 Task: Look for space in Coventry, United States from 24th August, 2023 to 10th September, 2023 for 8 adults in price range Rs.12000 to Rs.15000. Place can be entire place or shared room with 4 bedrooms having 8 beds and 4 bathrooms. Property type can be house, flat, guest house. Amenities needed are: wifi, TV, free parkinig on premises, gym, breakfast. Booking option can be shelf check-in. Required host language is English.
Action: Mouse moved to (554, 110)
Screenshot: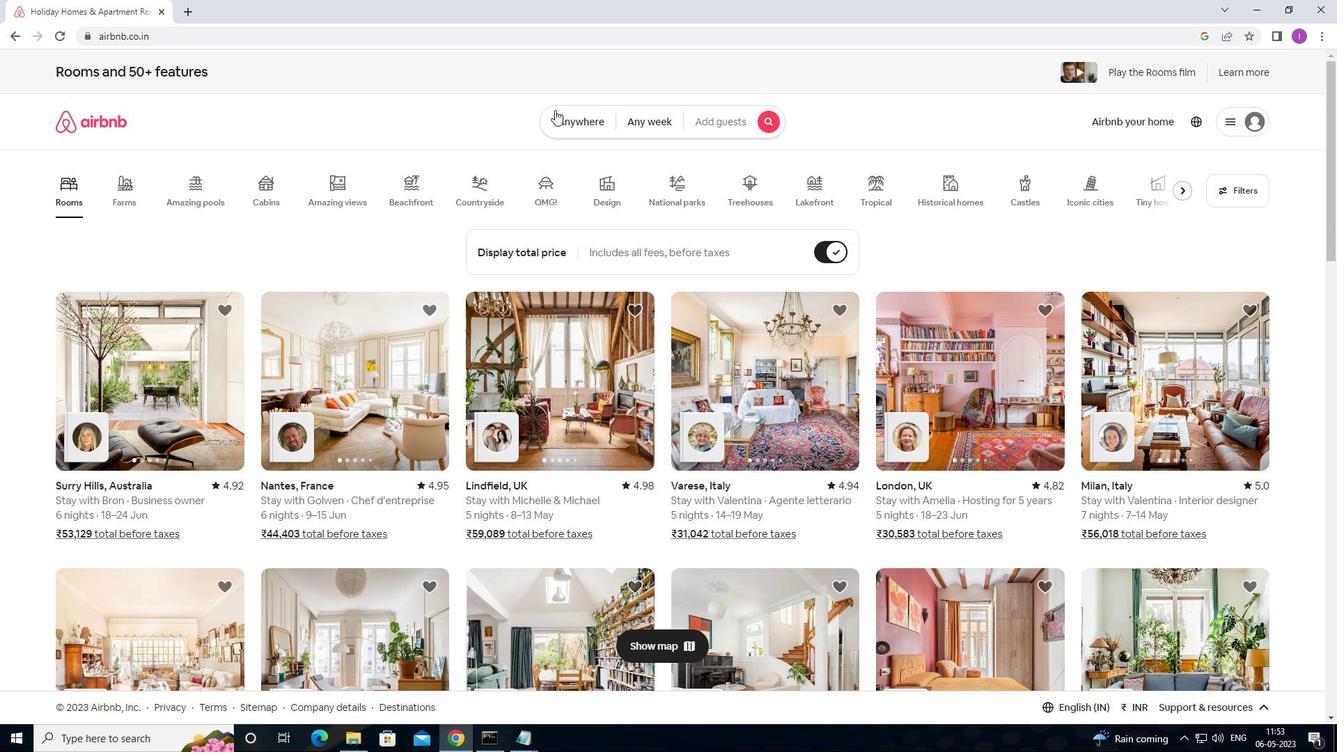 
Action: Mouse pressed left at (554, 110)
Screenshot: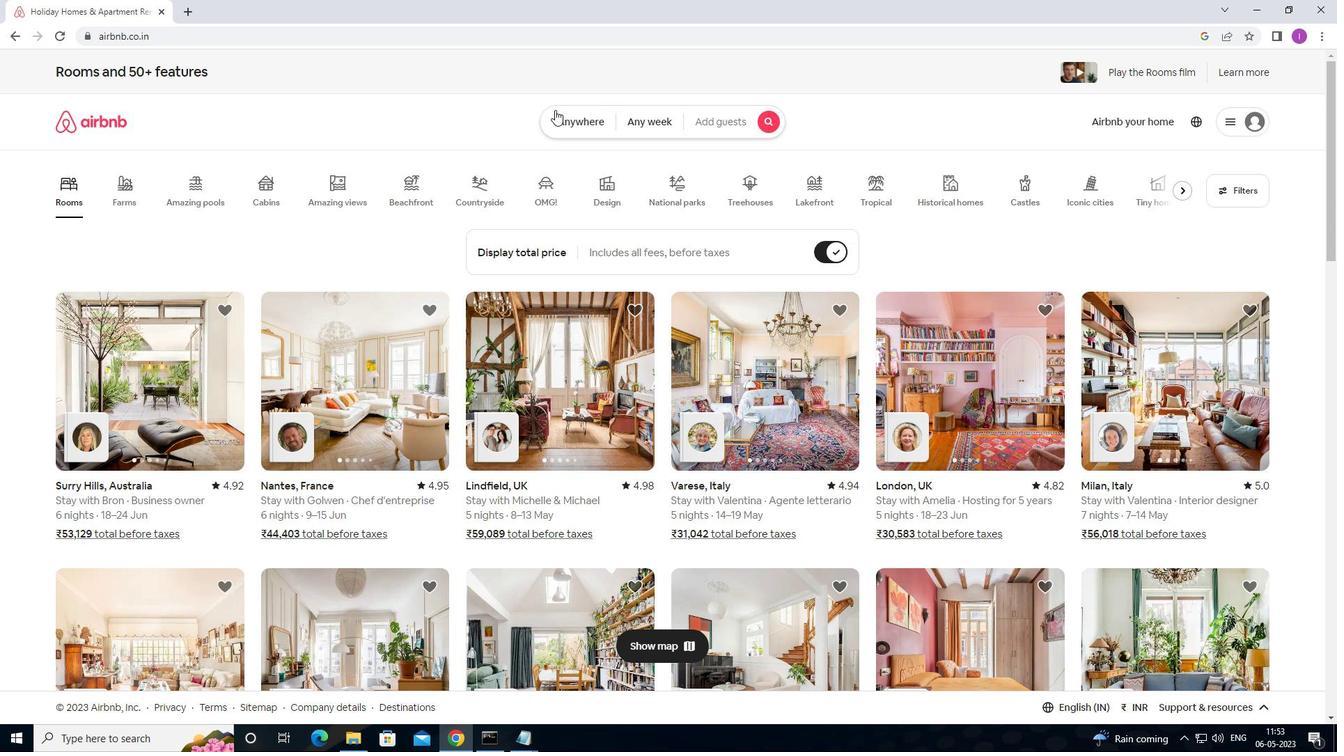 
Action: Mouse moved to (477, 165)
Screenshot: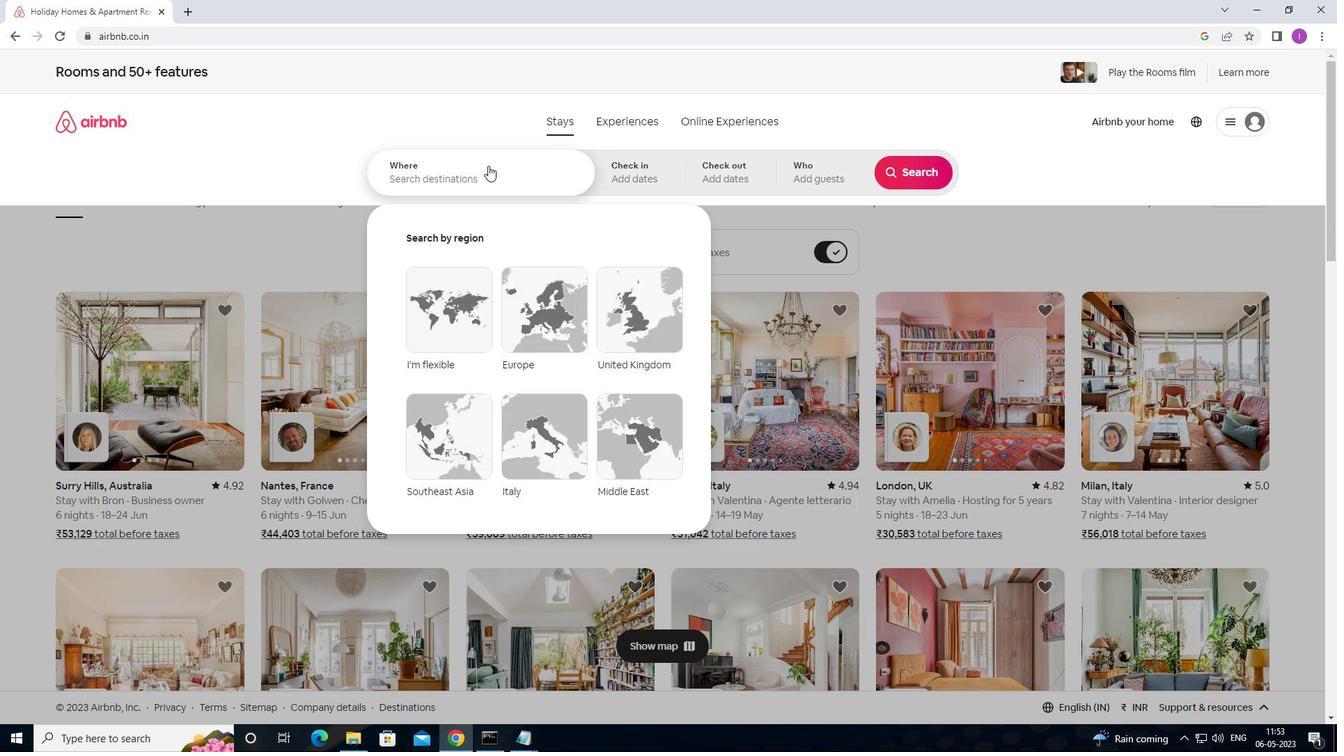 
Action: Mouse pressed left at (477, 165)
Screenshot: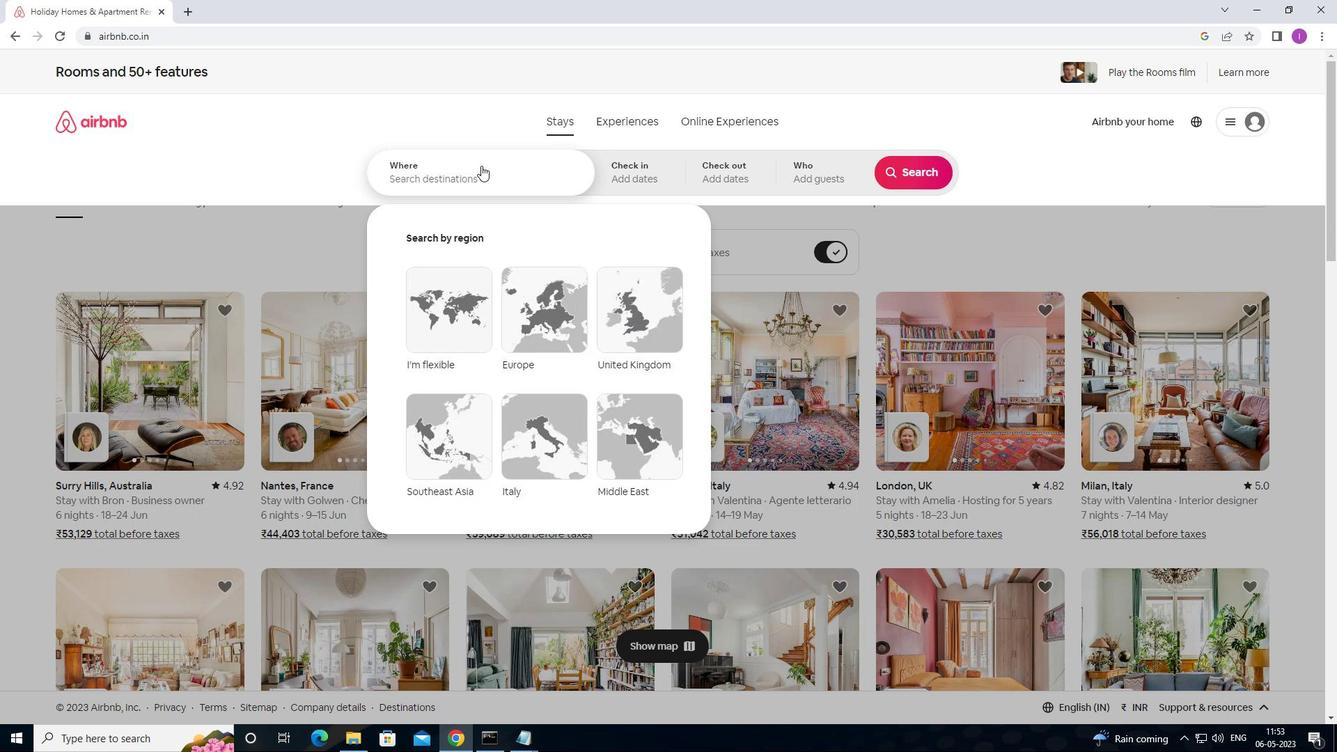 
Action: Key pressed <Key.shift>COVENTRY,<Key.shift><Key.shift><Key.shift><Key.shift>UB<Key.backspace>NITED<Key.space>STATES
Screenshot: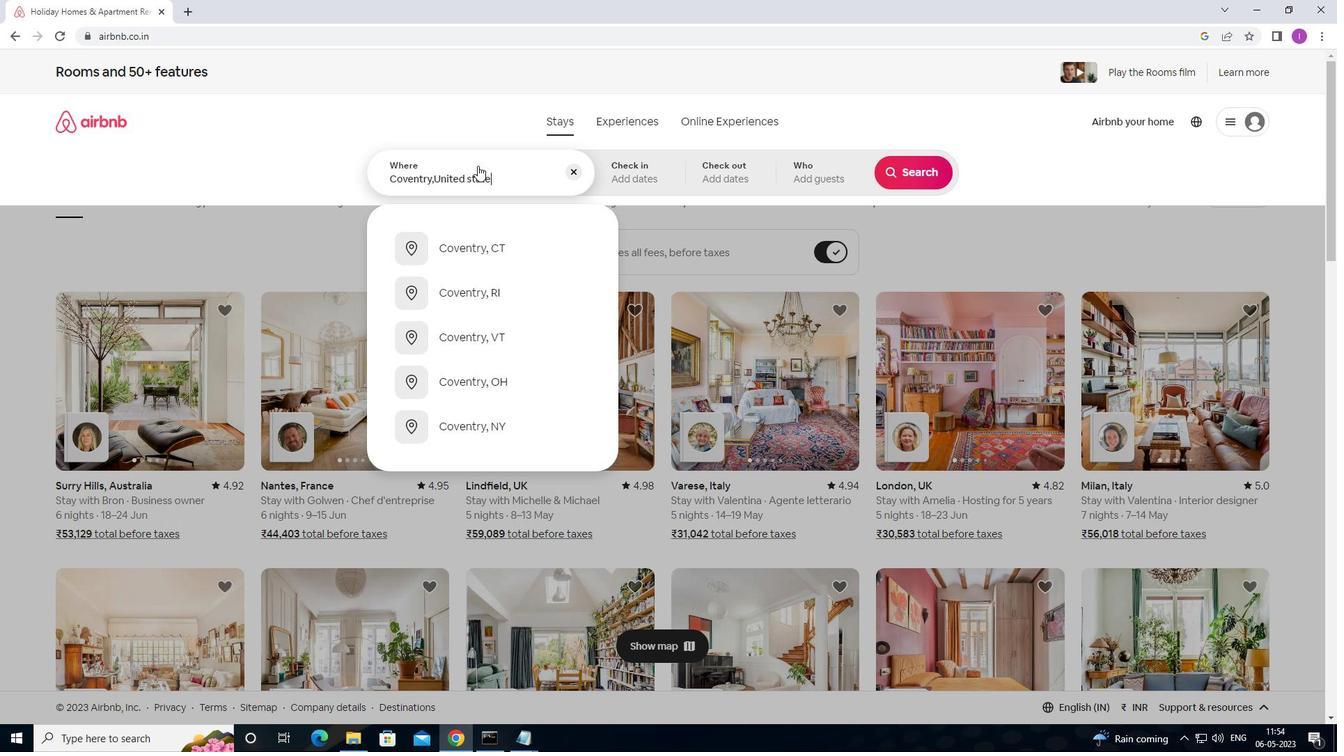 
Action: Mouse moved to (629, 179)
Screenshot: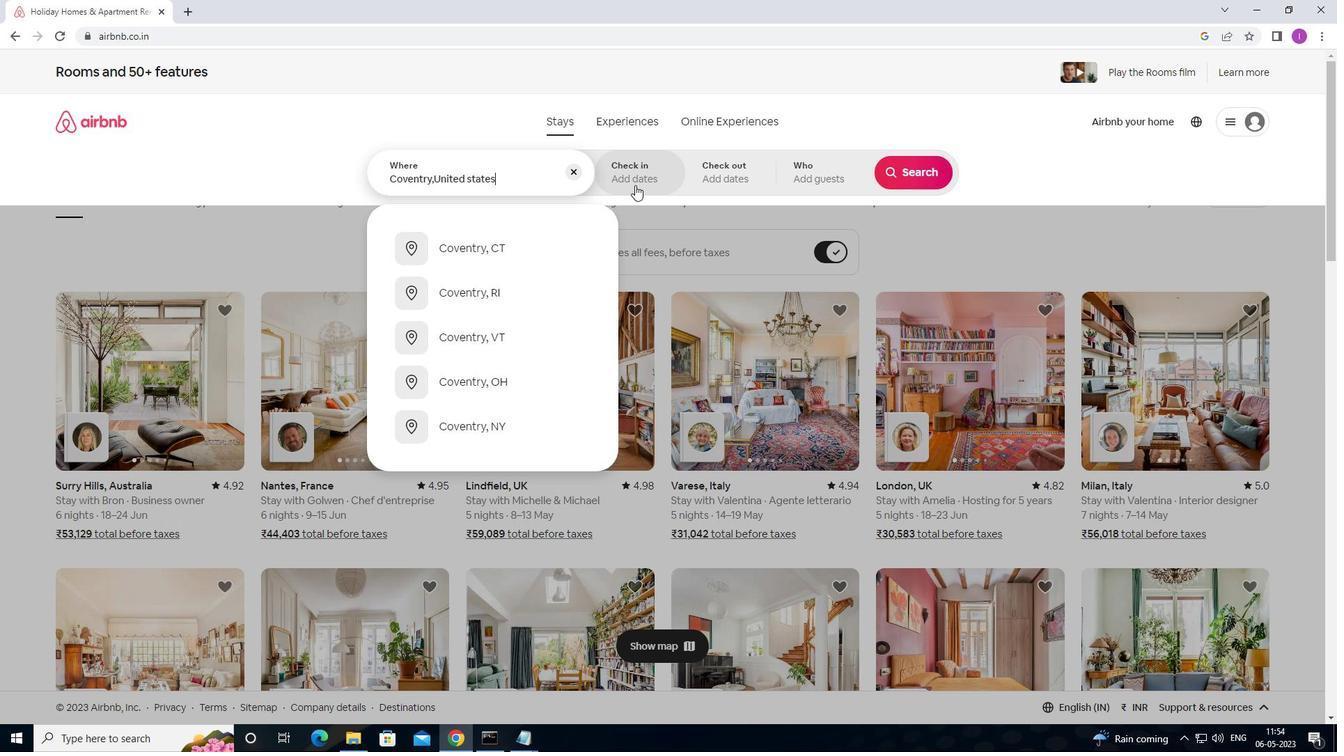 
Action: Mouse pressed left at (629, 179)
Screenshot: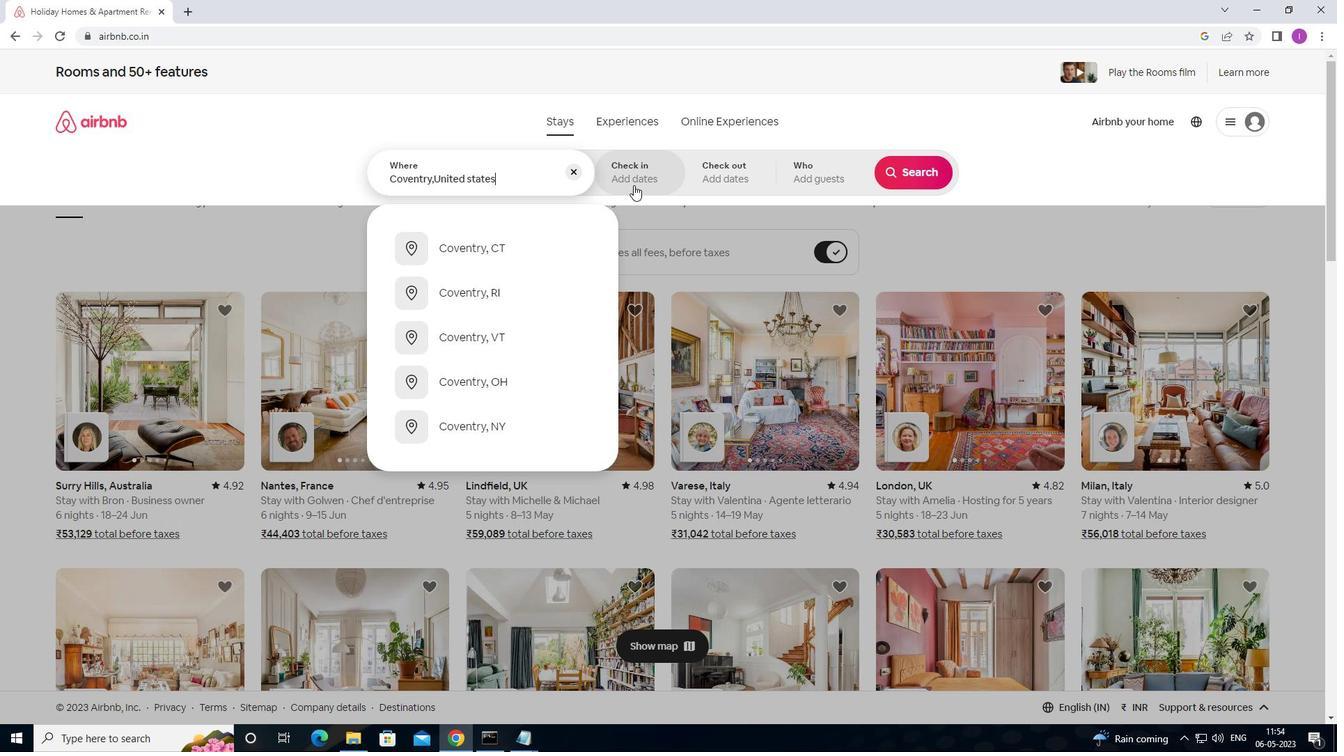 
Action: Mouse moved to (936, 275)
Screenshot: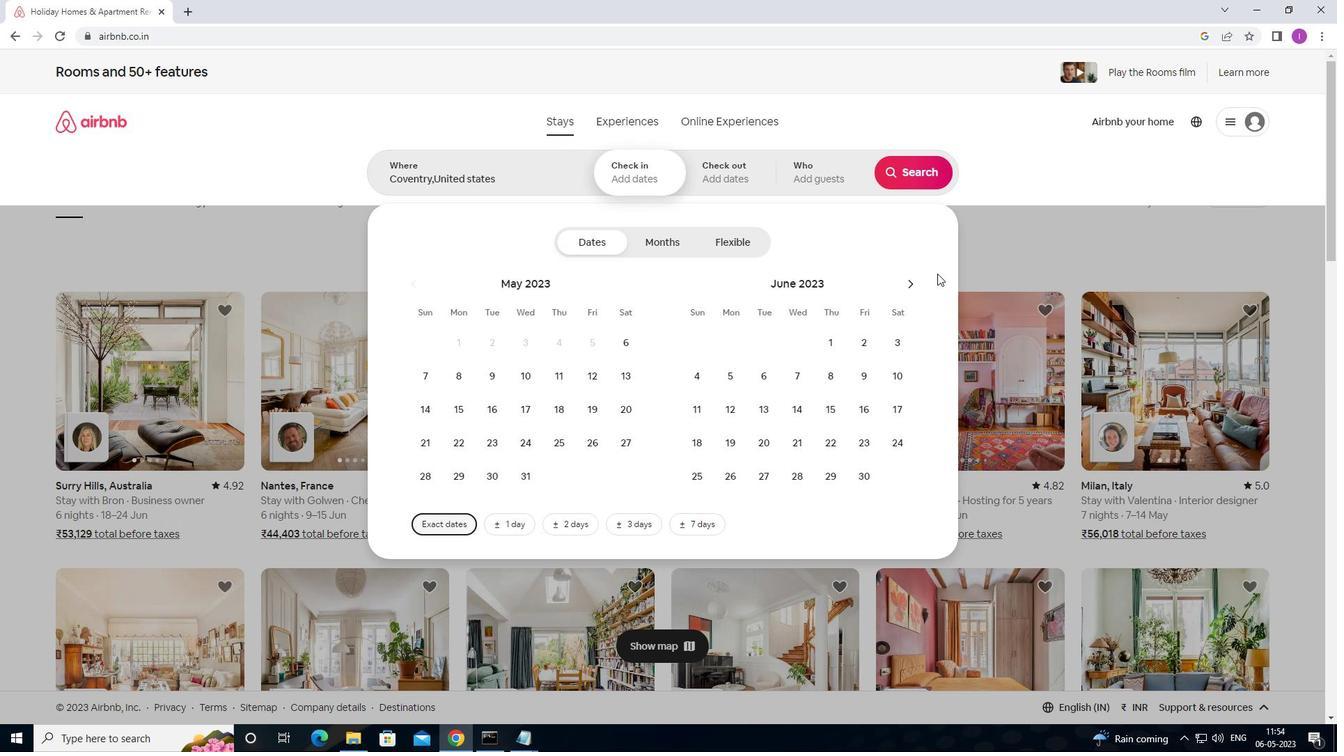 
Action: Mouse pressed left at (936, 275)
Screenshot: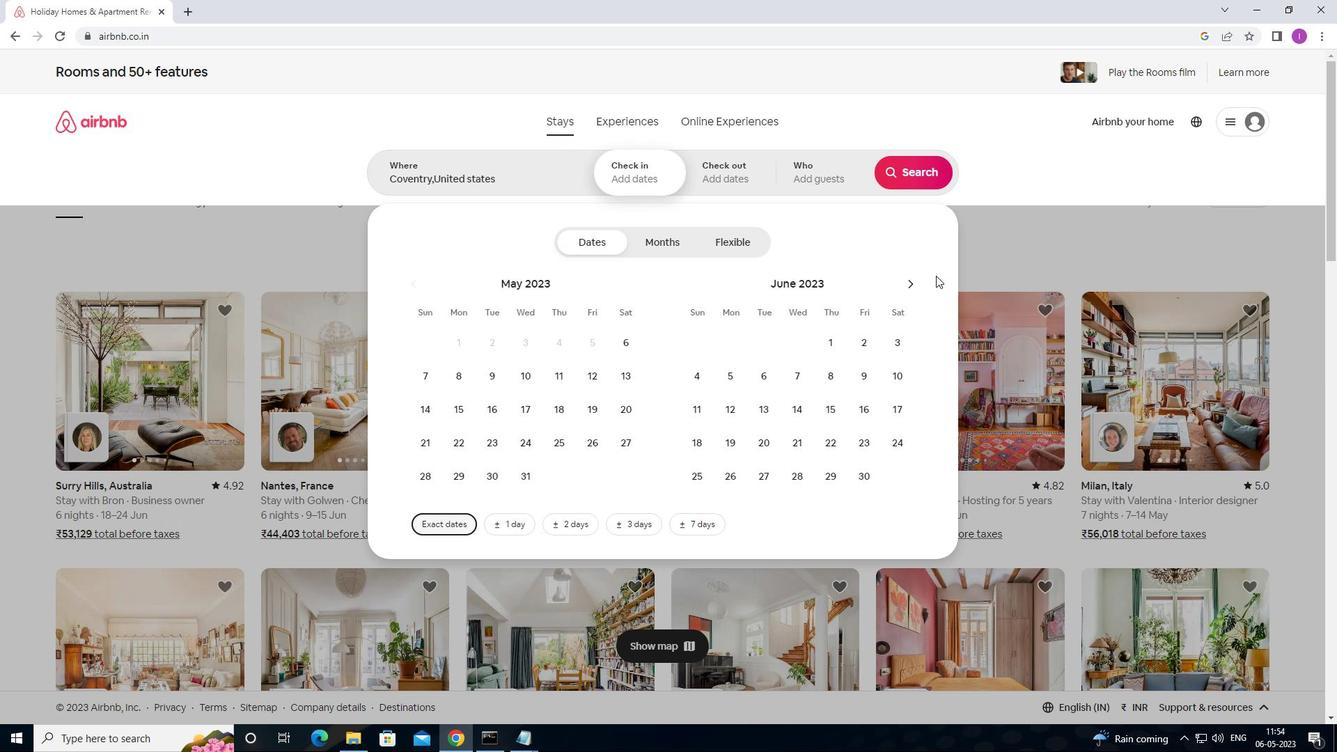 
Action: Mouse pressed left at (936, 275)
Screenshot: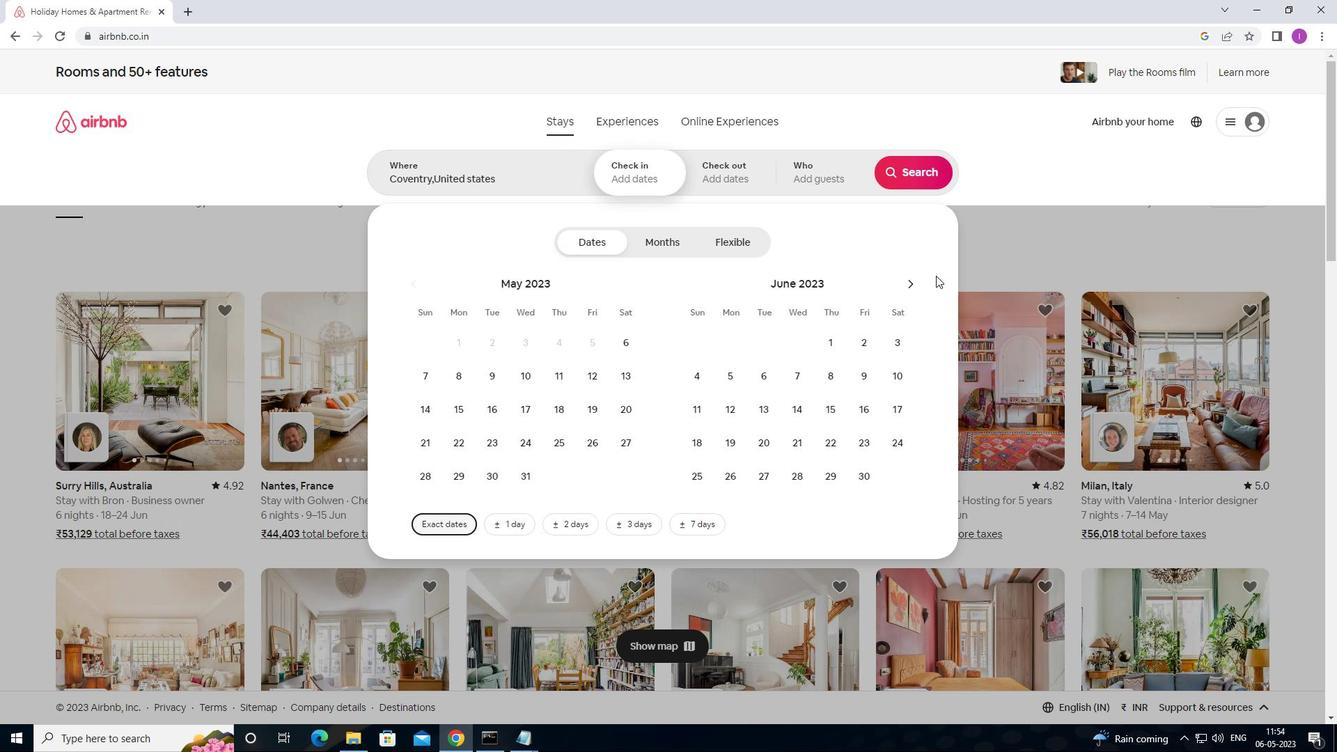 
Action: Mouse moved to (921, 293)
Screenshot: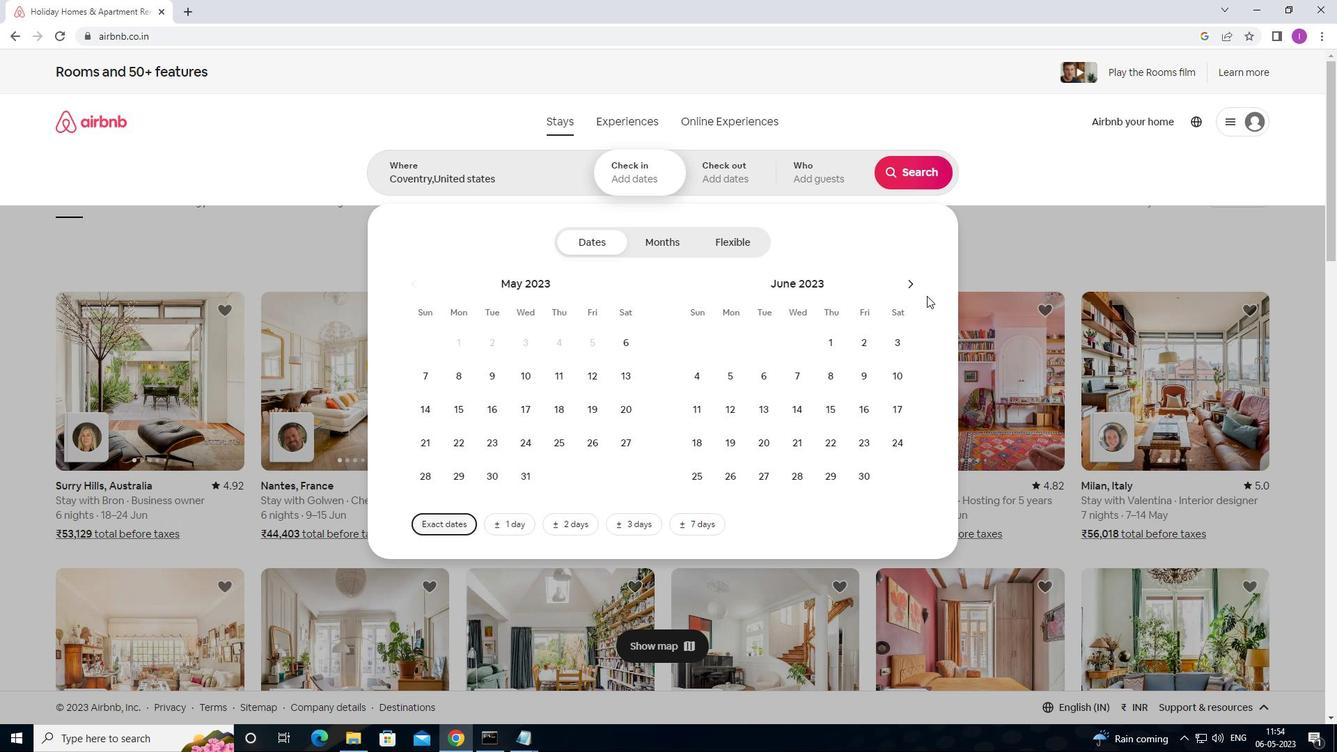 
Action: Mouse pressed left at (921, 293)
Screenshot: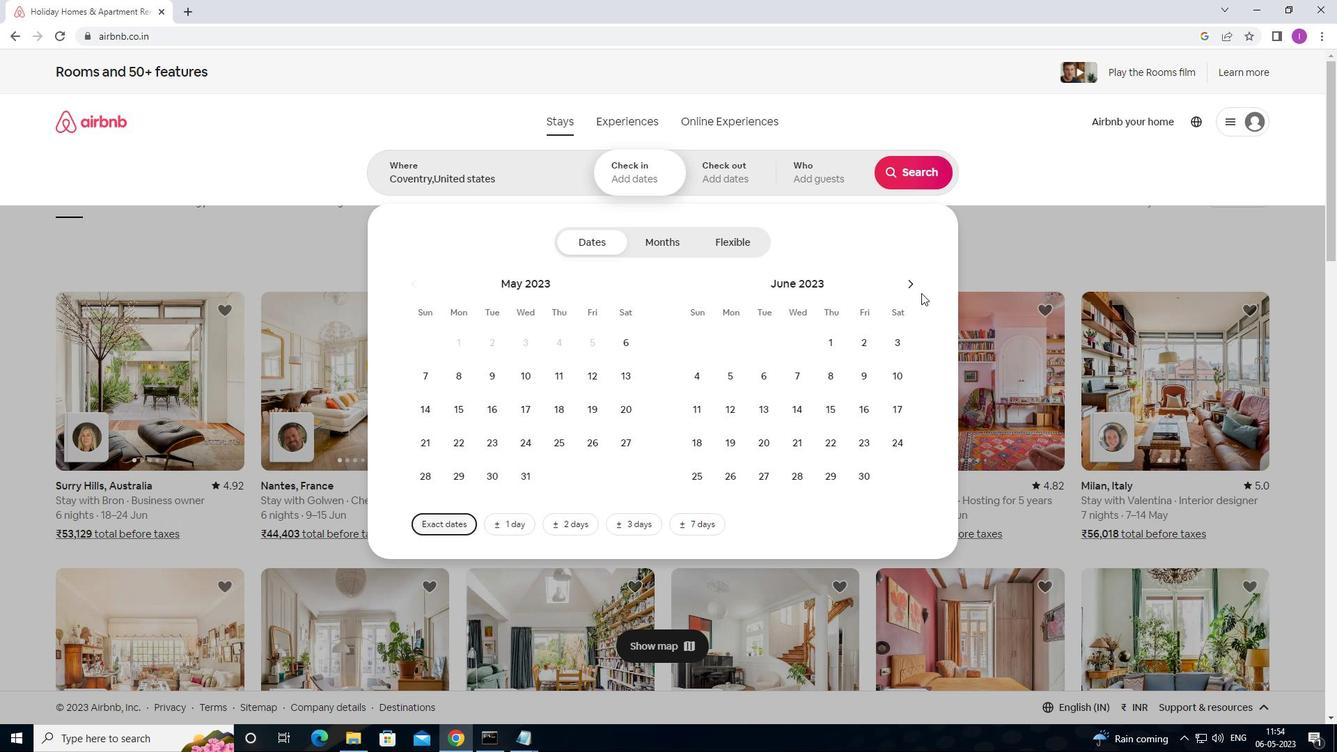 
Action: Mouse pressed left at (921, 293)
Screenshot: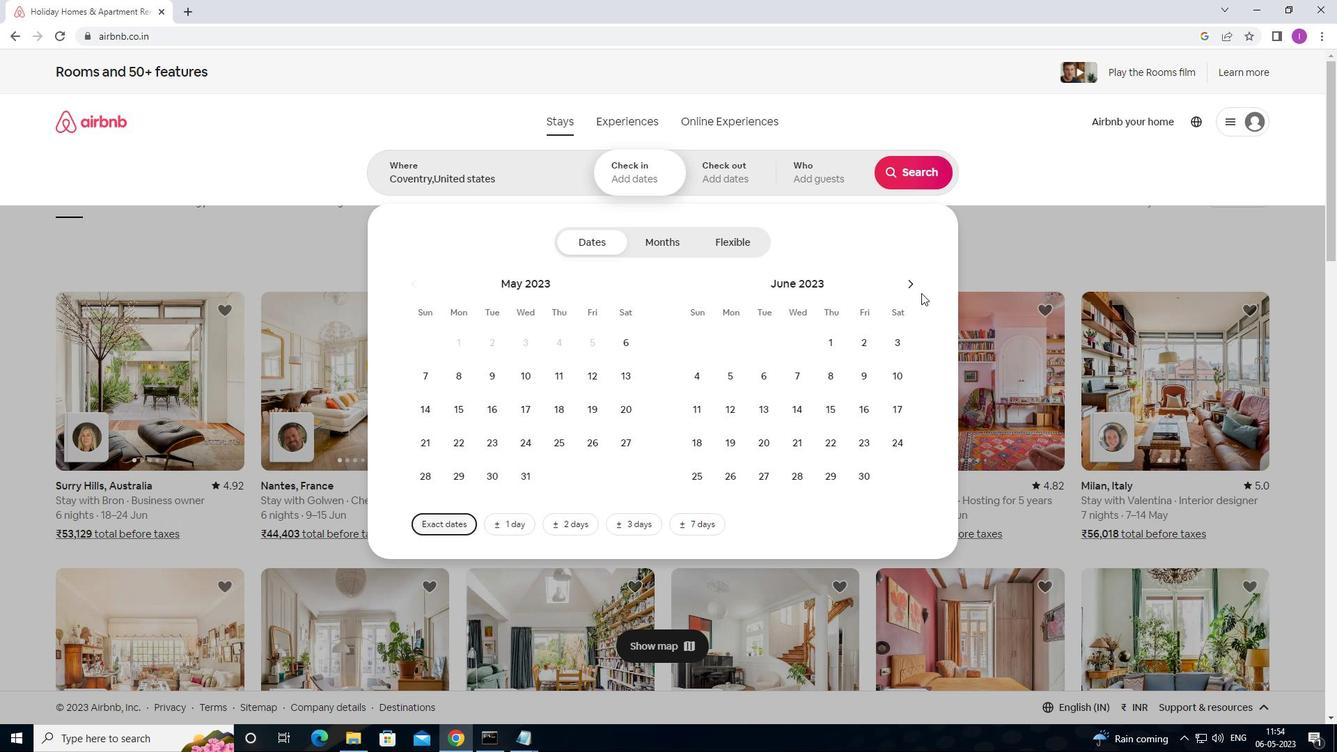 
Action: Mouse moved to (900, 280)
Screenshot: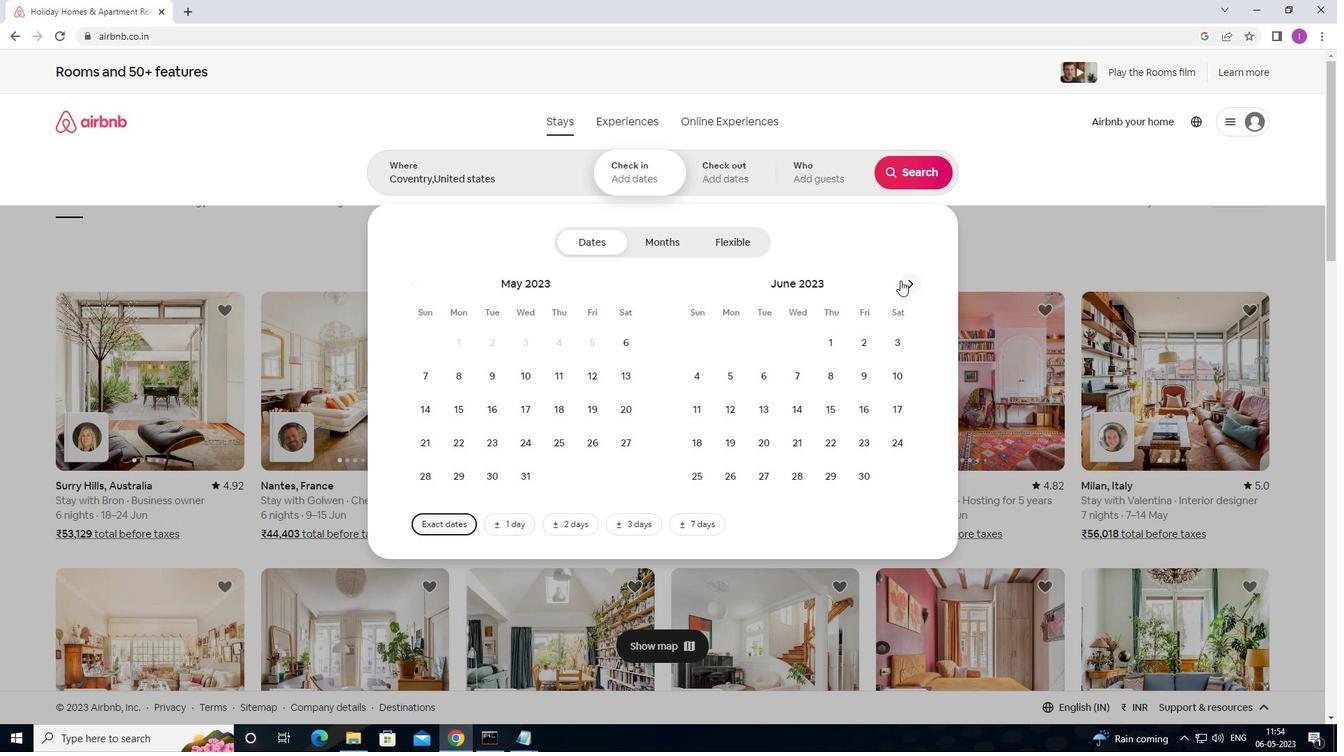
Action: Mouse pressed left at (900, 280)
Screenshot: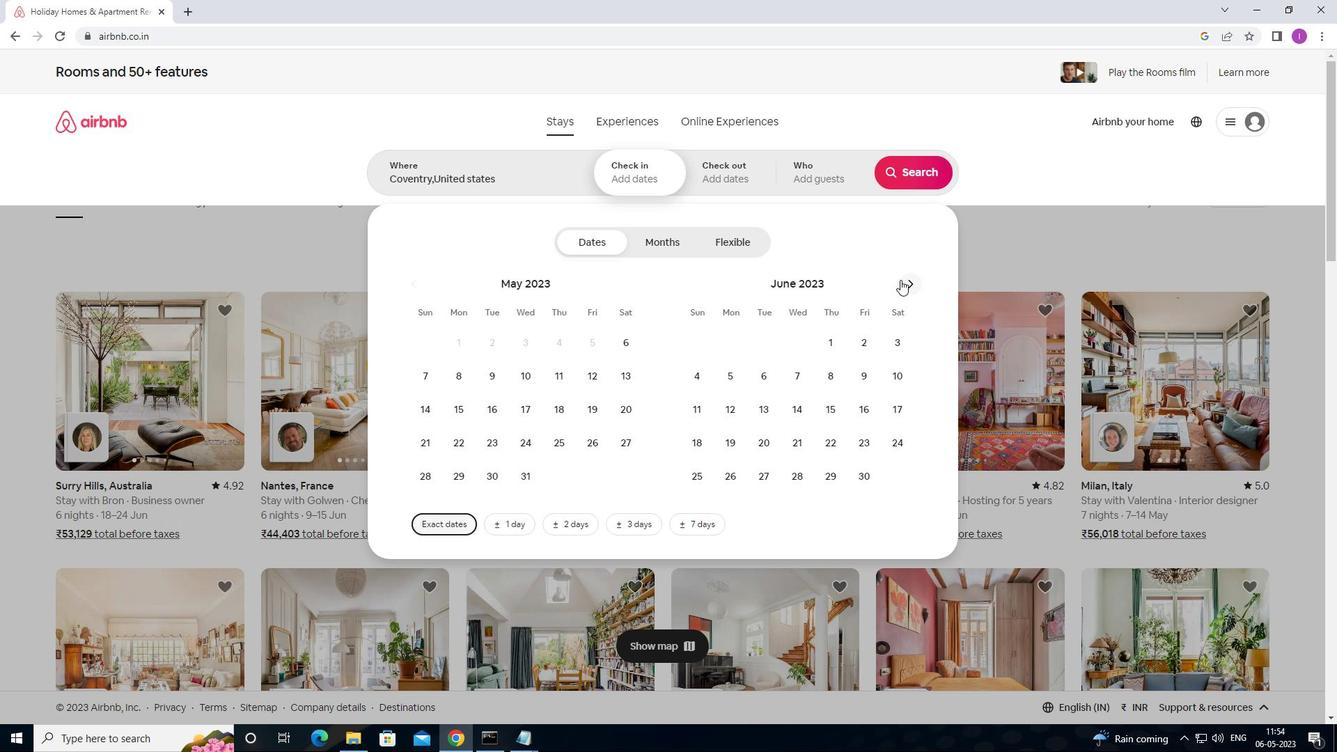 
Action: Mouse pressed left at (900, 280)
Screenshot: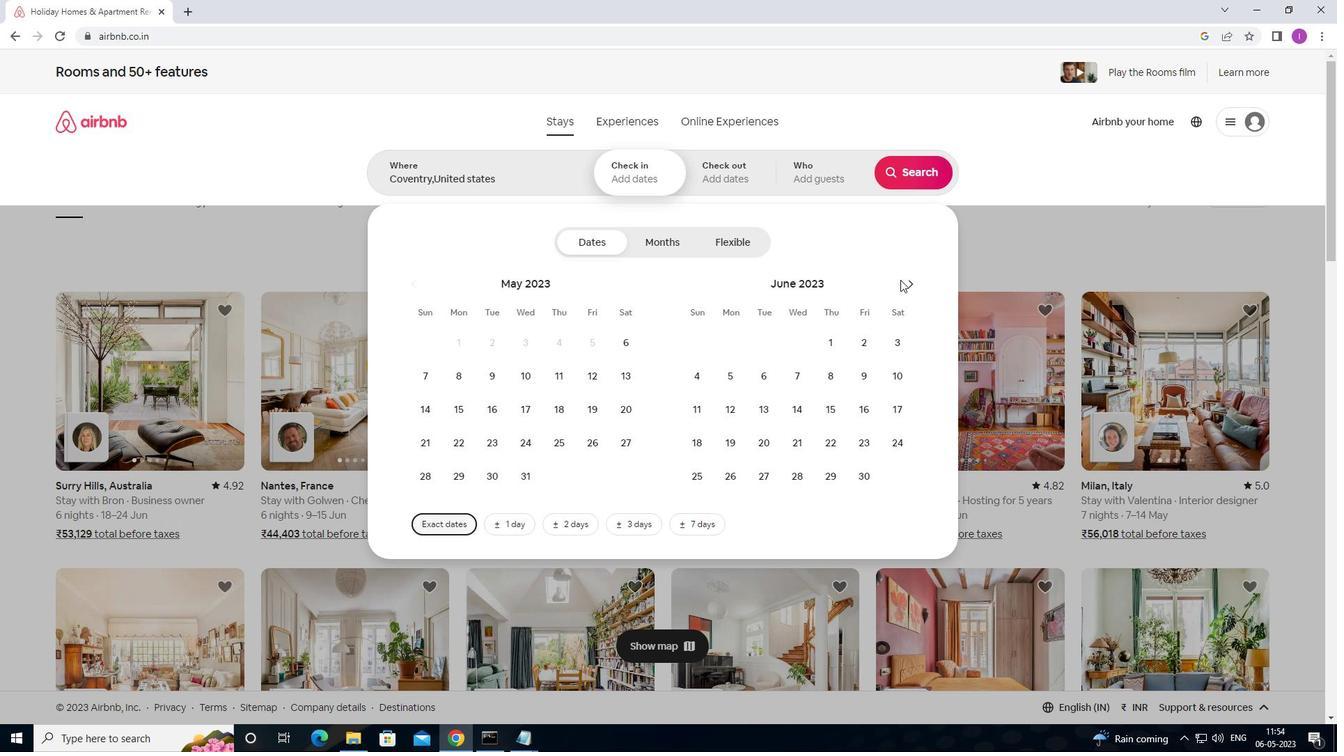 
Action: Mouse moved to (908, 287)
Screenshot: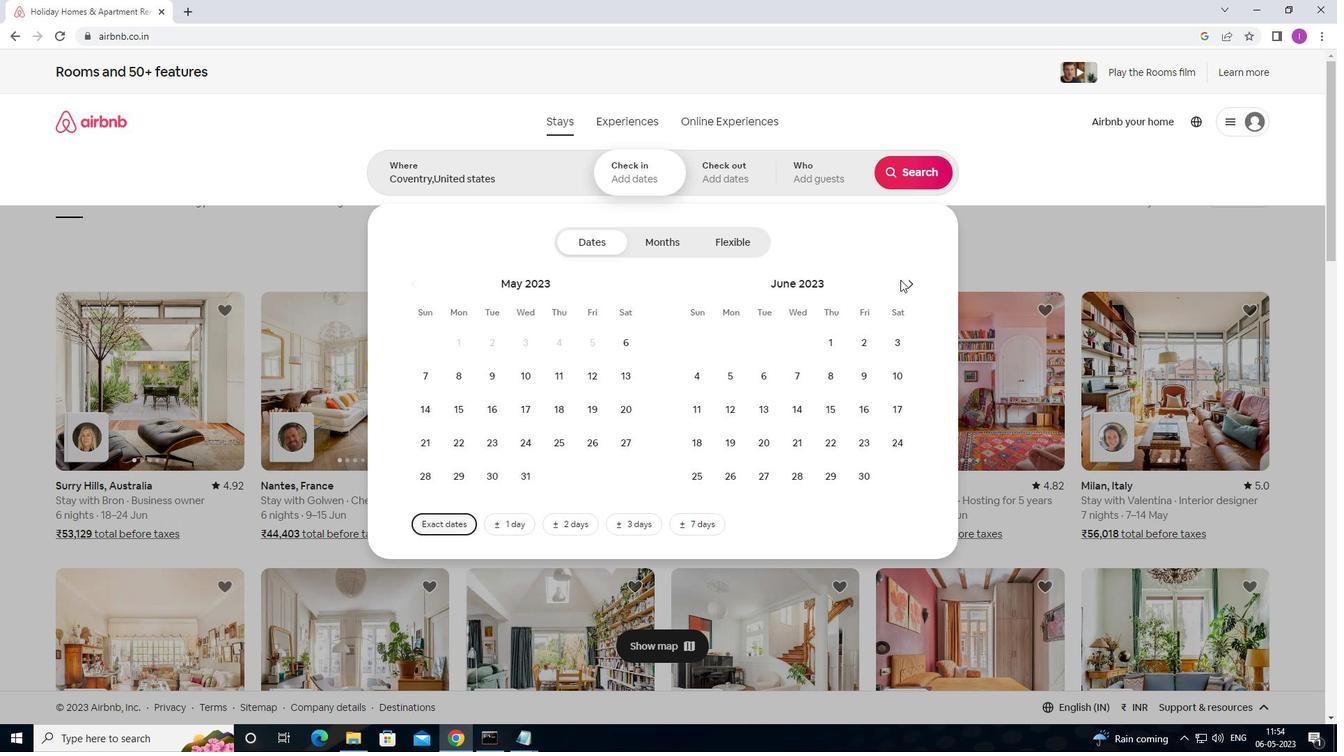 
Action: Mouse pressed left at (908, 287)
Screenshot: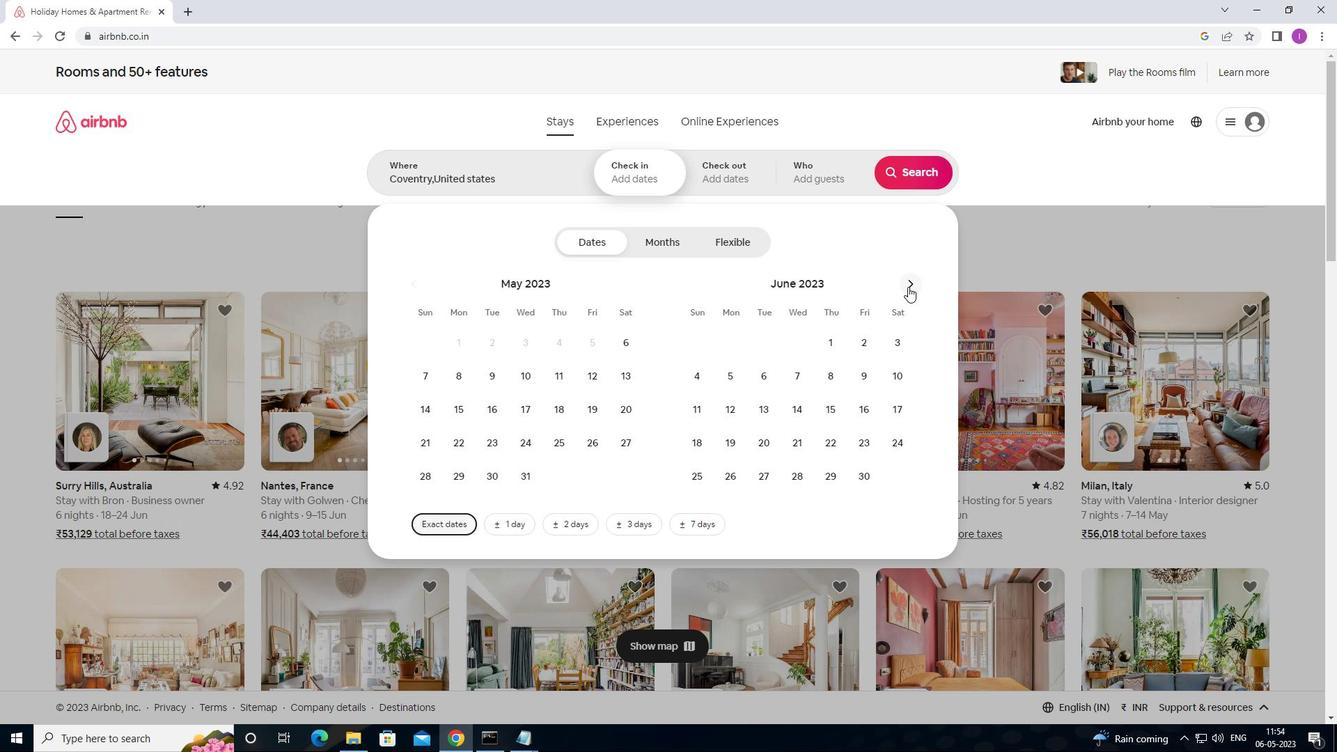 
Action: Mouse moved to (908, 287)
Screenshot: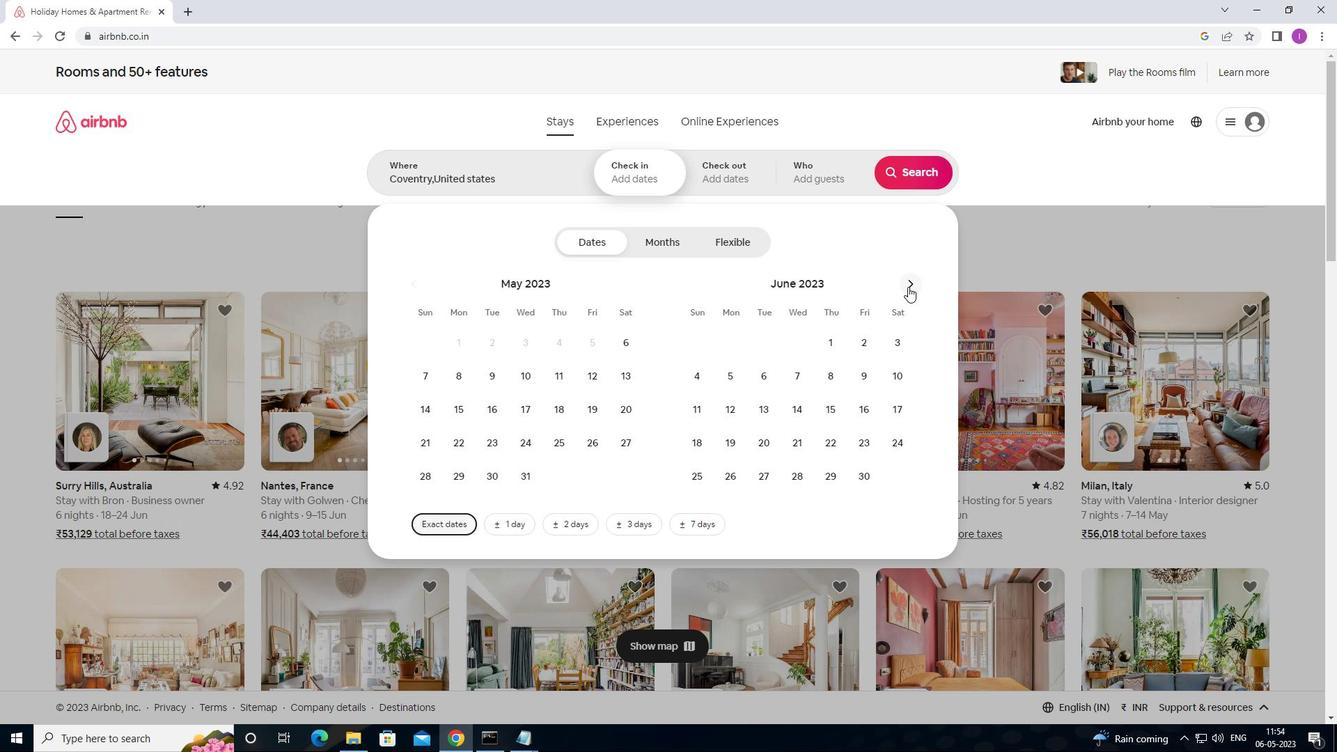 
Action: Mouse pressed left at (908, 287)
Screenshot: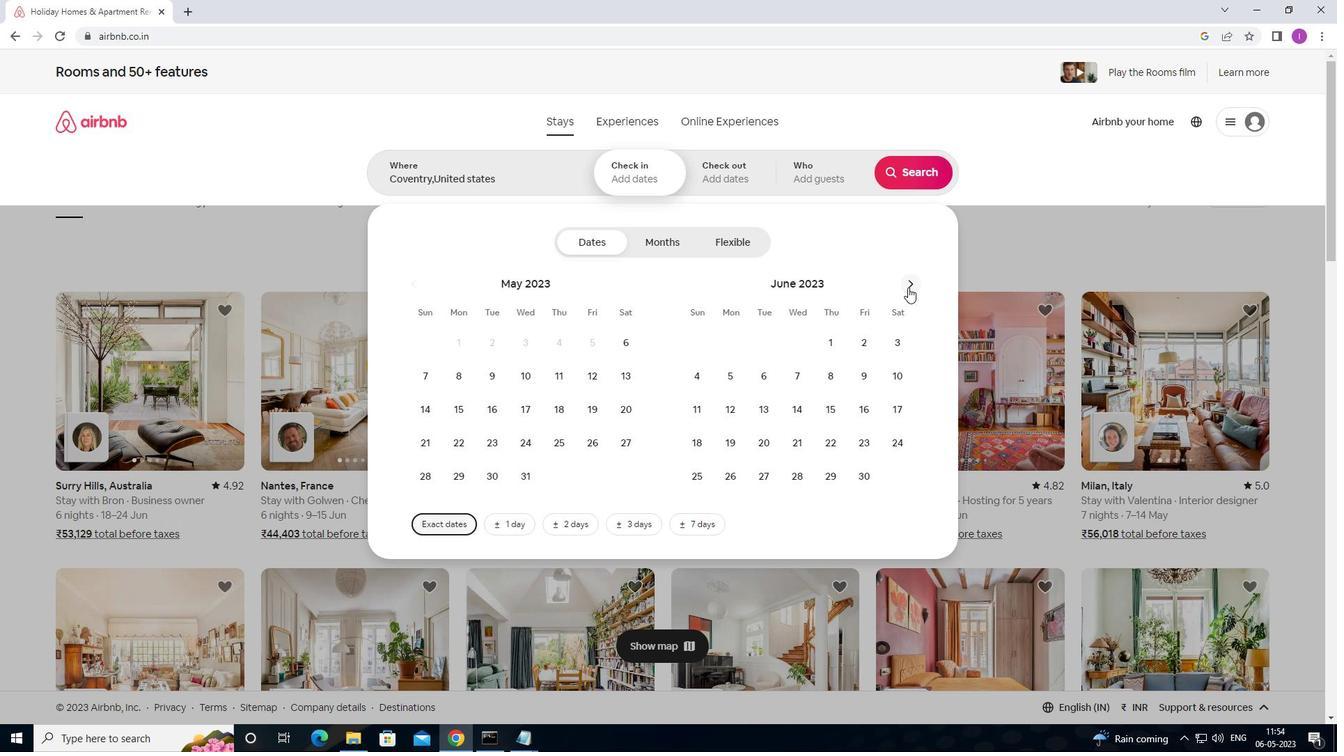 
Action: Mouse pressed left at (908, 287)
Screenshot: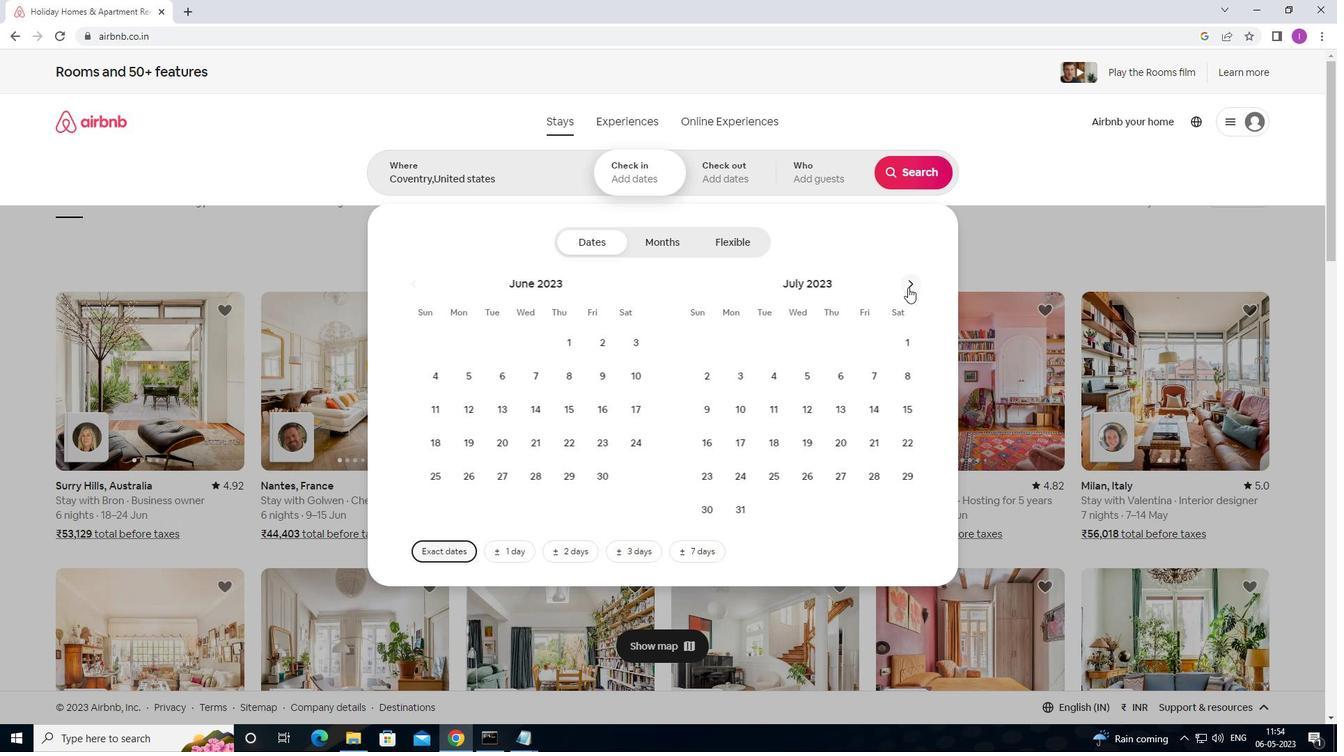 
Action: Mouse pressed left at (908, 287)
Screenshot: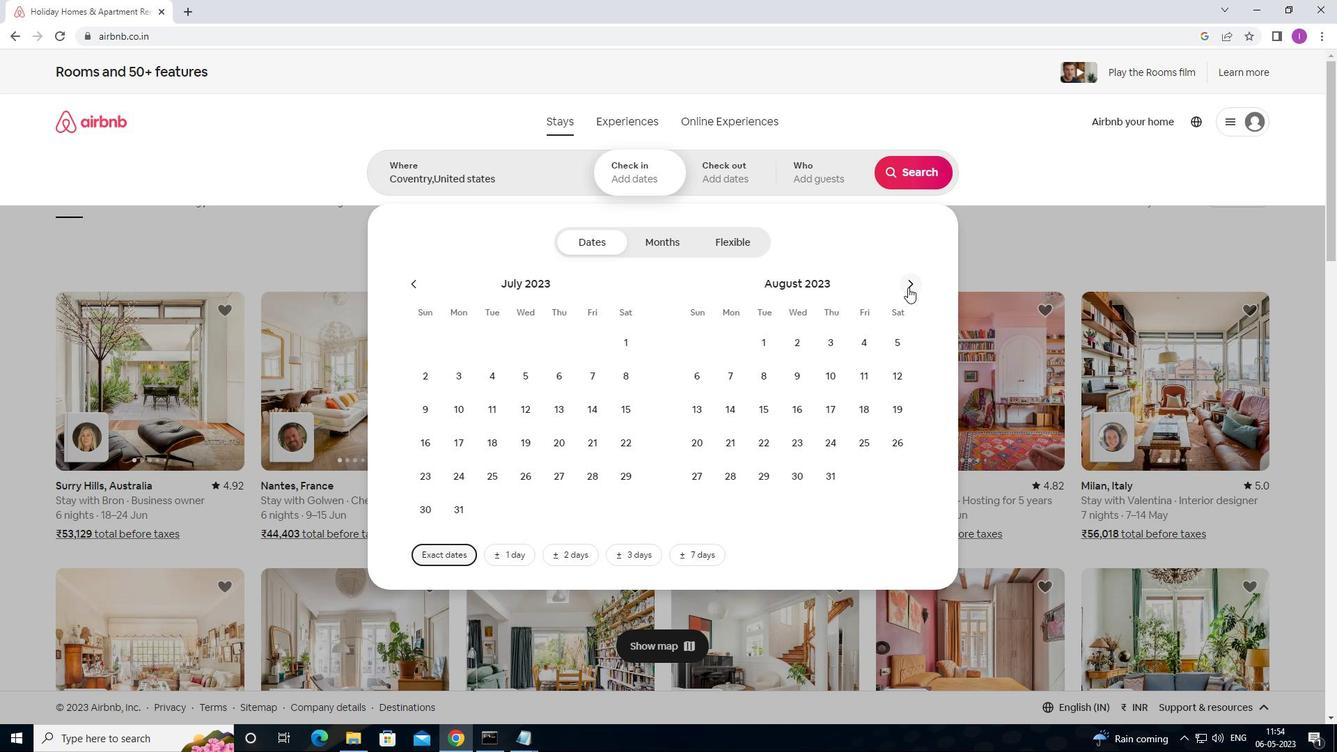 
Action: Mouse moved to (565, 436)
Screenshot: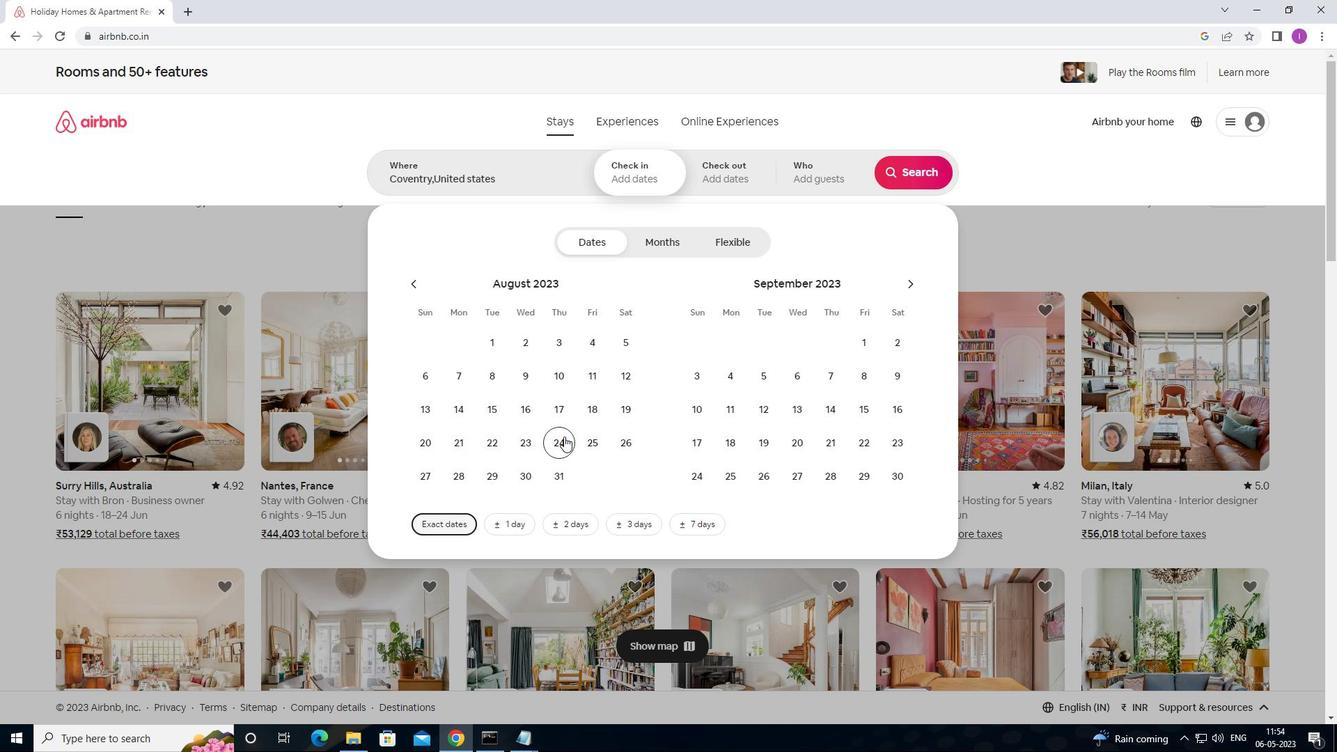 
Action: Mouse pressed left at (565, 436)
Screenshot: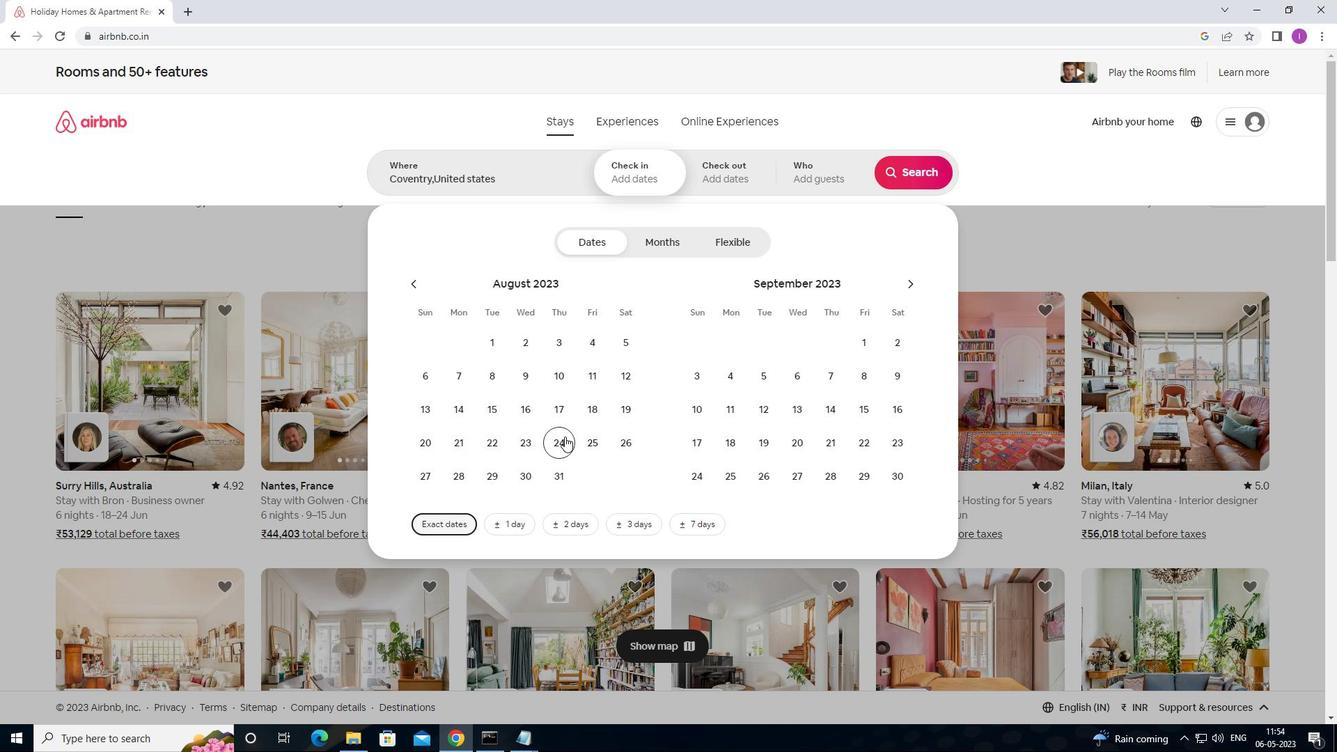 
Action: Mouse moved to (702, 410)
Screenshot: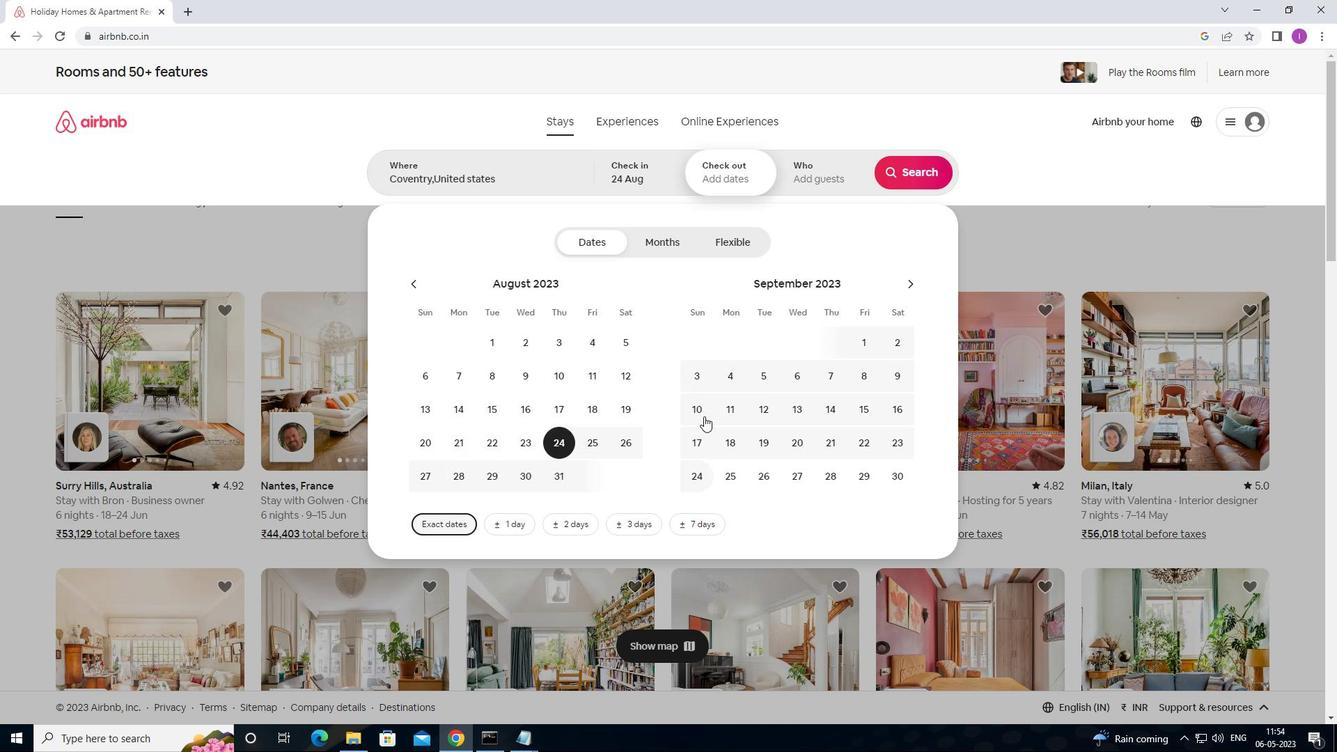 
Action: Mouse pressed left at (702, 410)
Screenshot: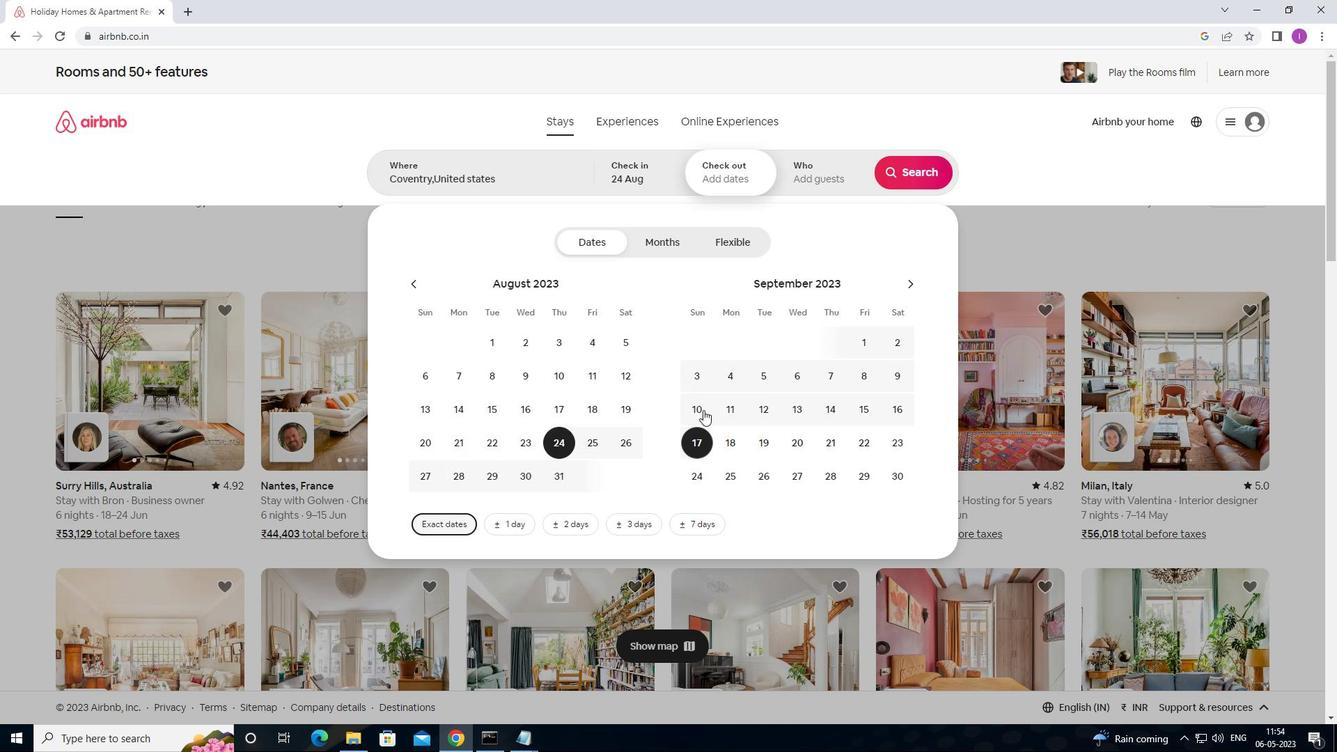 
Action: Mouse moved to (795, 171)
Screenshot: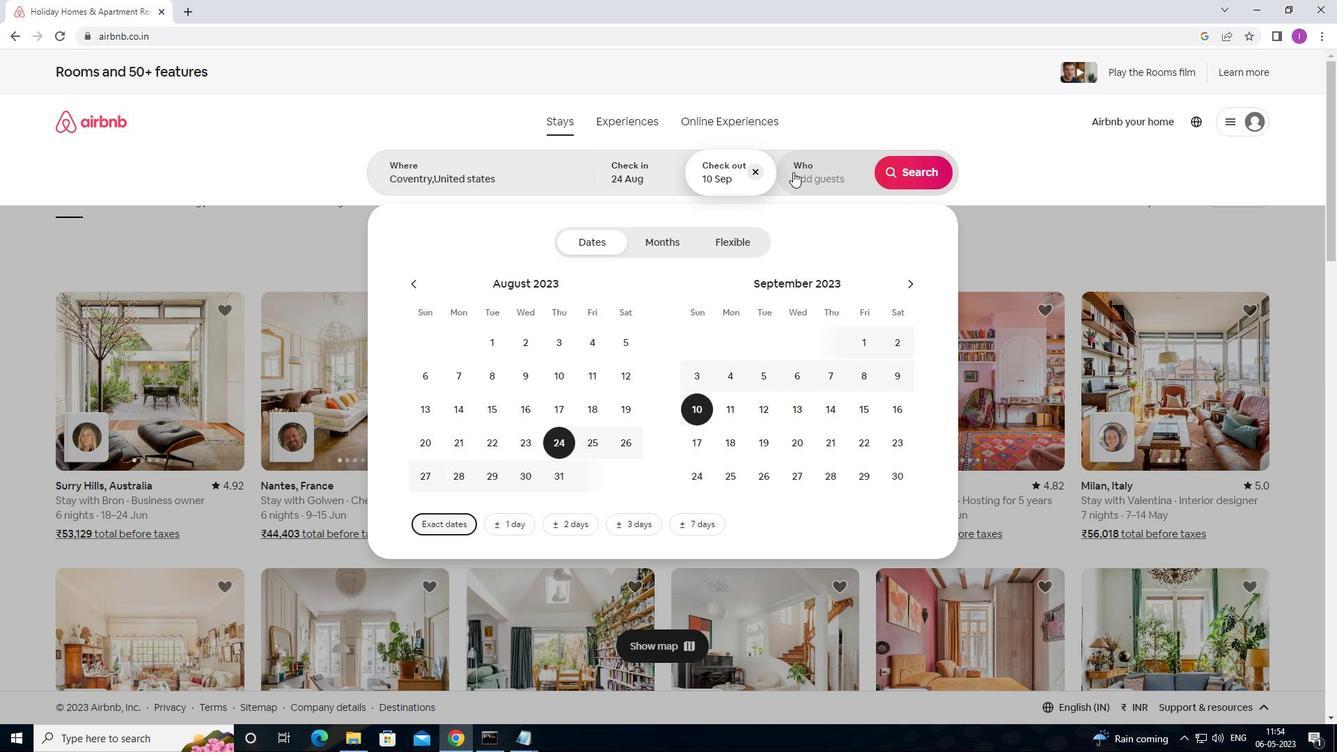 
Action: Mouse pressed left at (795, 171)
Screenshot: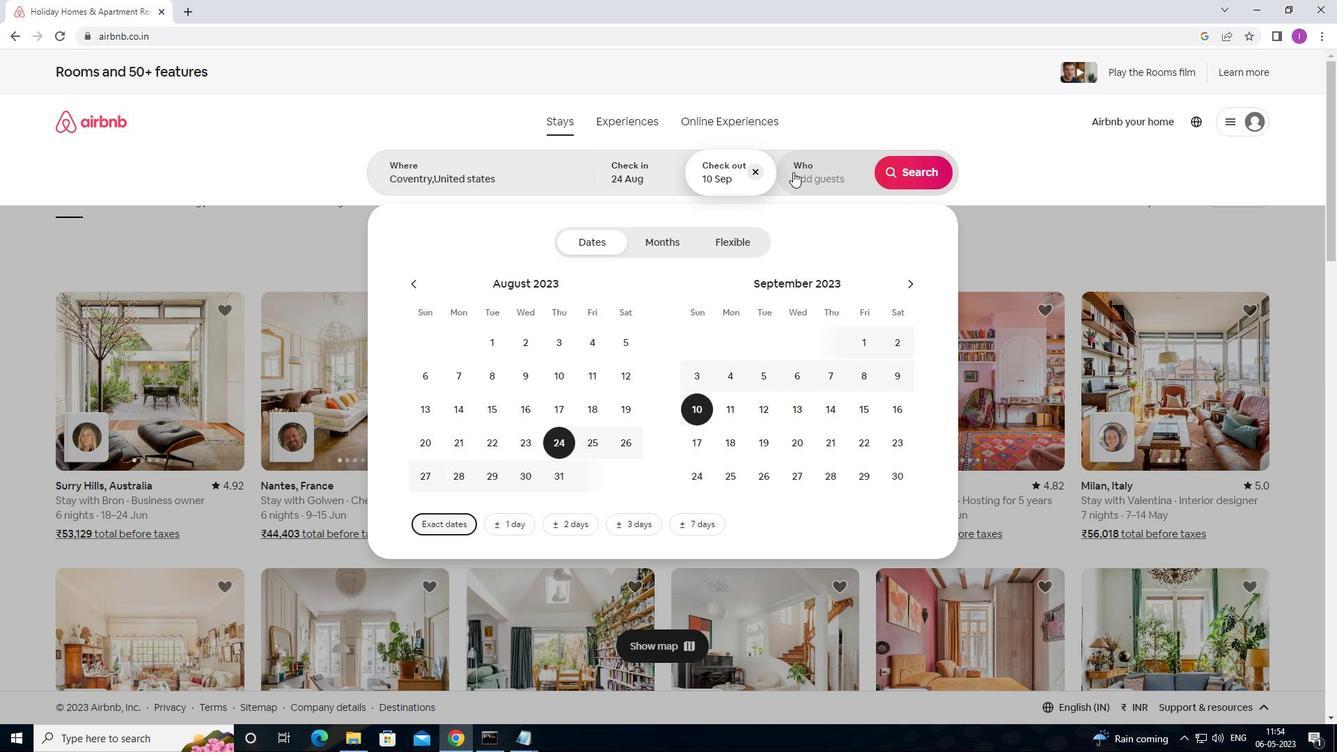 
Action: Mouse moved to (925, 248)
Screenshot: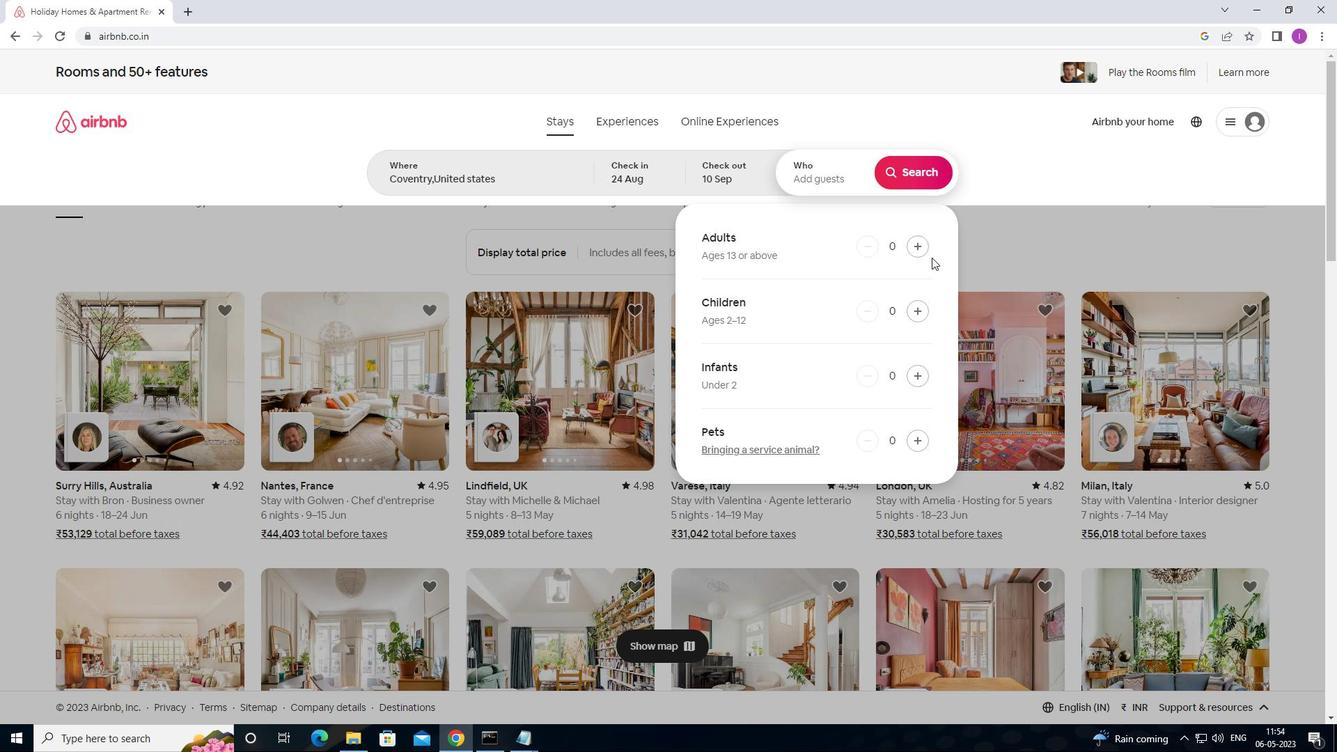 
Action: Mouse pressed left at (925, 248)
Screenshot: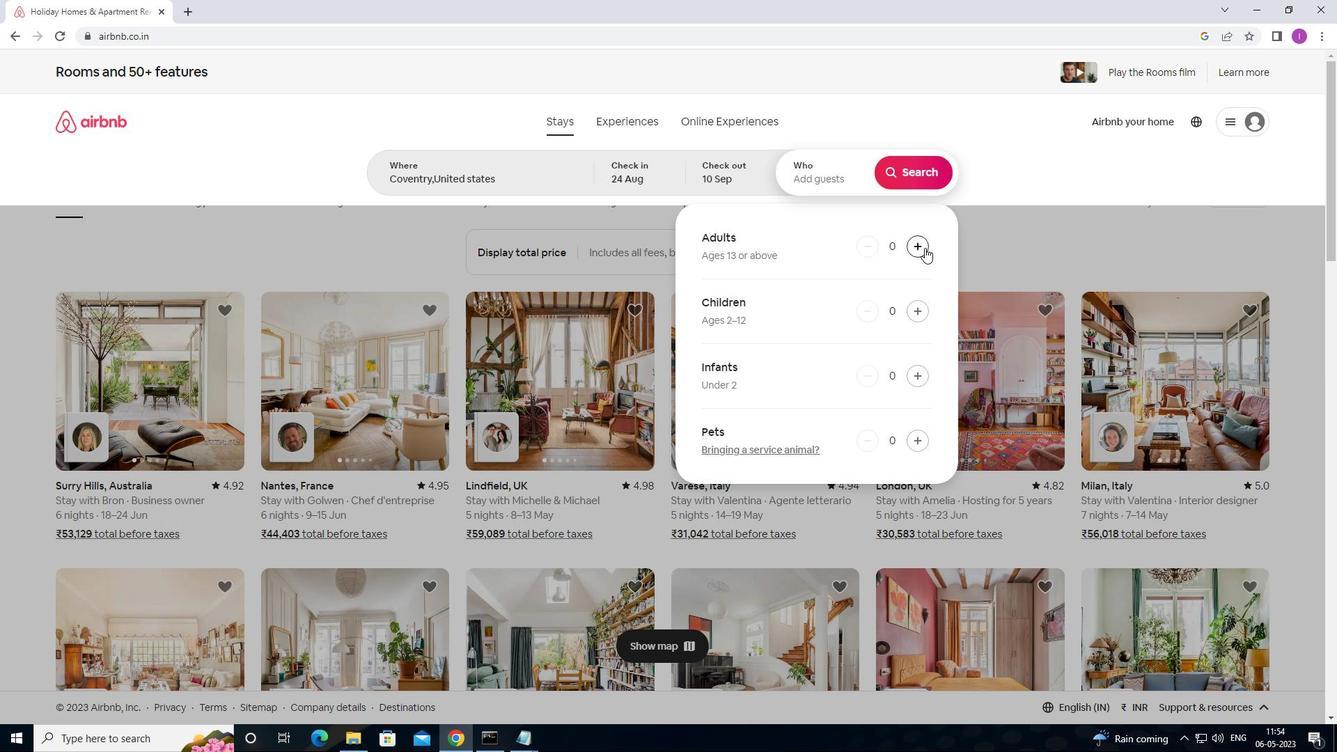 
Action: Mouse pressed left at (925, 248)
Screenshot: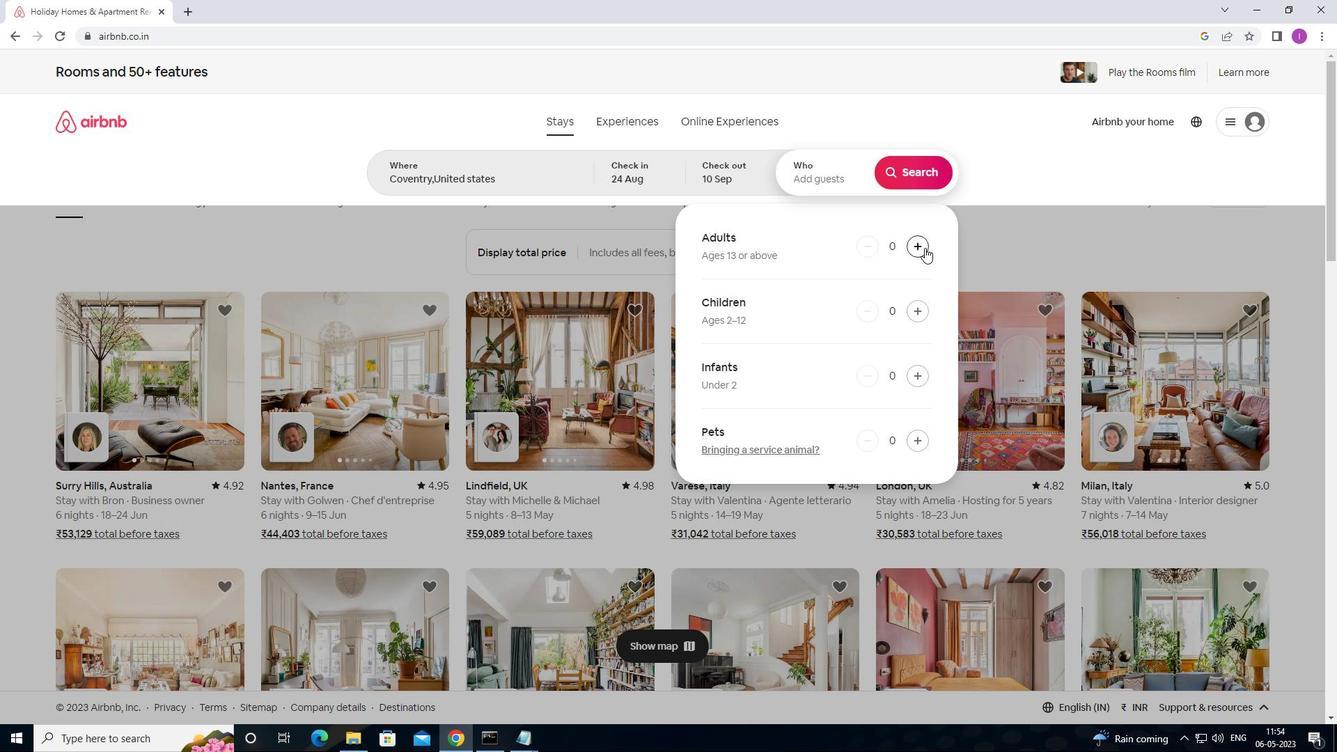 
Action: Mouse pressed left at (925, 248)
Screenshot: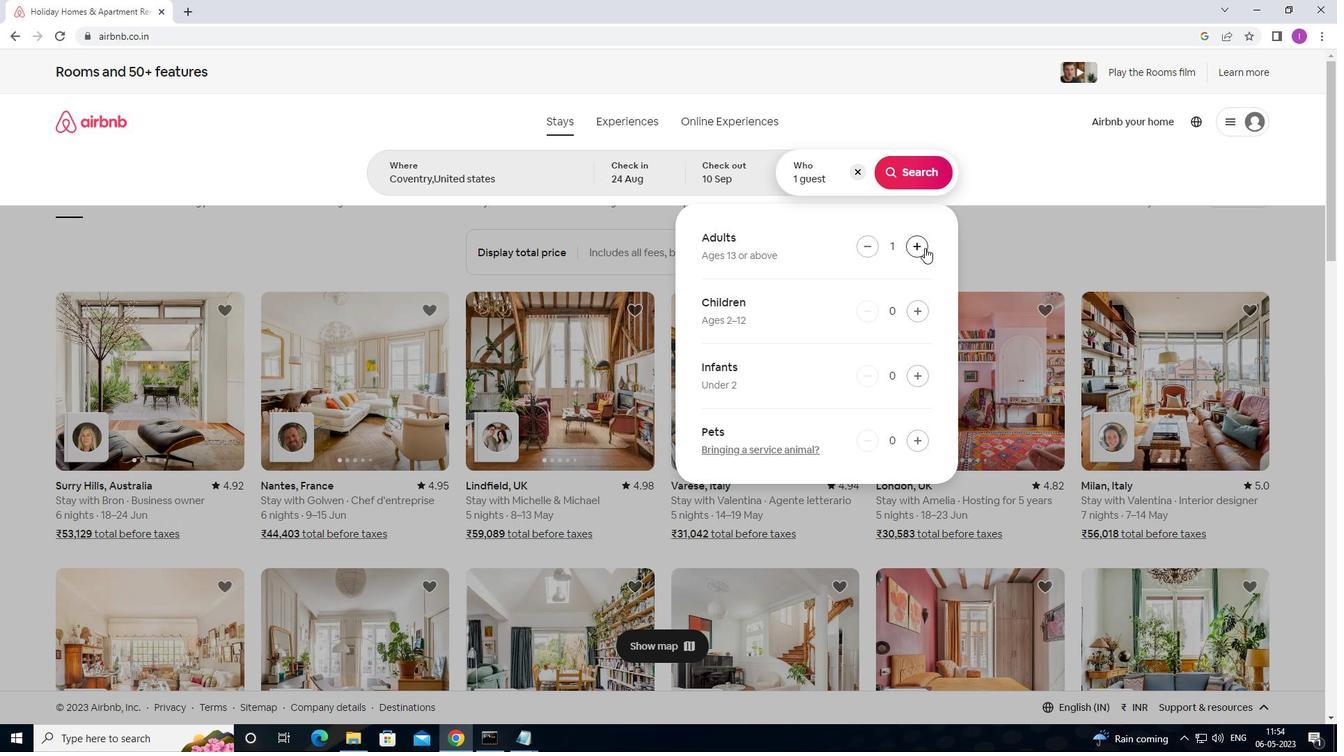 
Action: Mouse pressed left at (925, 248)
Screenshot: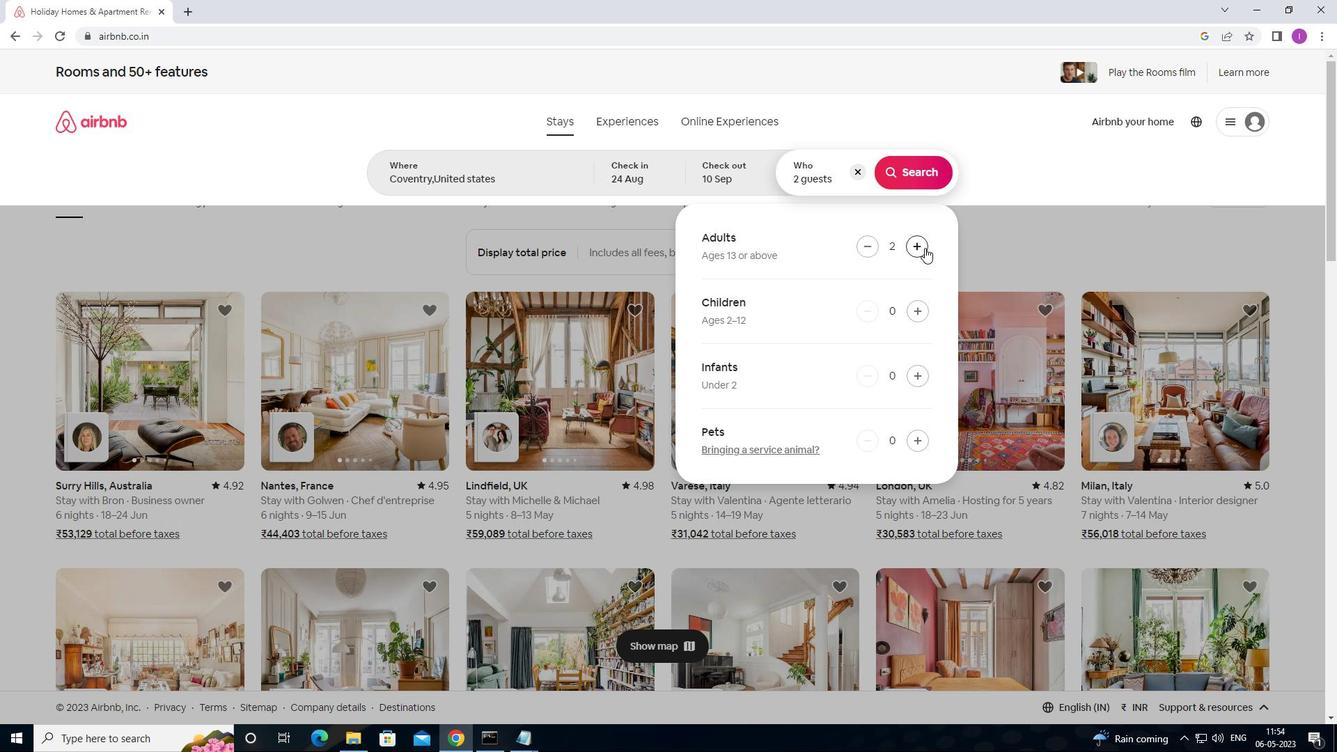 
Action: Mouse pressed left at (925, 248)
Screenshot: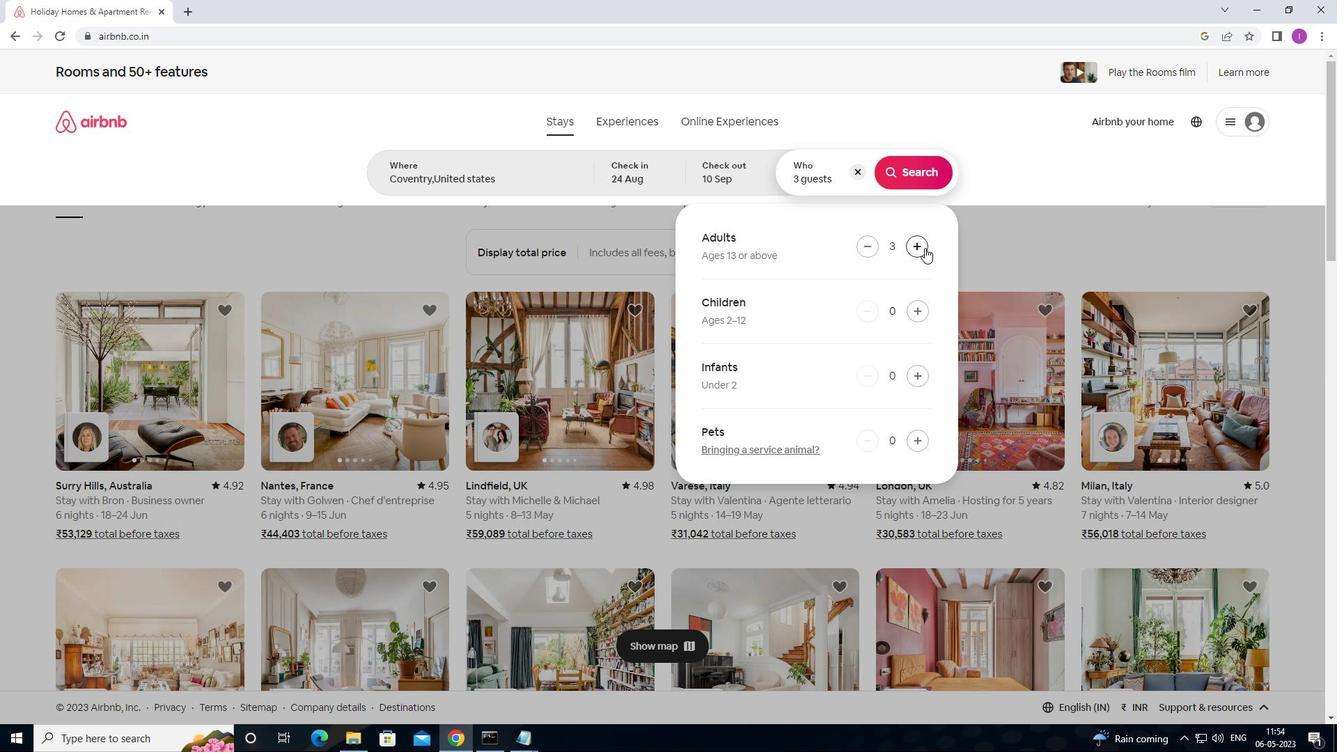 
Action: Mouse pressed left at (925, 248)
Screenshot: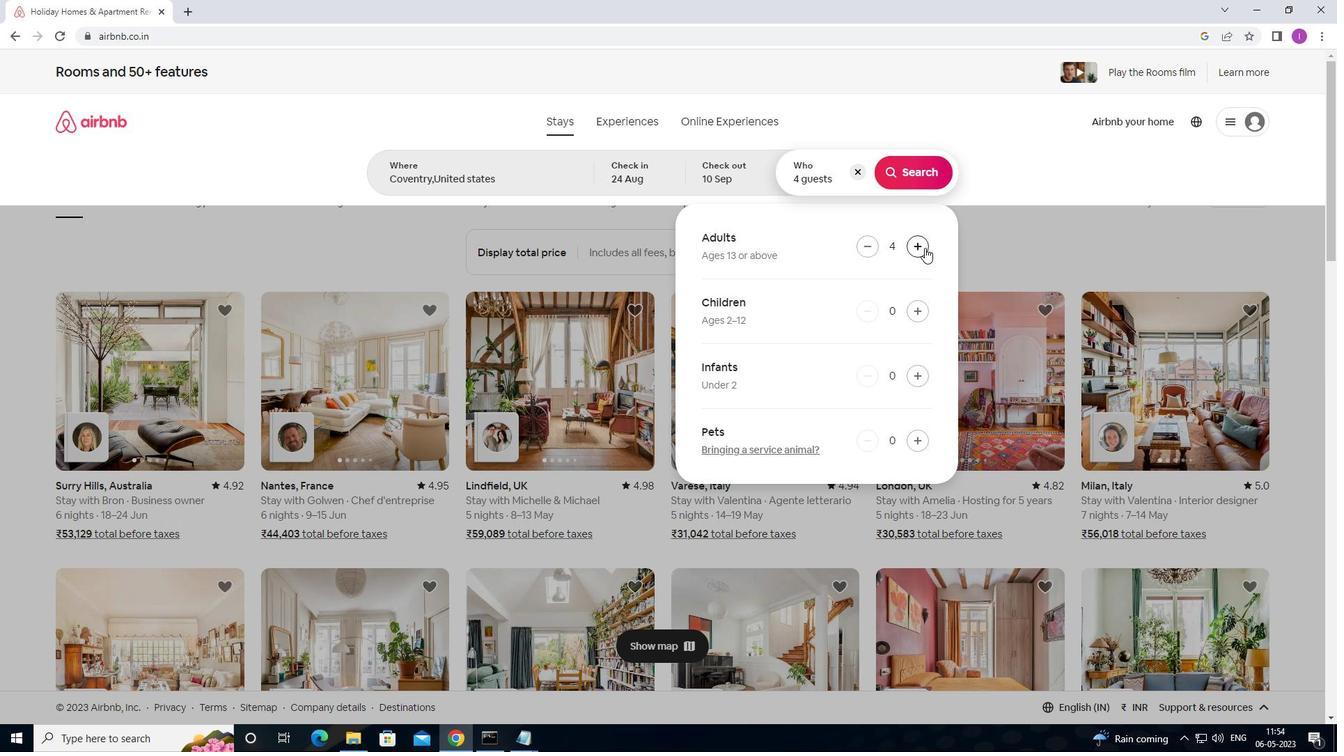 
Action: Mouse pressed left at (925, 248)
Screenshot: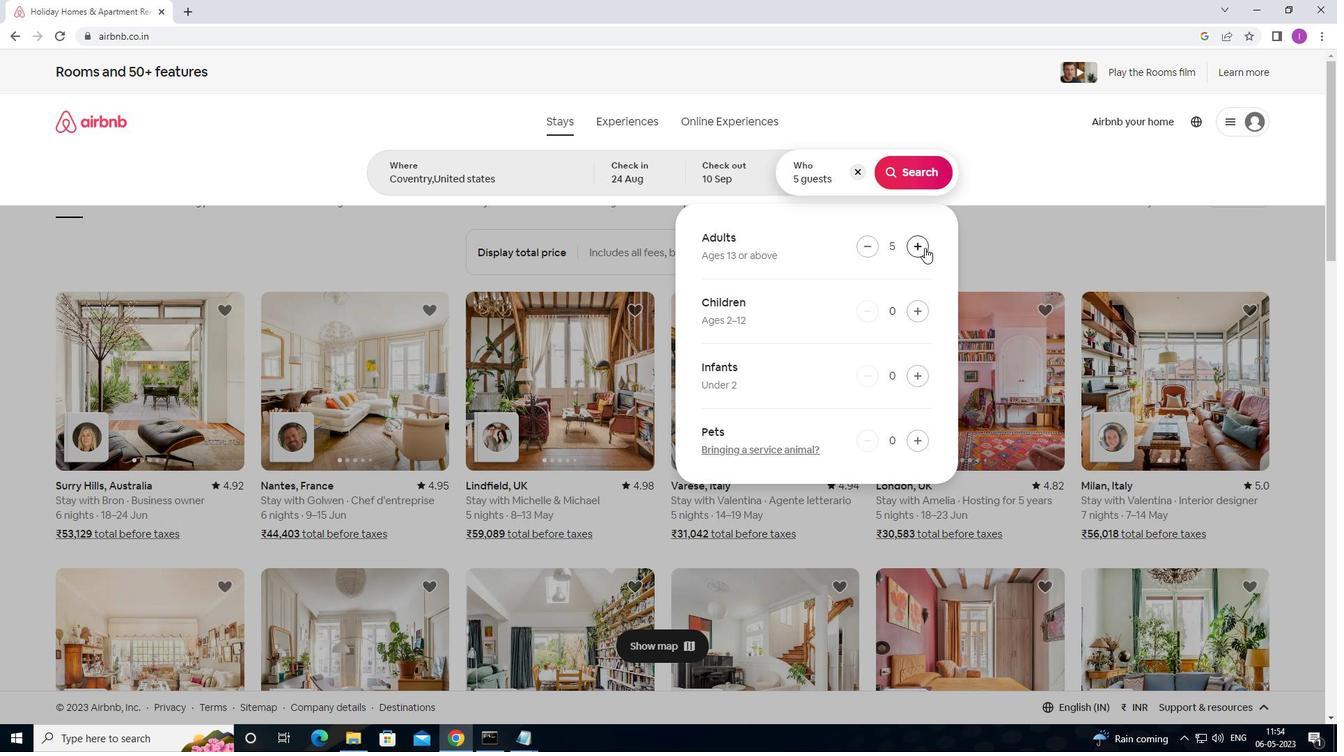 
Action: Mouse pressed left at (925, 248)
Screenshot: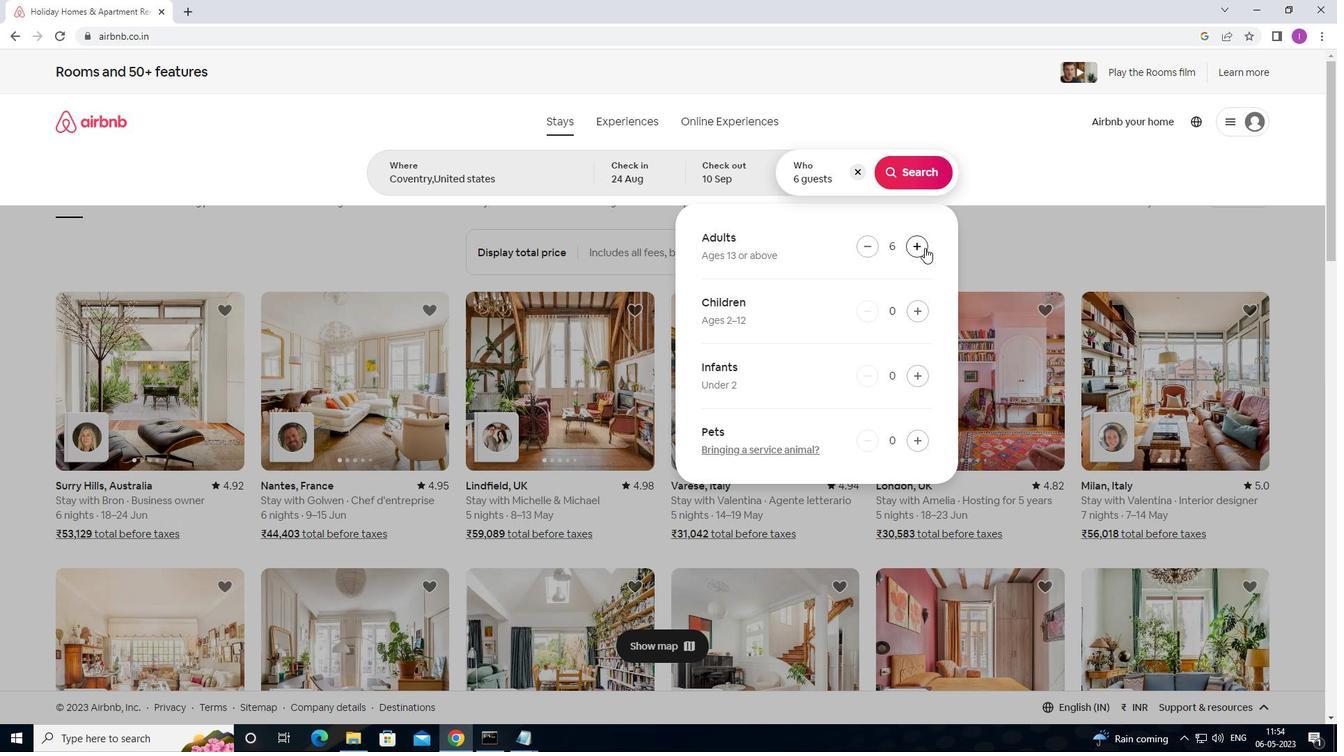 
Action: Mouse moved to (904, 170)
Screenshot: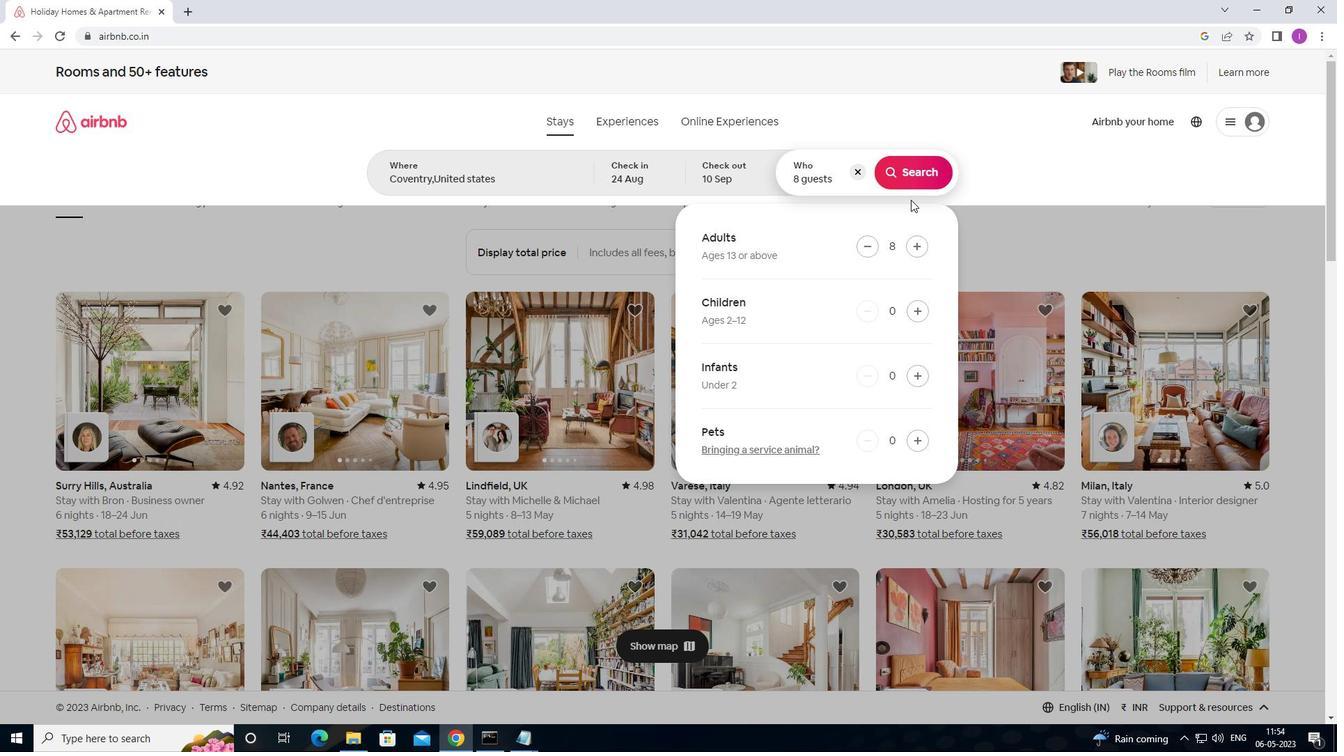 
Action: Mouse pressed left at (904, 170)
Screenshot: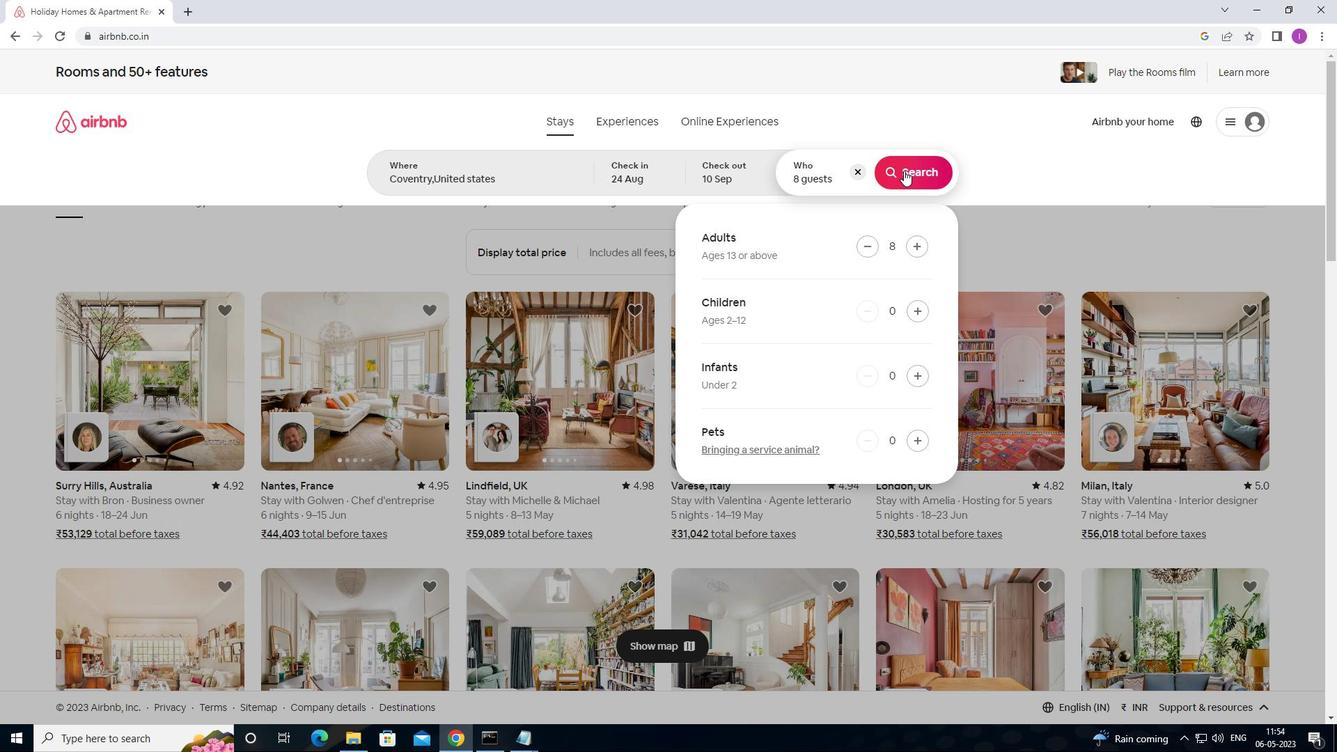 
Action: Mouse moved to (1280, 133)
Screenshot: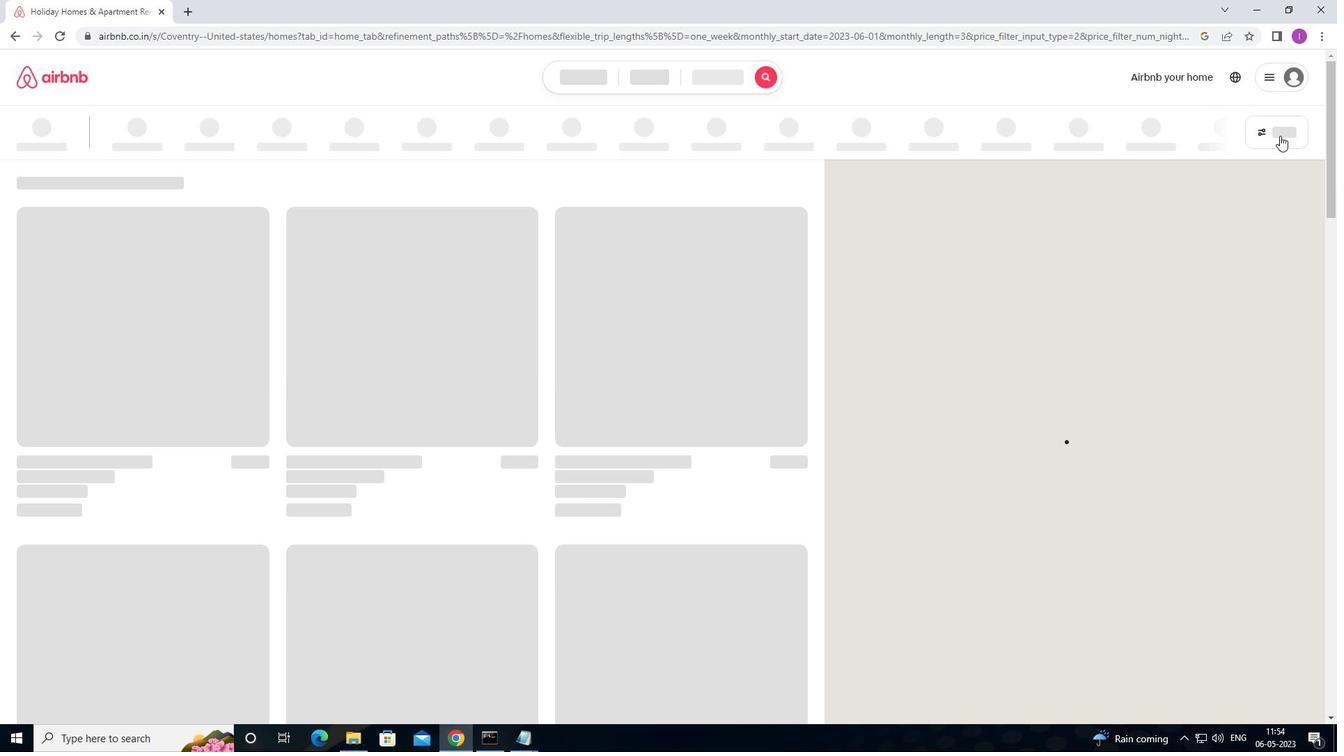 
Action: Mouse pressed left at (1280, 133)
Screenshot: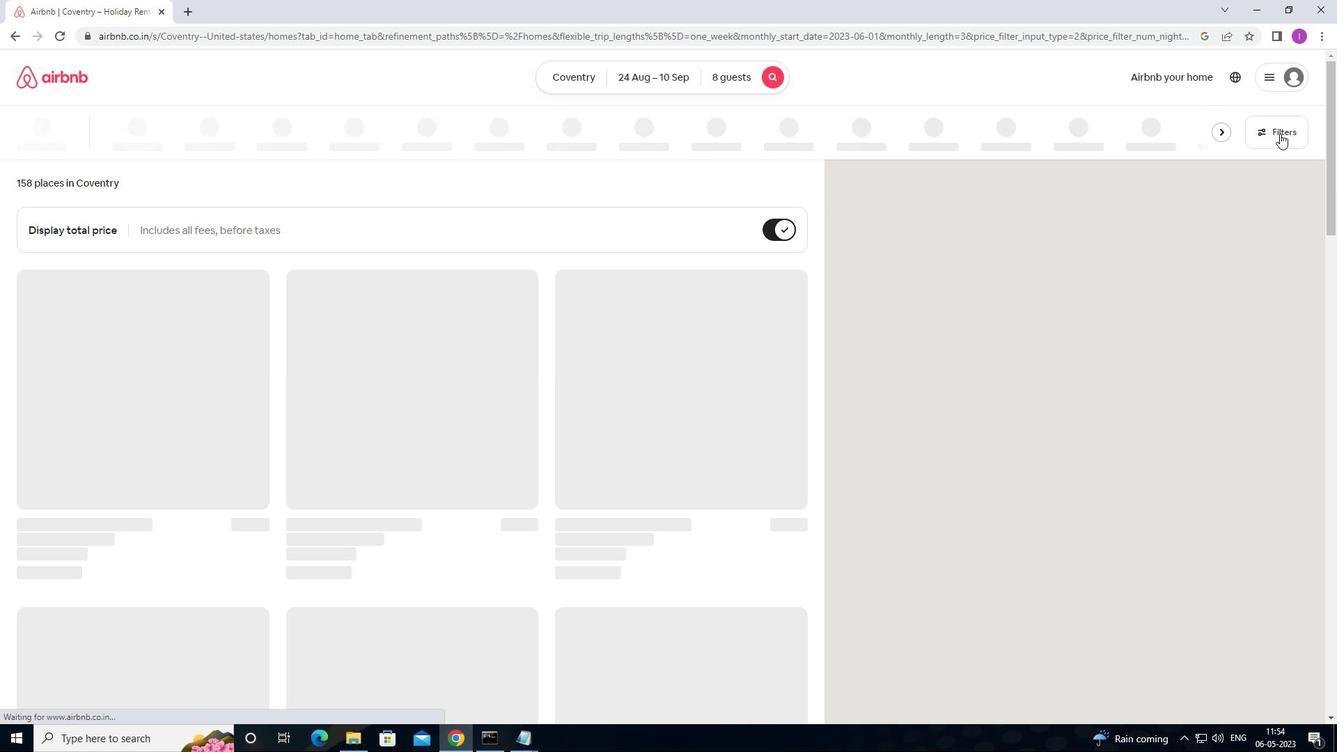 
Action: Mouse moved to (494, 469)
Screenshot: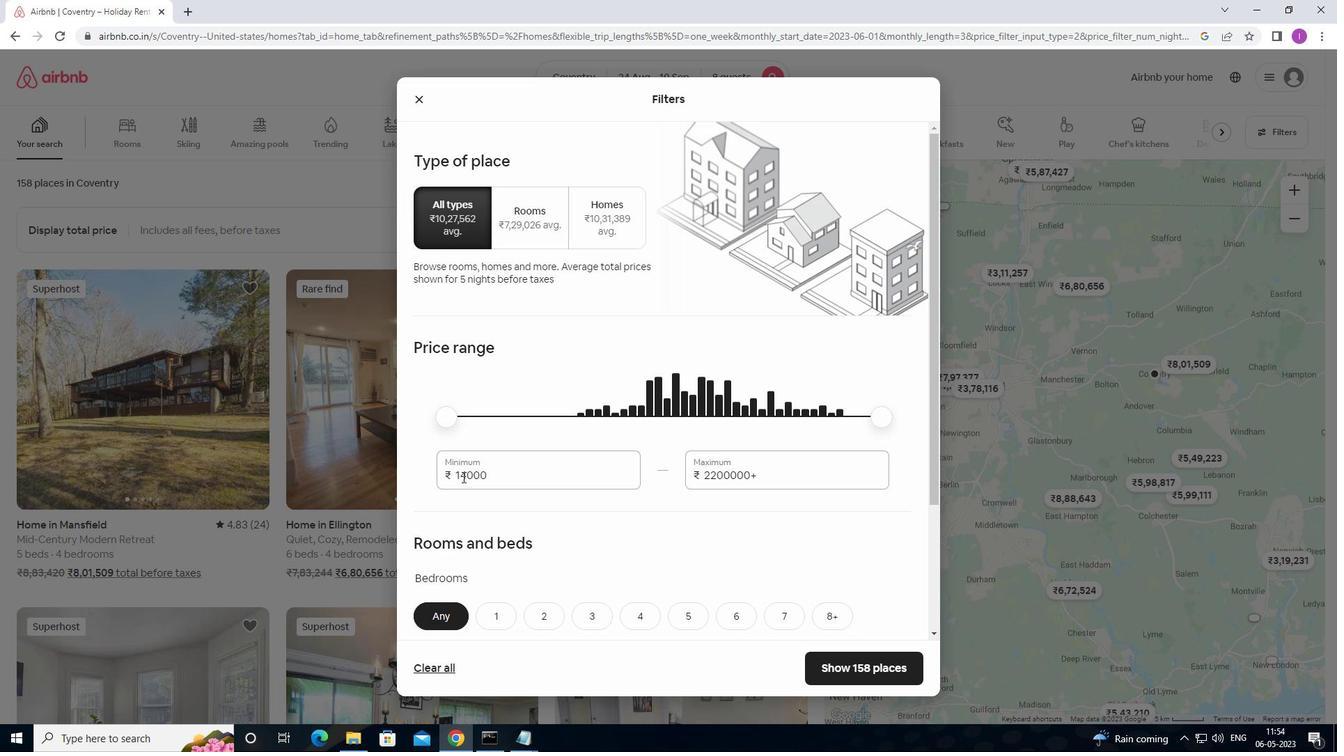 
Action: Mouse pressed left at (494, 469)
Screenshot: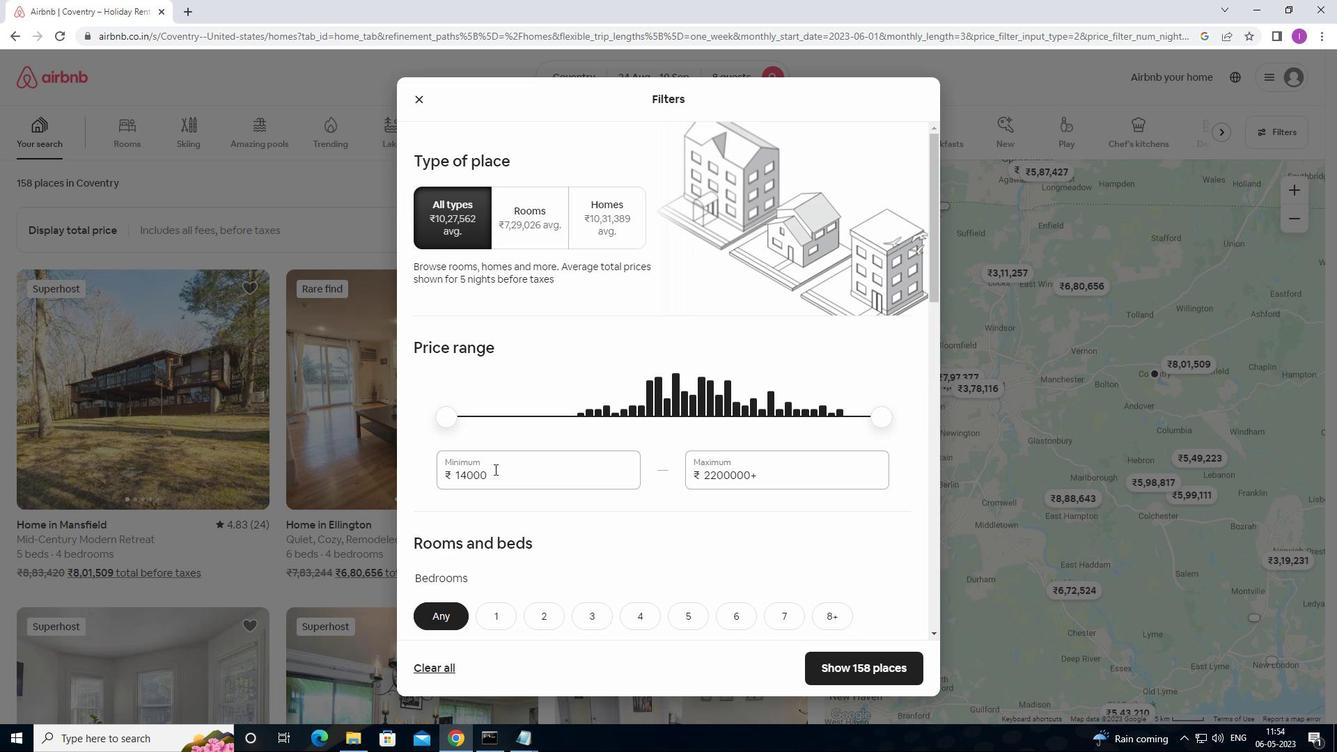 
Action: Mouse moved to (537, 456)
Screenshot: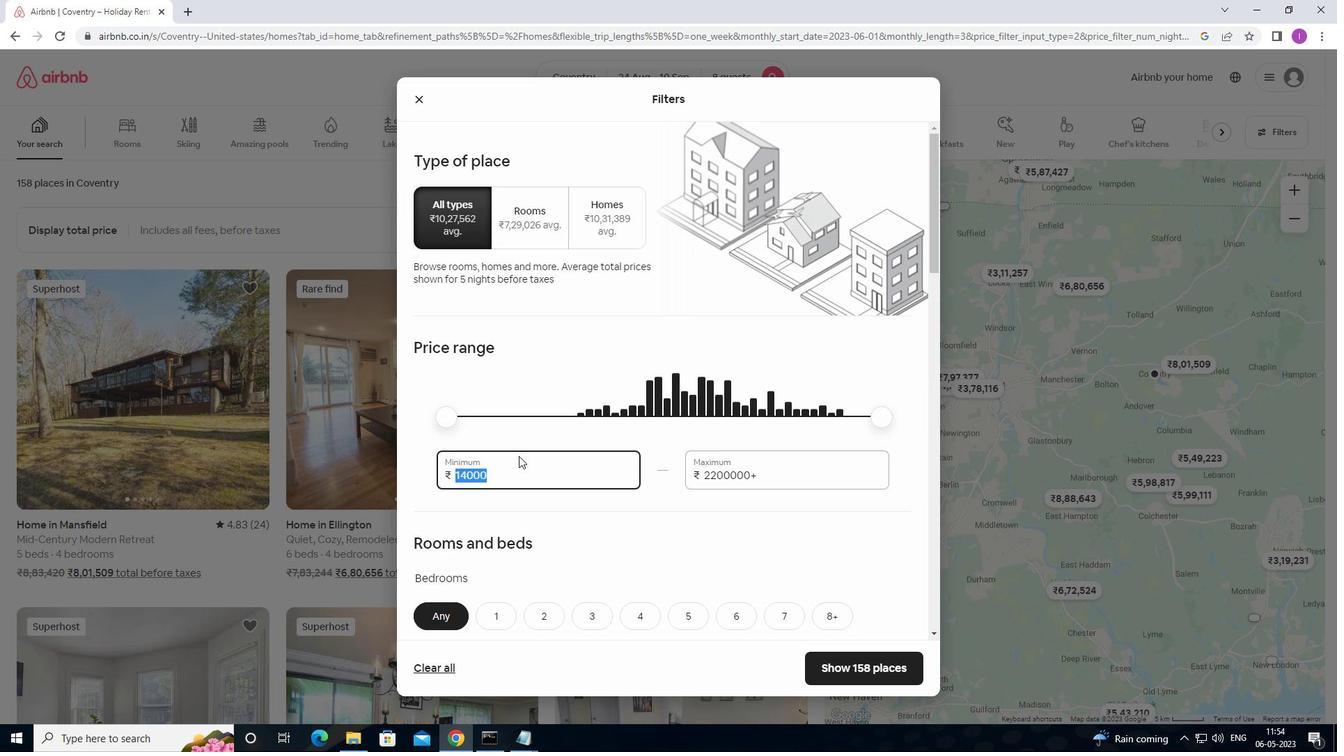
Action: Key pressed 10000
Screenshot: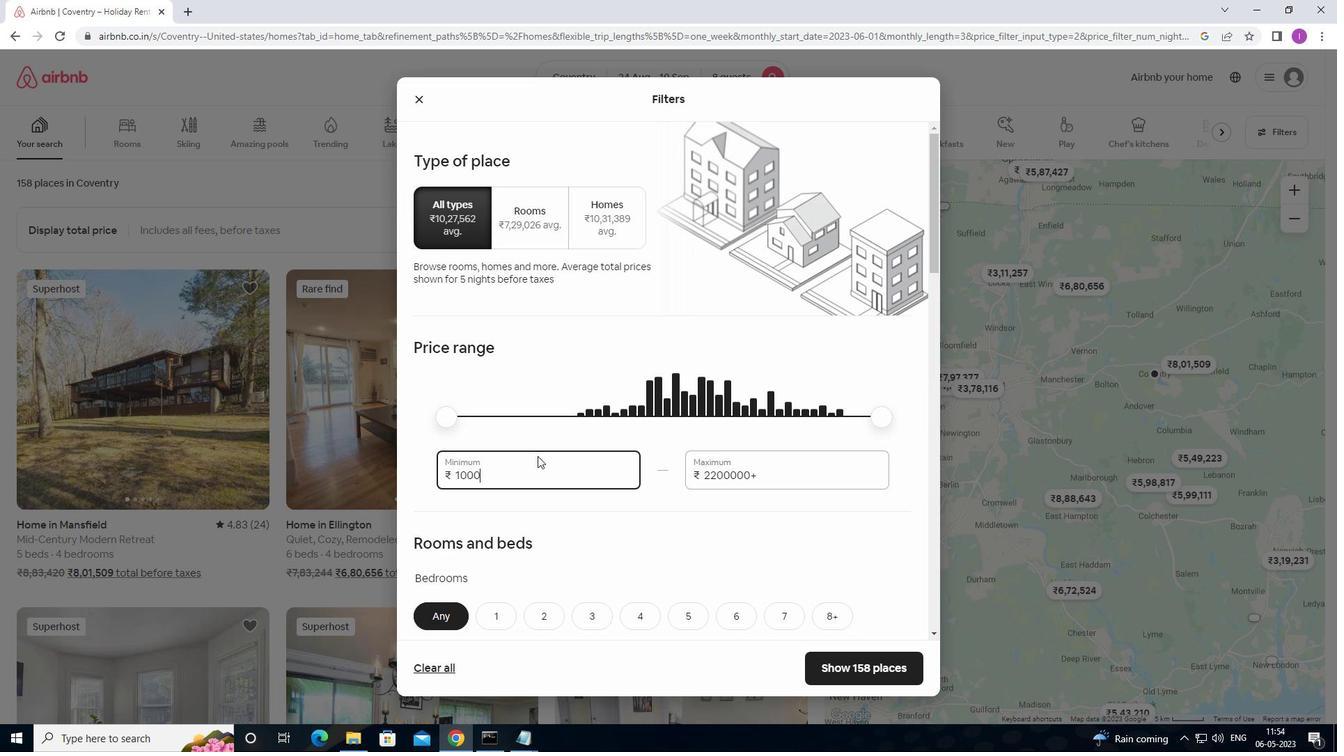 
Action: Mouse moved to (783, 480)
Screenshot: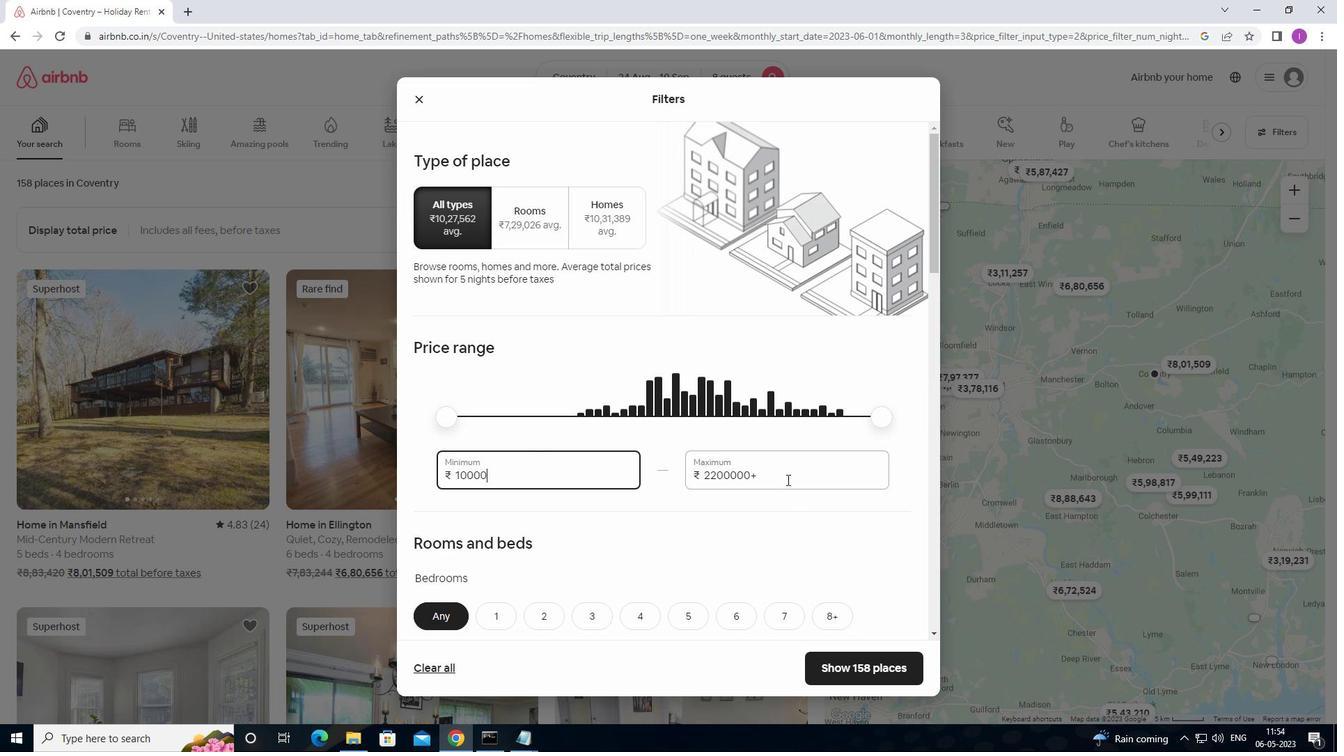 
Action: Mouse pressed left at (783, 480)
Screenshot: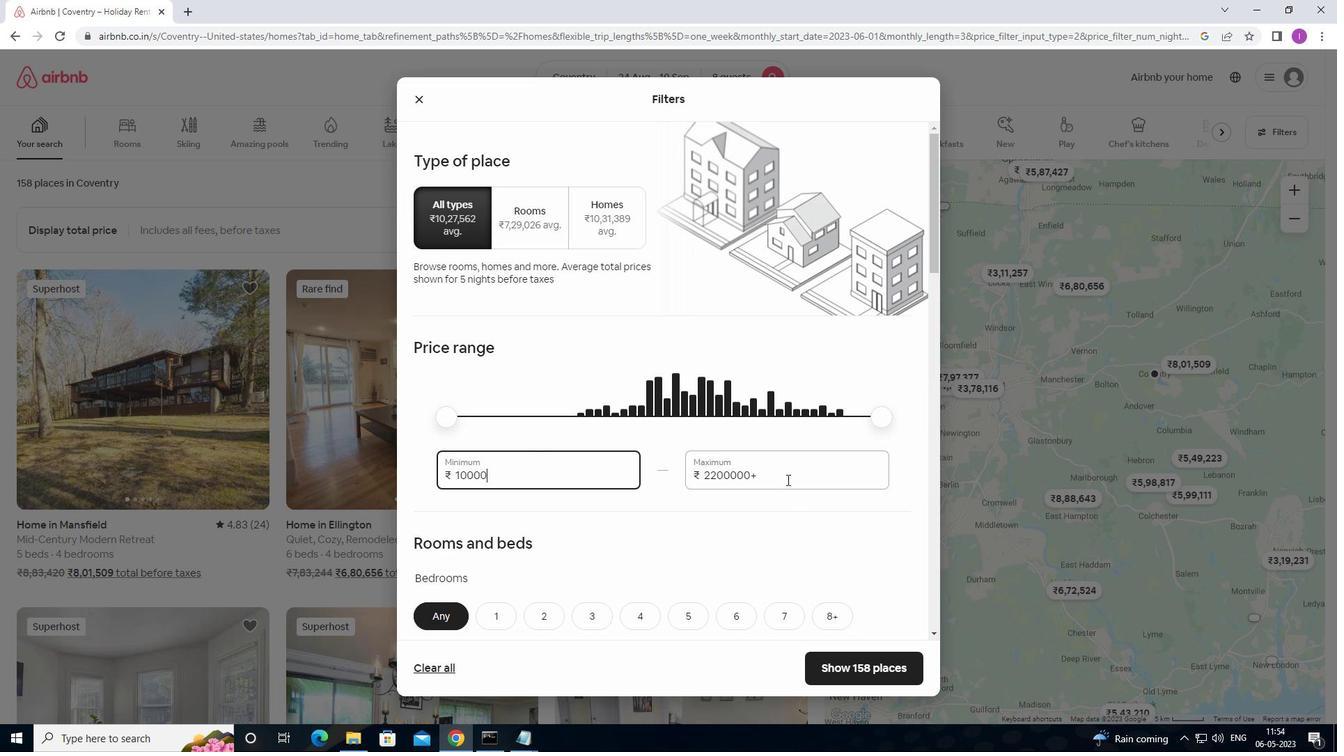 
Action: Mouse moved to (522, 474)
Screenshot: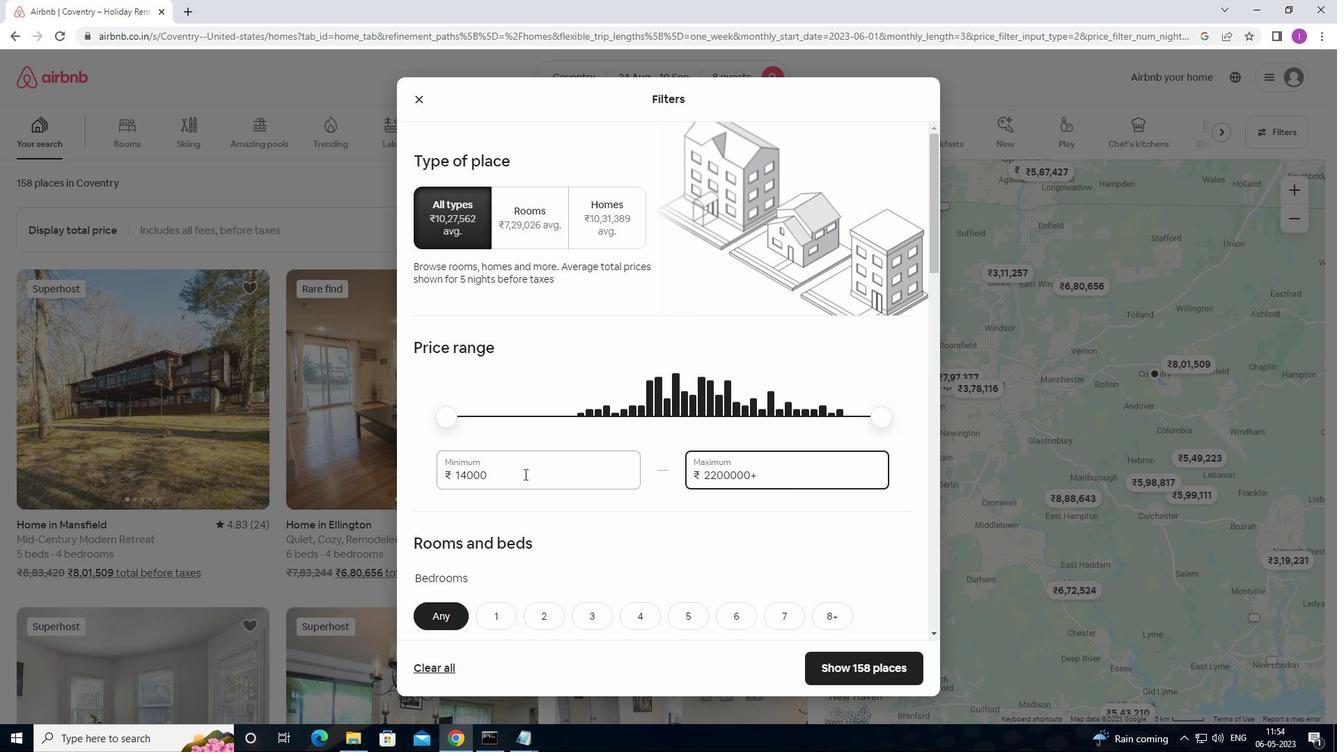 
Action: Mouse pressed left at (522, 474)
Screenshot: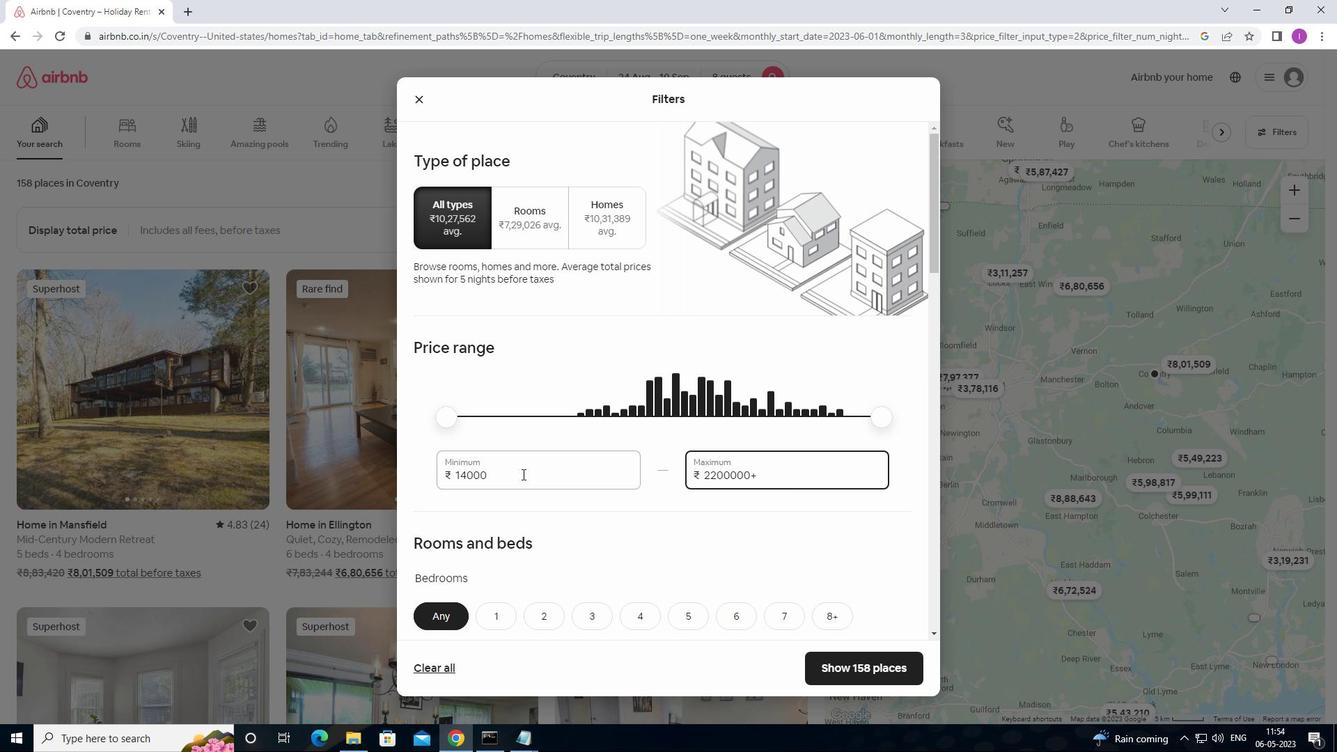 
Action: Mouse moved to (430, 479)
Screenshot: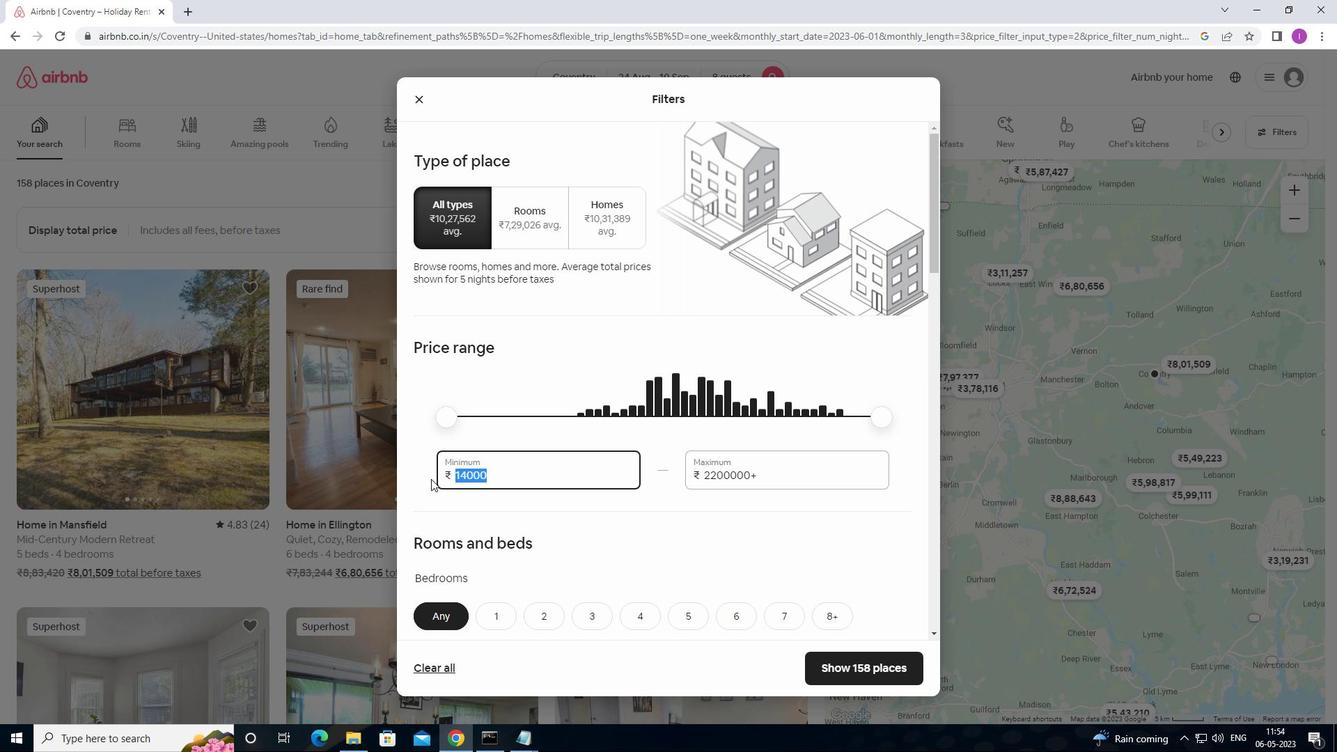 
Action: Key pressed 120
Screenshot: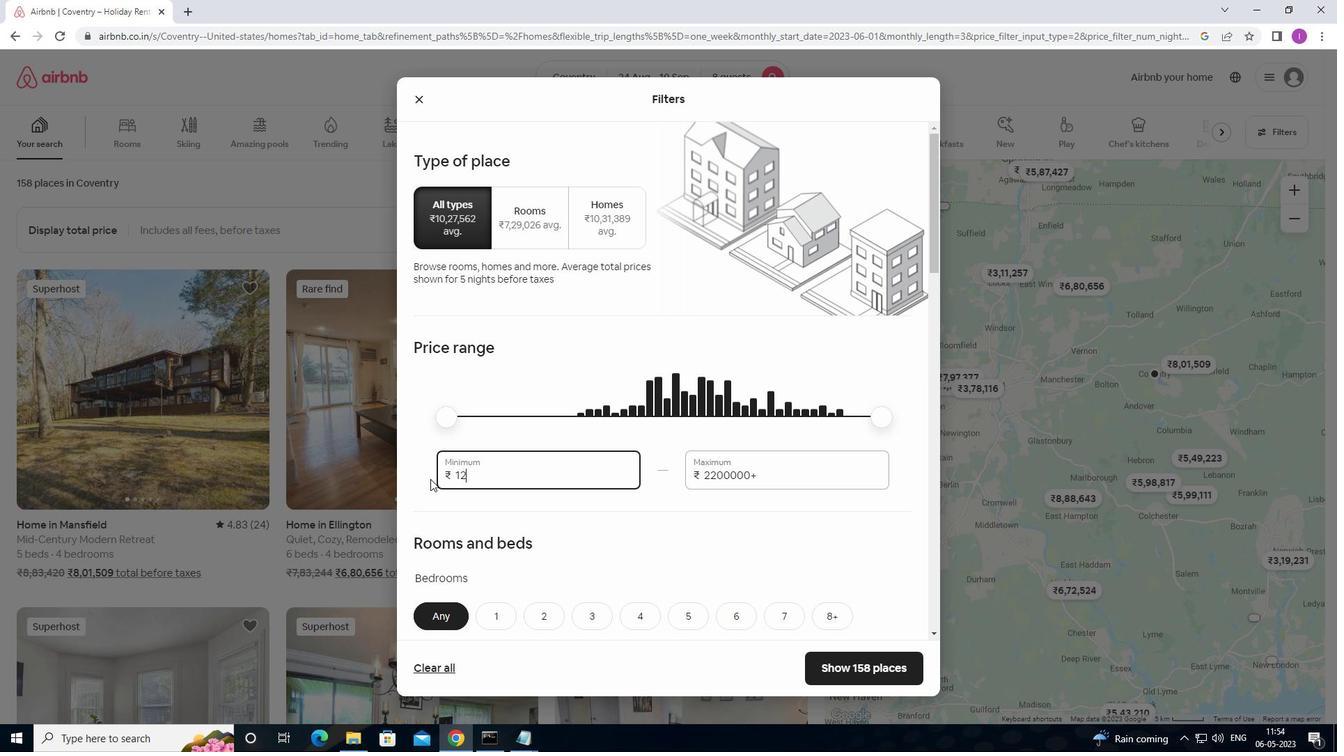 
Action: Mouse moved to (430, 477)
Screenshot: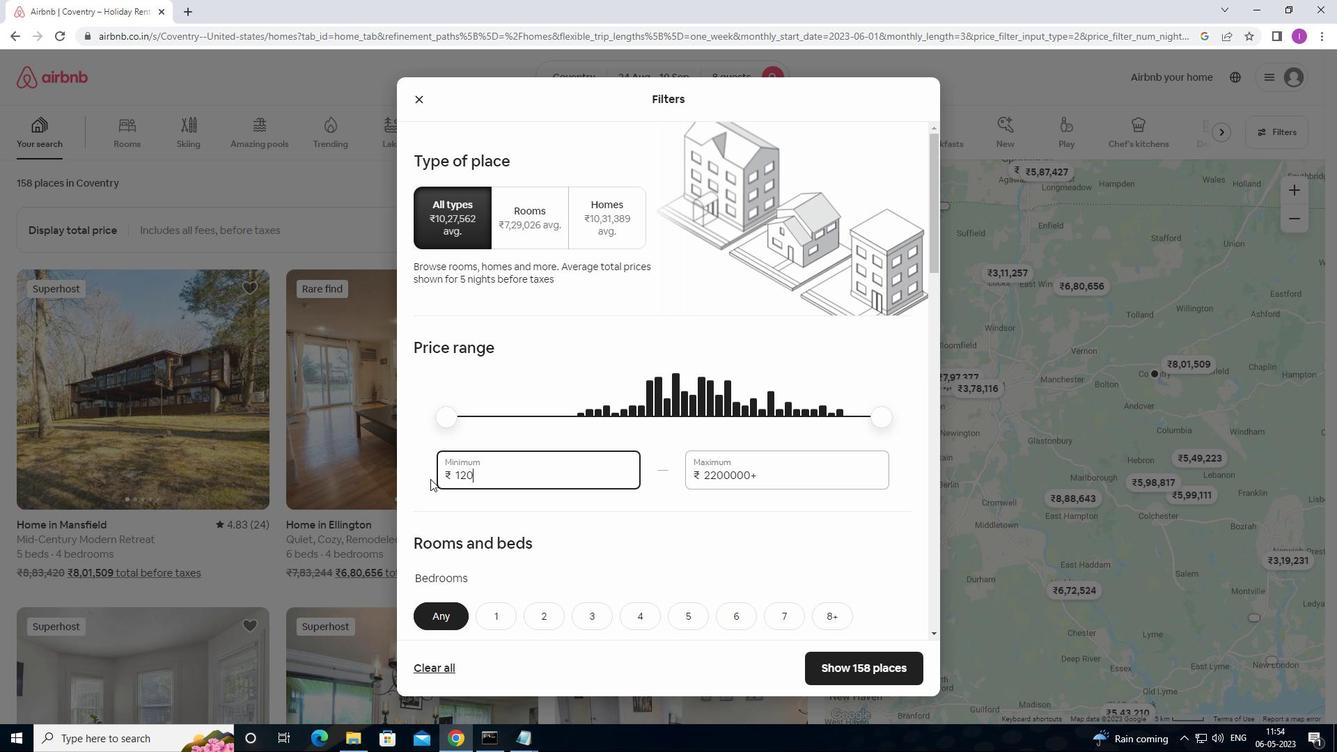 
Action: Key pressed 0
Screenshot: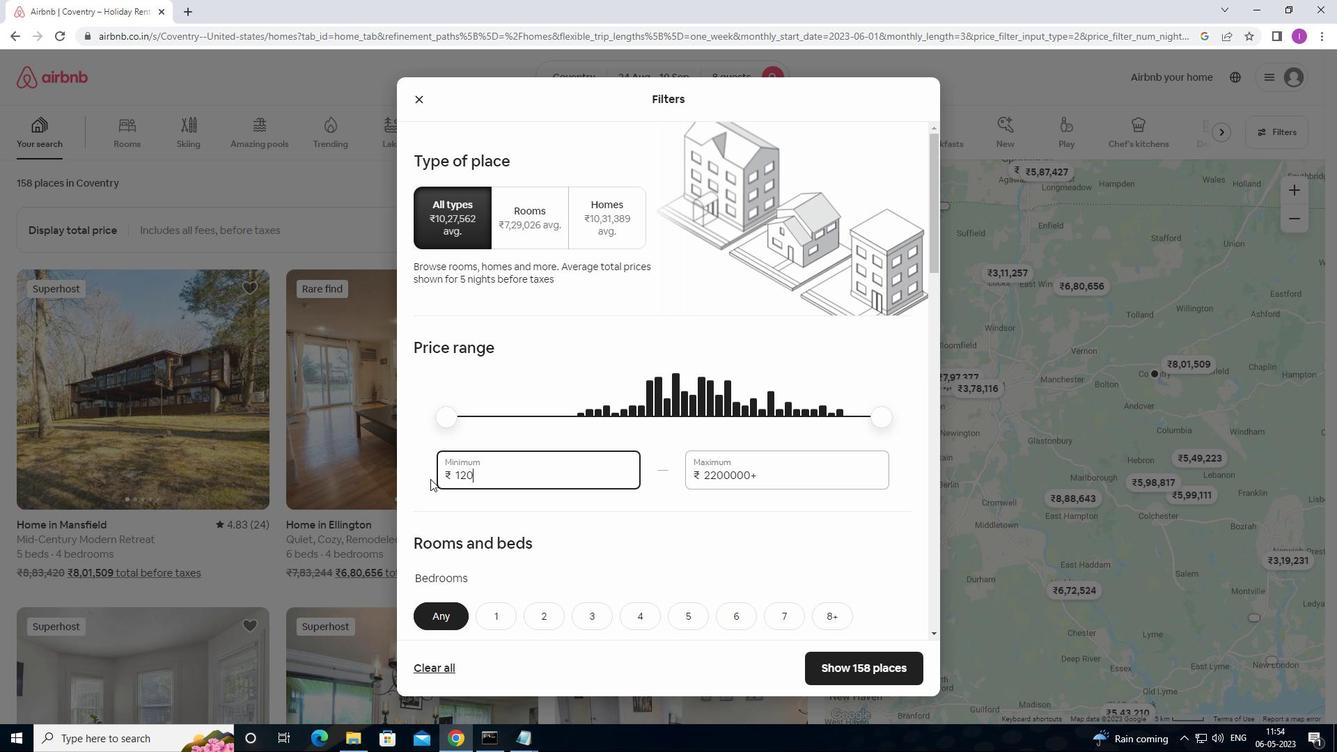 
Action: Mouse moved to (431, 477)
Screenshot: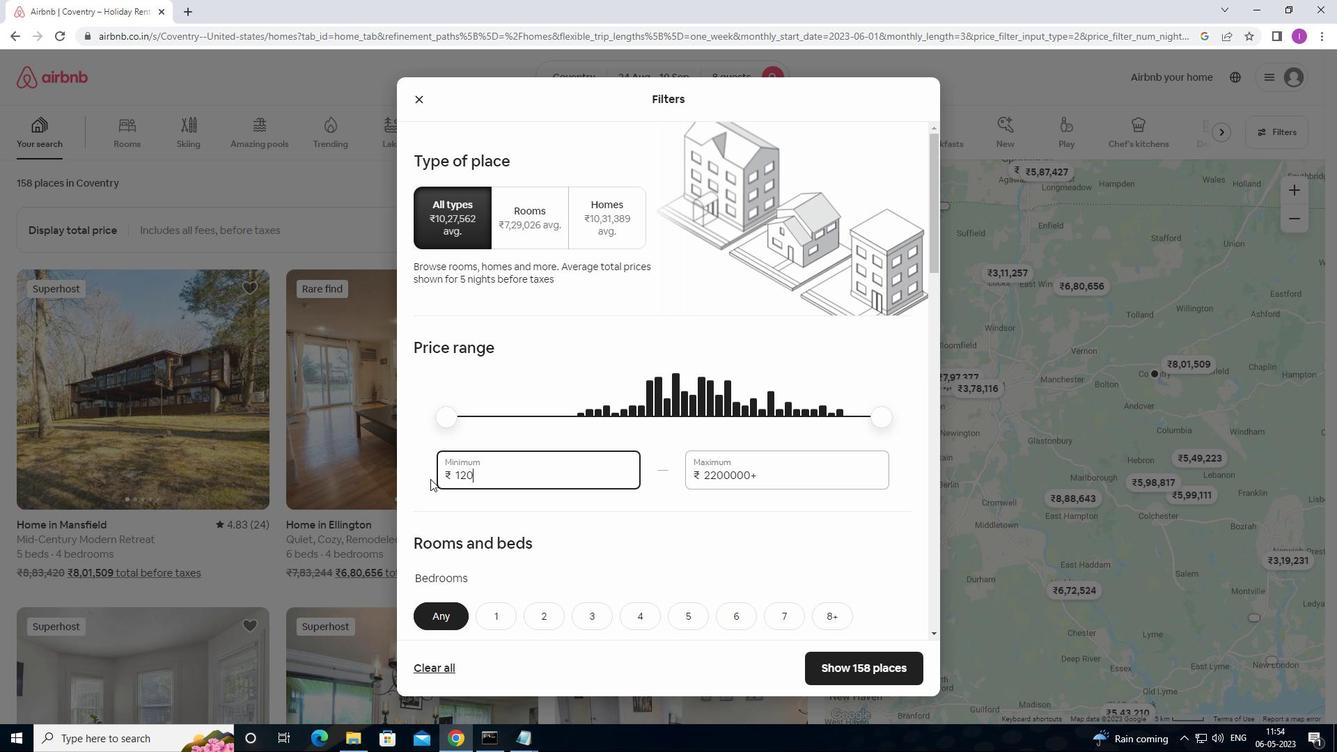 
Action: Key pressed 0
Screenshot: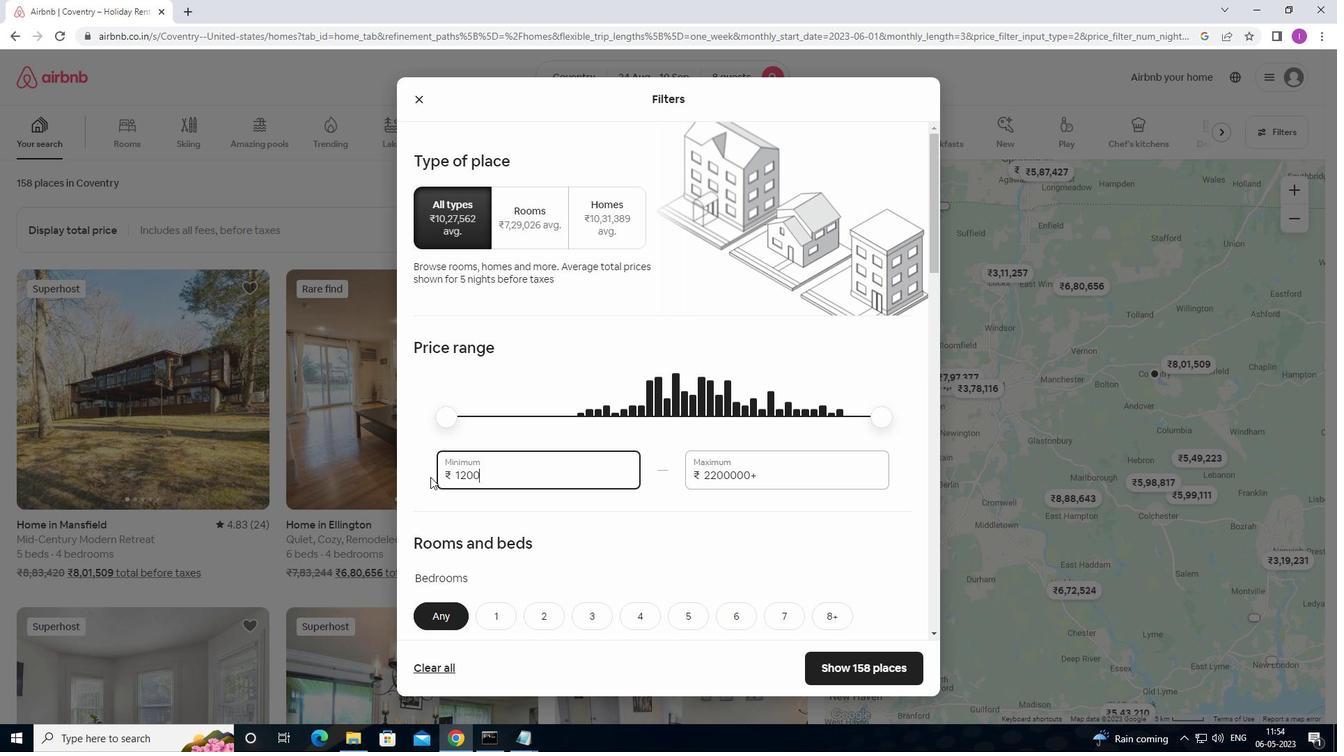 
Action: Mouse moved to (769, 477)
Screenshot: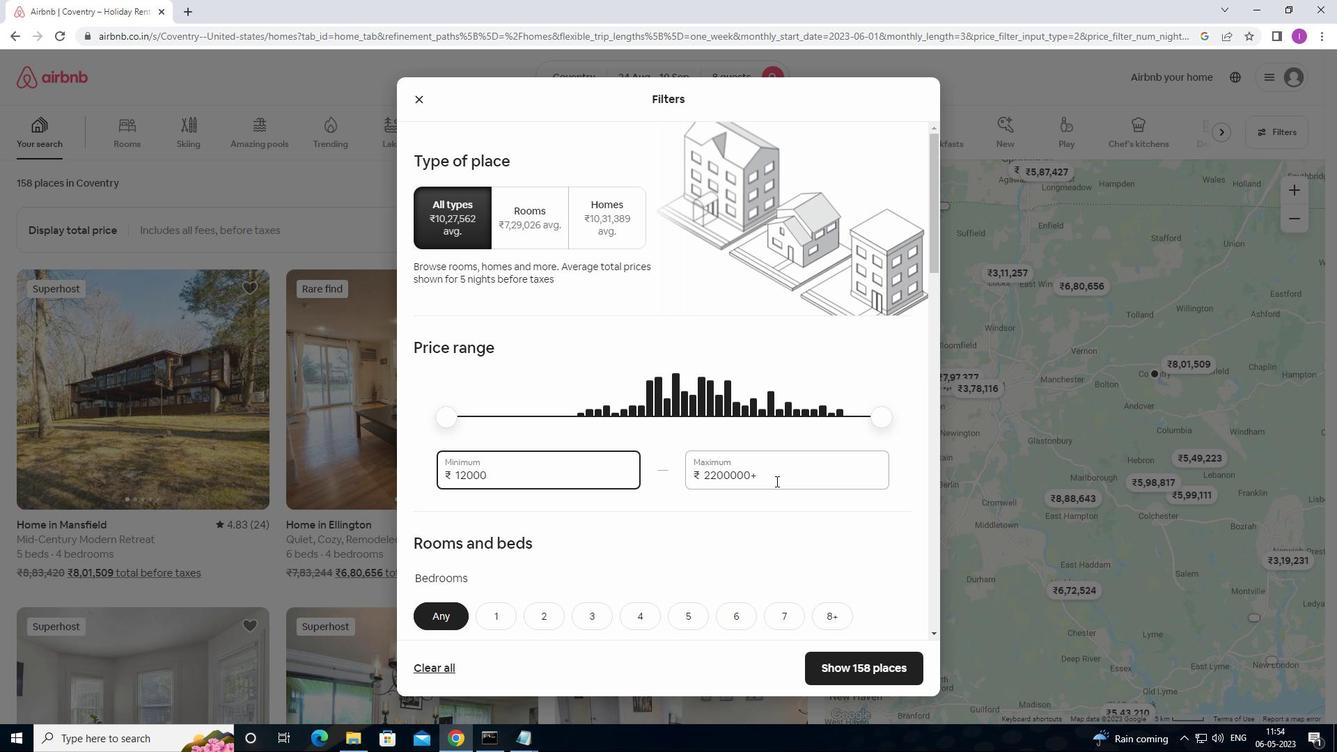 
Action: Mouse pressed left at (769, 477)
Screenshot: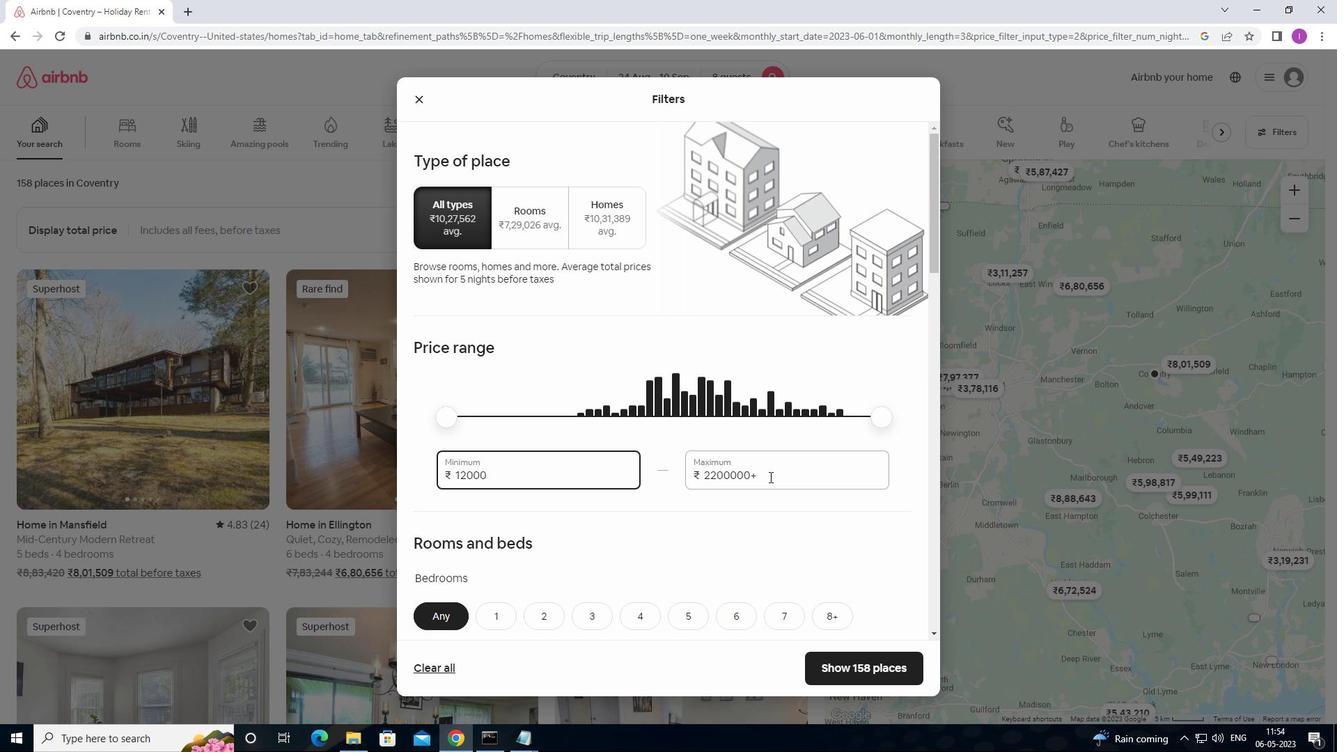 
Action: Mouse moved to (917, 520)
Screenshot: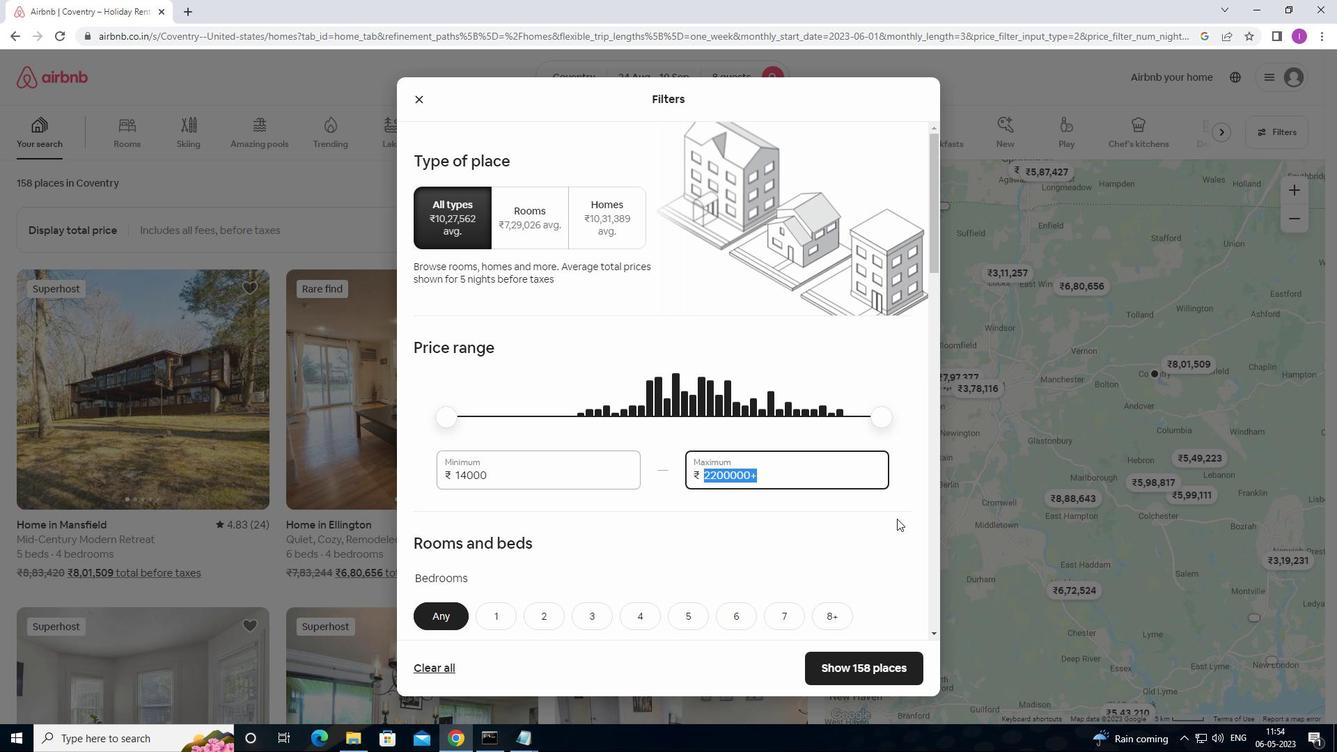 
Action: Key pressed 1
Screenshot: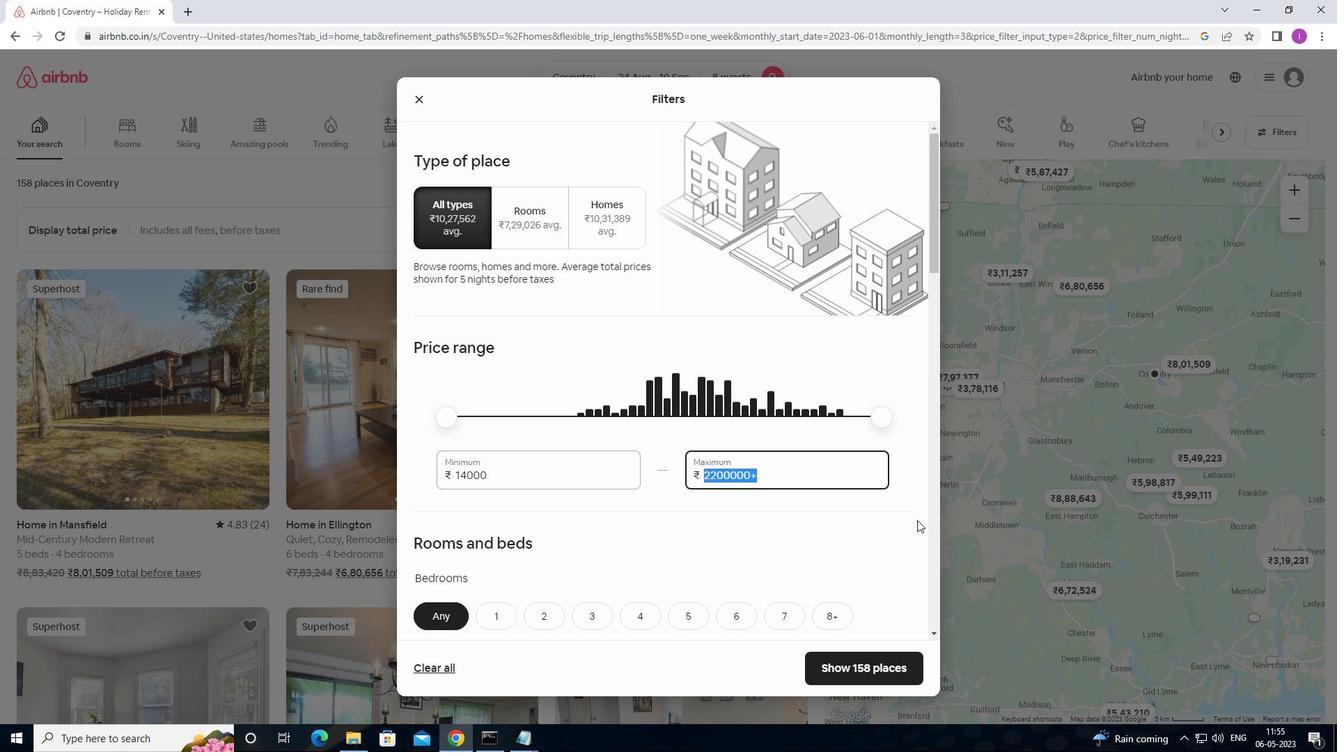 
Action: Mouse moved to (917, 525)
Screenshot: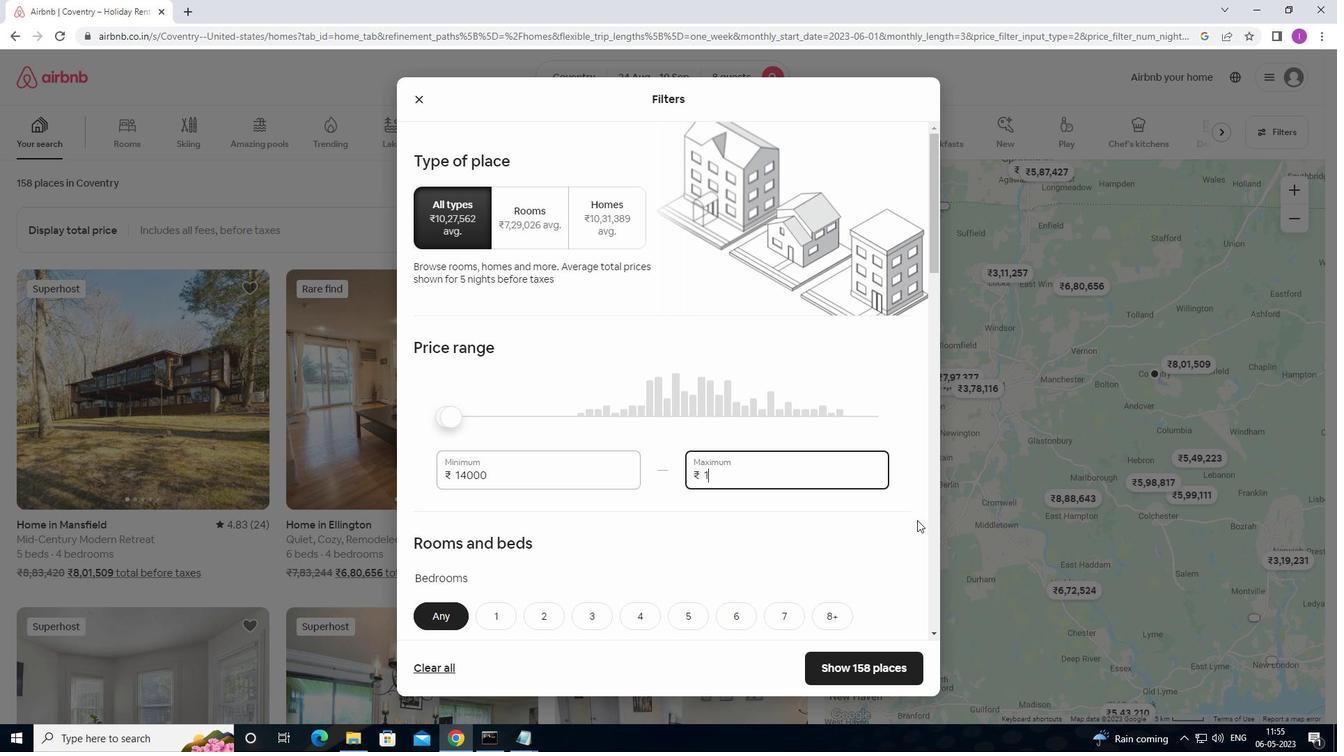 
Action: Key pressed 5
Screenshot: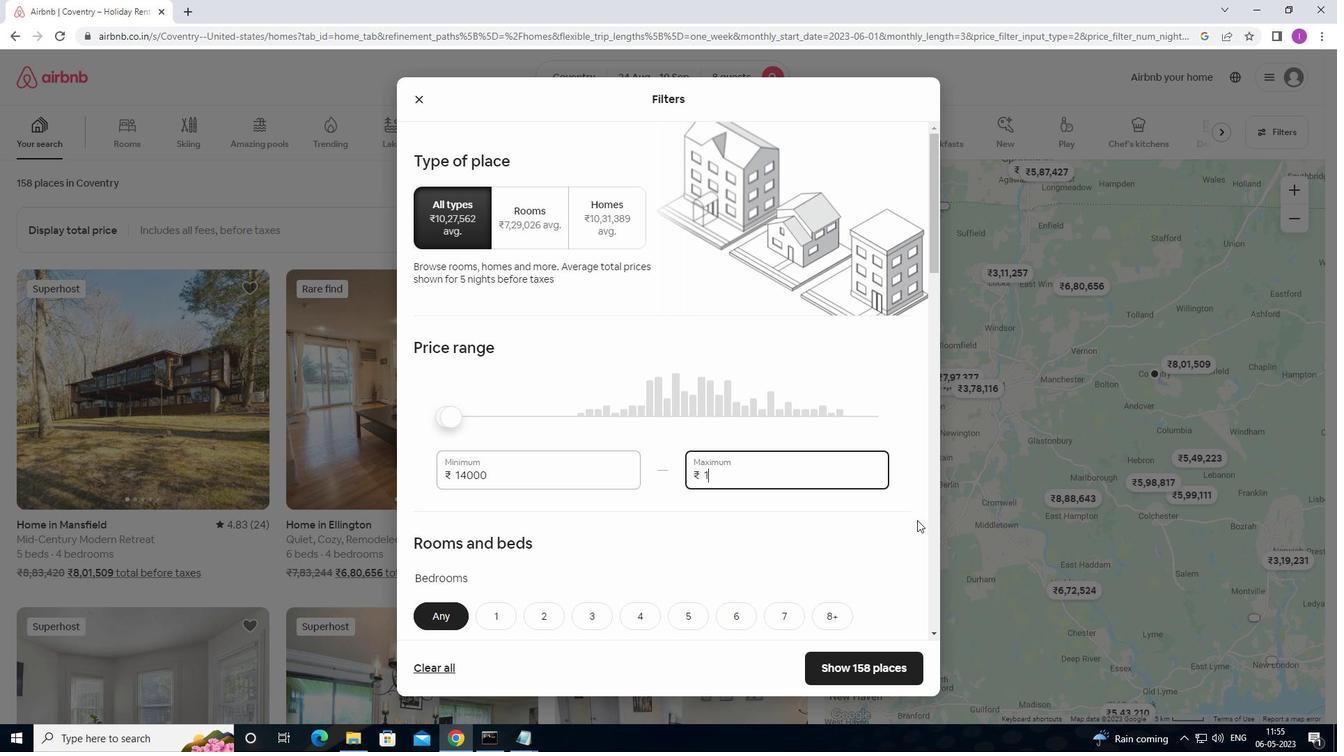 
Action: Mouse moved to (917, 526)
Screenshot: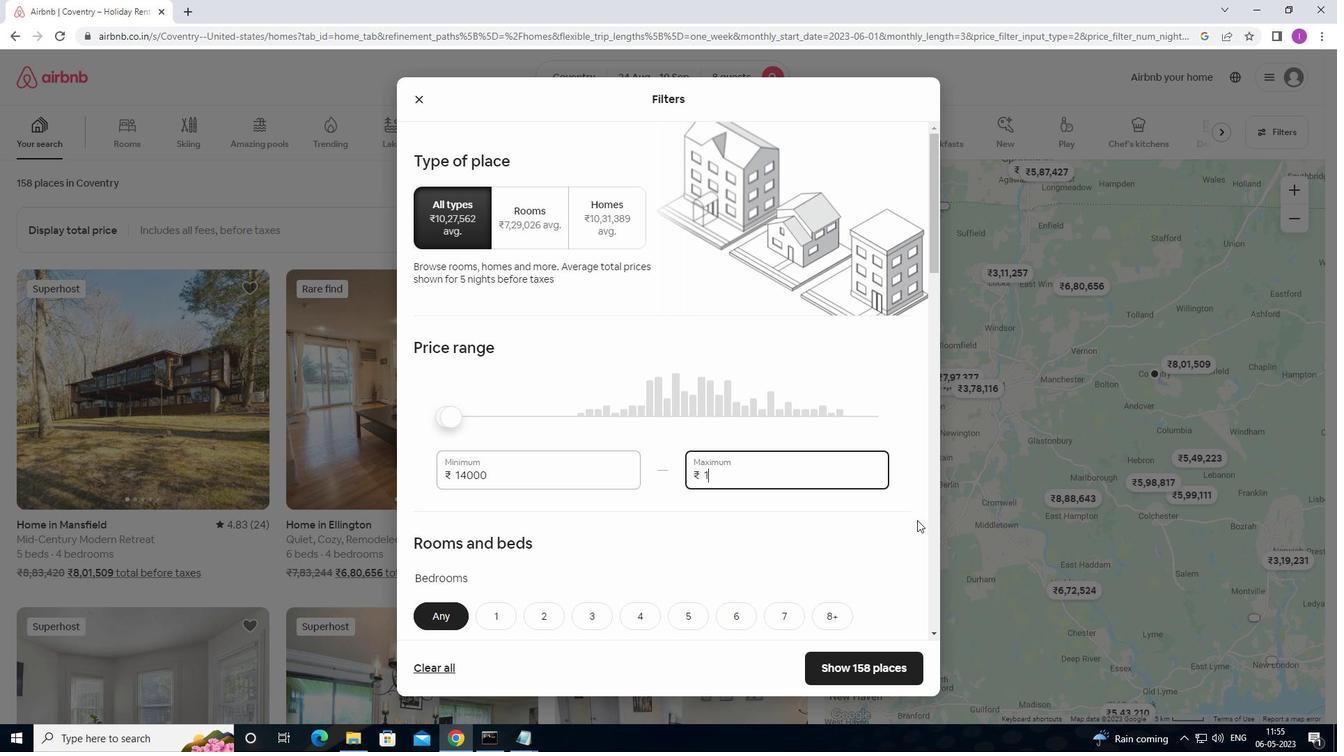 
Action: Key pressed 0
Screenshot: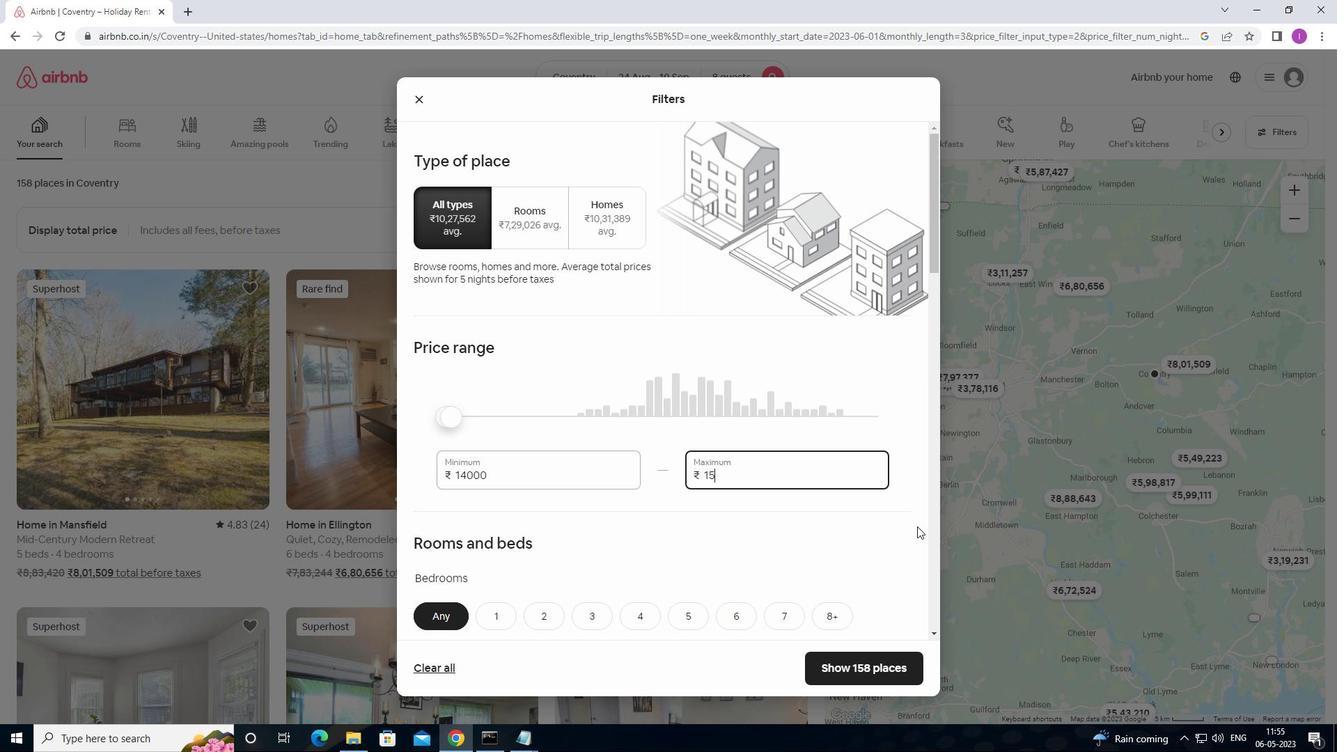 
Action: Mouse moved to (917, 528)
Screenshot: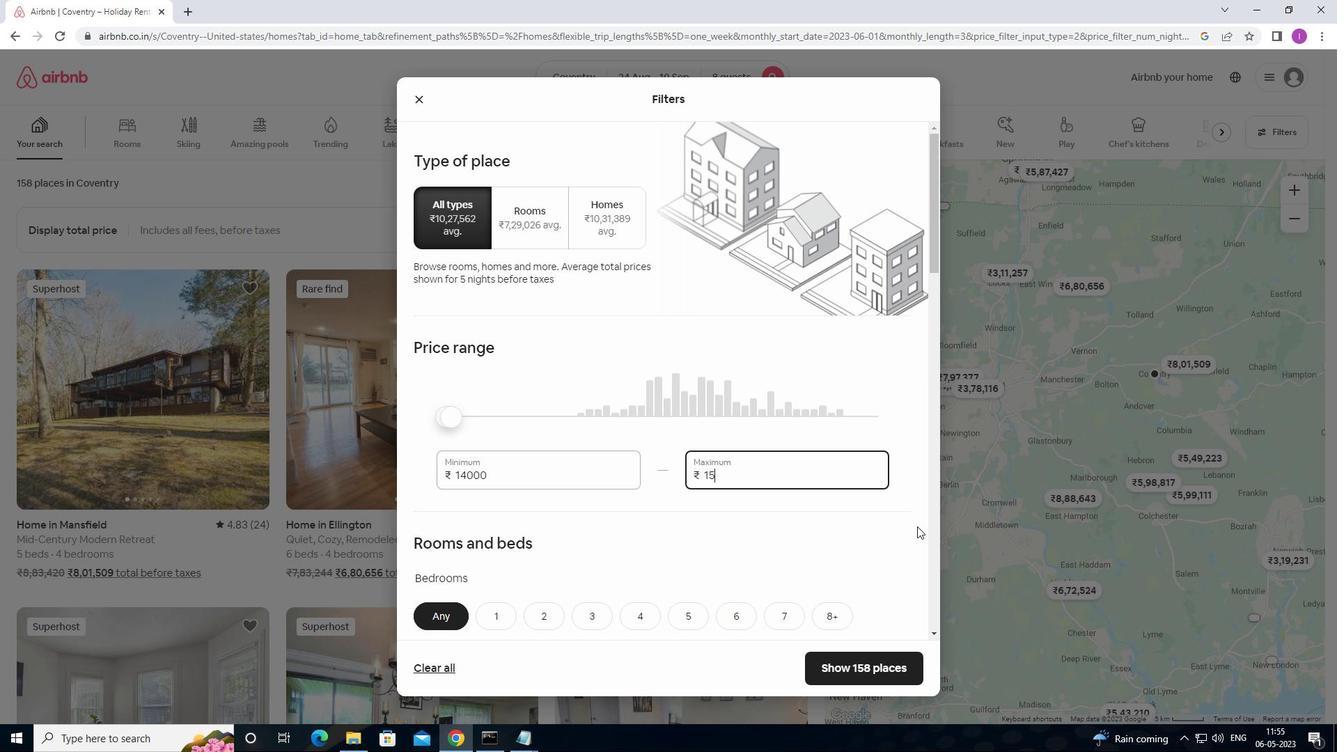 
Action: Key pressed 00
Screenshot: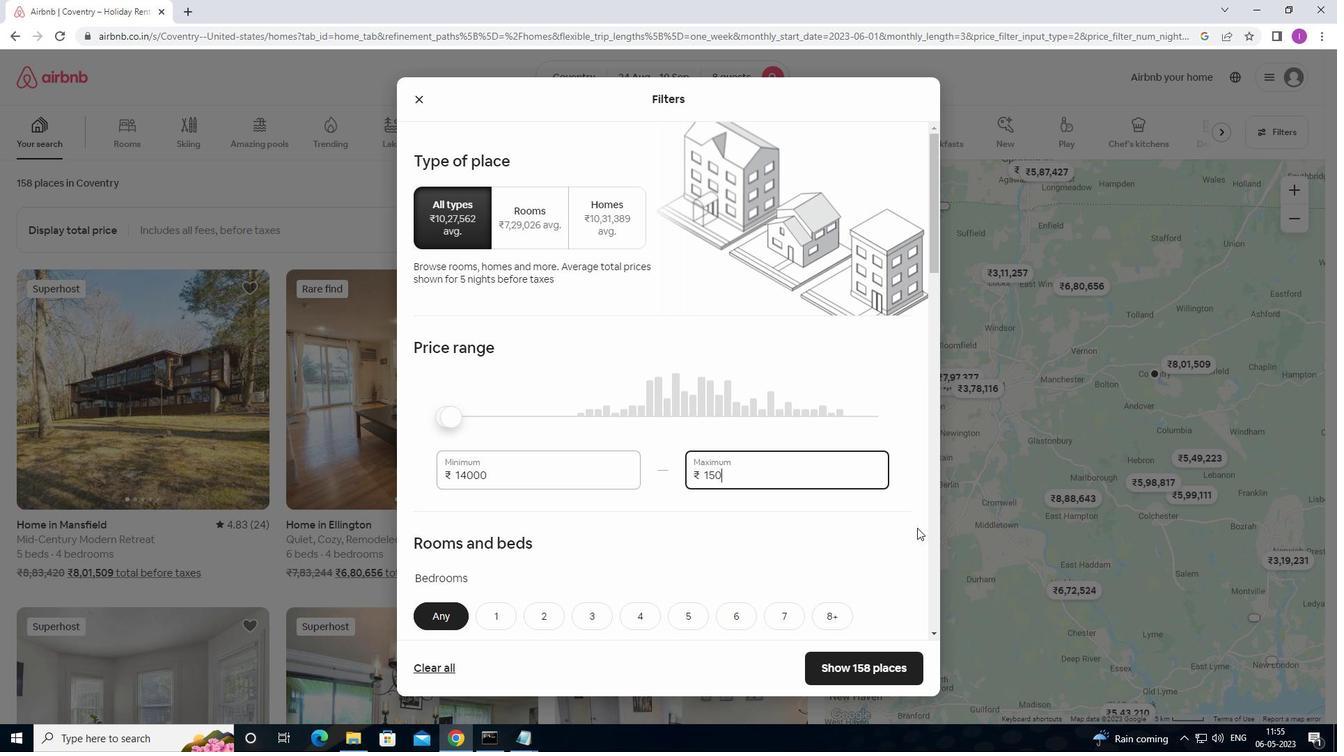 
Action: Mouse moved to (779, 566)
Screenshot: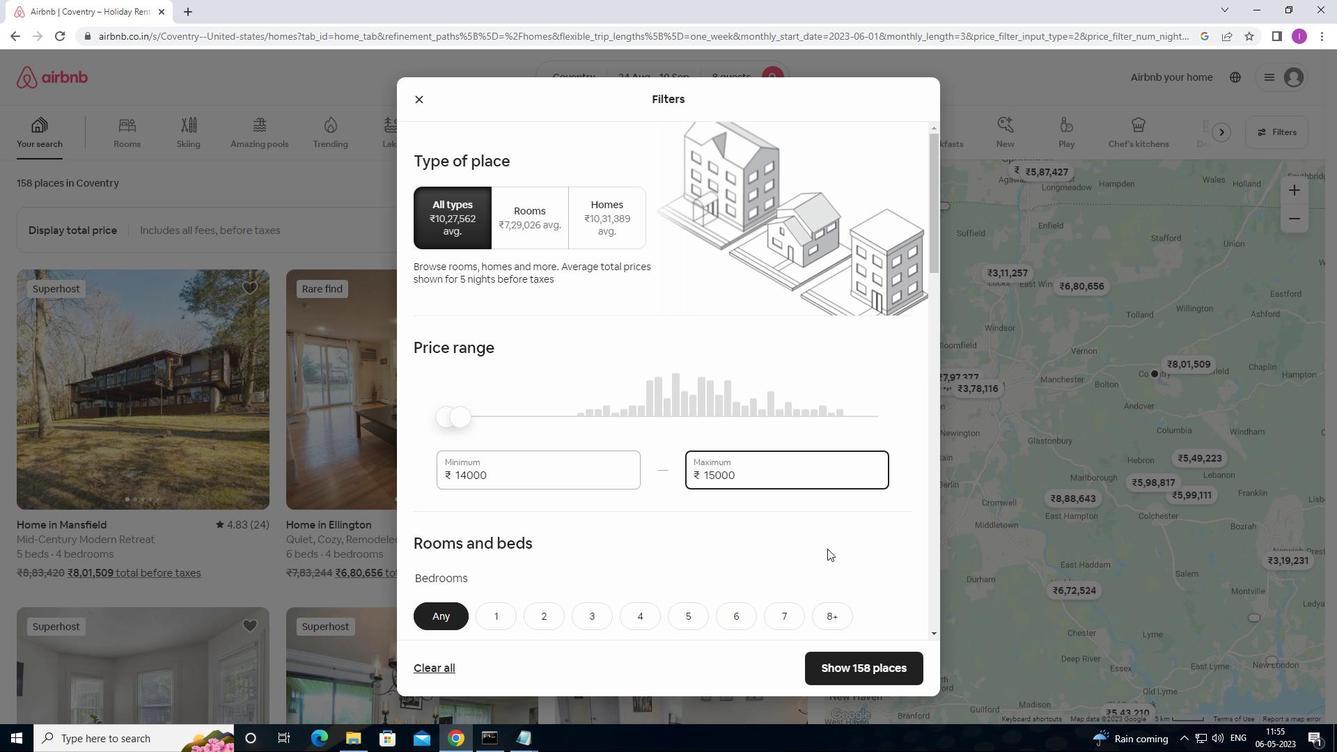 
Action: Mouse scrolled (779, 565) with delta (0, 0)
Screenshot: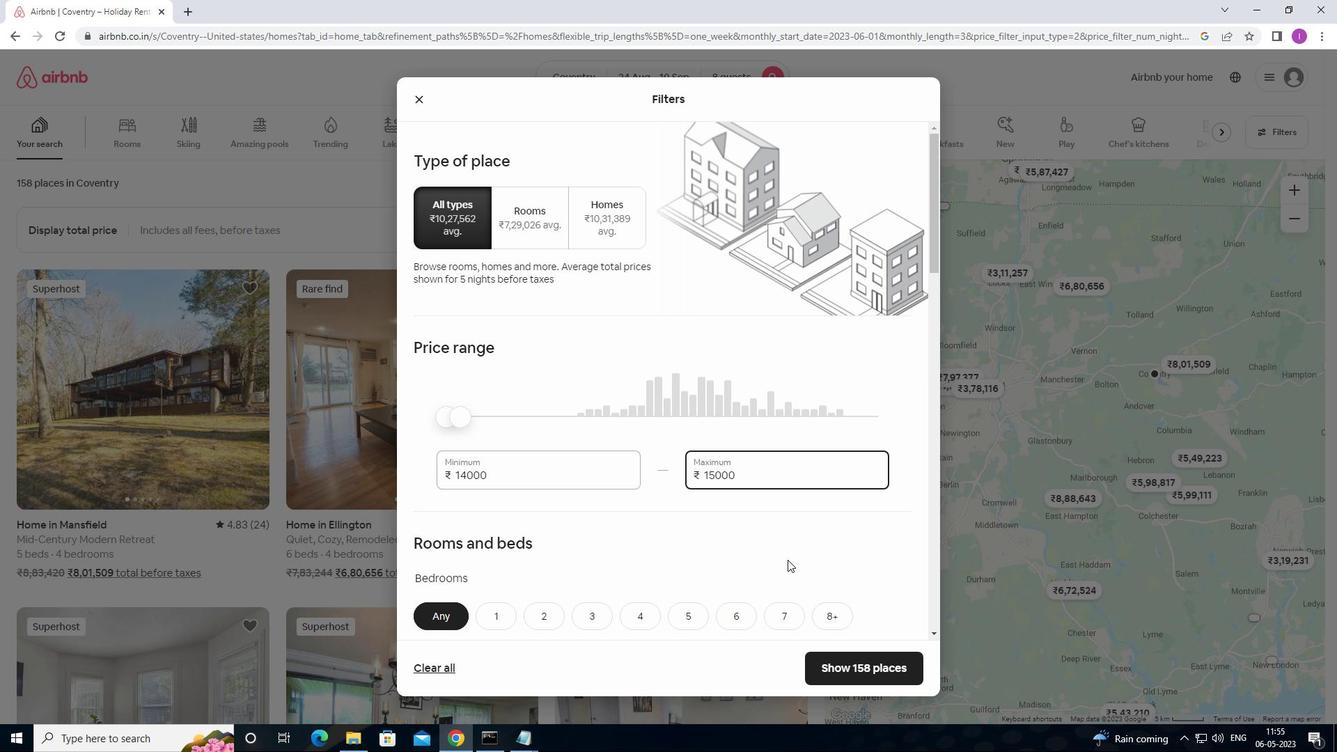 
Action: Mouse scrolled (779, 565) with delta (0, 0)
Screenshot: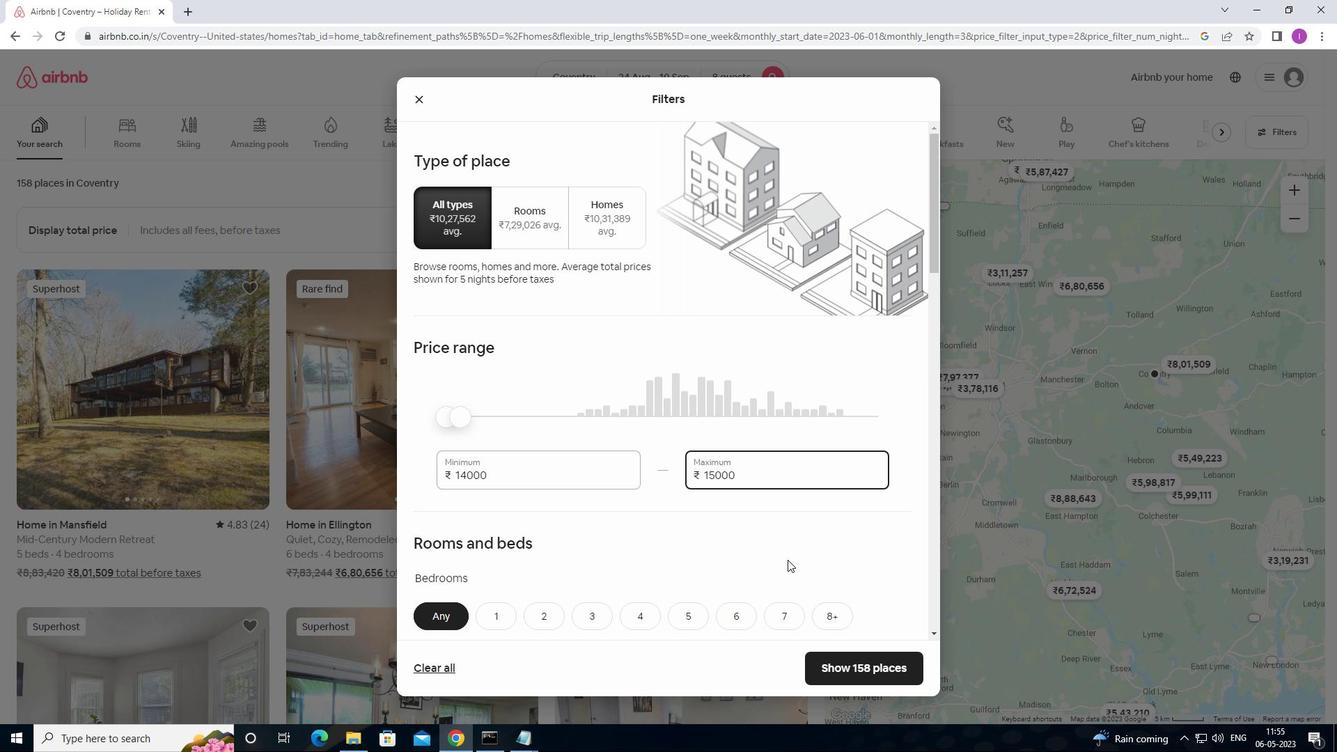 
Action: Mouse moved to (778, 567)
Screenshot: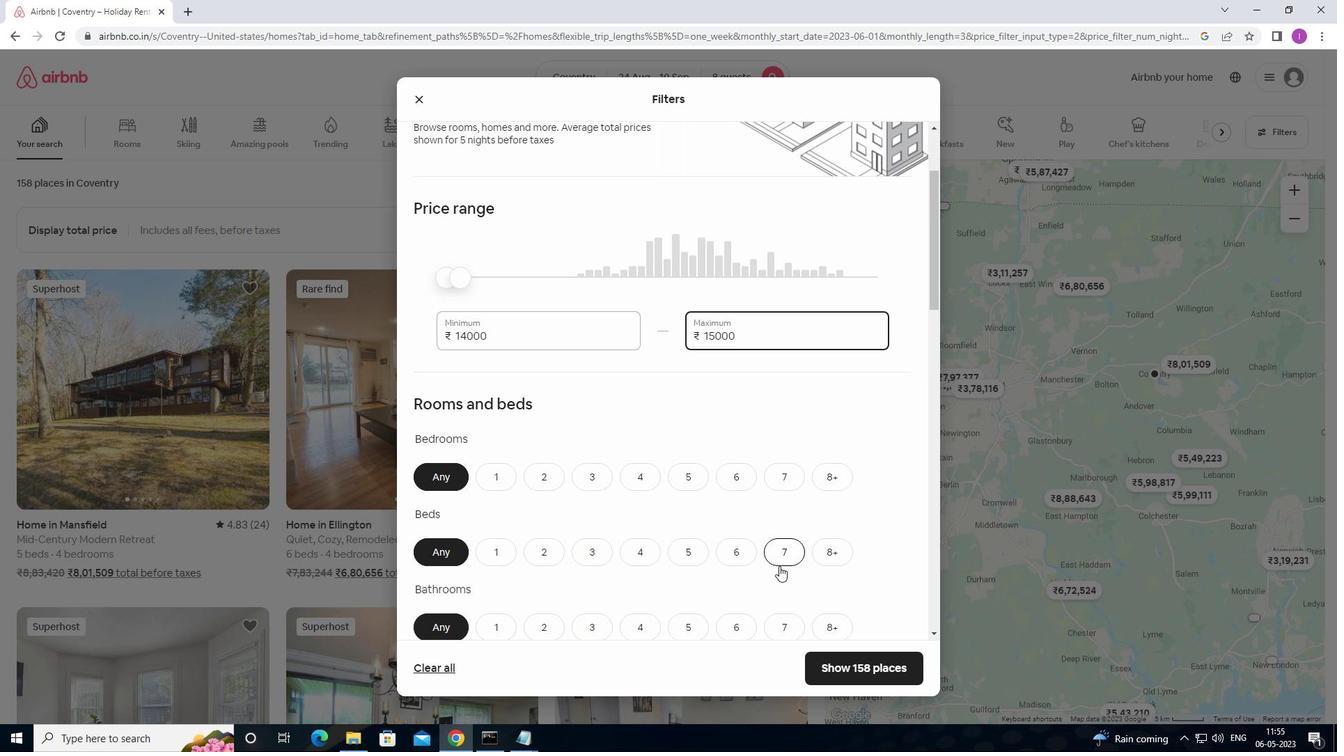 
Action: Mouse scrolled (778, 566) with delta (0, 0)
Screenshot: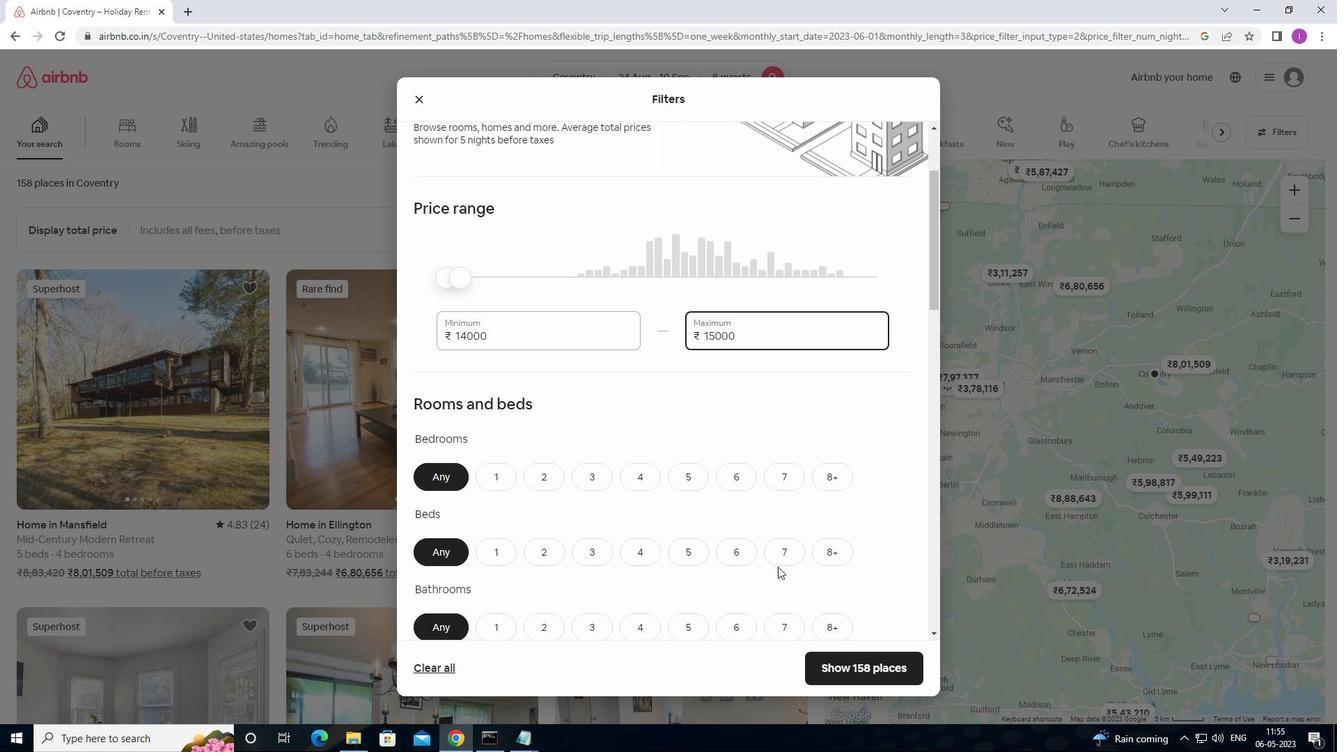 
Action: Mouse moved to (649, 413)
Screenshot: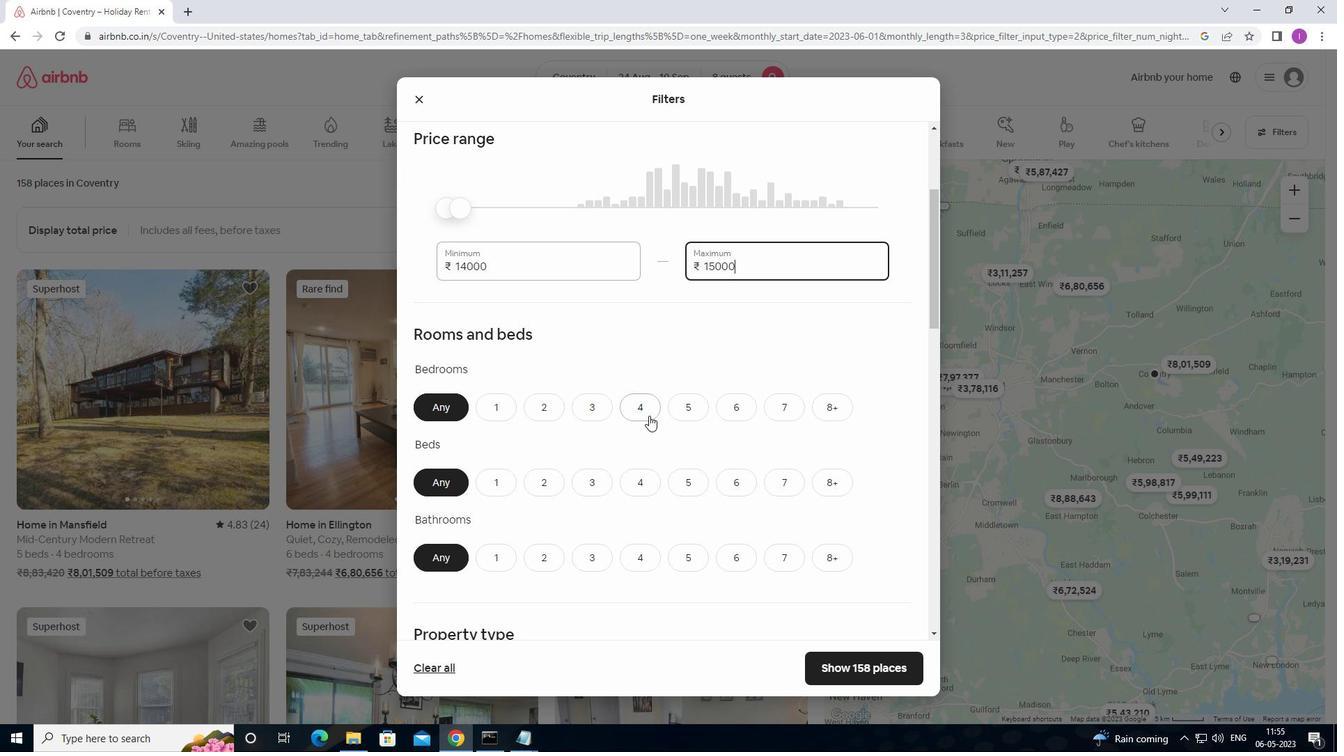 
Action: Mouse pressed left at (649, 413)
Screenshot: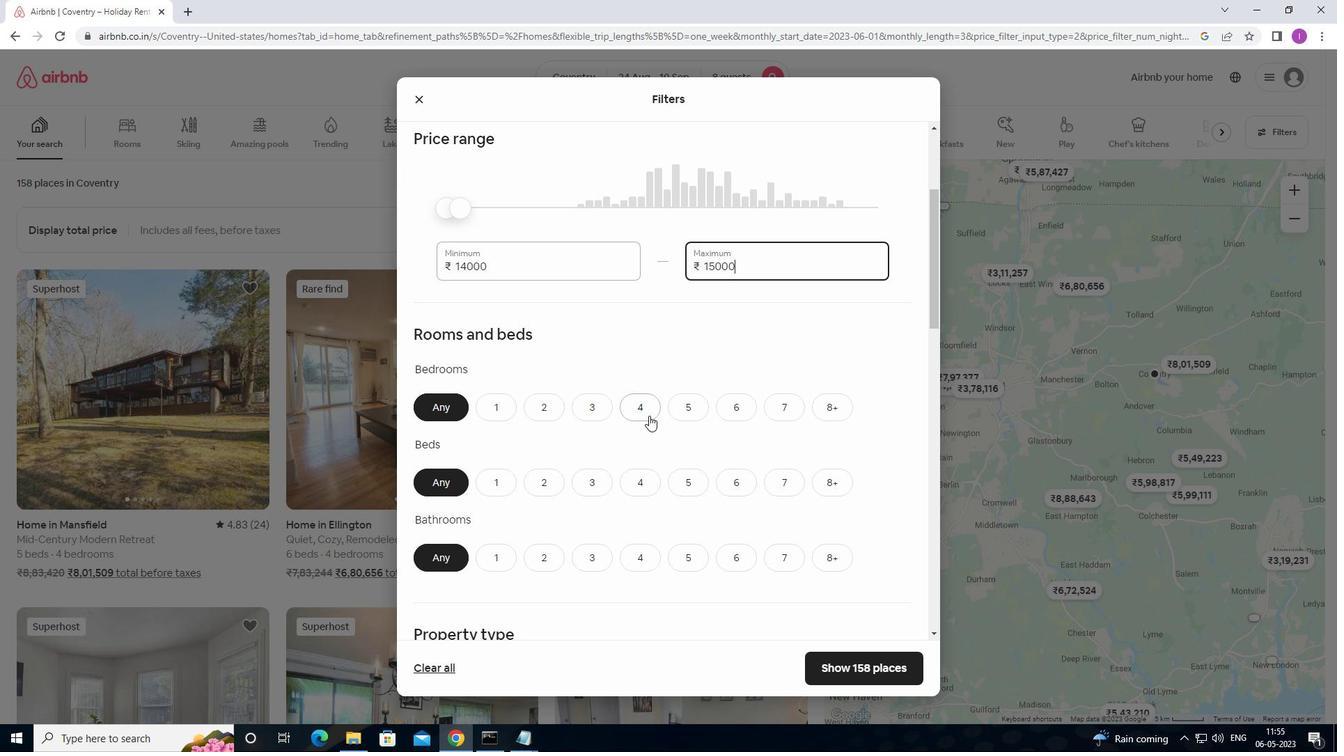
Action: Mouse moved to (827, 485)
Screenshot: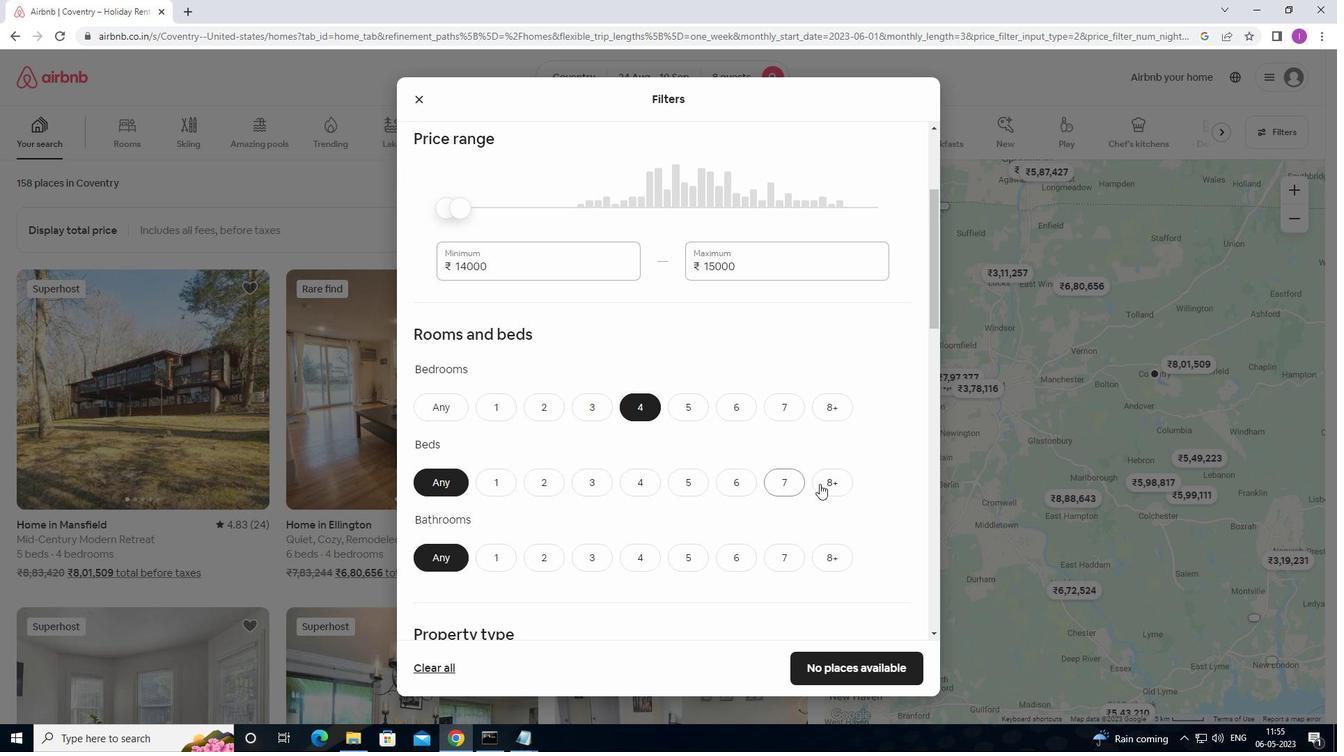 
Action: Mouse pressed left at (827, 485)
Screenshot: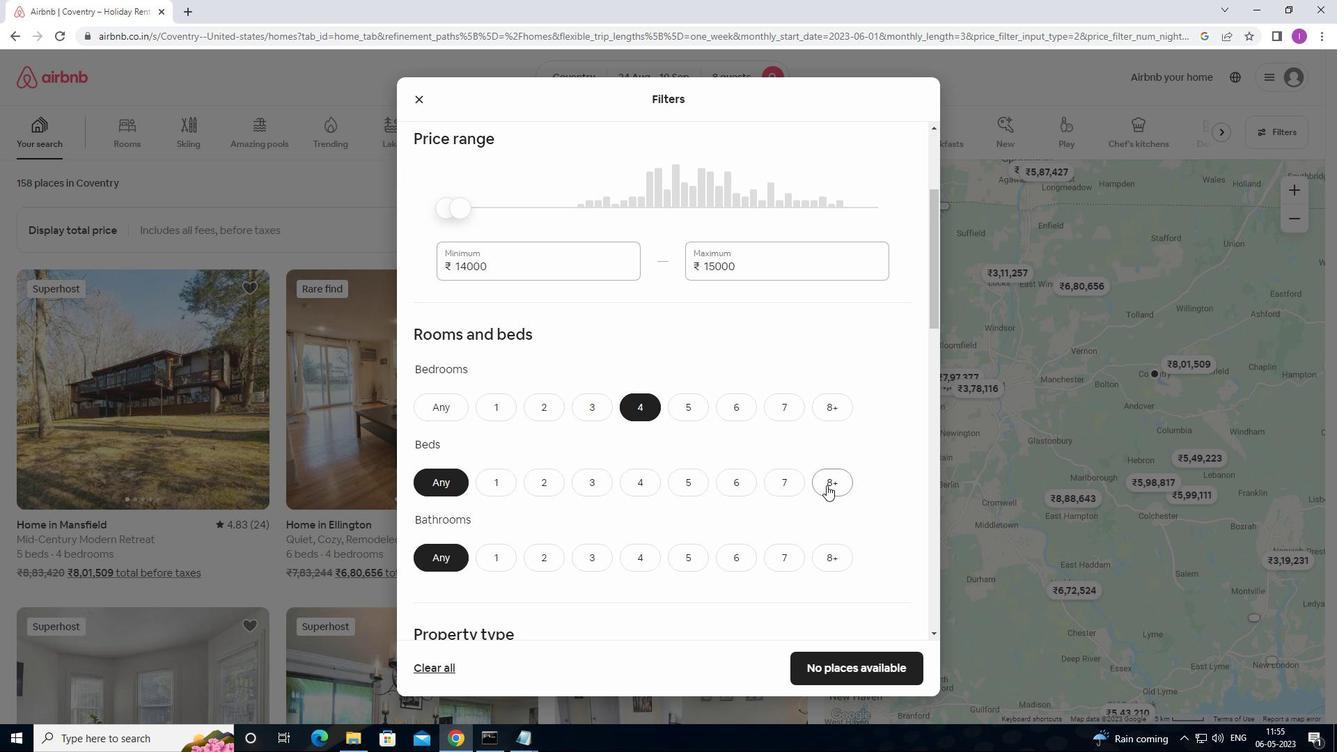 
Action: Mouse moved to (638, 564)
Screenshot: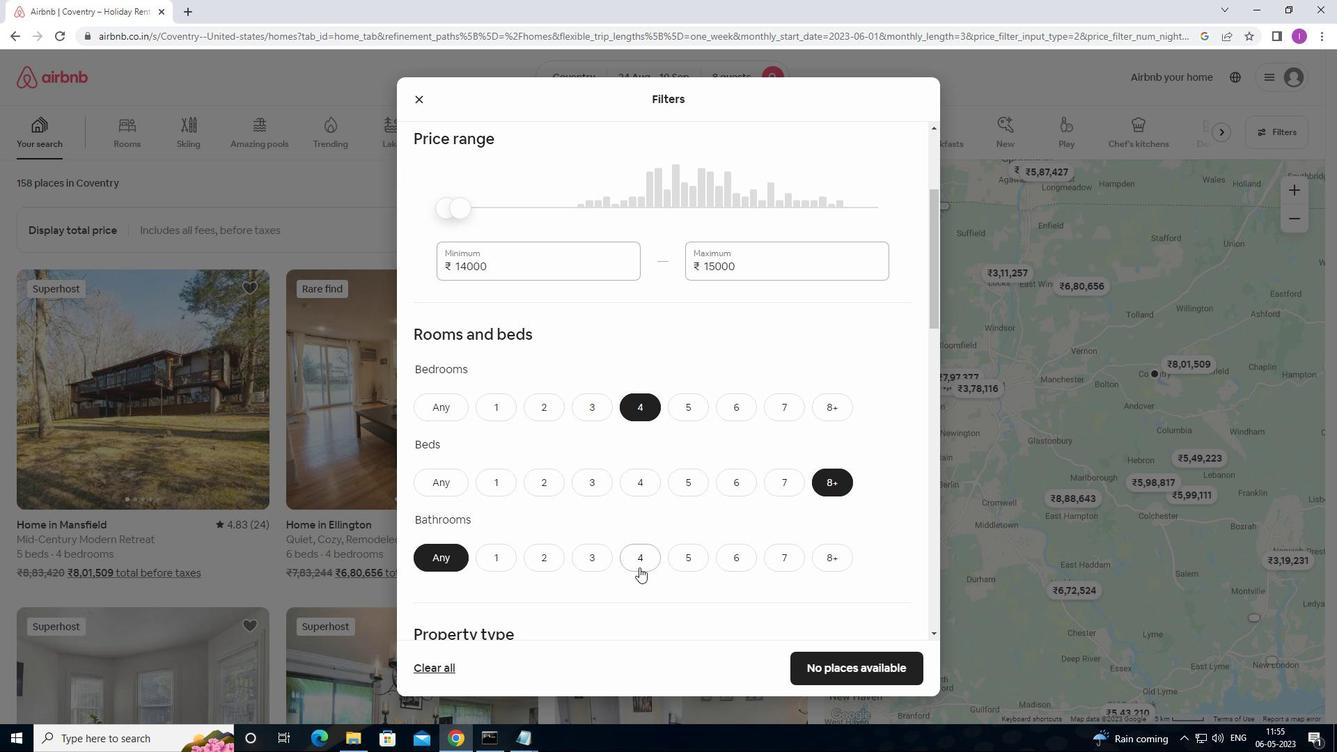 
Action: Mouse pressed left at (638, 564)
Screenshot: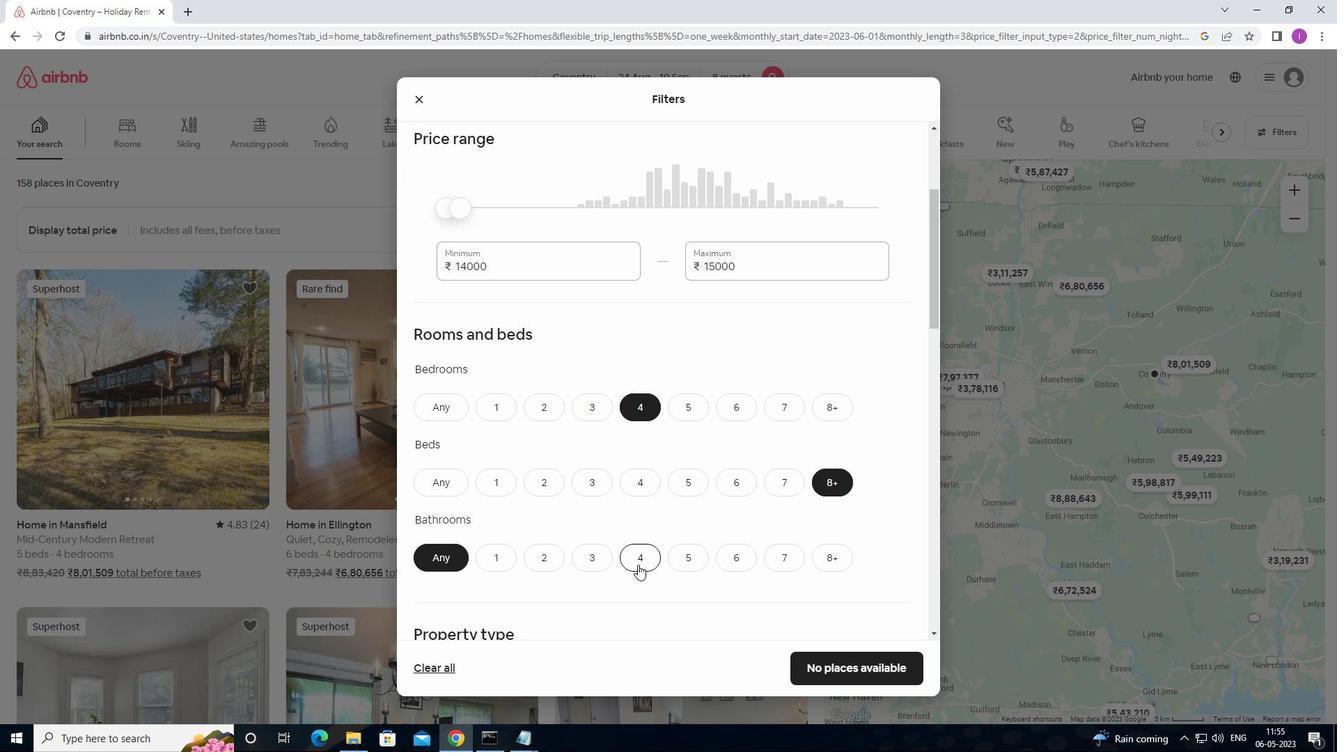 
Action: Mouse moved to (844, 625)
Screenshot: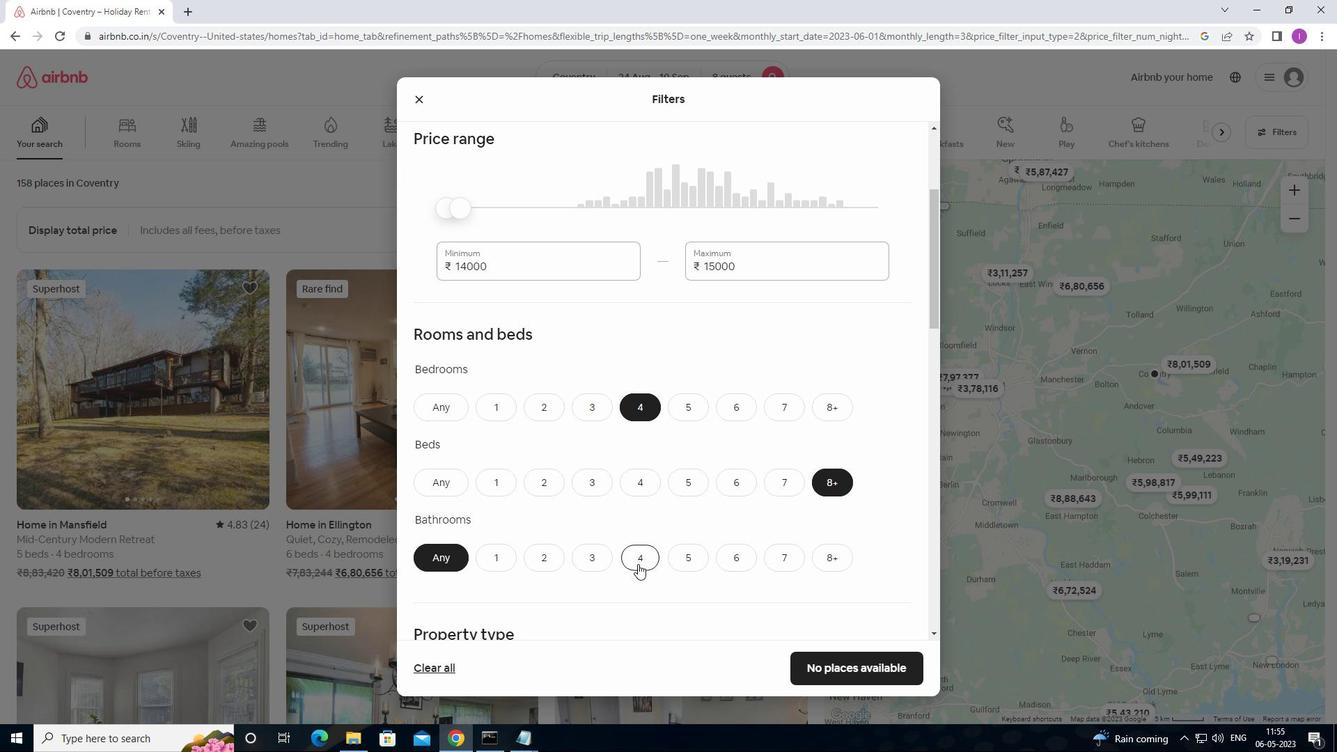 
Action: Mouse scrolled (844, 625) with delta (0, 0)
Screenshot: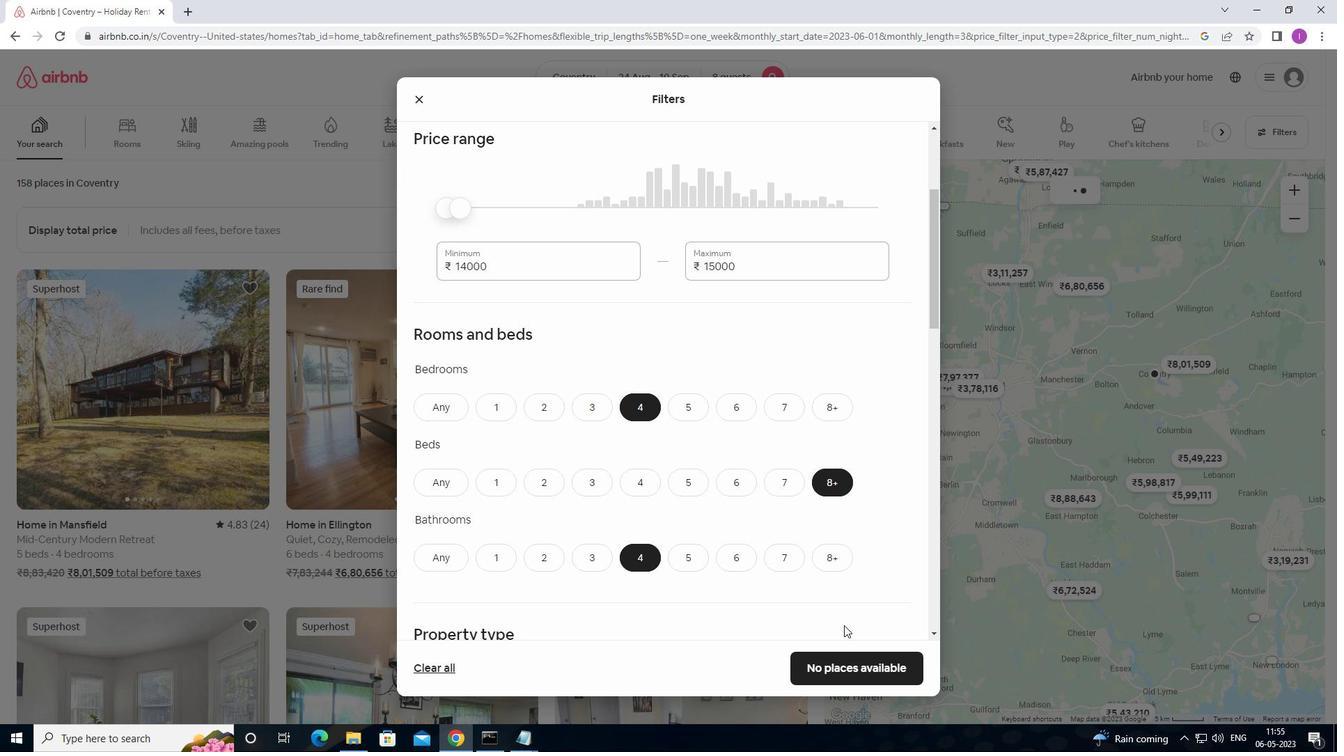 
Action: Mouse scrolled (844, 625) with delta (0, 0)
Screenshot: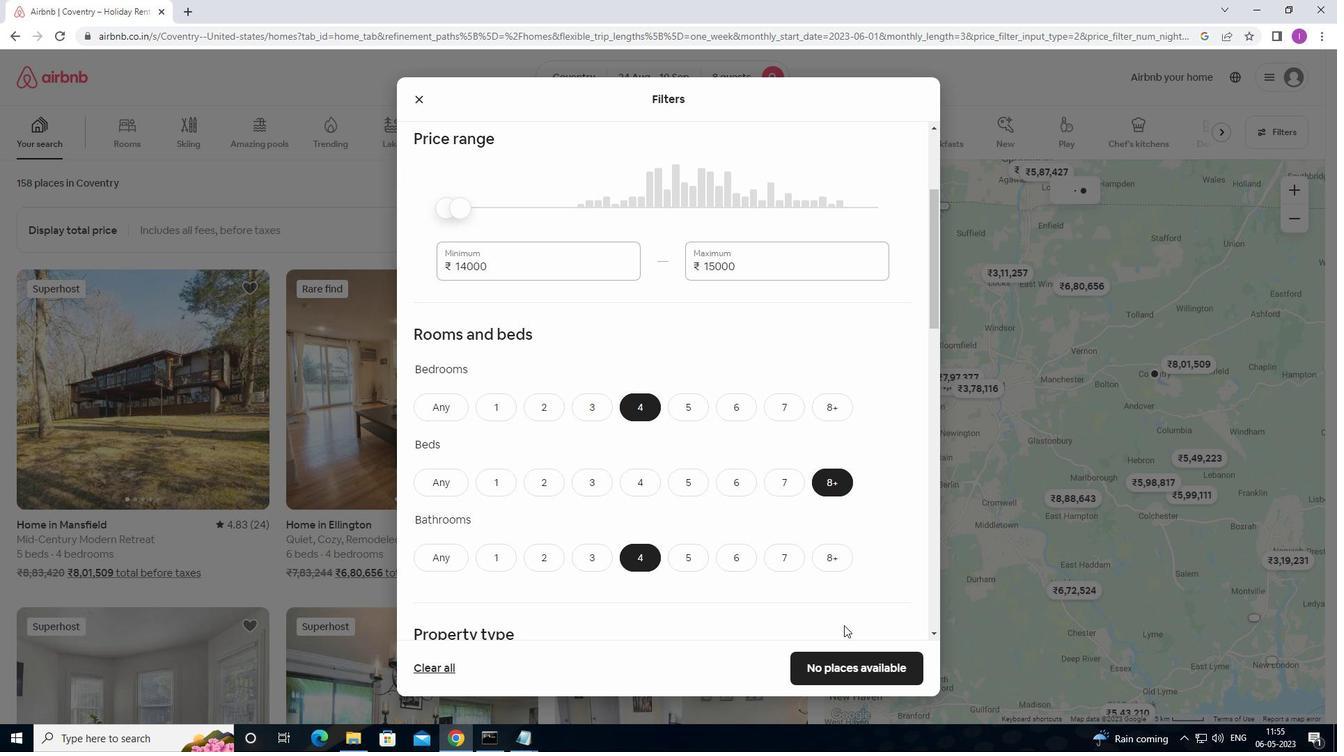 
Action: Mouse moved to (812, 607)
Screenshot: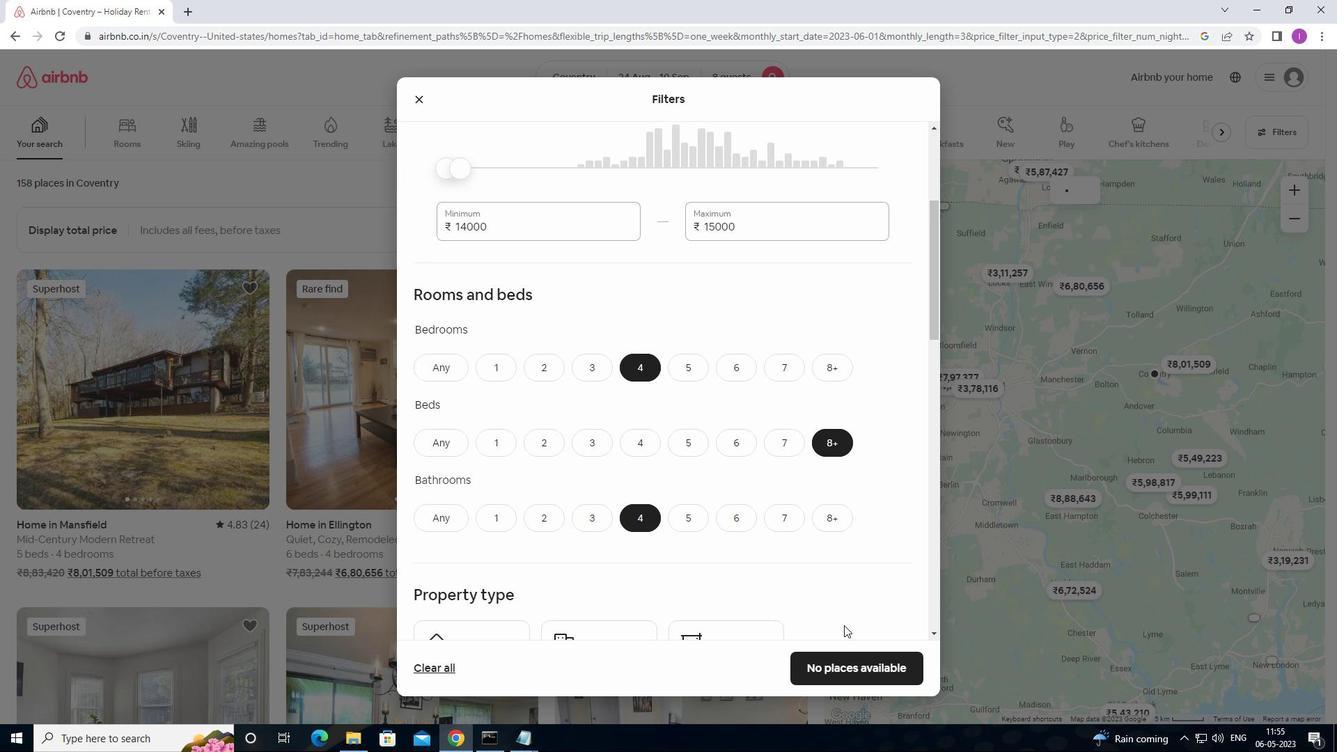 
Action: Mouse scrolled (812, 606) with delta (0, 0)
Screenshot: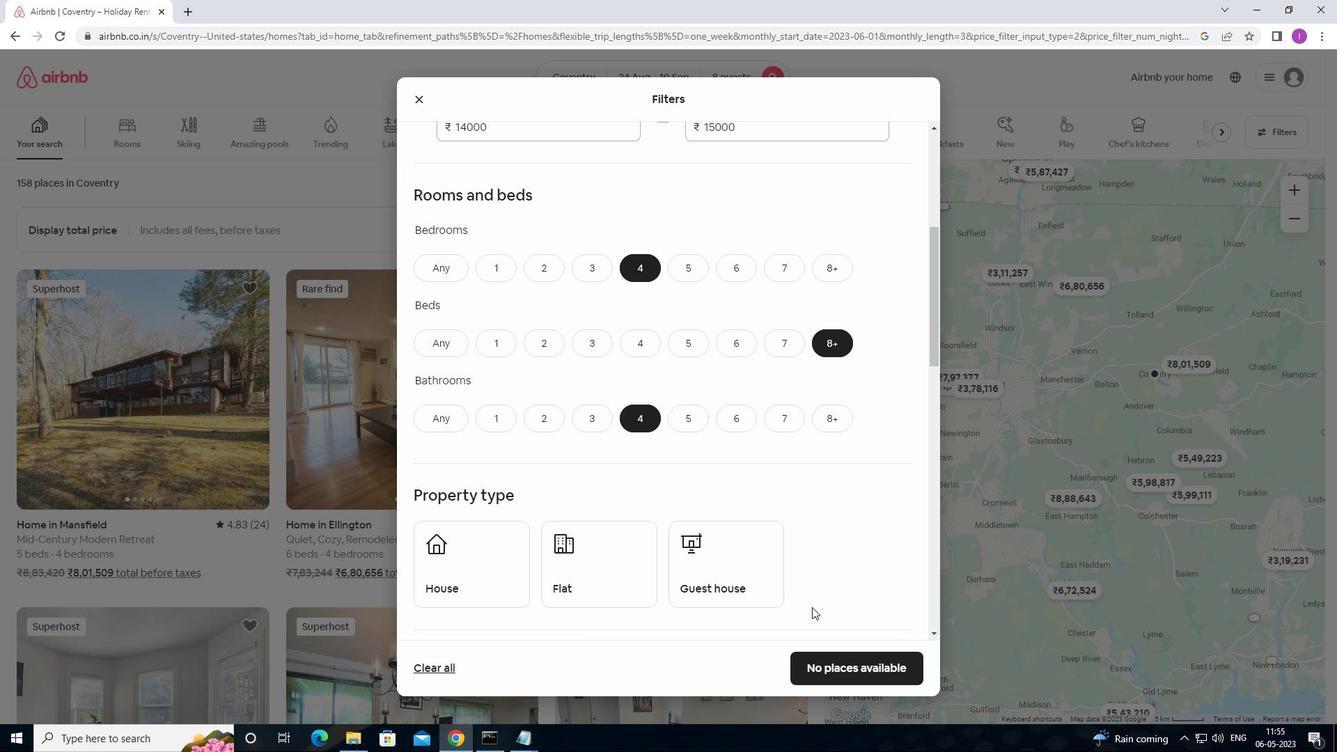 
Action: Mouse scrolled (812, 606) with delta (0, 0)
Screenshot: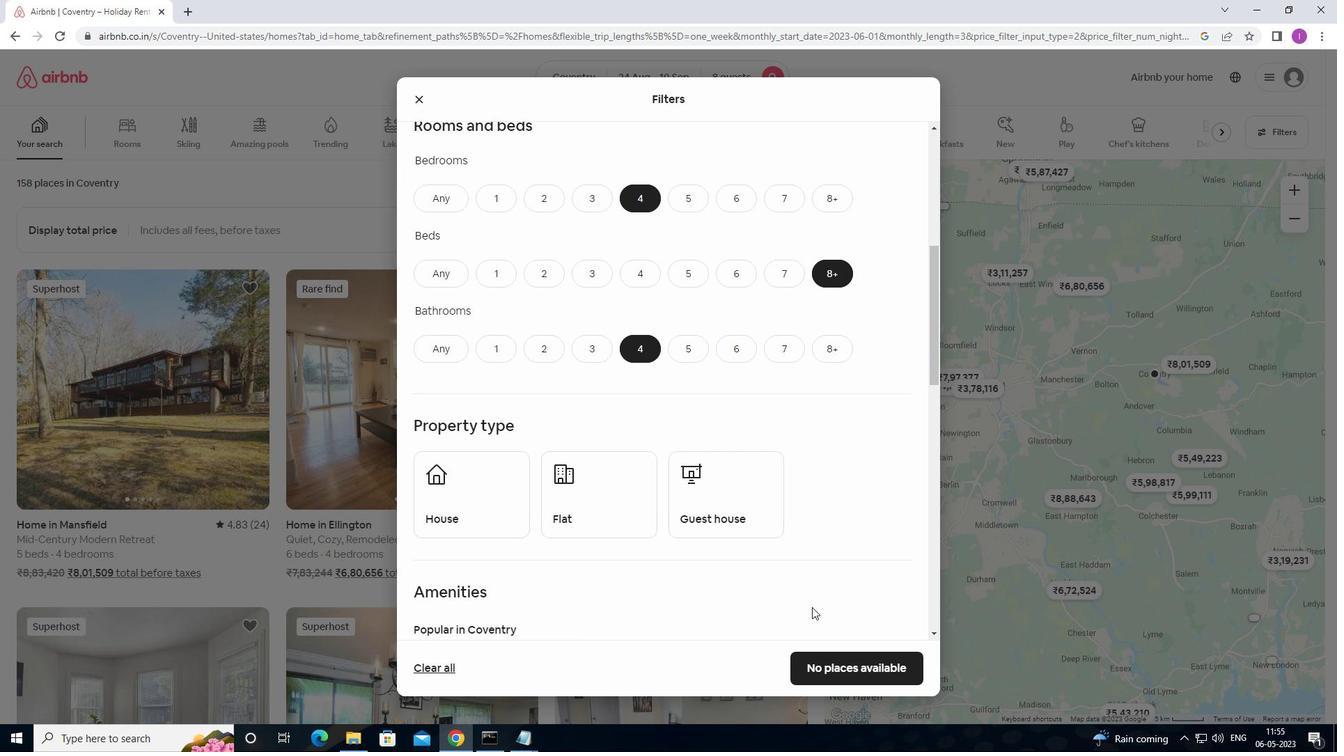 
Action: Mouse scrolled (812, 606) with delta (0, 0)
Screenshot: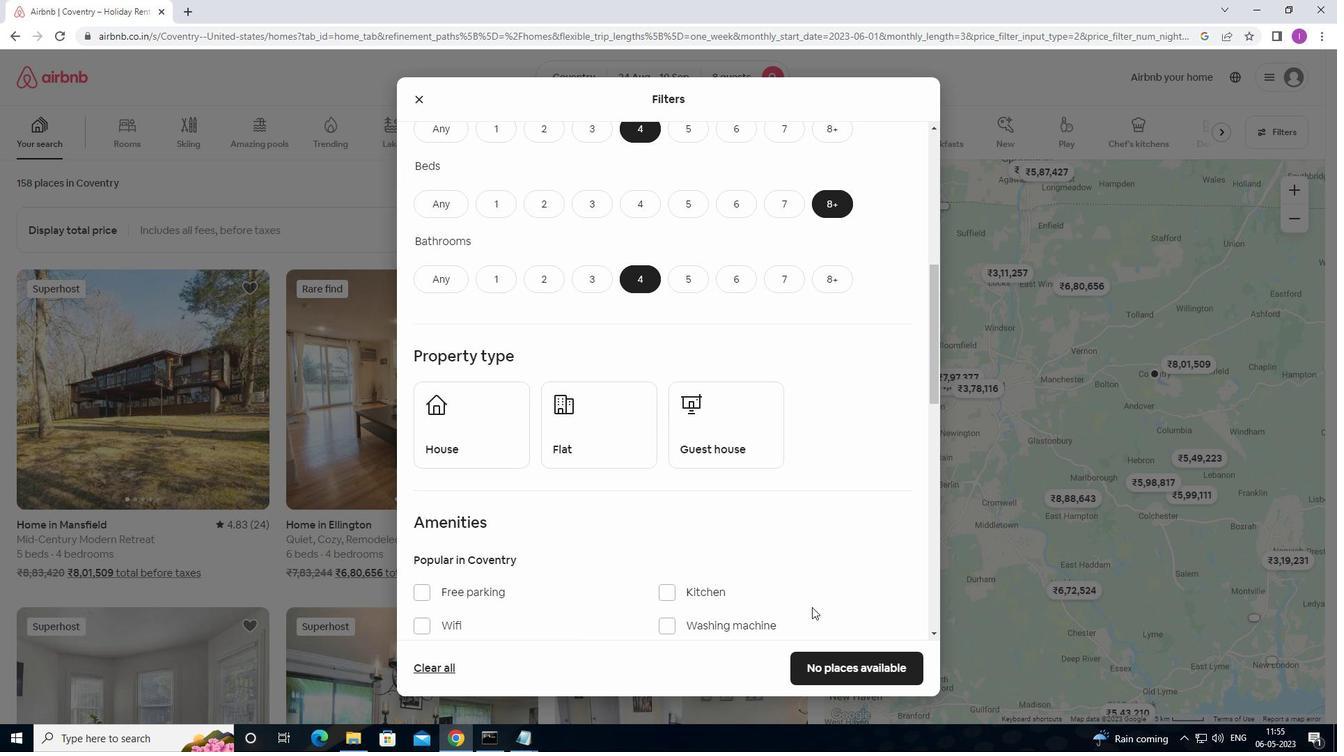 
Action: Mouse moved to (468, 341)
Screenshot: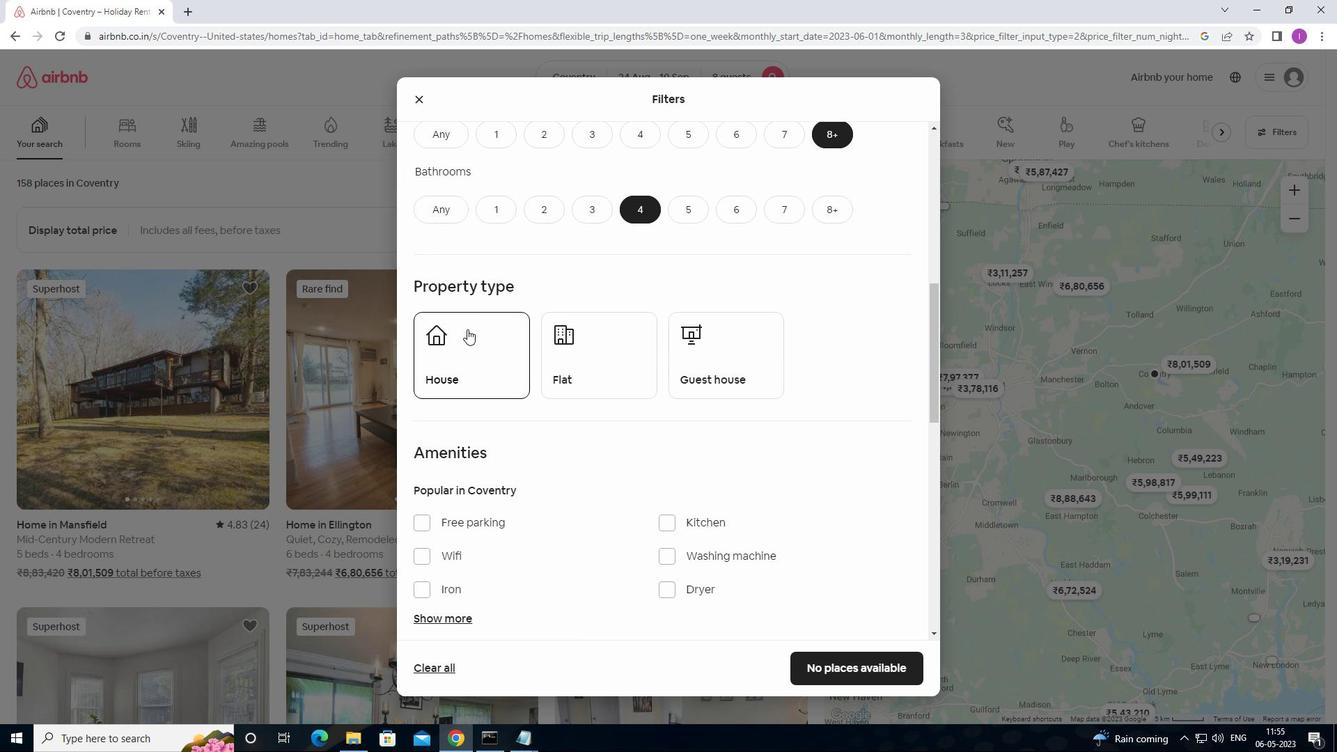
Action: Mouse pressed left at (468, 341)
Screenshot: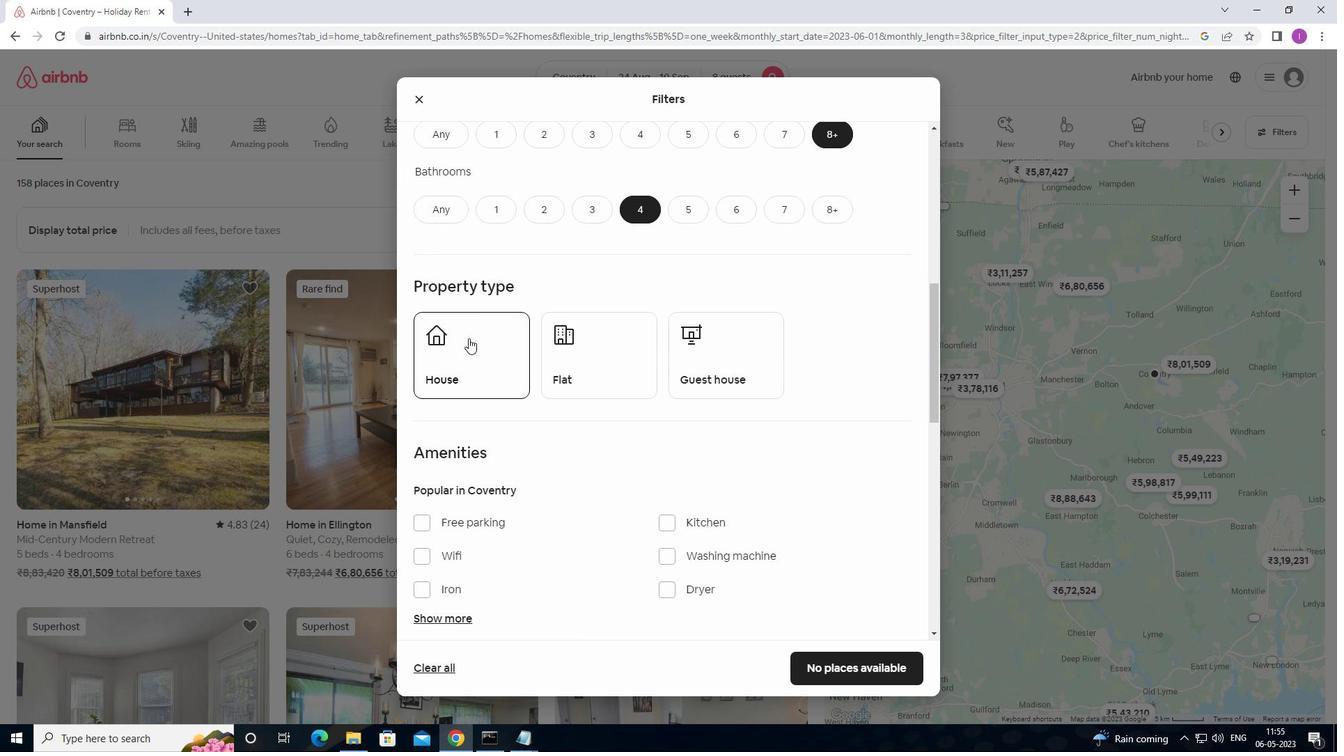 
Action: Mouse moved to (565, 343)
Screenshot: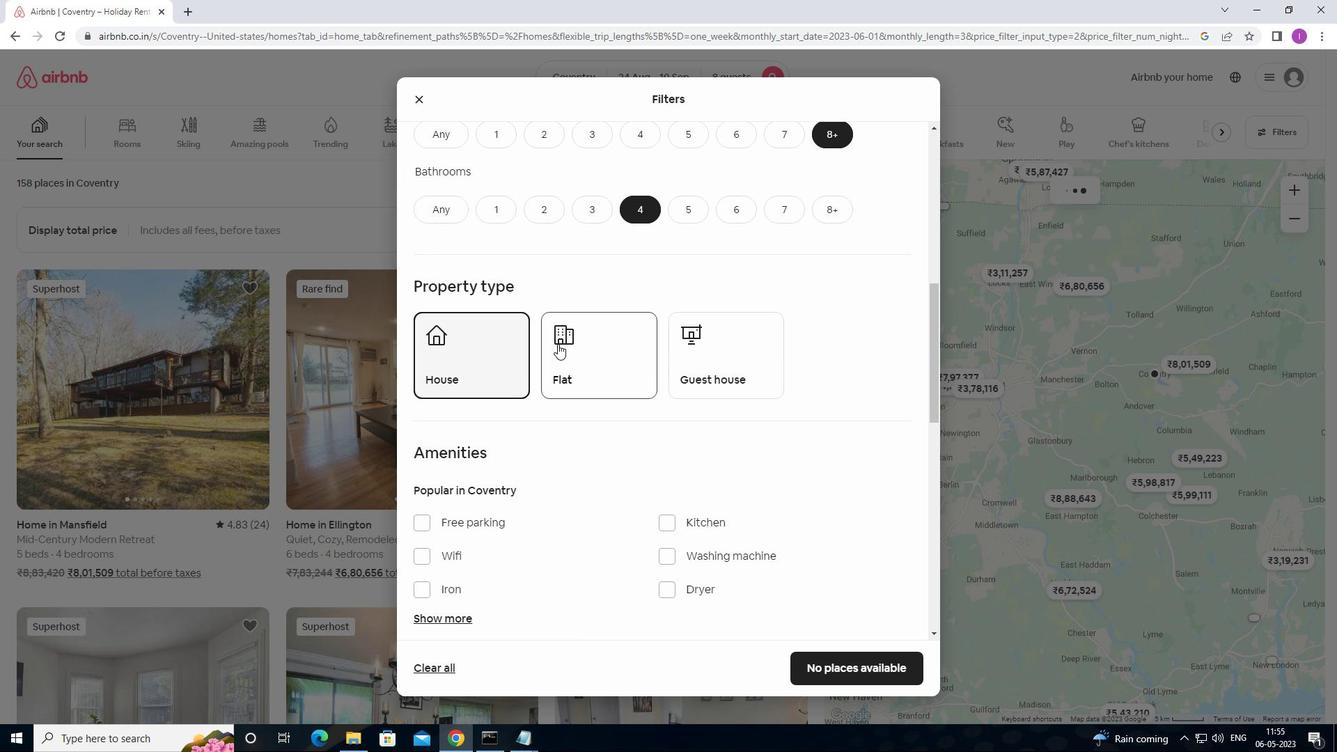 
Action: Mouse pressed left at (565, 343)
Screenshot: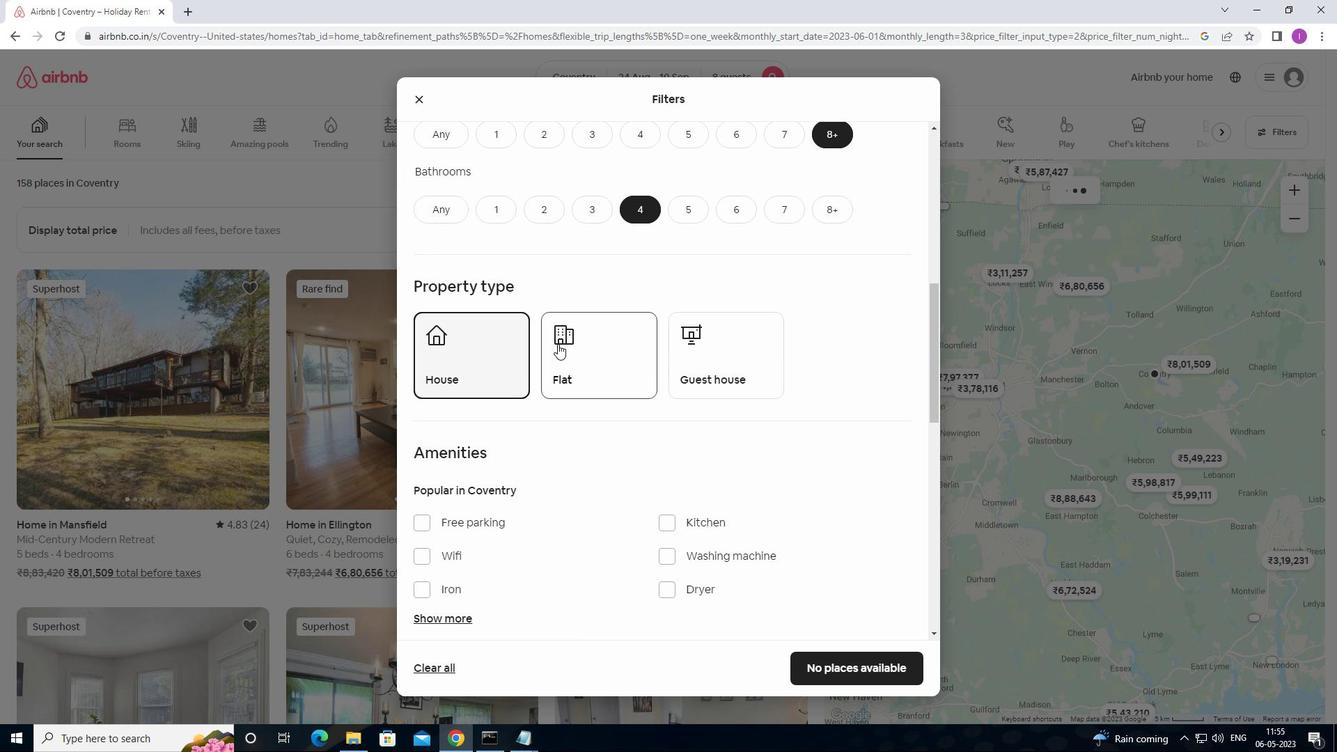 
Action: Mouse moved to (746, 378)
Screenshot: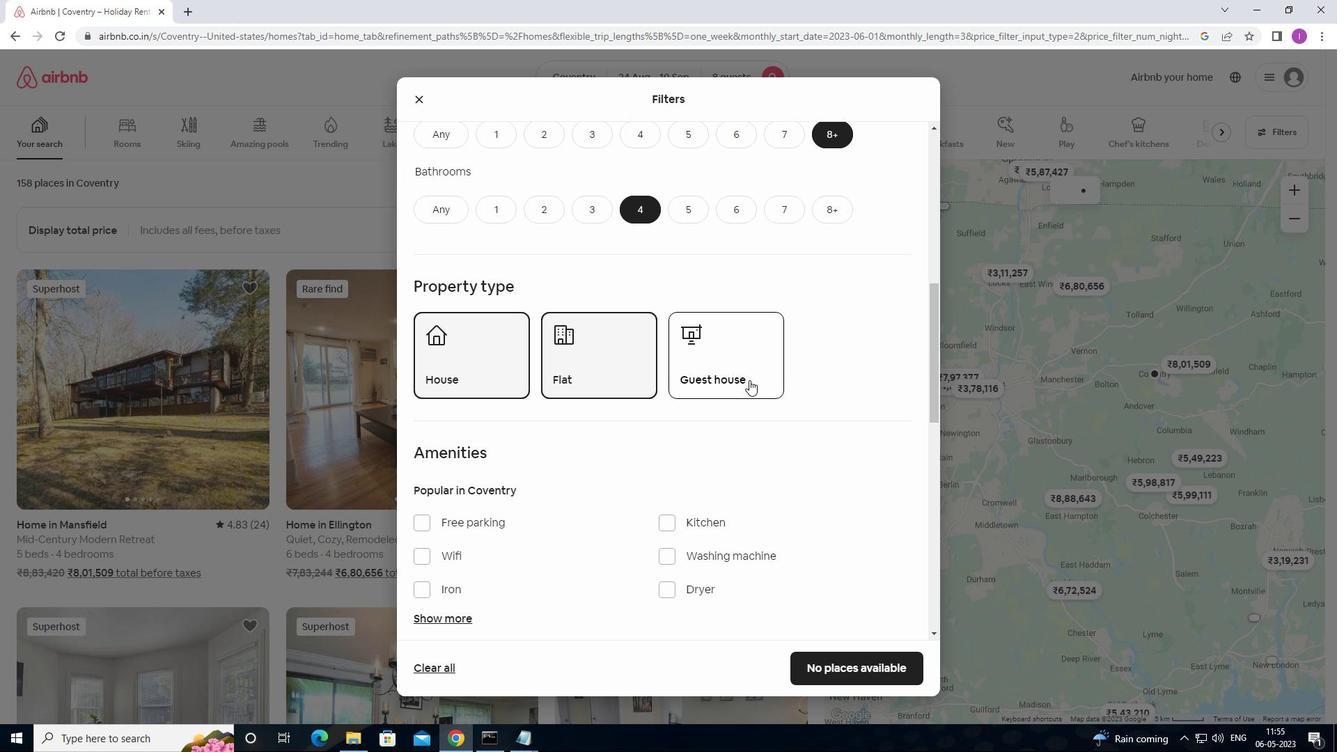 
Action: Mouse pressed left at (746, 378)
Screenshot: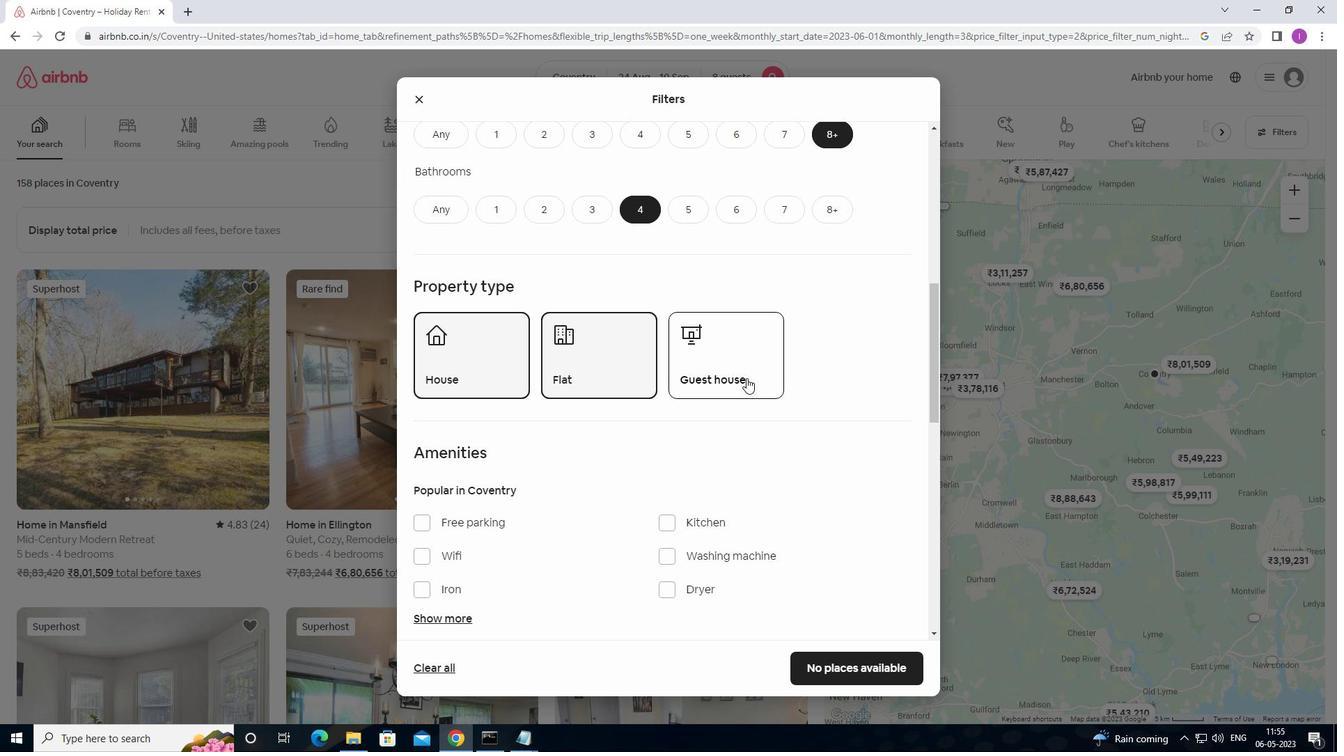 
Action: Mouse scrolled (746, 377) with delta (0, 0)
Screenshot: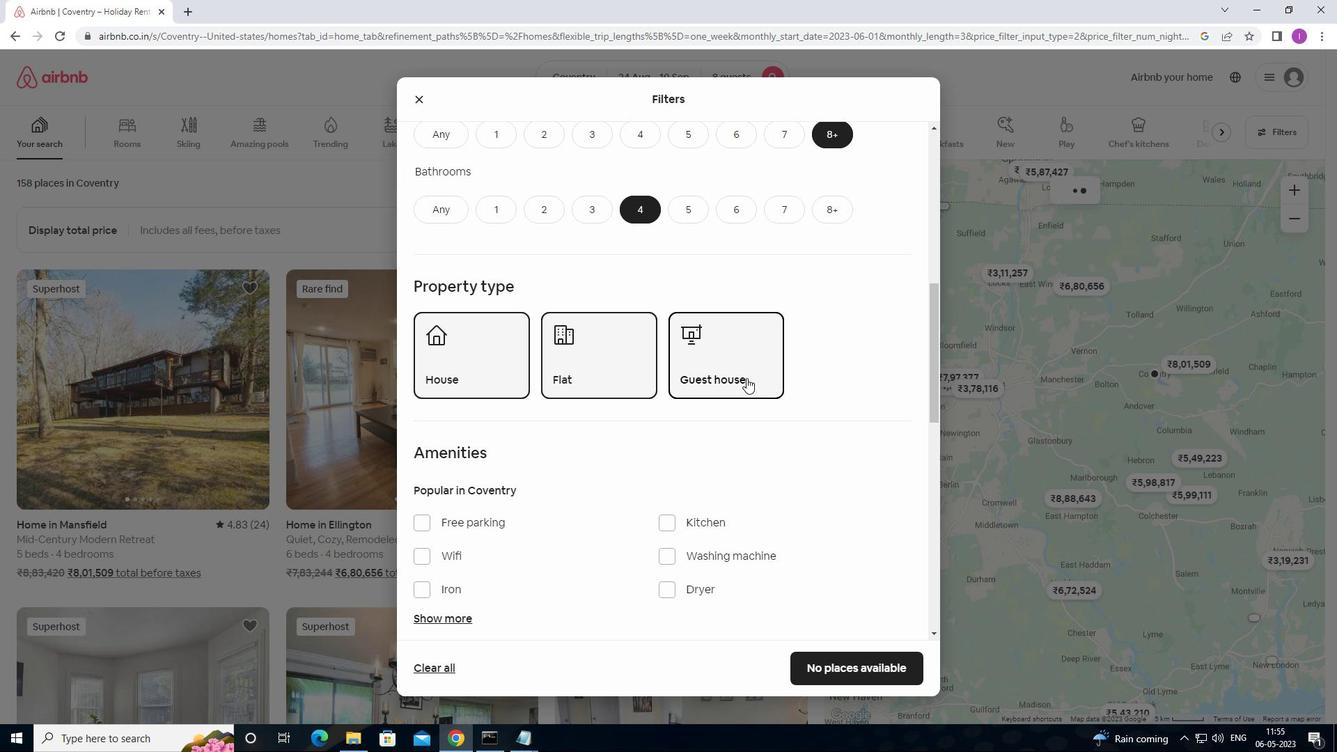 
Action: Mouse scrolled (746, 377) with delta (0, 0)
Screenshot: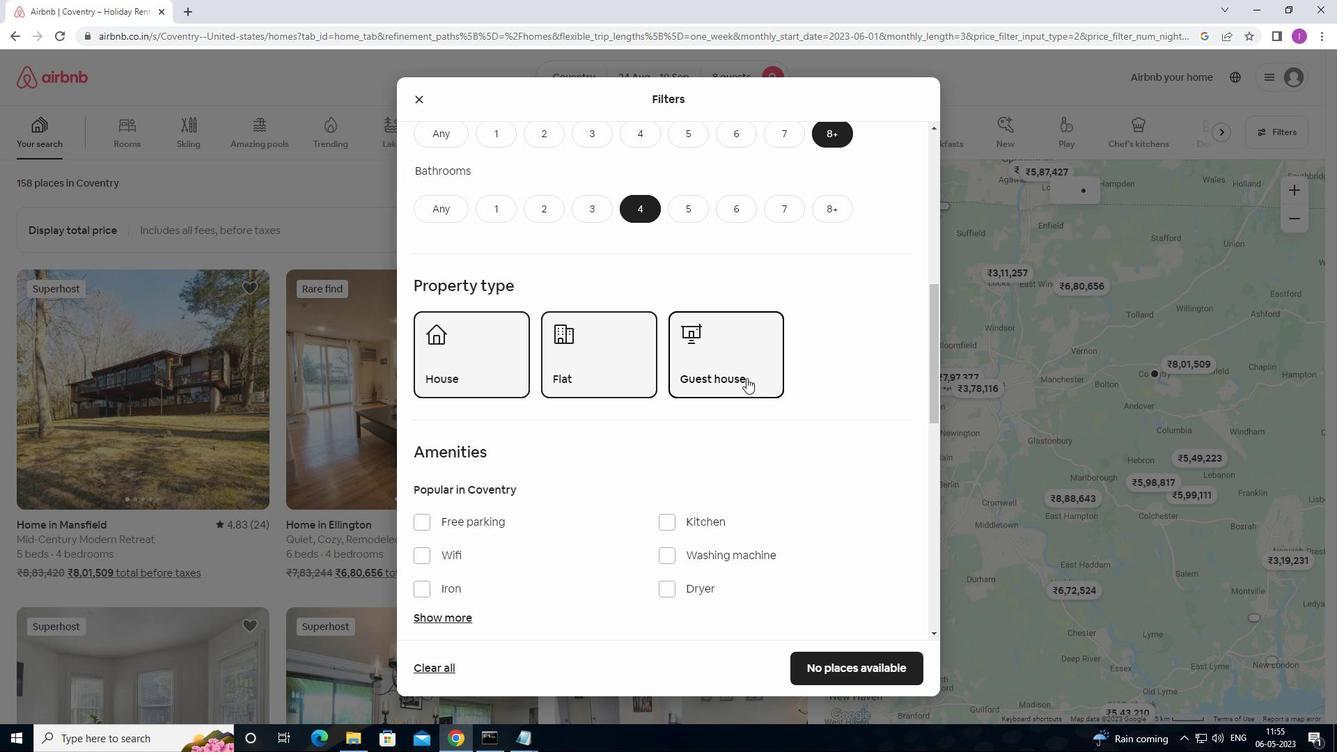 
Action: Mouse scrolled (746, 377) with delta (0, 0)
Screenshot: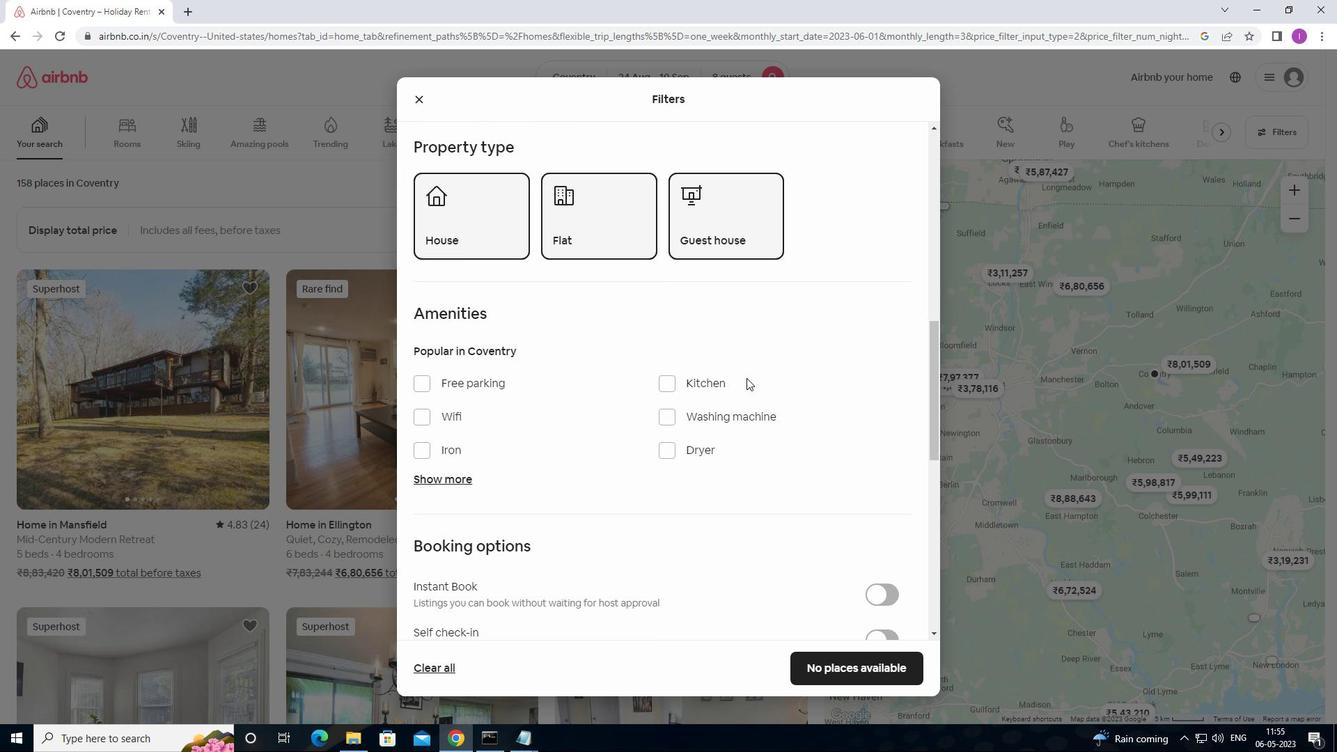
Action: Mouse scrolled (746, 377) with delta (0, 0)
Screenshot: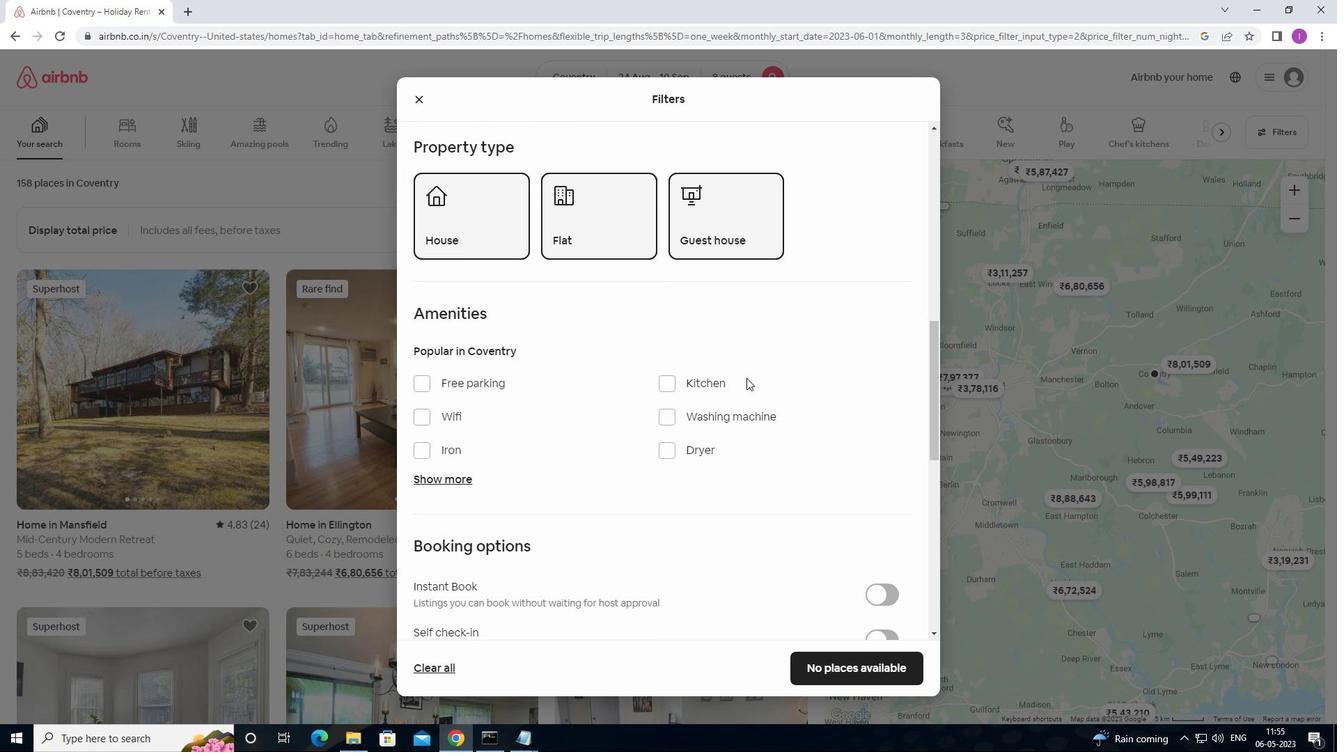 
Action: Mouse moved to (428, 246)
Screenshot: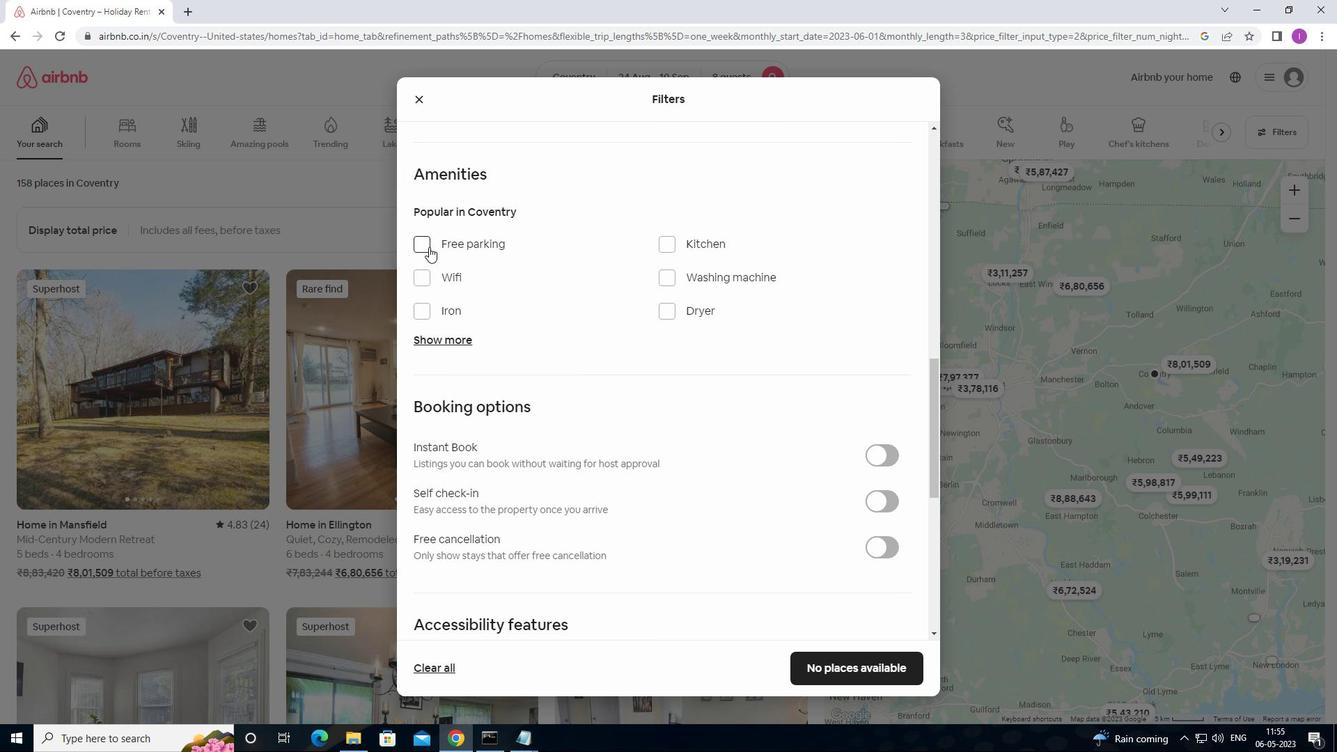 
Action: Mouse pressed left at (428, 246)
Screenshot: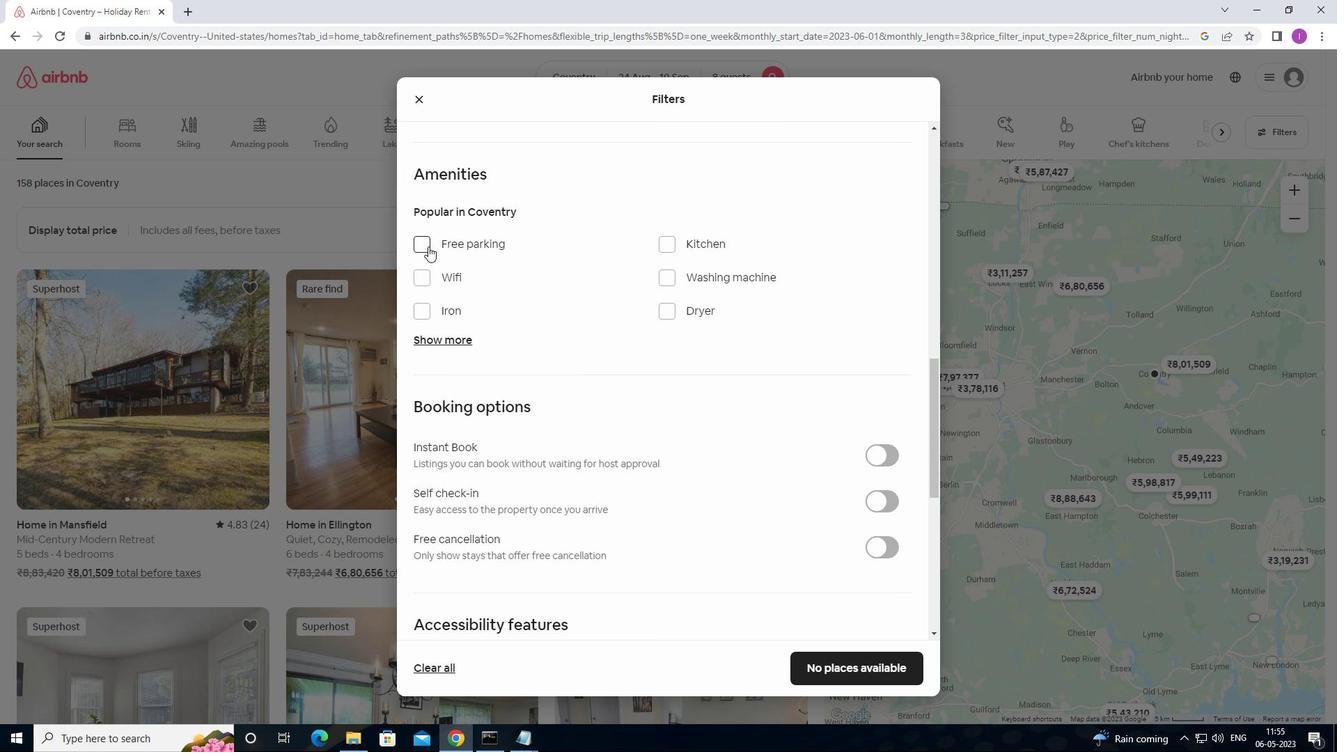 
Action: Mouse moved to (638, 291)
Screenshot: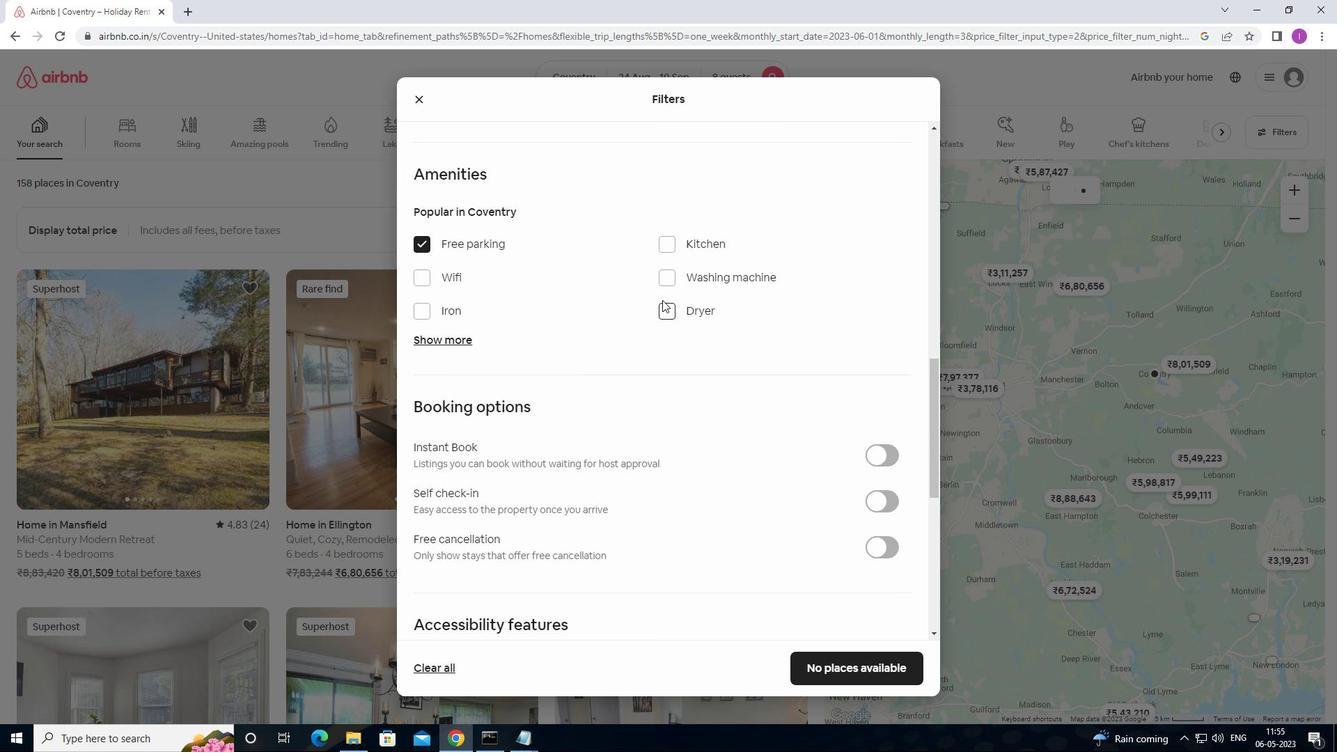 
Action: Mouse scrolled (638, 291) with delta (0, 0)
Screenshot: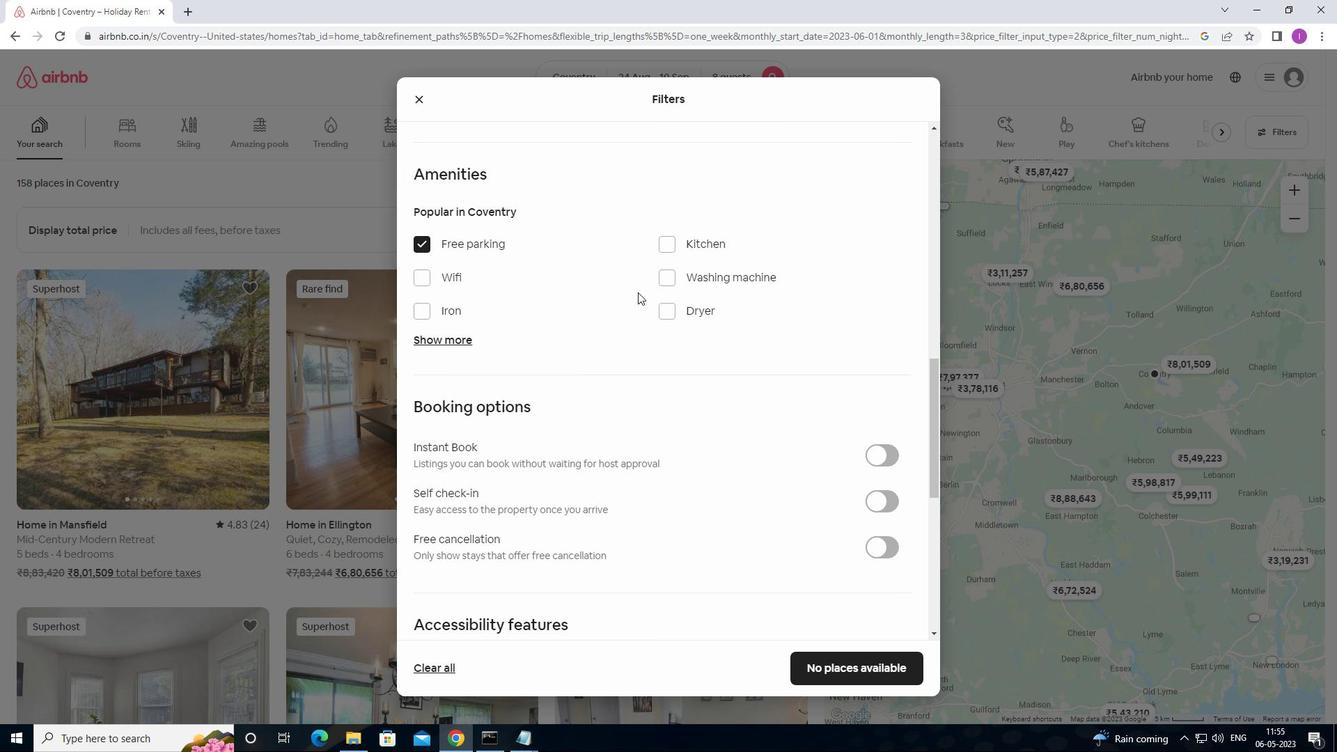 
Action: Mouse moved to (440, 273)
Screenshot: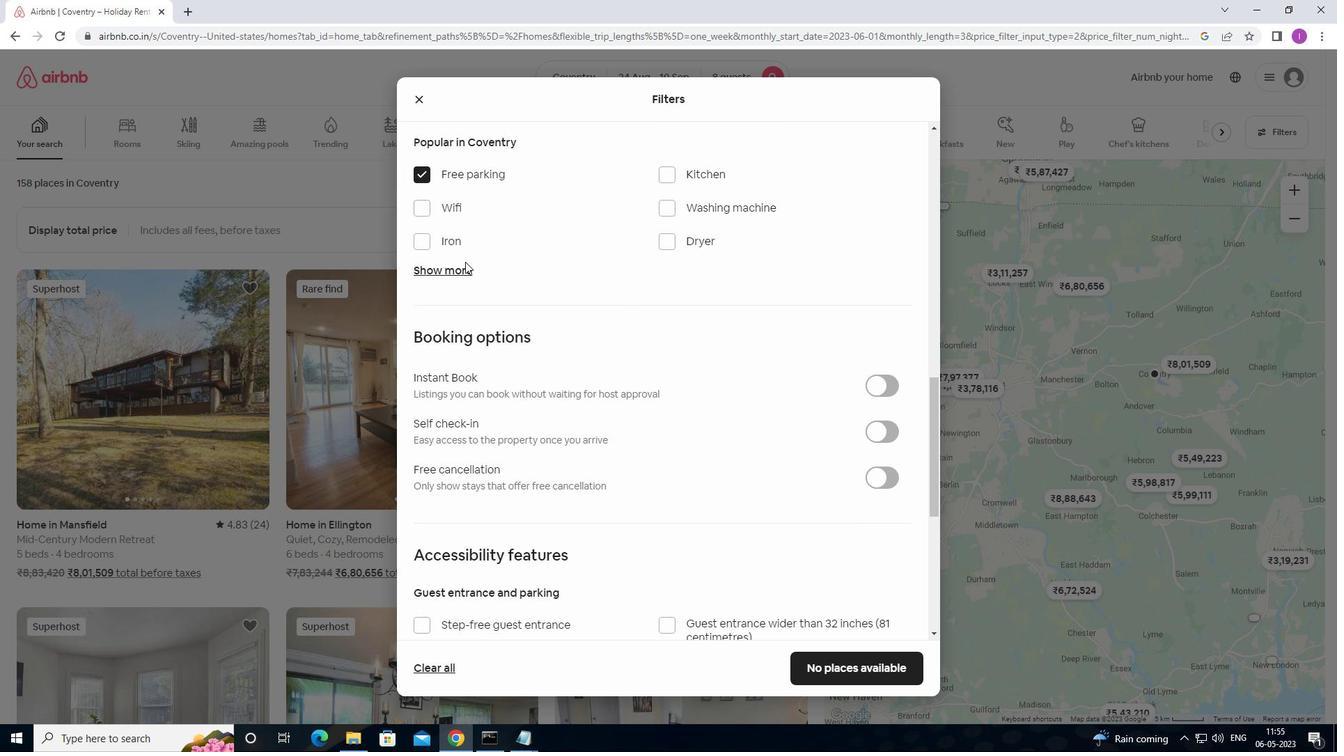 
Action: Mouse pressed left at (440, 273)
Screenshot: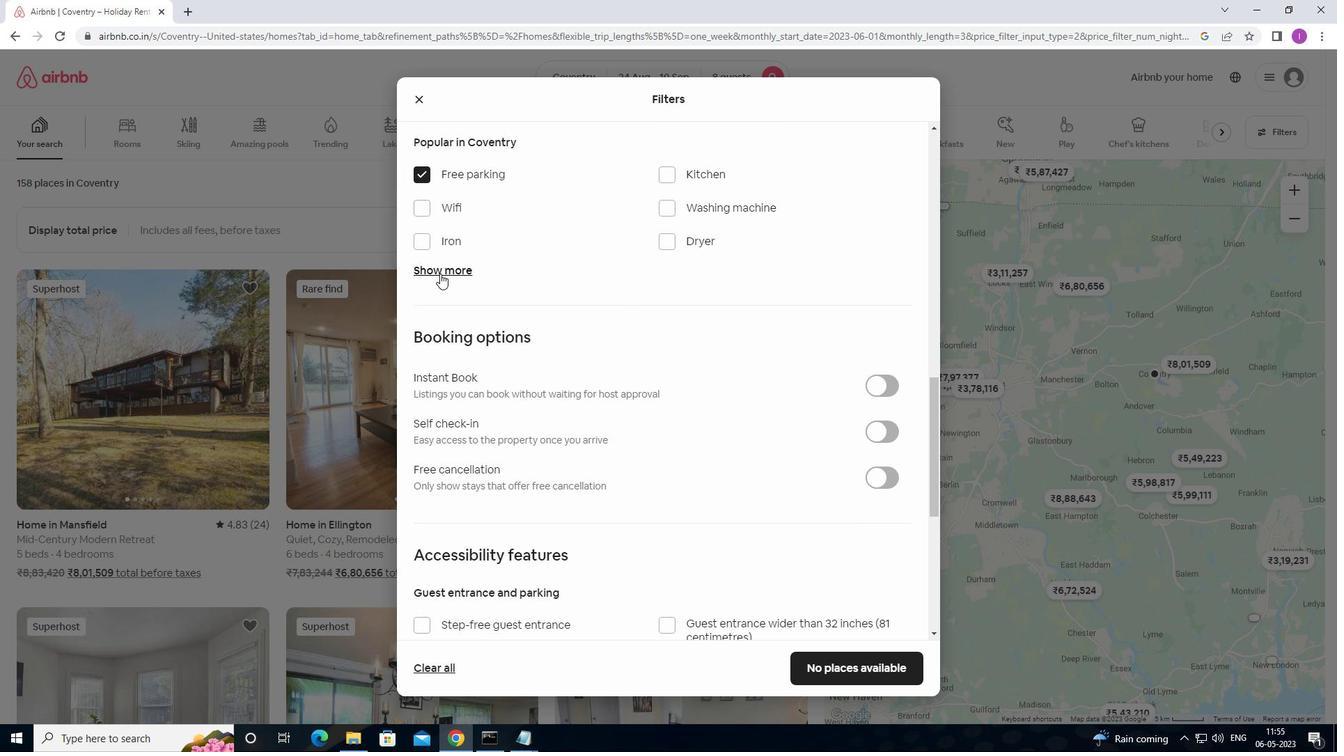 
Action: Mouse moved to (572, 307)
Screenshot: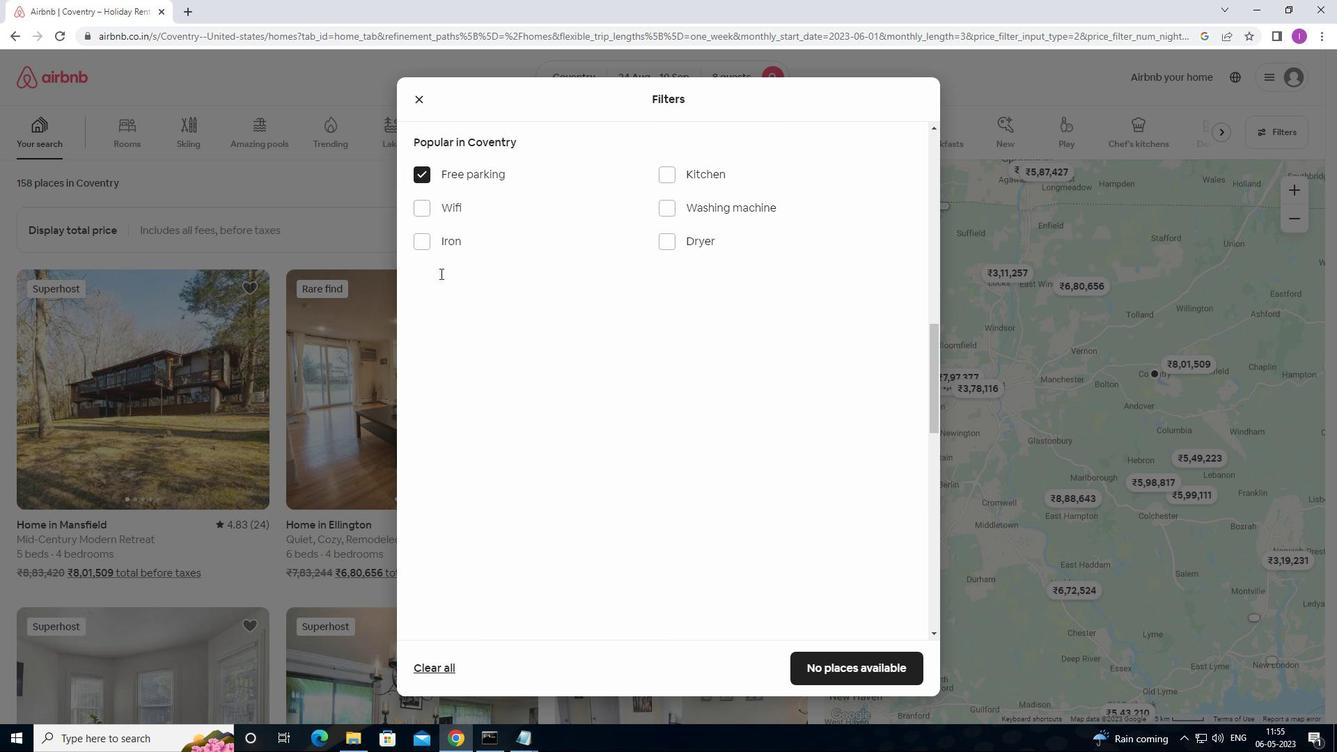 
Action: Mouse scrolled (572, 306) with delta (0, 0)
Screenshot: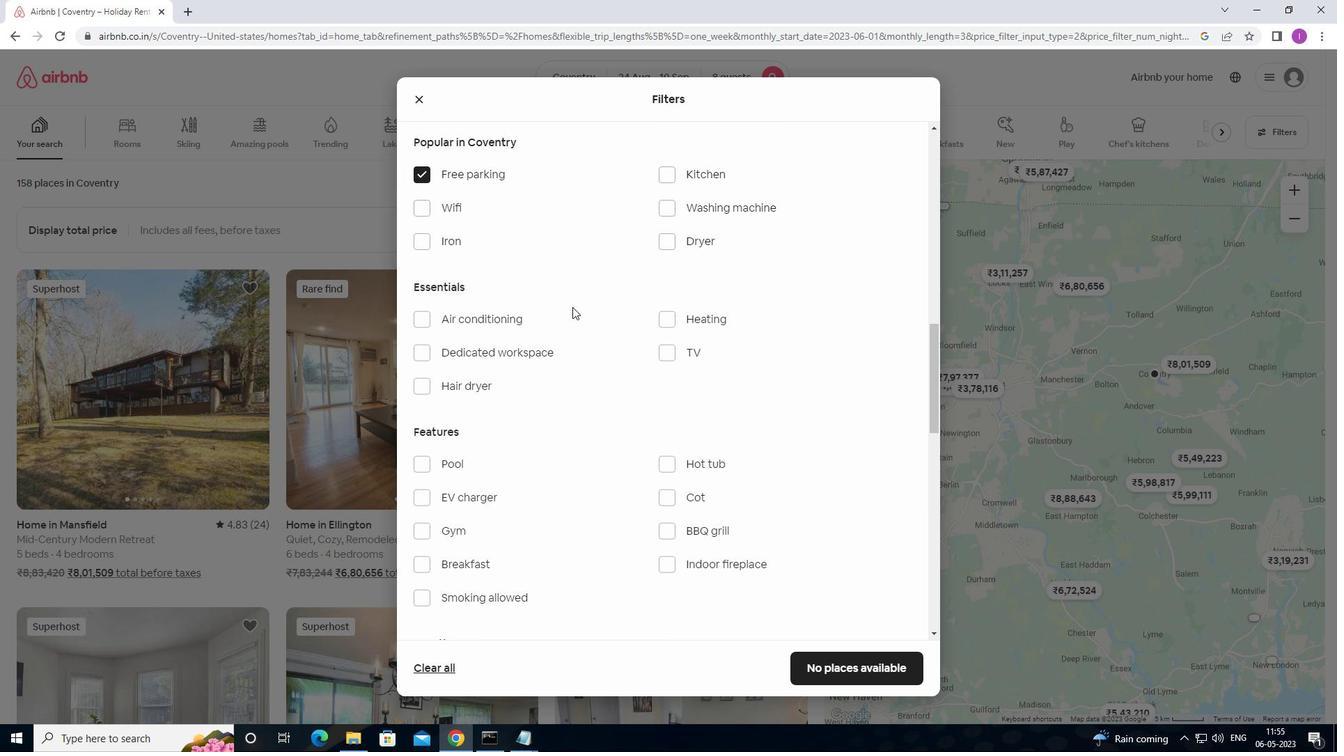 
Action: Mouse moved to (663, 282)
Screenshot: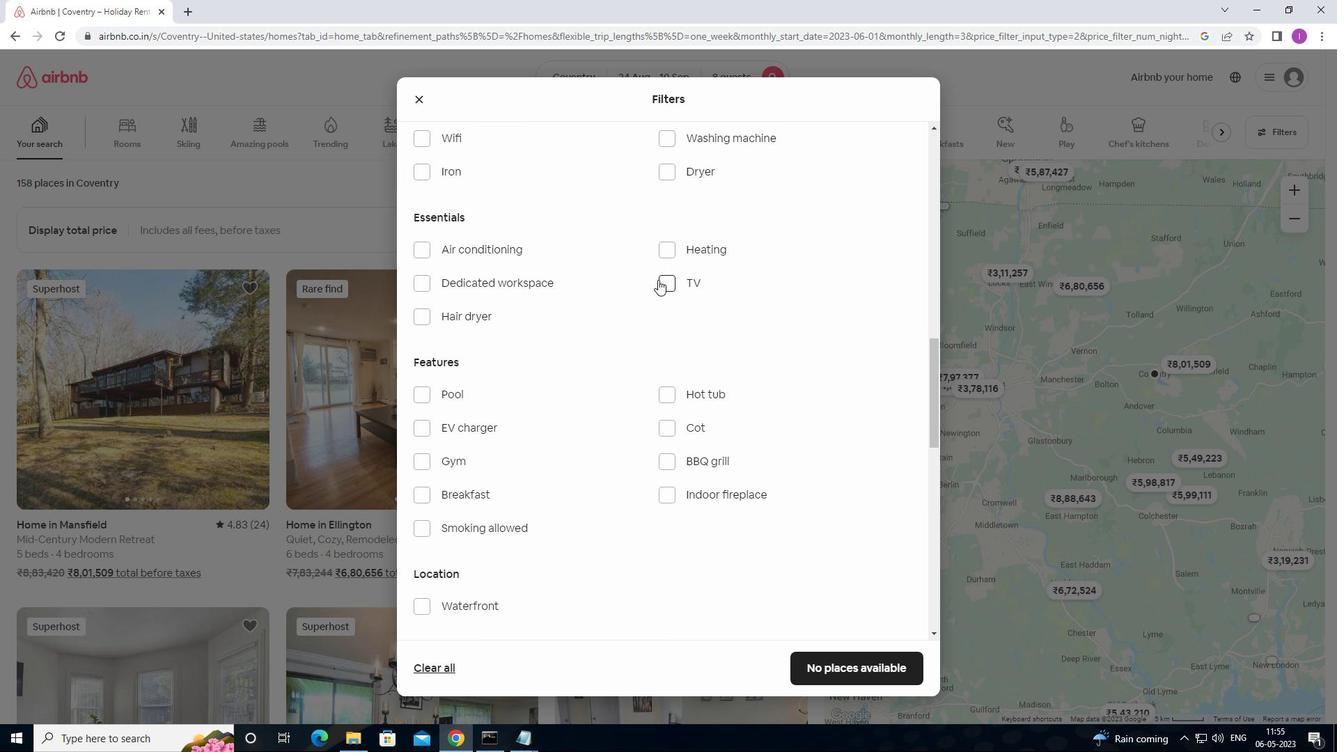 
Action: Mouse pressed left at (663, 282)
Screenshot: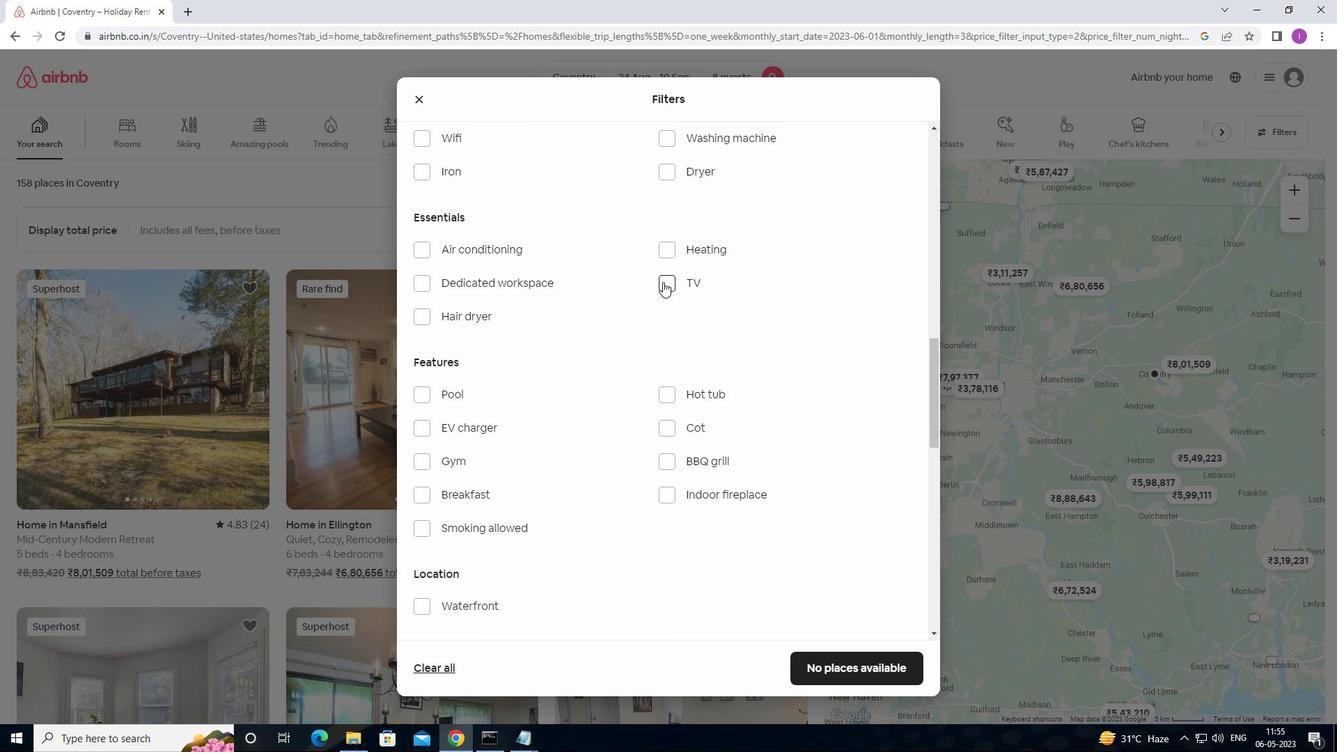 
Action: Mouse moved to (615, 290)
Screenshot: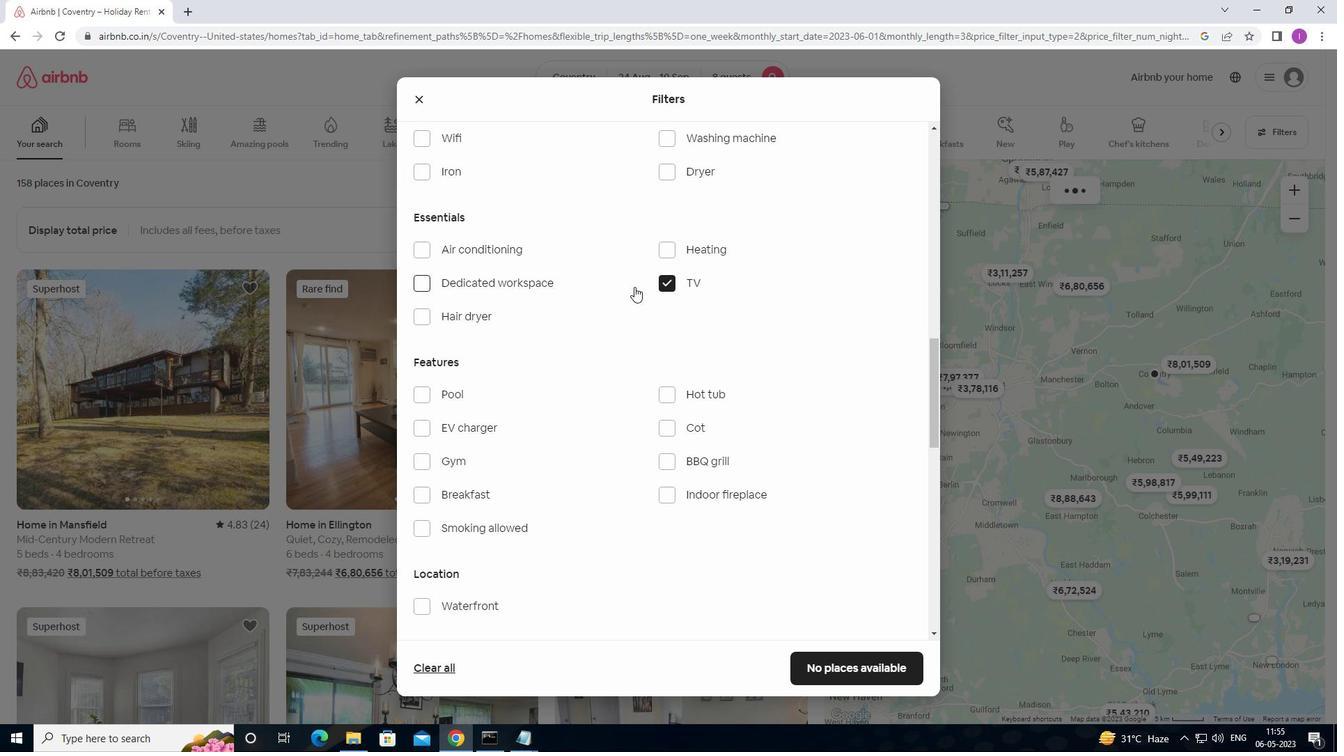 
Action: Mouse scrolled (615, 291) with delta (0, 0)
Screenshot: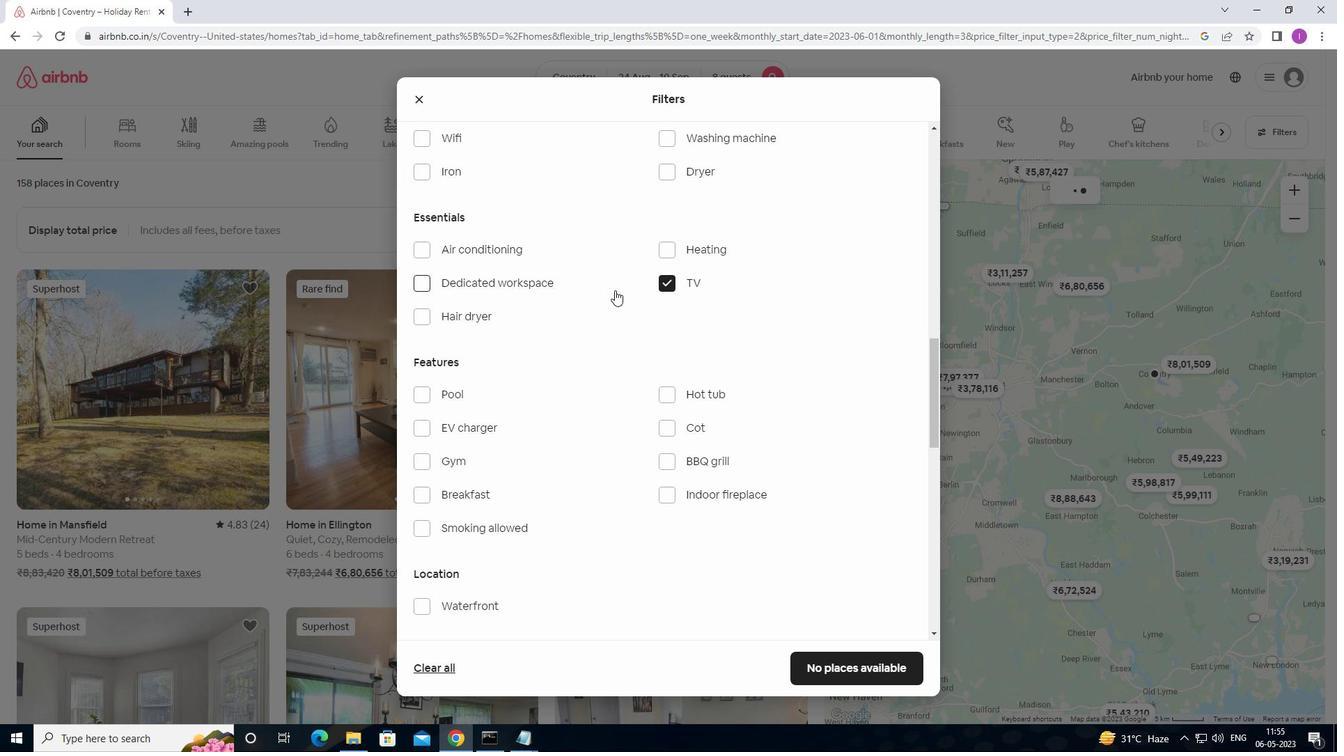 
Action: Mouse moved to (425, 206)
Screenshot: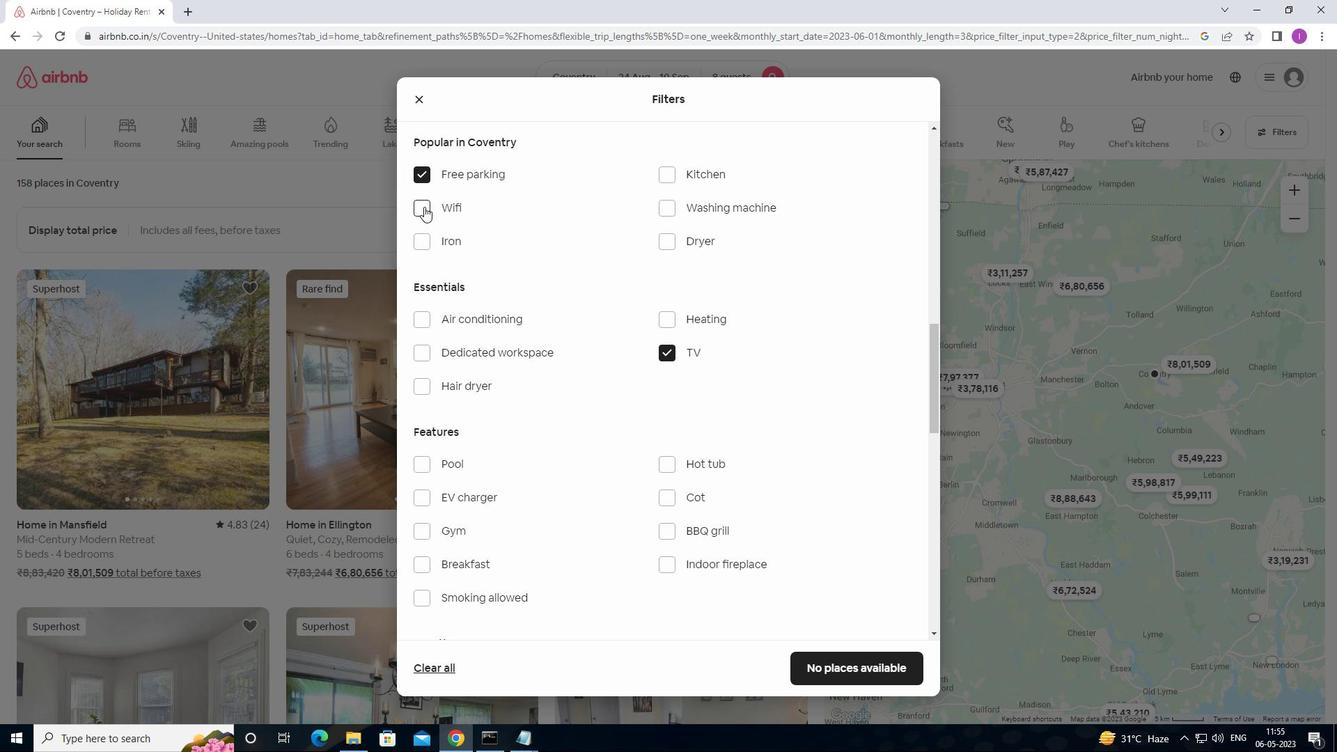 
Action: Mouse pressed left at (425, 206)
Screenshot: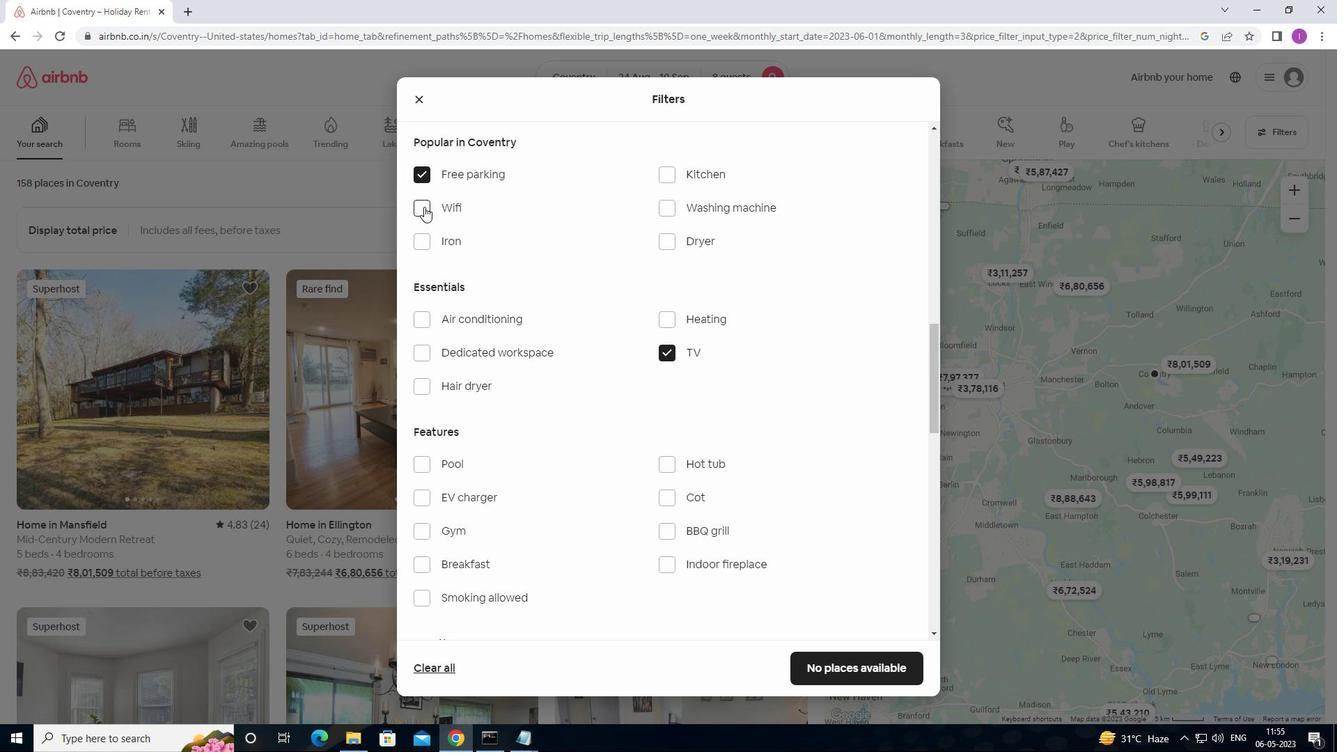 
Action: Mouse moved to (492, 381)
Screenshot: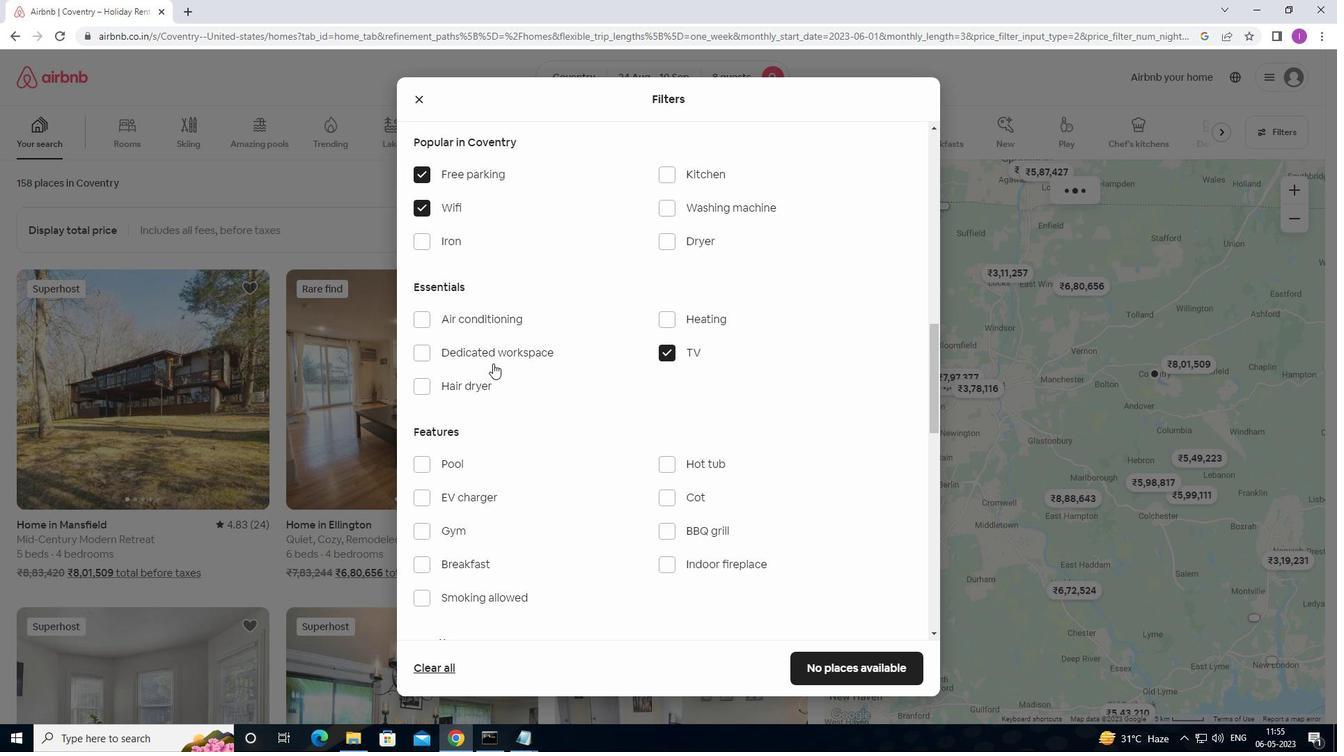 
Action: Mouse scrolled (492, 381) with delta (0, 0)
Screenshot: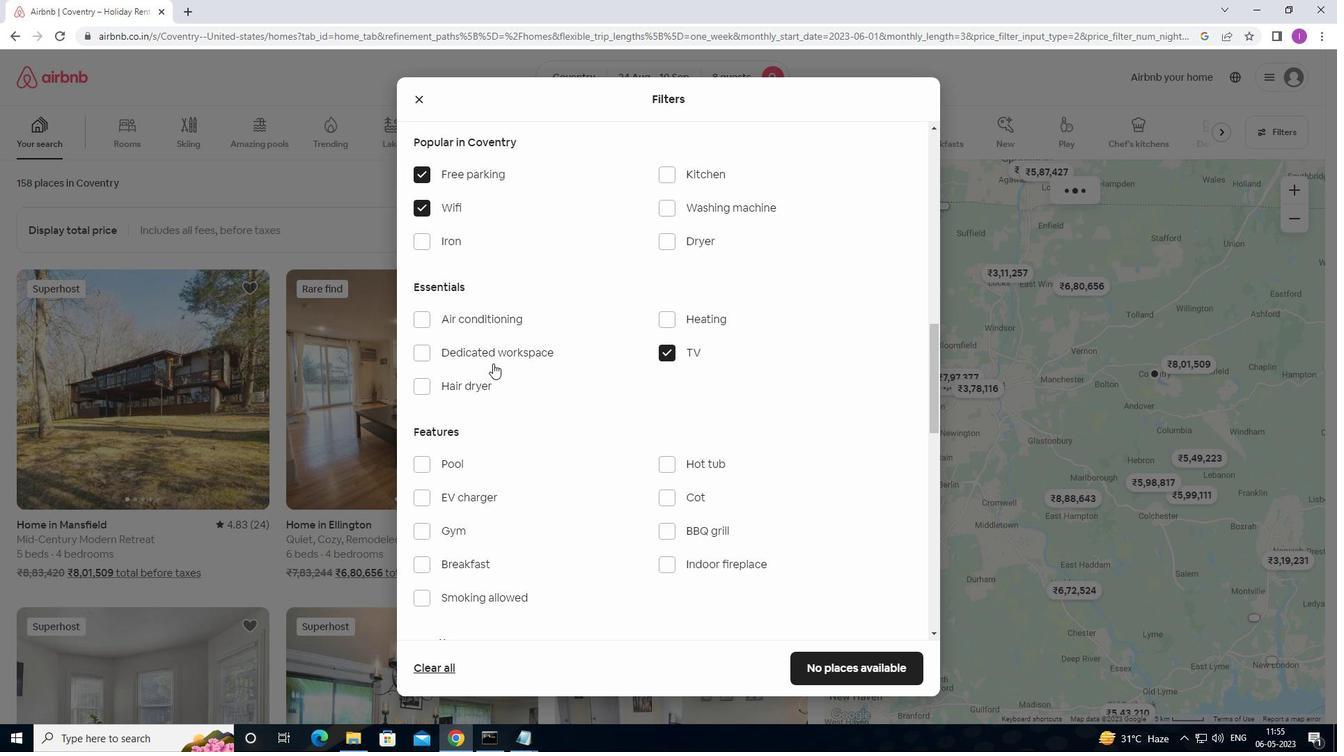 
Action: Mouse moved to (491, 384)
Screenshot: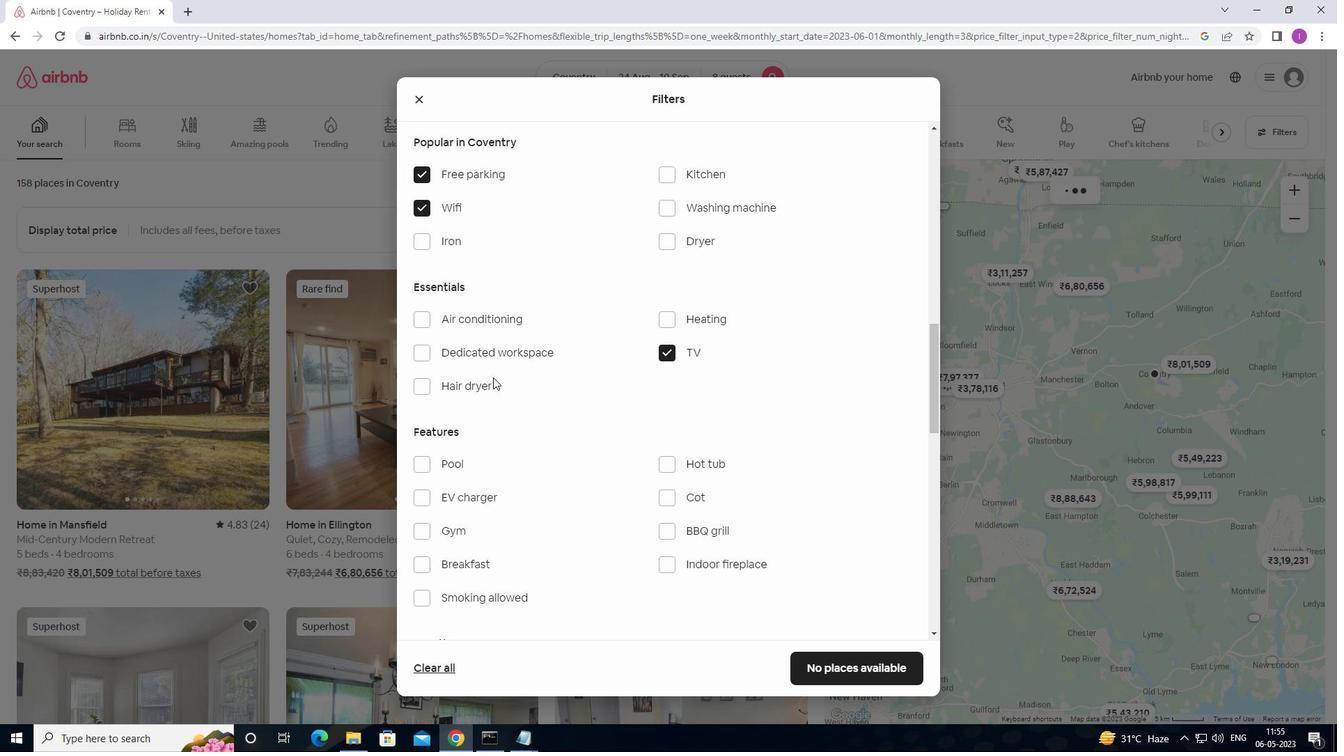 
Action: Mouse scrolled (491, 383) with delta (0, 0)
Screenshot: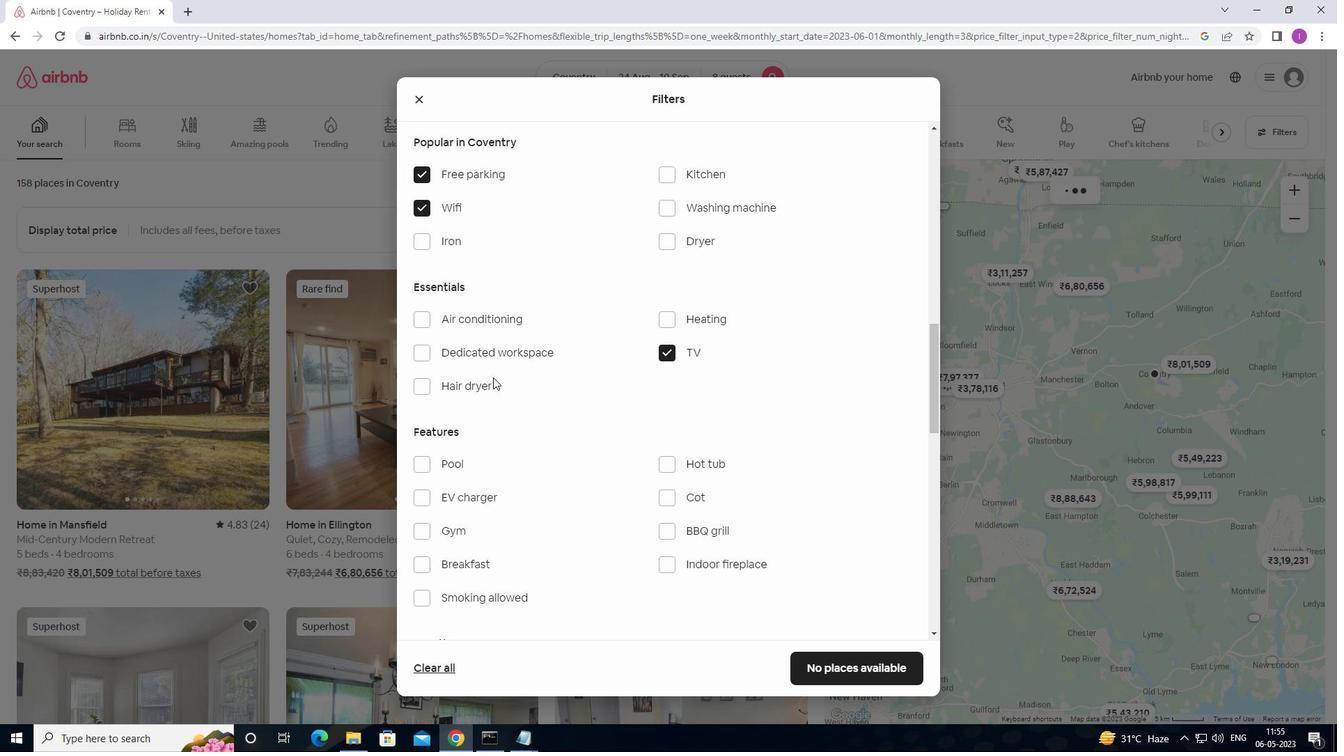 
Action: Mouse moved to (491, 384)
Screenshot: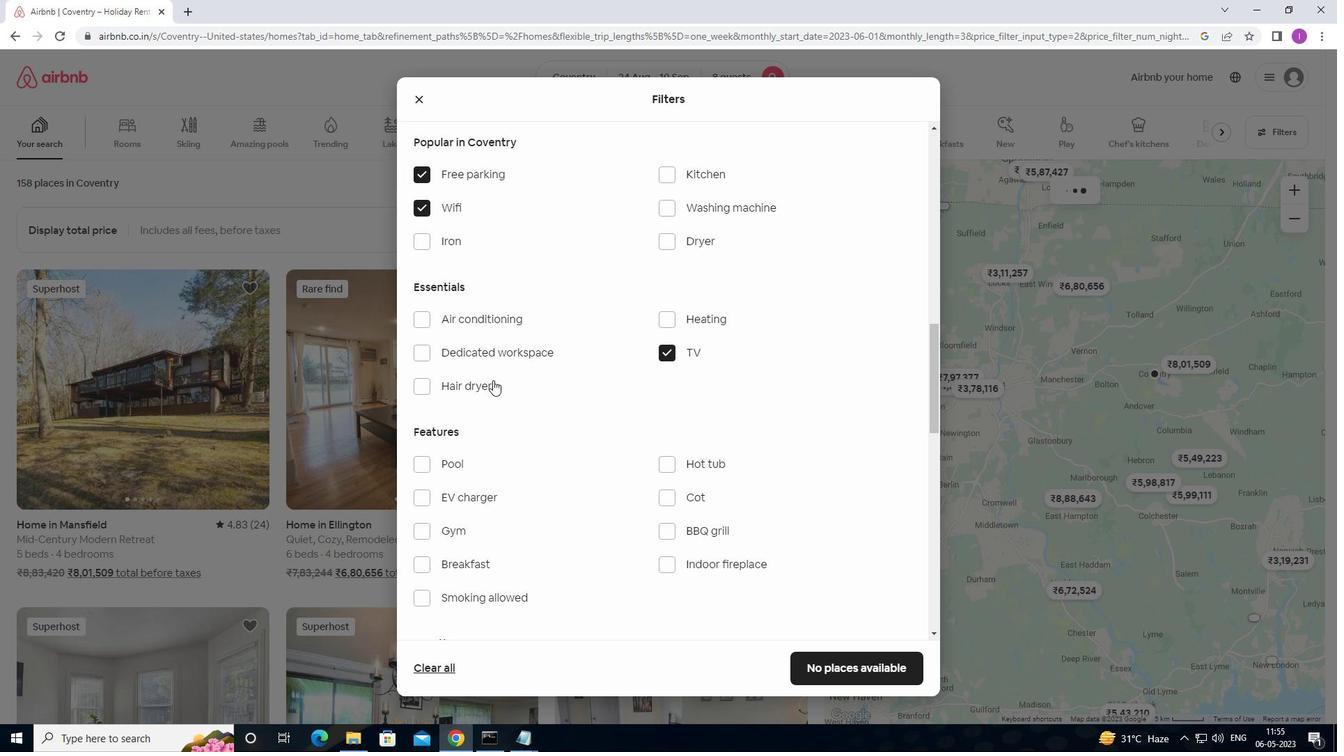 
Action: Mouse scrolled (491, 383) with delta (0, 0)
Screenshot: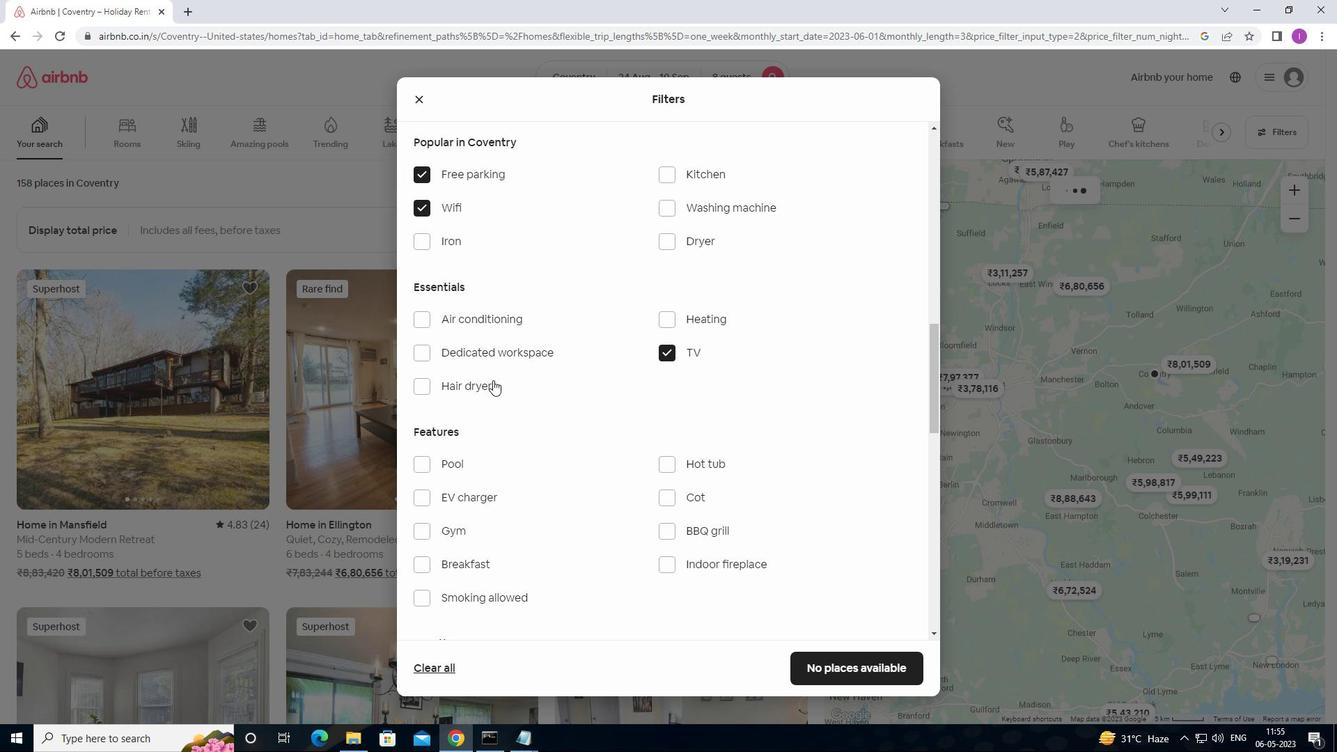 
Action: Mouse moved to (426, 326)
Screenshot: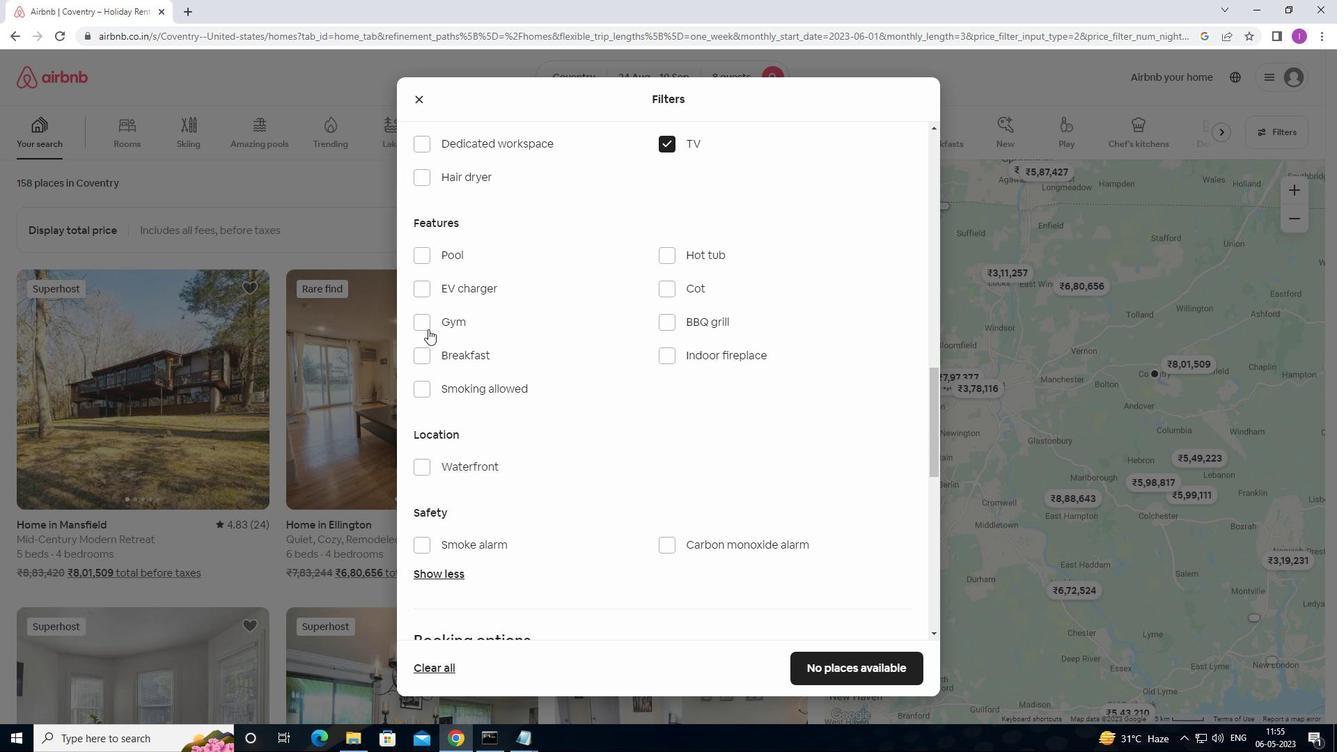 
Action: Mouse pressed left at (426, 326)
Screenshot: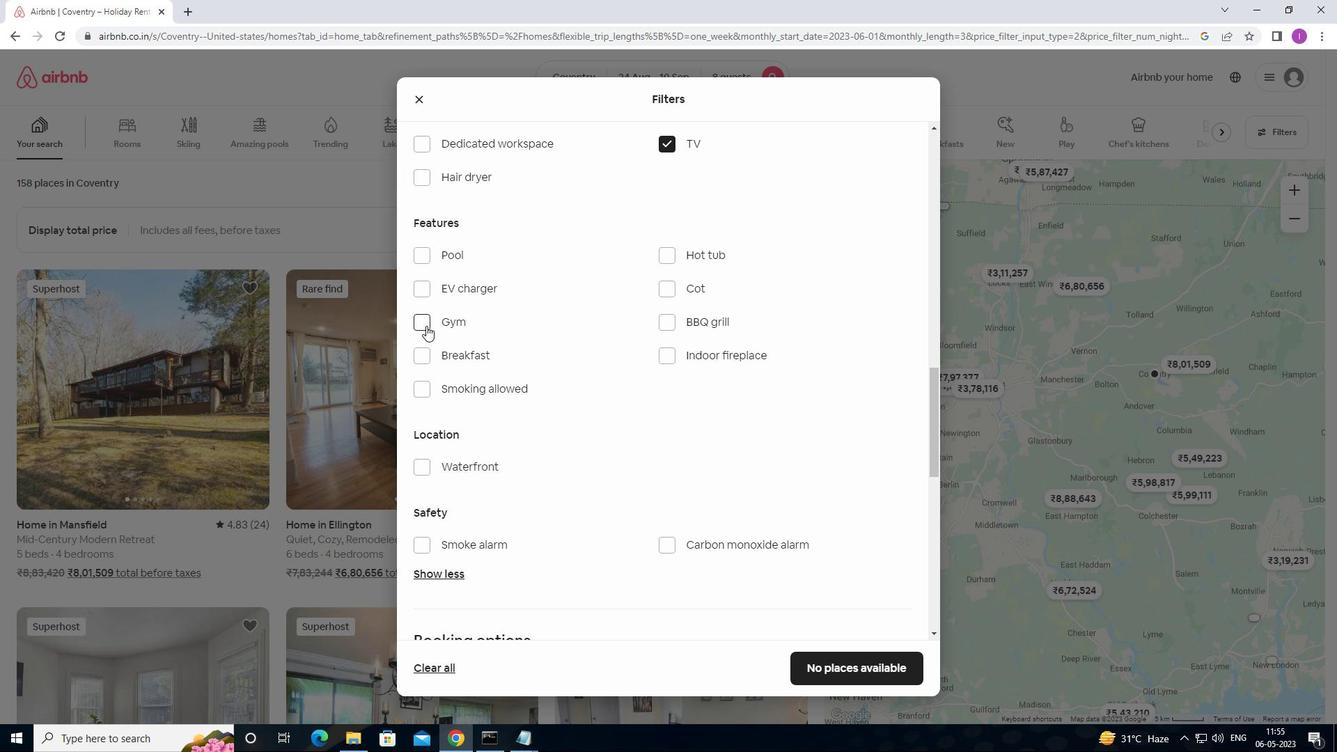
Action: Mouse moved to (425, 362)
Screenshot: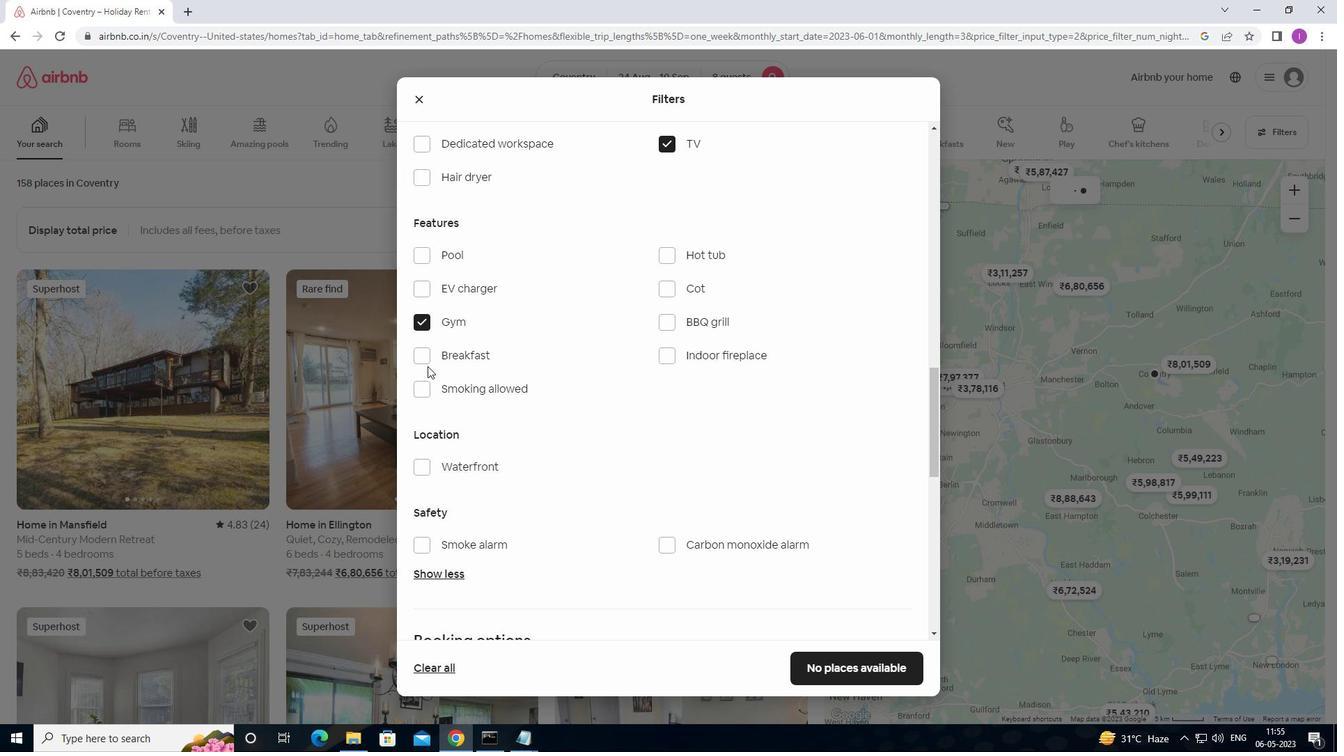 
Action: Mouse pressed left at (425, 362)
Screenshot: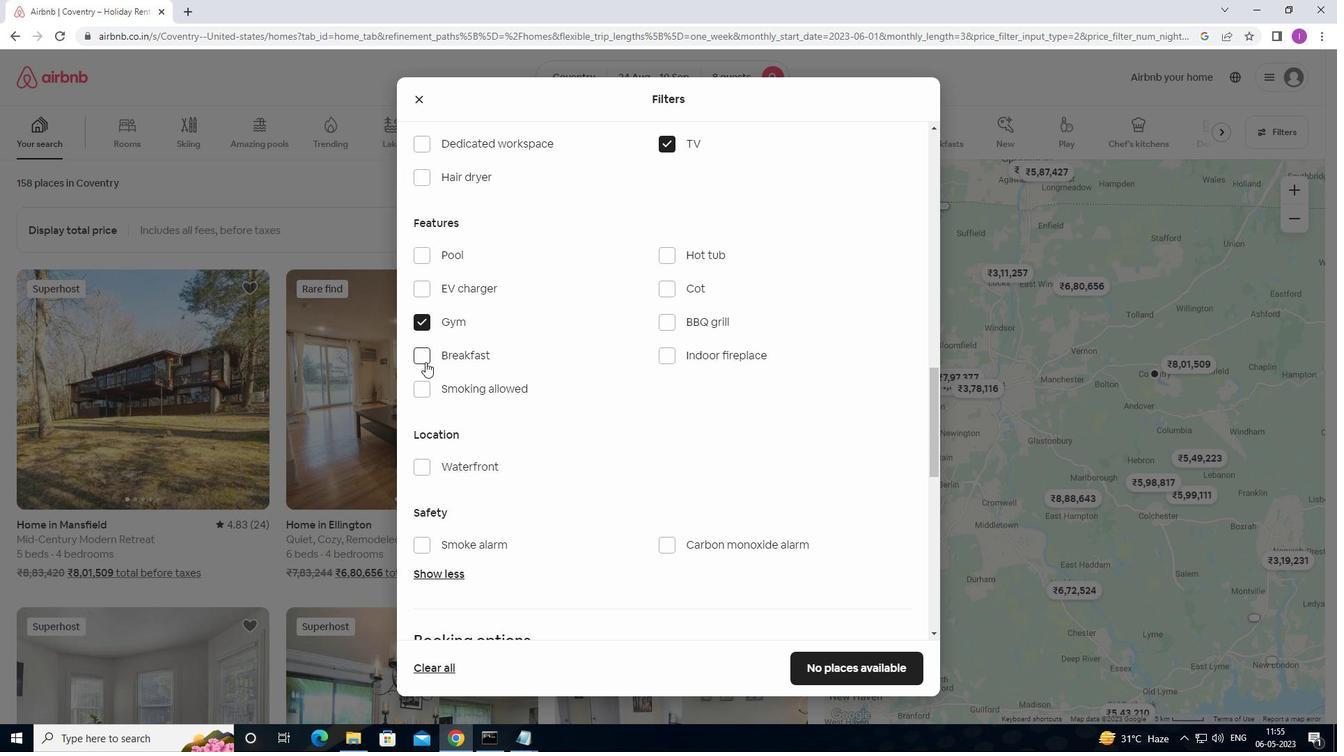 
Action: Mouse moved to (513, 461)
Screenshot: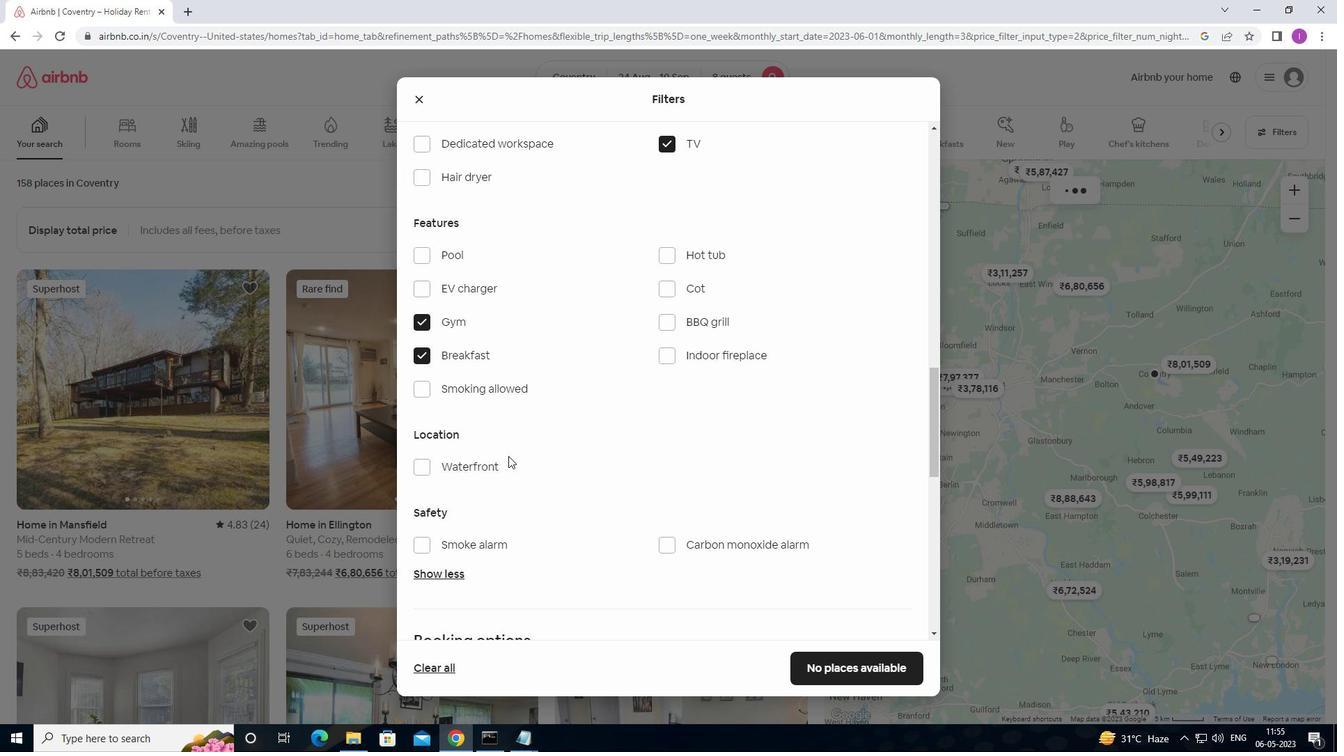 
Action: Mouse scrolled (513, 461) with delta (0, 0)
Screenshot: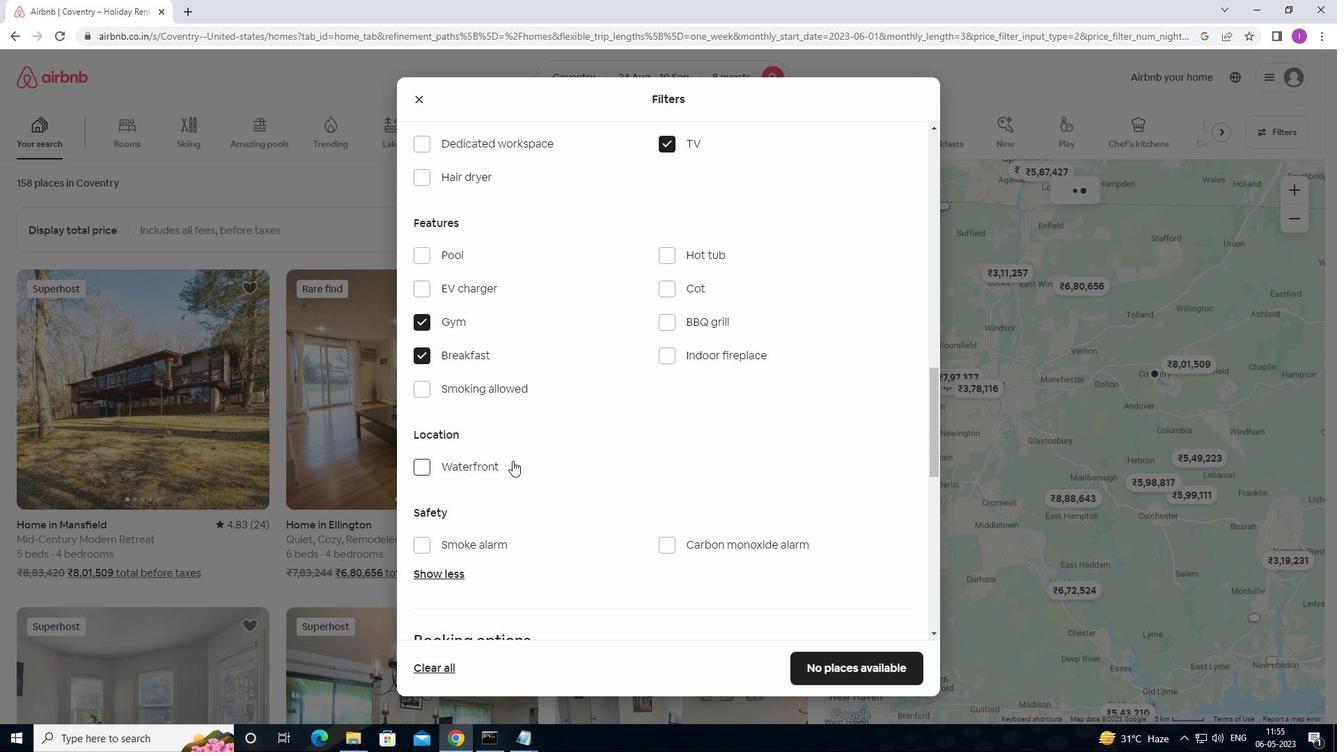 
Action: Mouse moved to (514, 461)
Screenshot: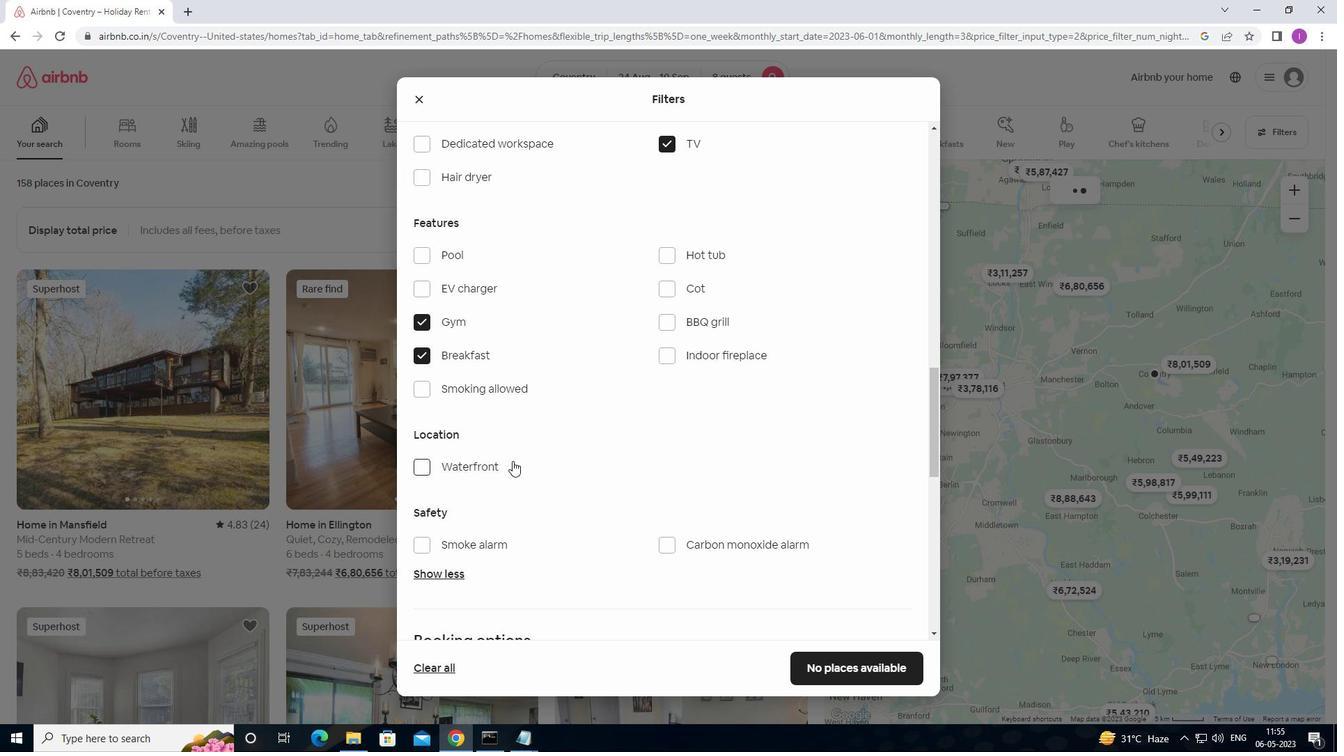 
Action: Mouse scrolled (514, 461) with delta (0, 0)
Screenshot: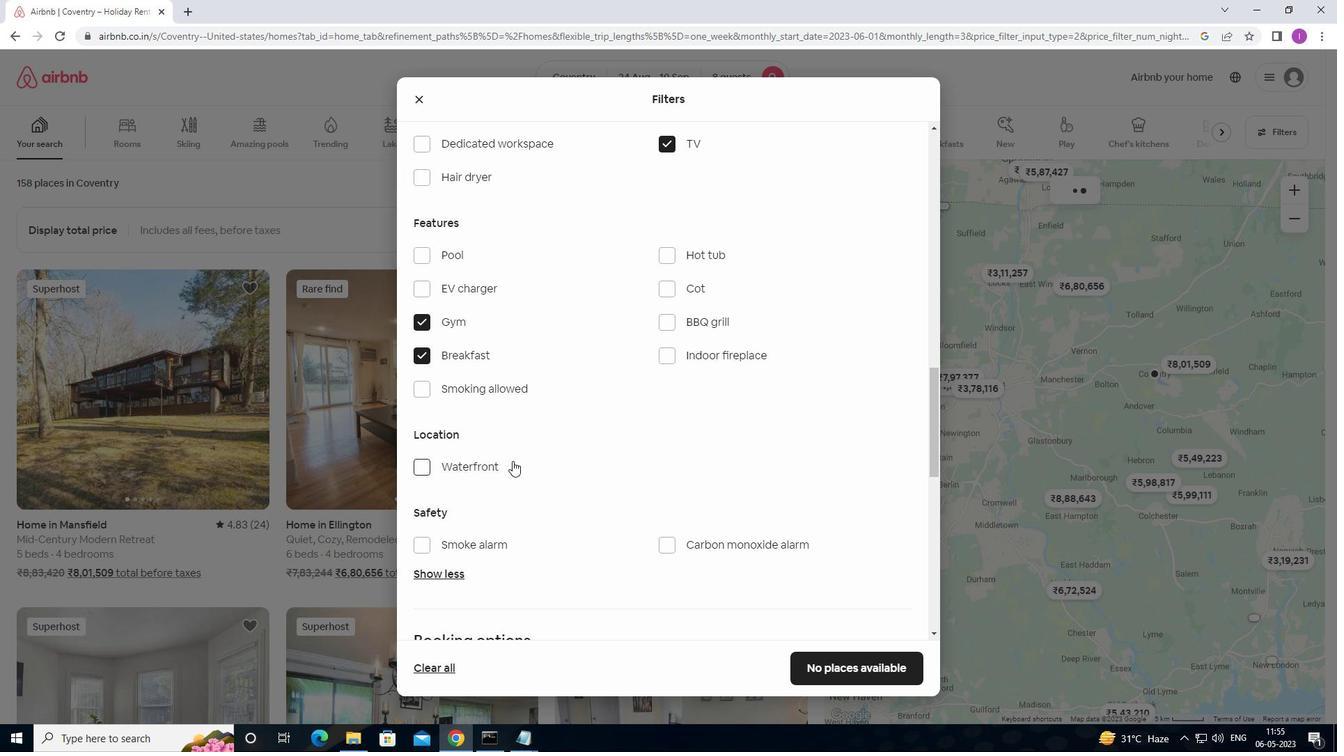 
Action: Mouse moved to (560, 462)
Screenshot: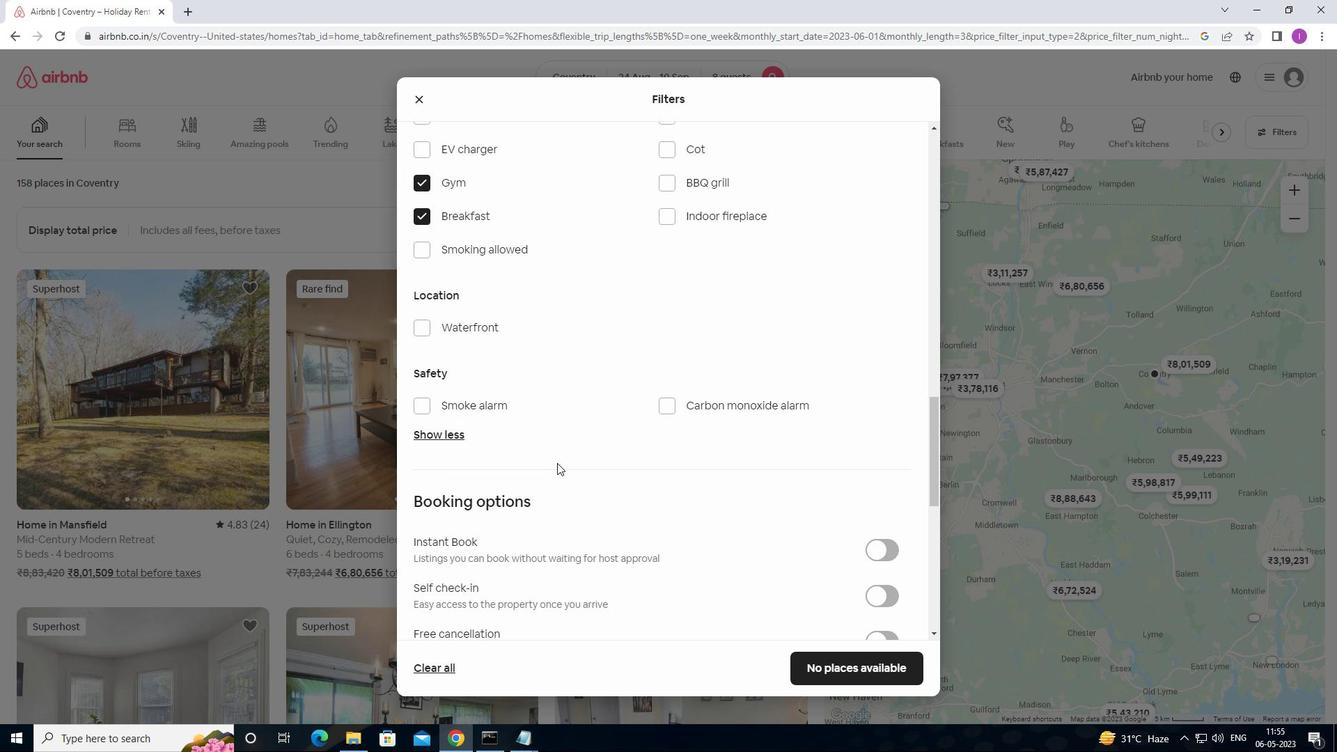 
Action: Mouse scrolled (560, 461) with delta (0, 0)
Screenshot: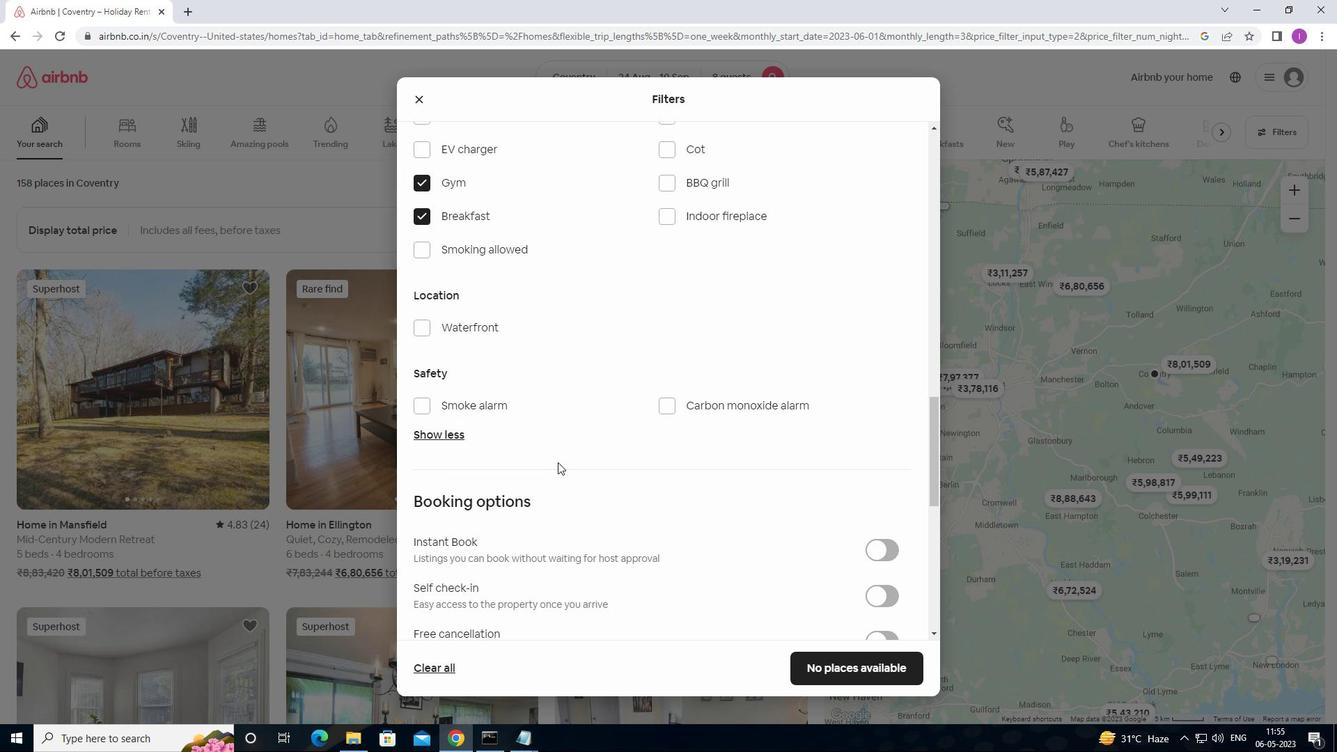 
Action: Mouse moved to (561, 462)
Screenshot: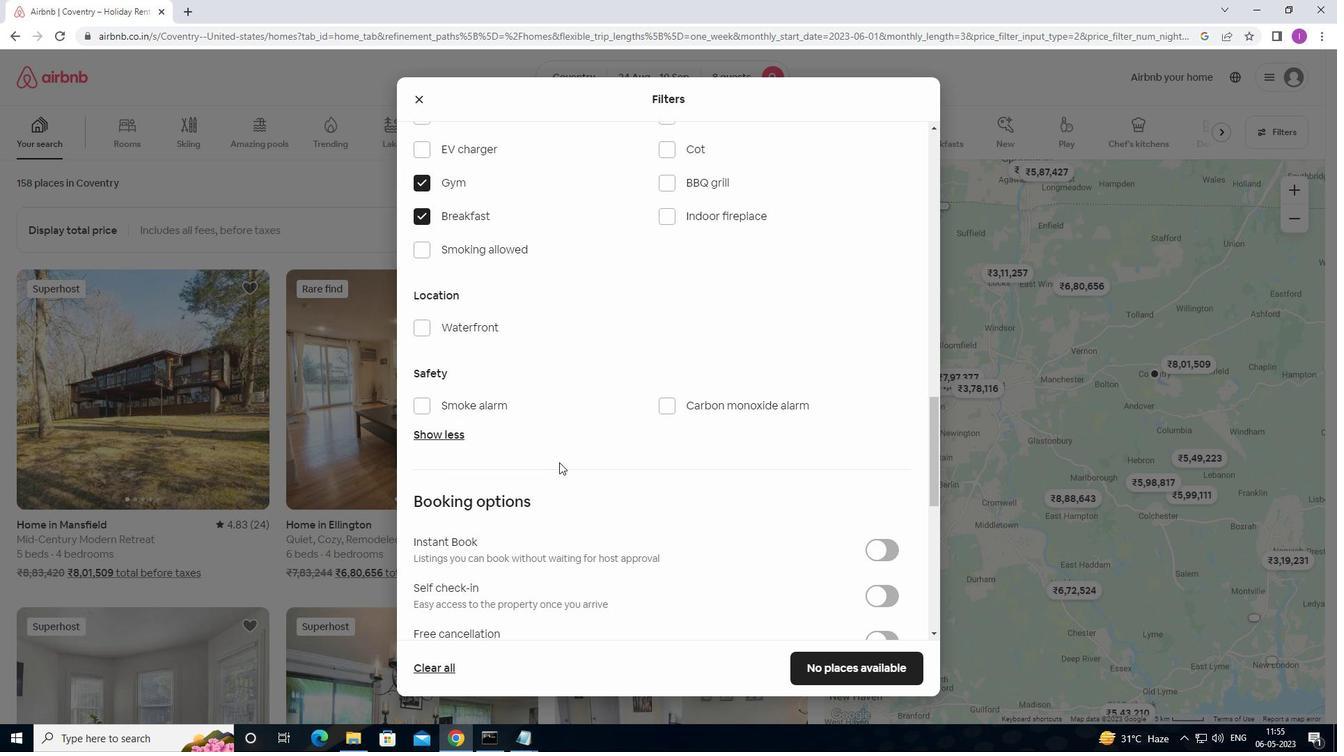 
Action: Mouse scrolled (561, 461) with delta (0, 0)
Screenshot: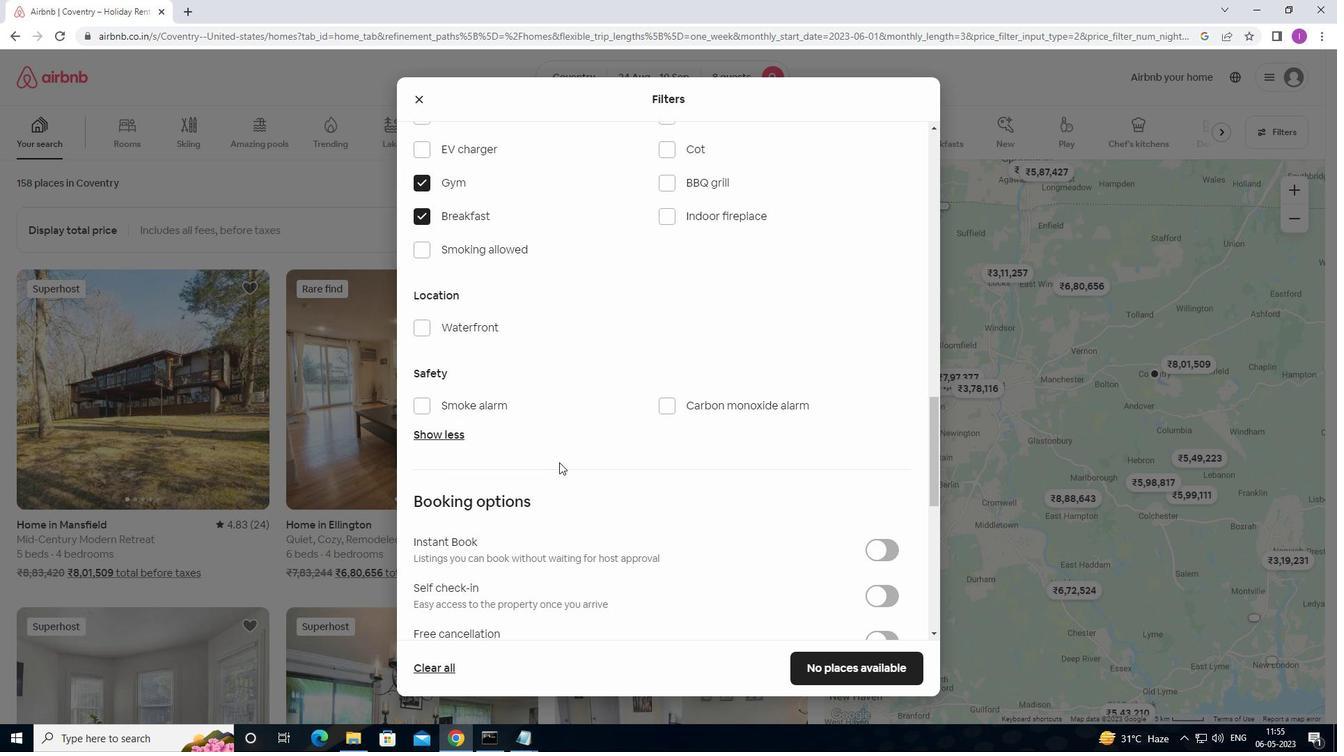 
Action: Mouse moved to (561, 462)
Screenshot: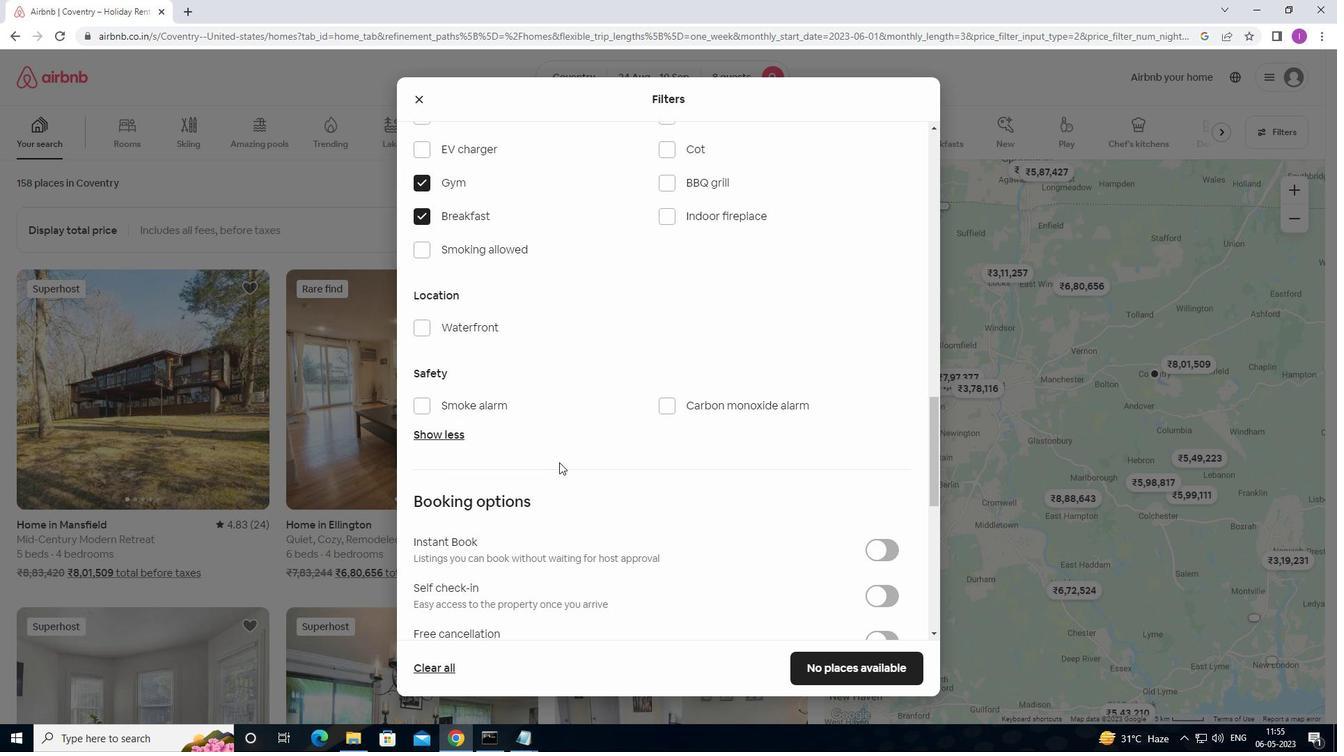 
Action: Mouse scrolled (561, 461) with delta (0, 0)
Screenshot: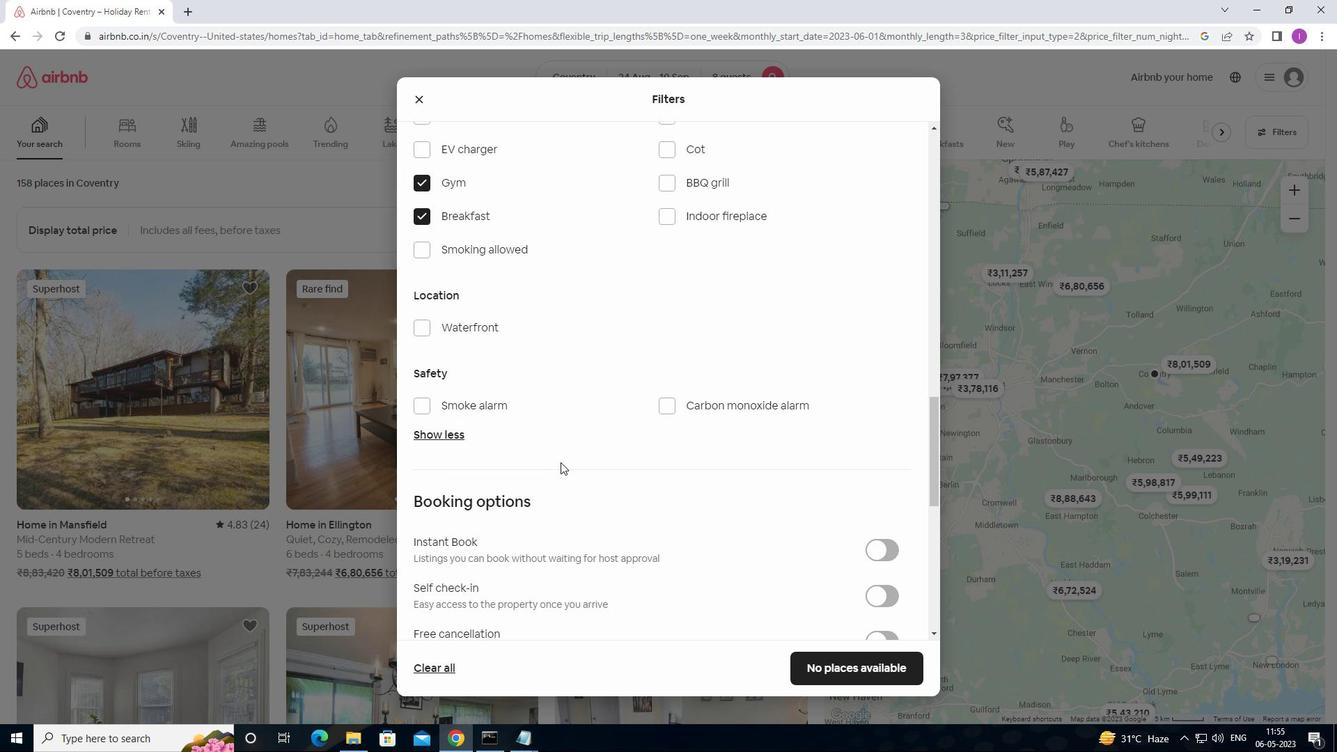 
Action: Mouse moved to (562, 462)
Screenshot: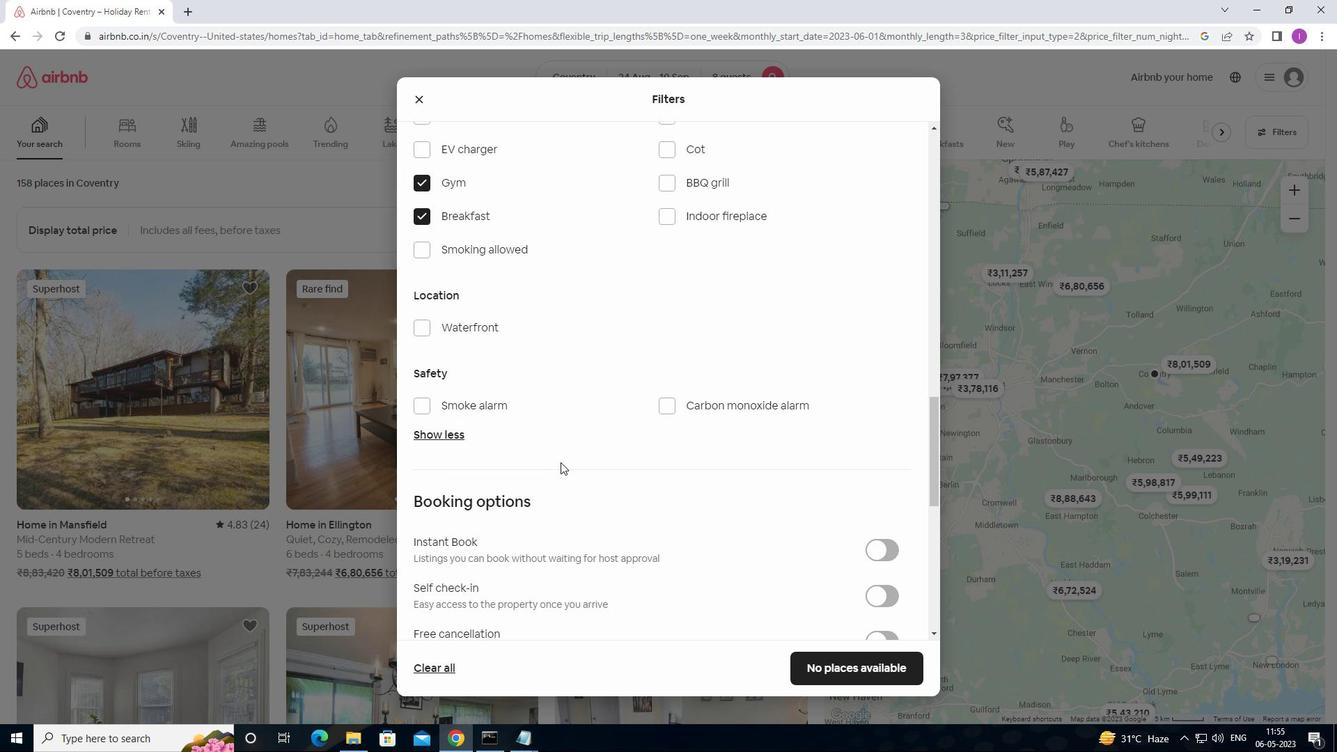 
Action: Mouse scrolled (562, 461) with delta (0, 0)
Screenshot: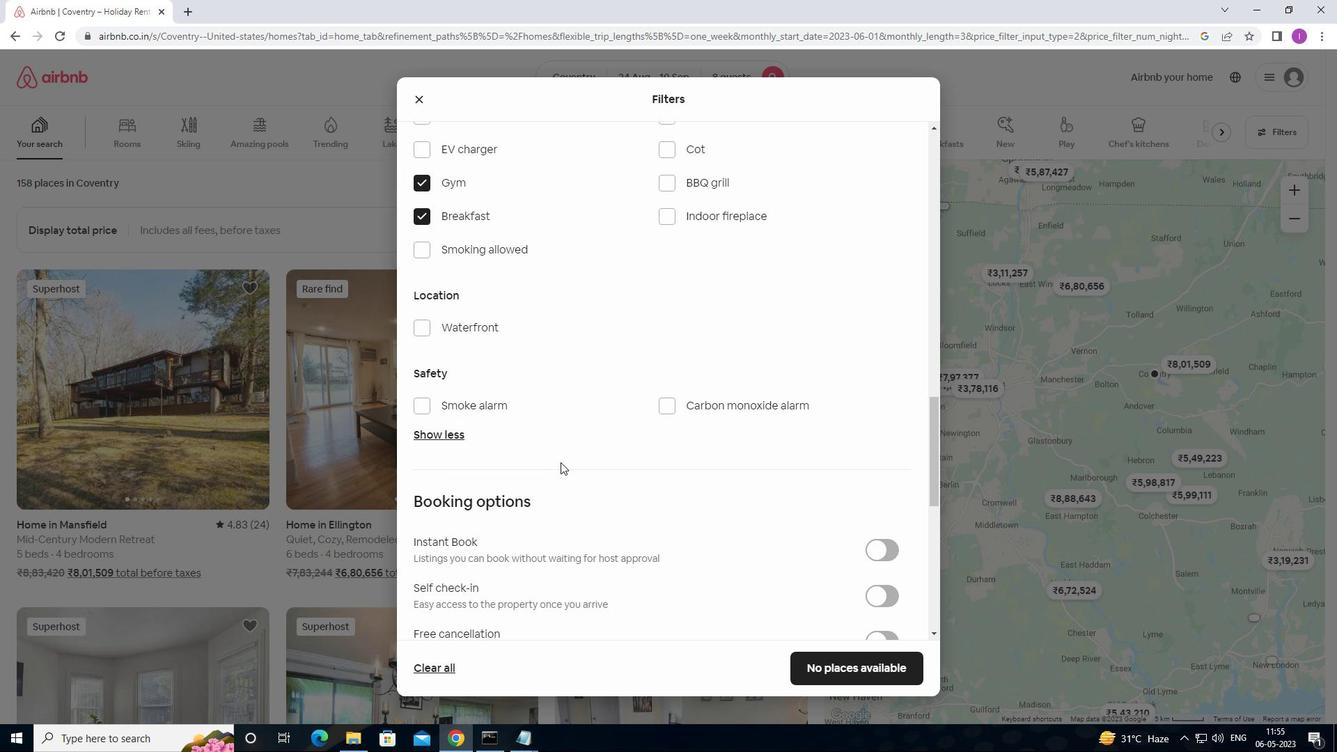 
Action: Mouse moved to (894, 321)
Screenshot: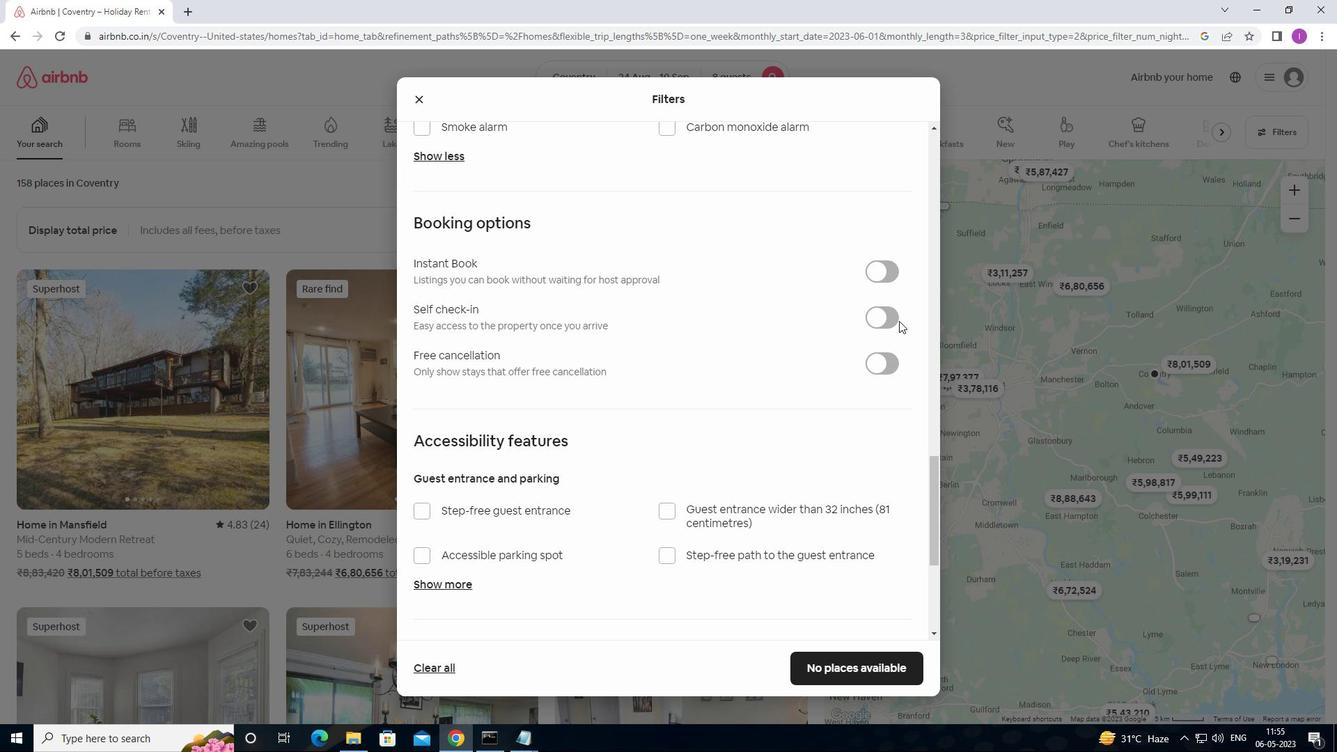 
Action: Mouse pressed left at (894, 321)
Screenshot: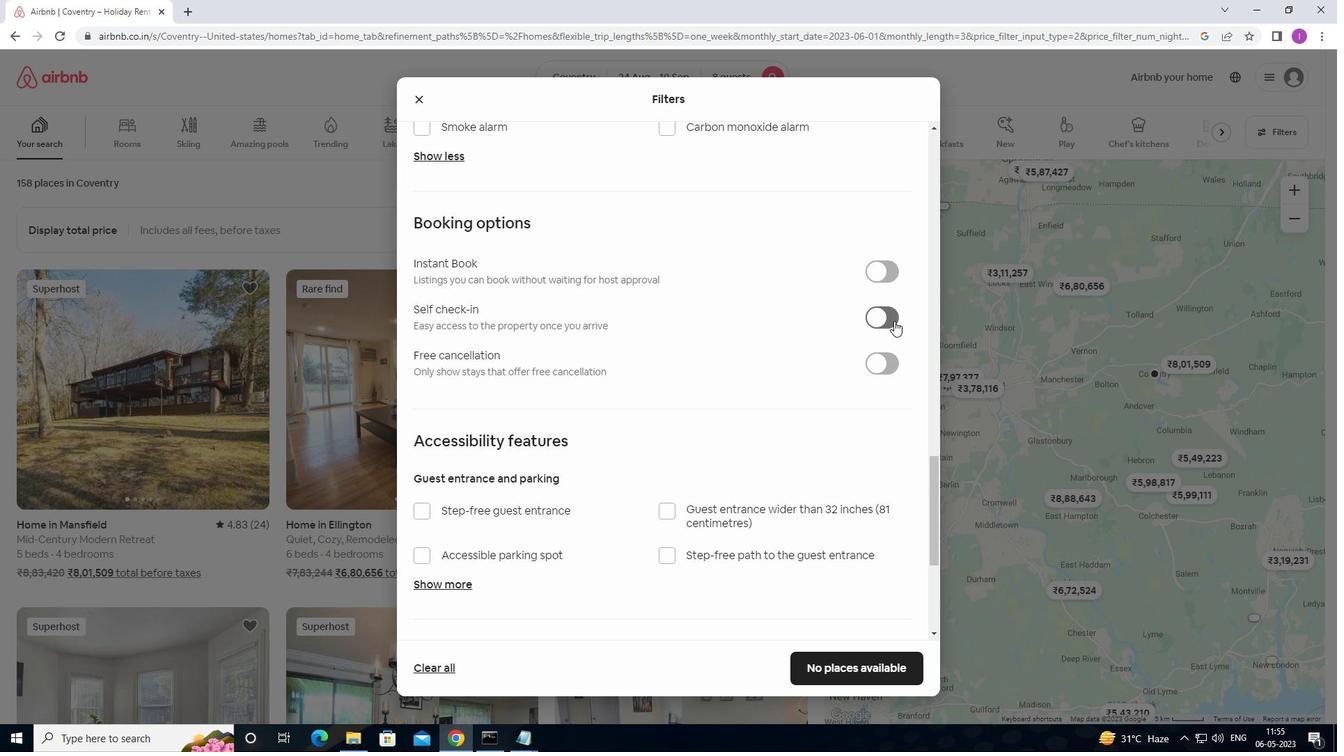 
Action: Mouse moved to (622, 408)
Screenshot: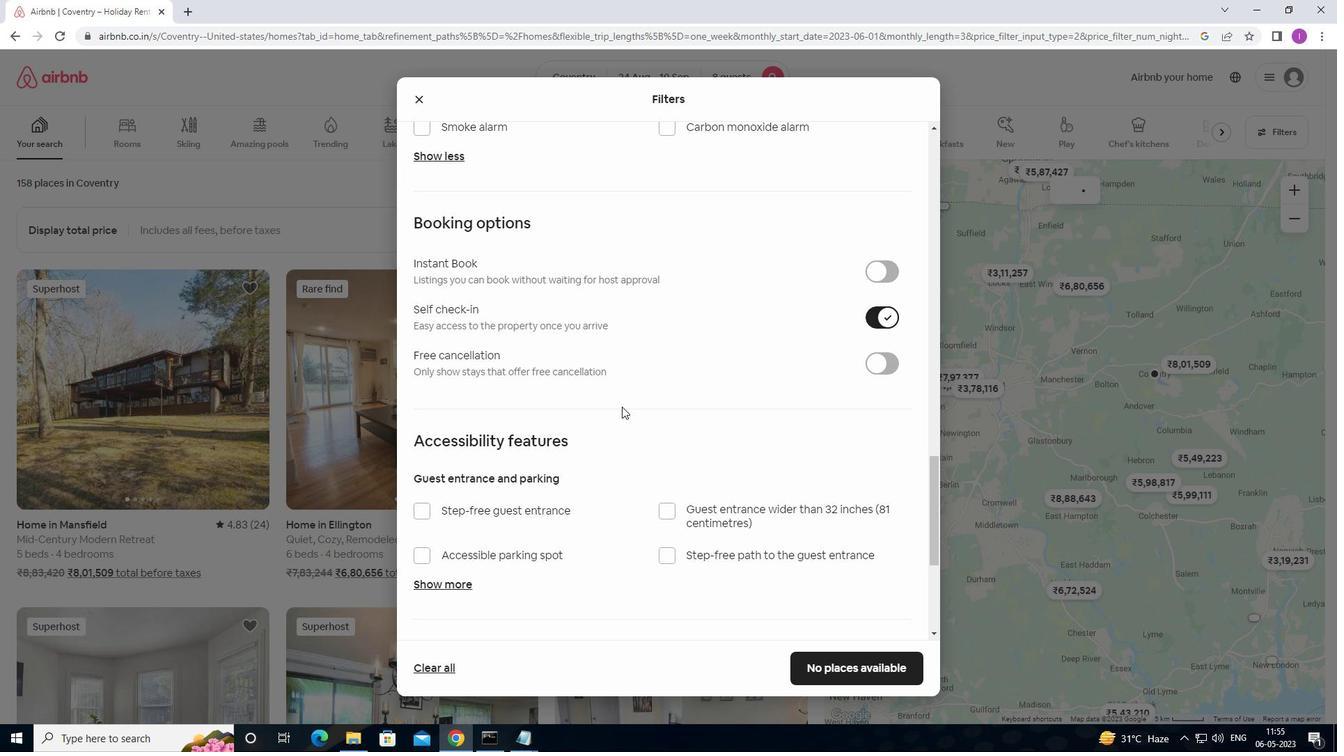
Action: Mouse scrolled (622, 407) with delta (0, 0)
Screenshot: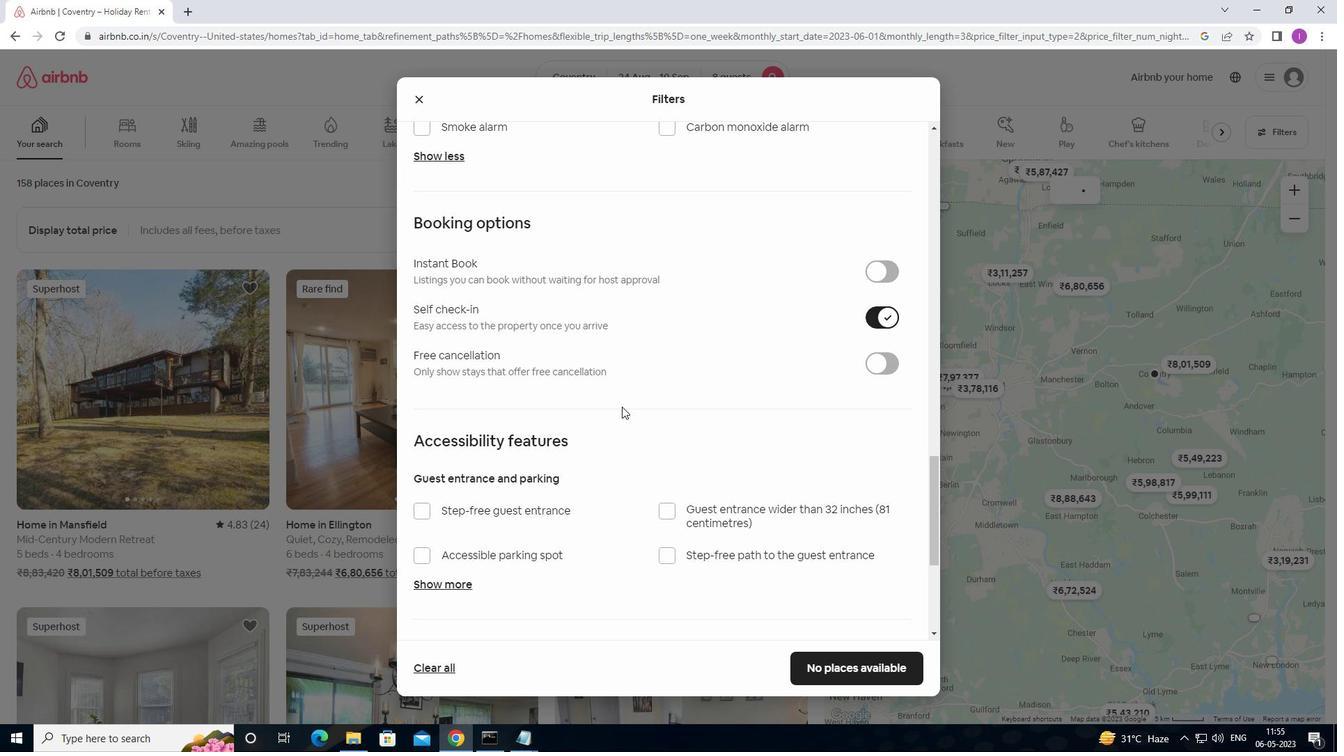 
Action: Mouse moved to (621, 411)
Screenshot: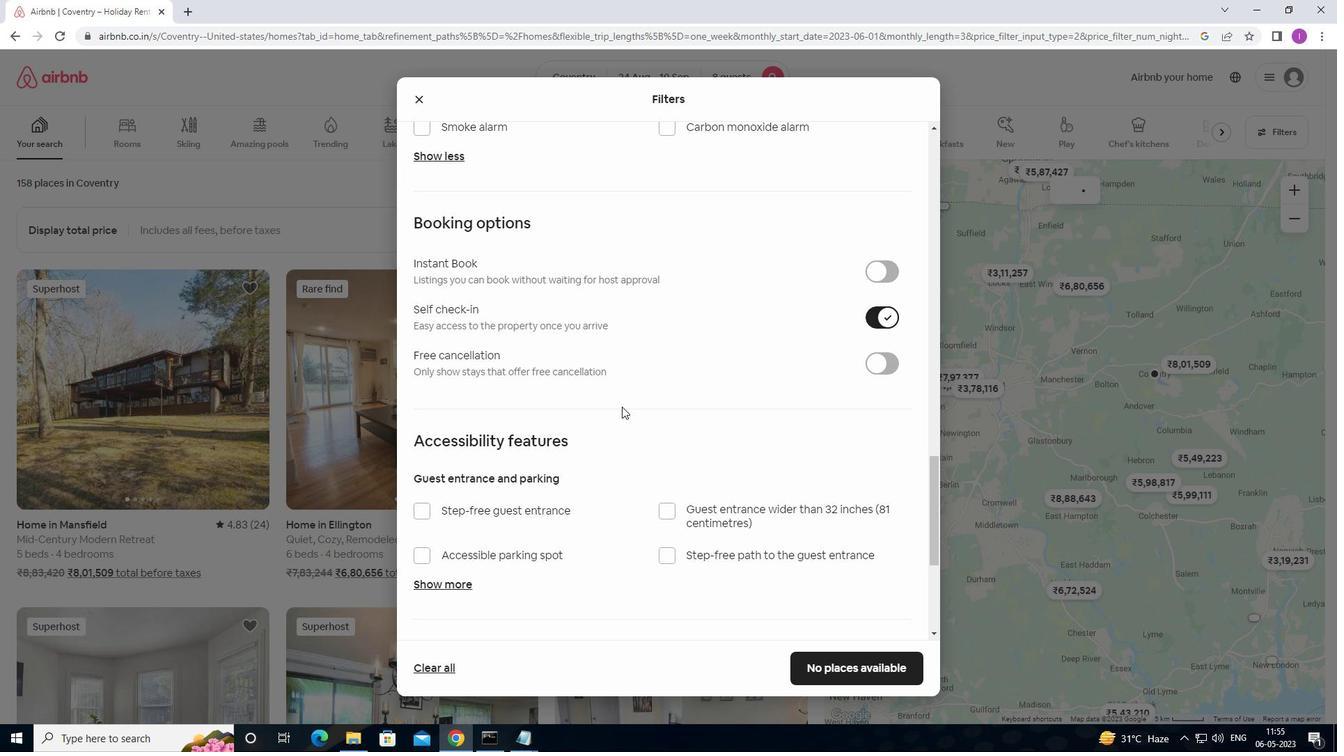 
Action: Mouse scrolled (621, 410) with delta (0, 0)
Screenshot: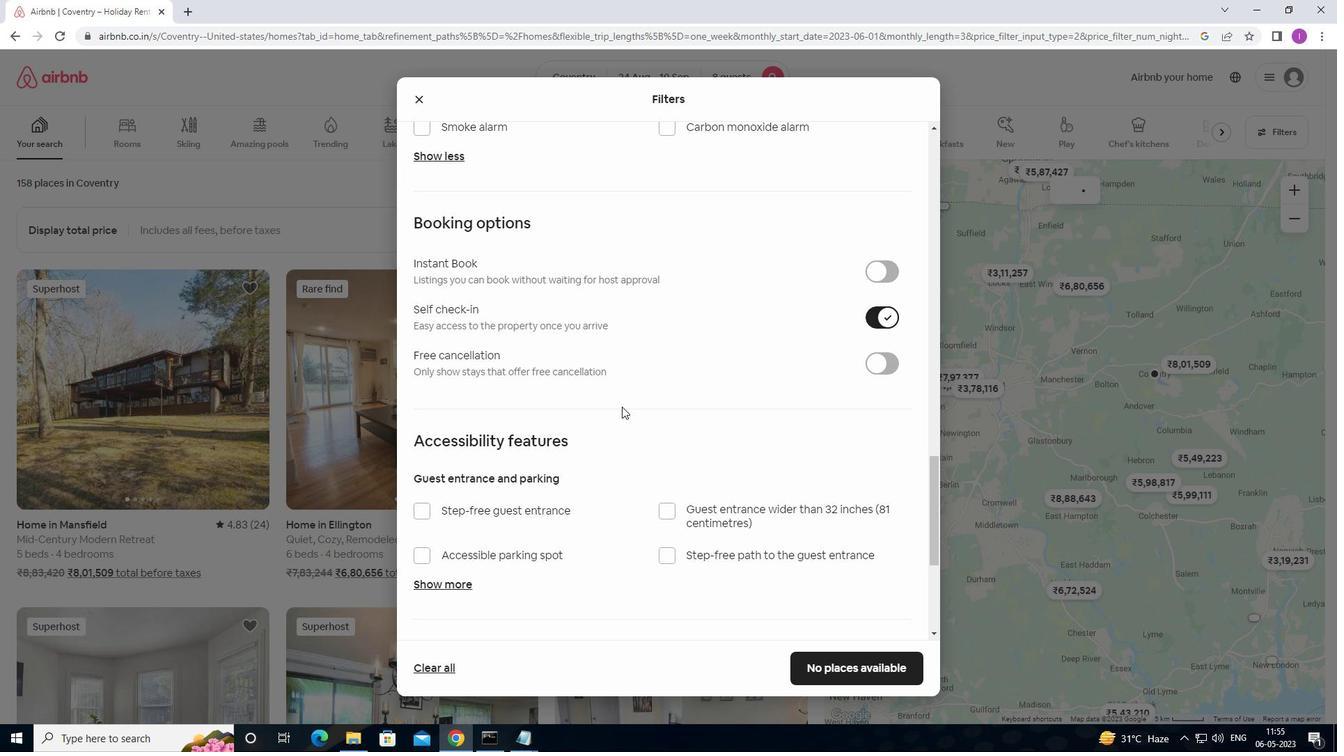
Action: Mouse moved to (620, 418)
Screenshot: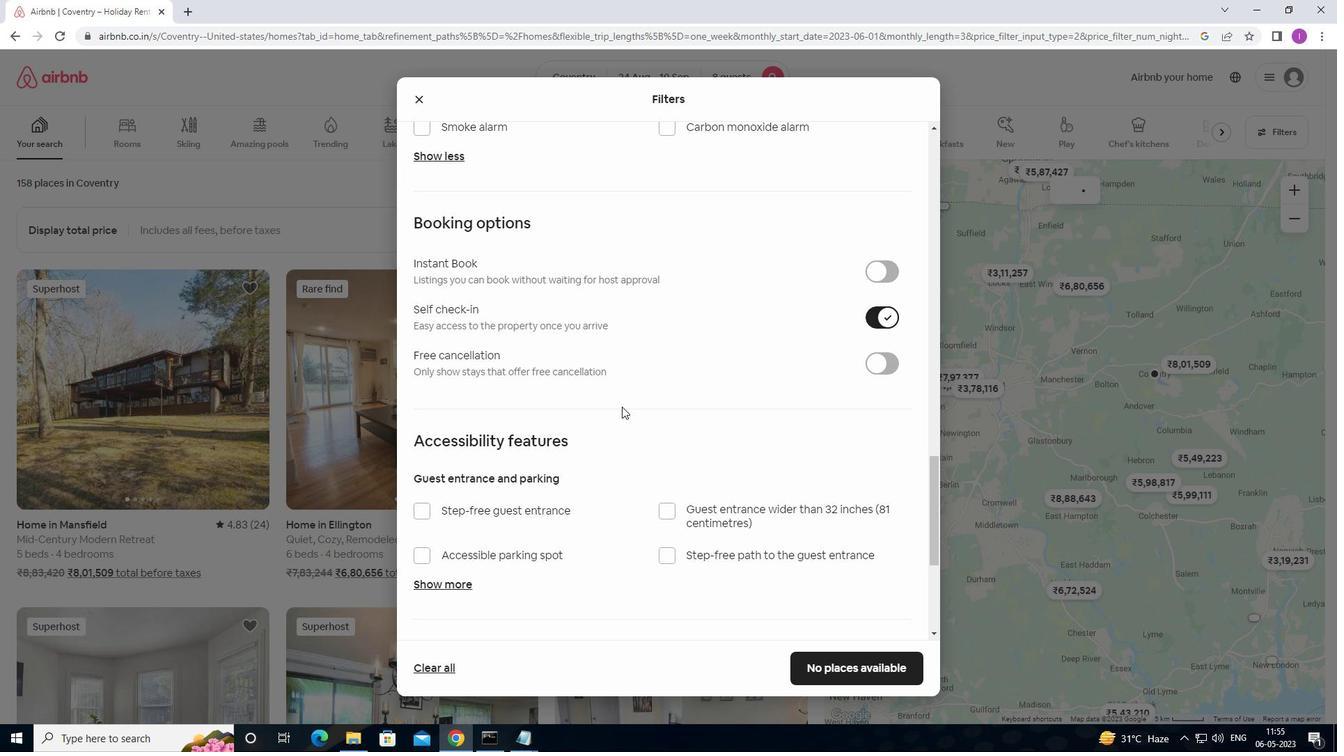 
Action: Mouse scrolled (620, 417) with delta (0, 0)
Screenshot: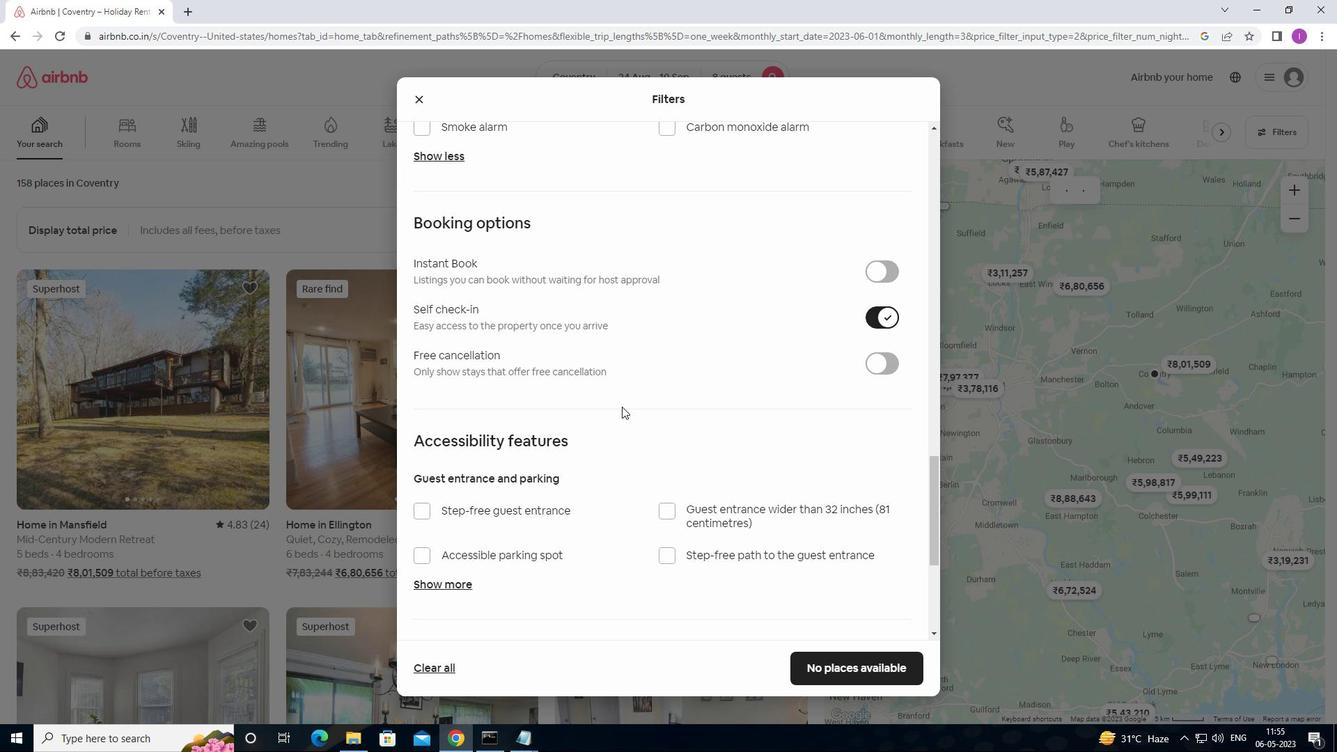 
Action: Mouse moved to (598, 430)
Screenshot: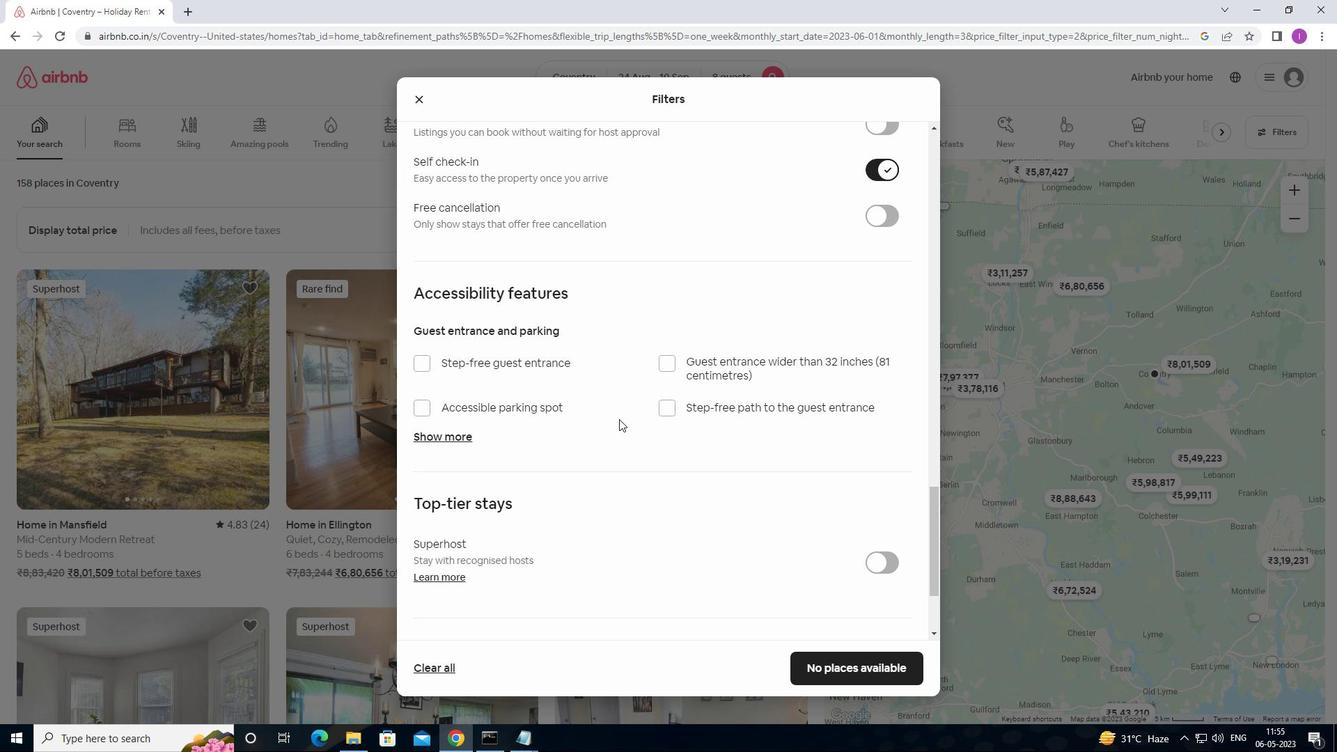 
Action: Mouse scrolled (598, 429) with delta (0, 0)
Screenshot: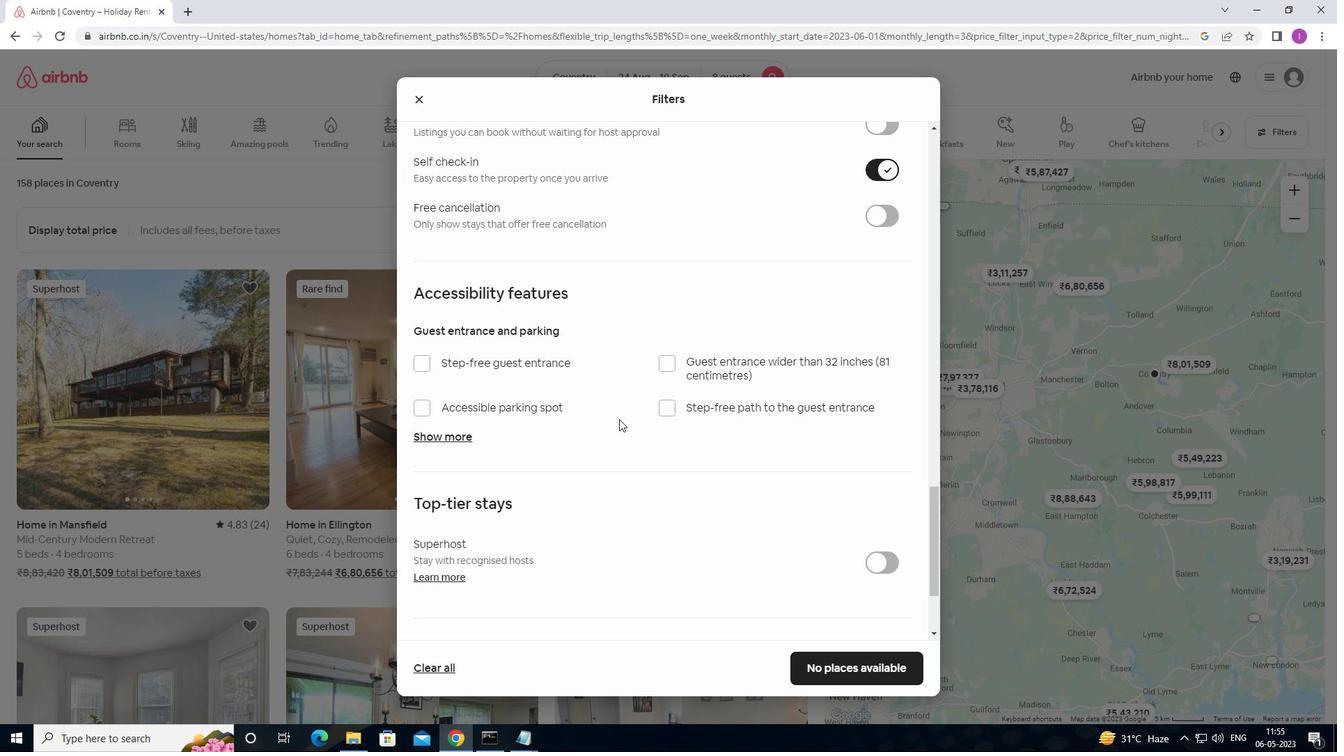 
Action: Mouse scrolled (598, 429) with delta (0, 0)
Screenshot: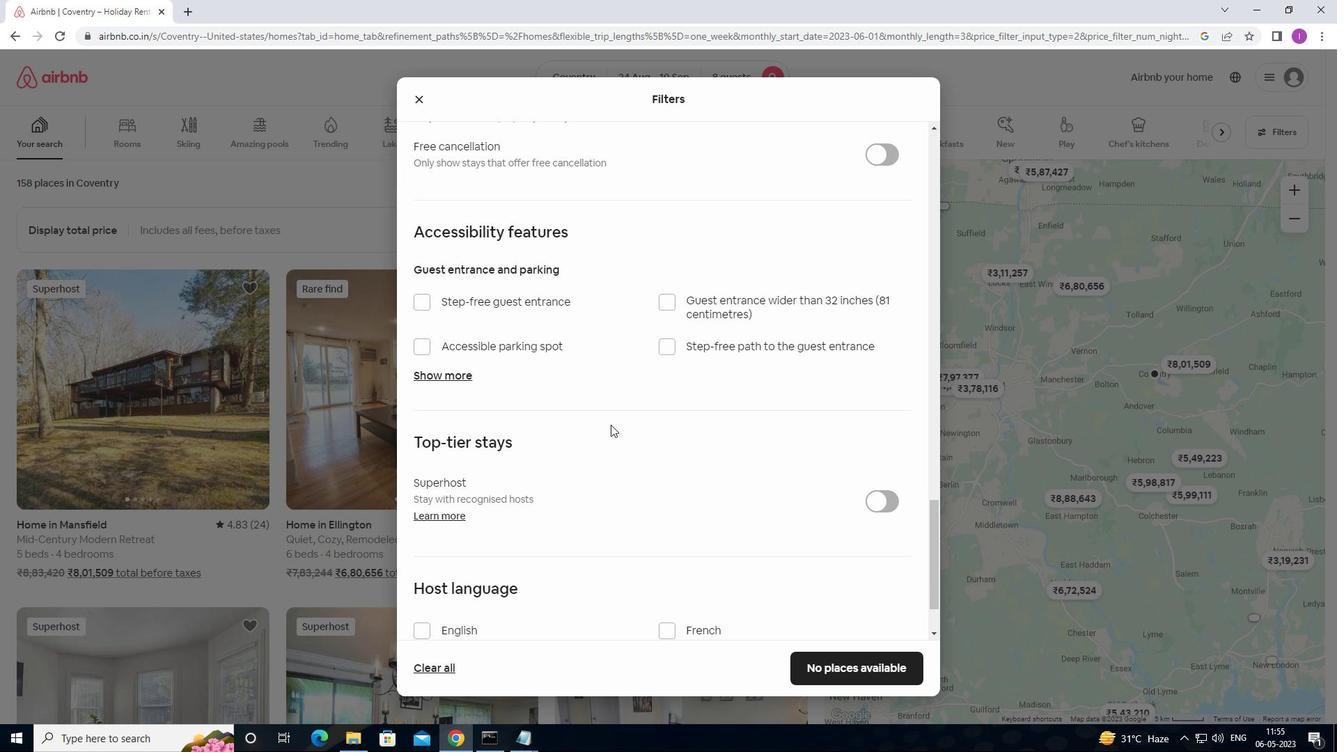 
Action: Mouse moved to (529, 427)
Screenshot: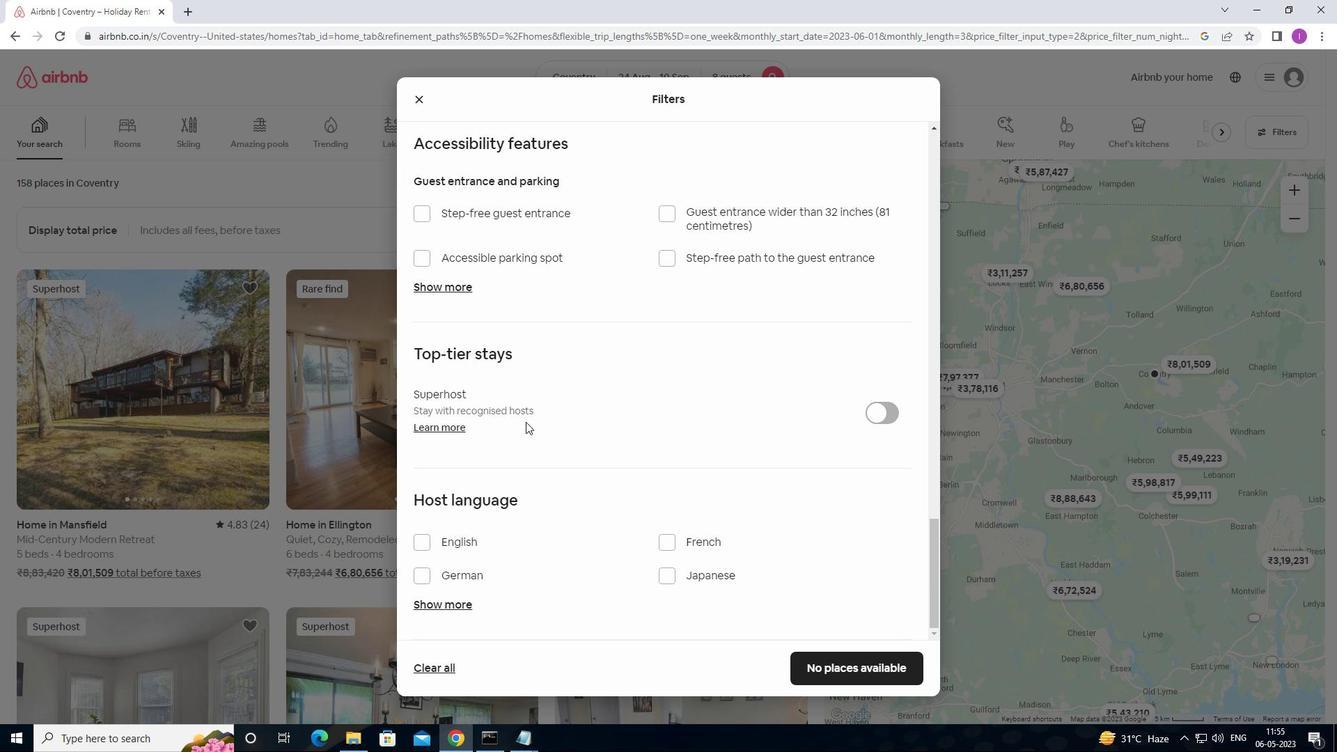 
Action: Mouse scrolled (529, 426) with delta (0, 0)
Screenshot: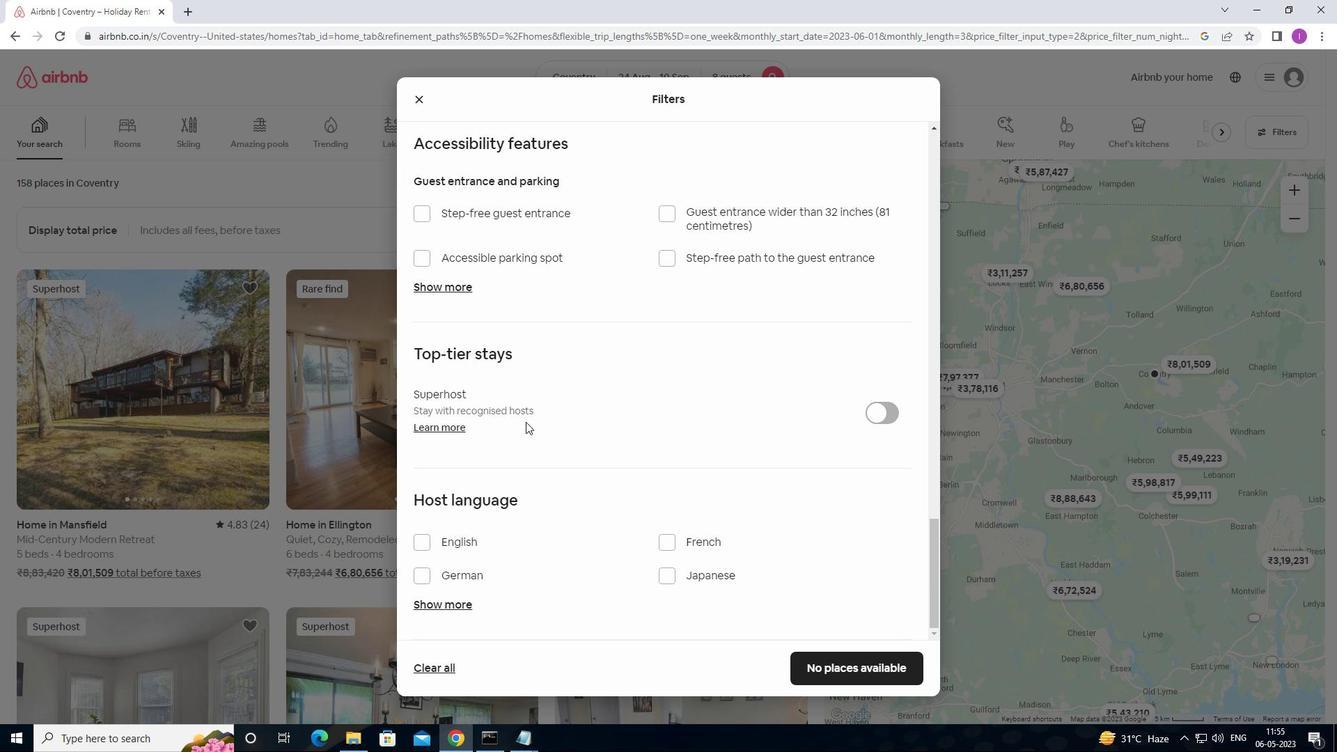 
Action: Mouse moved to (531, 427)
Screenshot: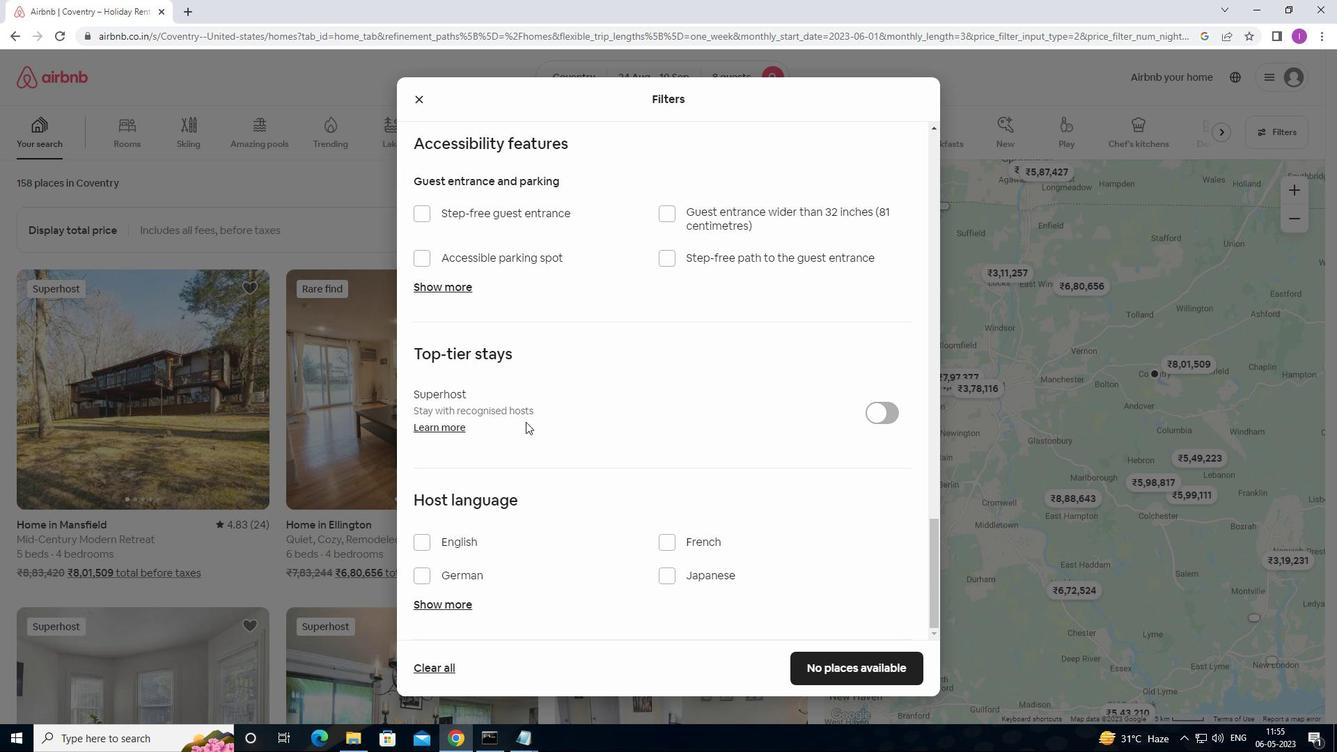 
Action: Mouse scrolled (531, 427) with delta (0, 0)
Screenshot: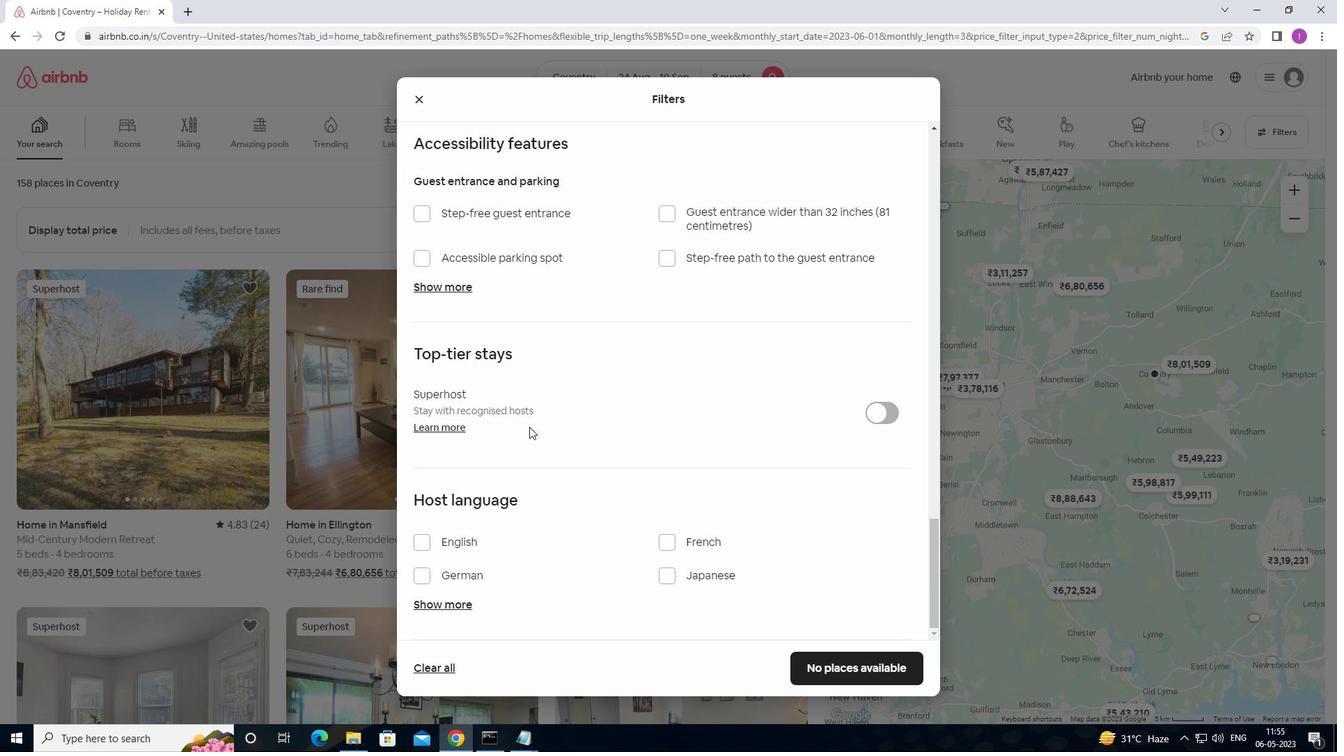 
Action: Mouse moved to (531, 428)
Screenshot: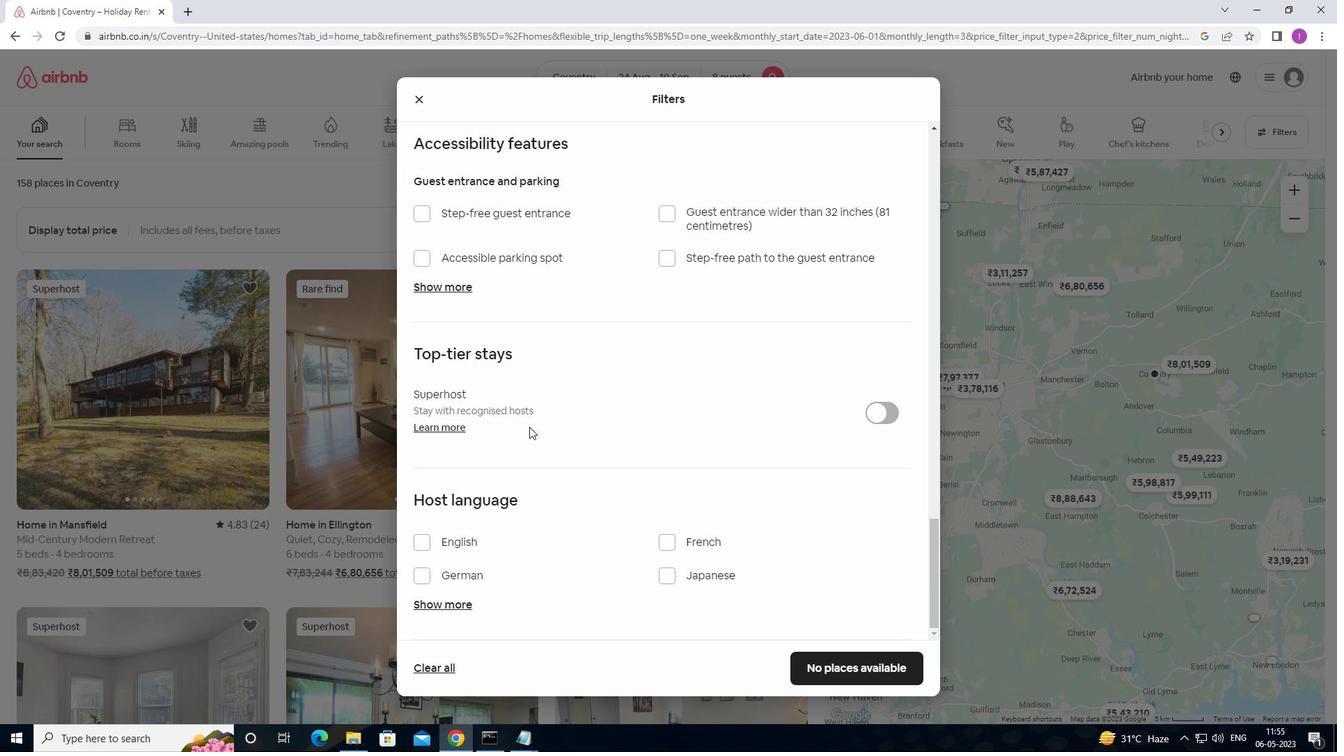 
Action: Mouse scrolled (531, 427) with delta (0, 0)
Screenshot: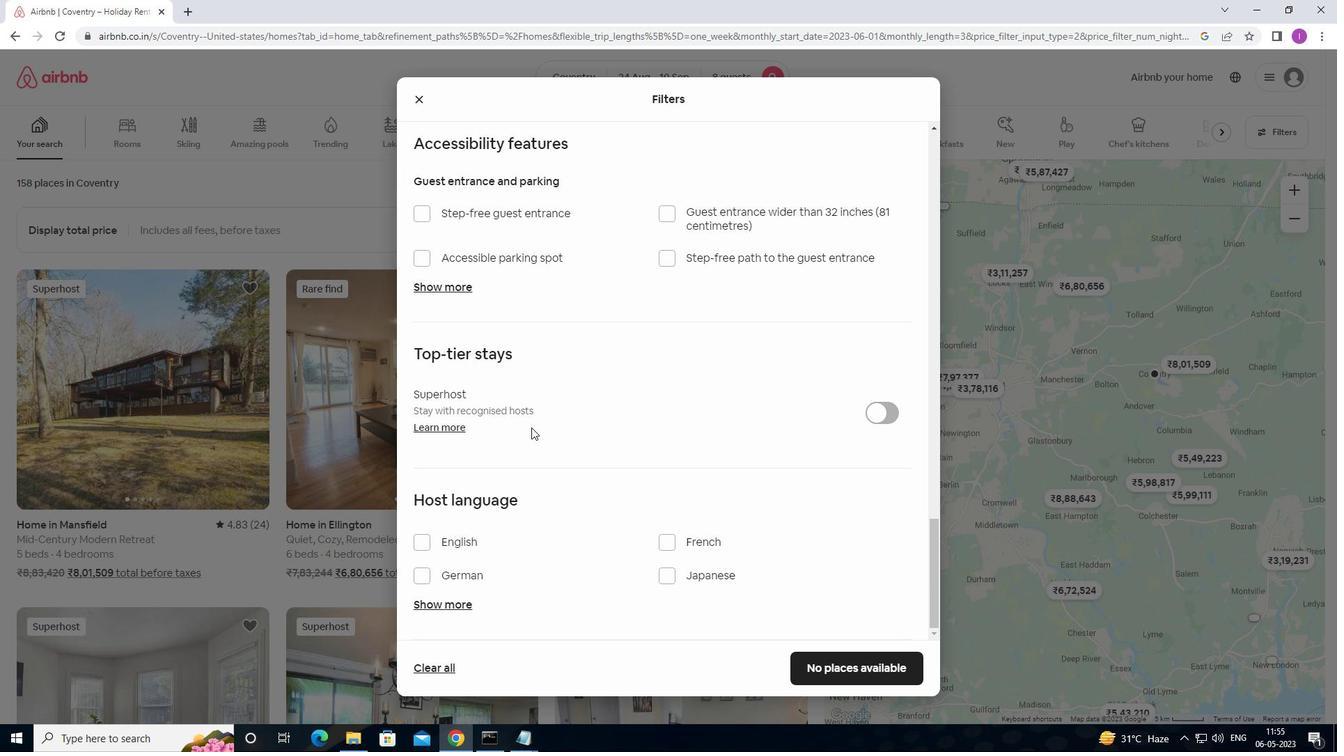 
Action: Mouse moved to (419, 540)
Screenshot: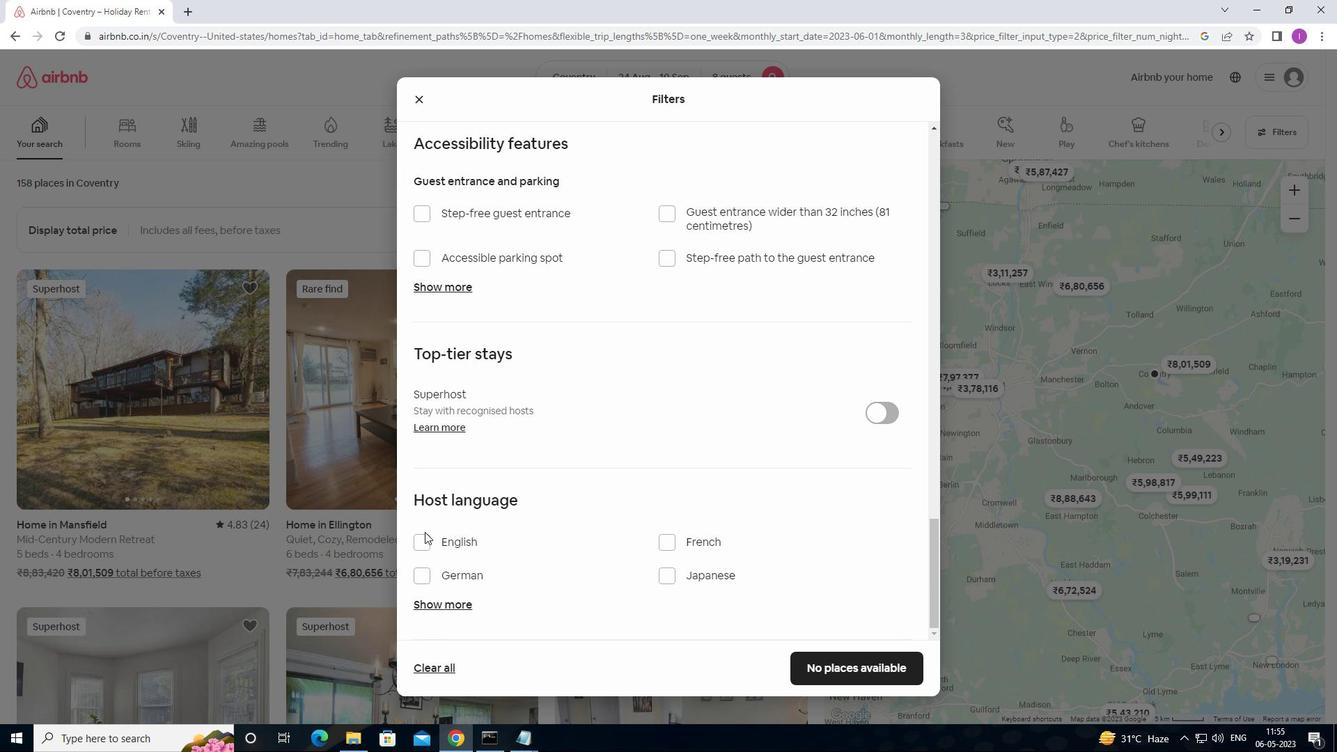 
Action: Mouse pressed left at (419, 540)
Screenshot: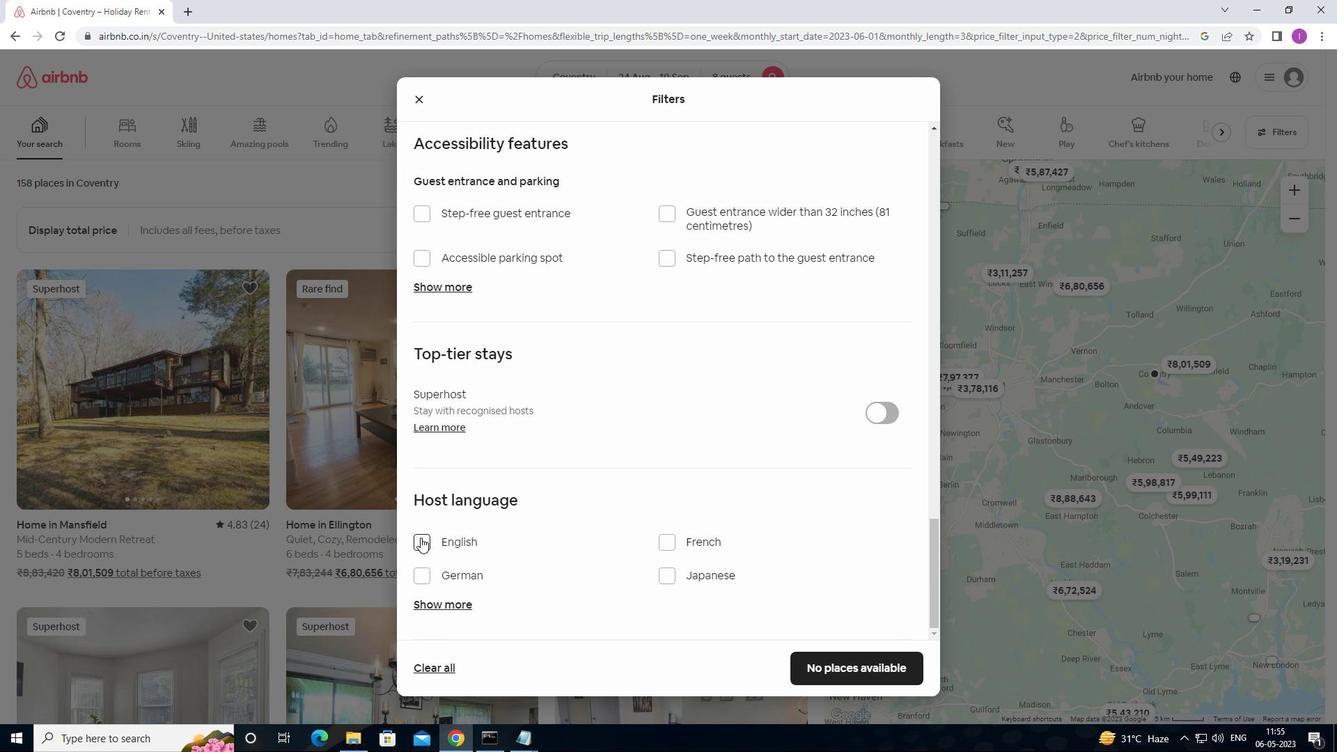 
Action: Mouse moved to (864, 673)
Screenshot: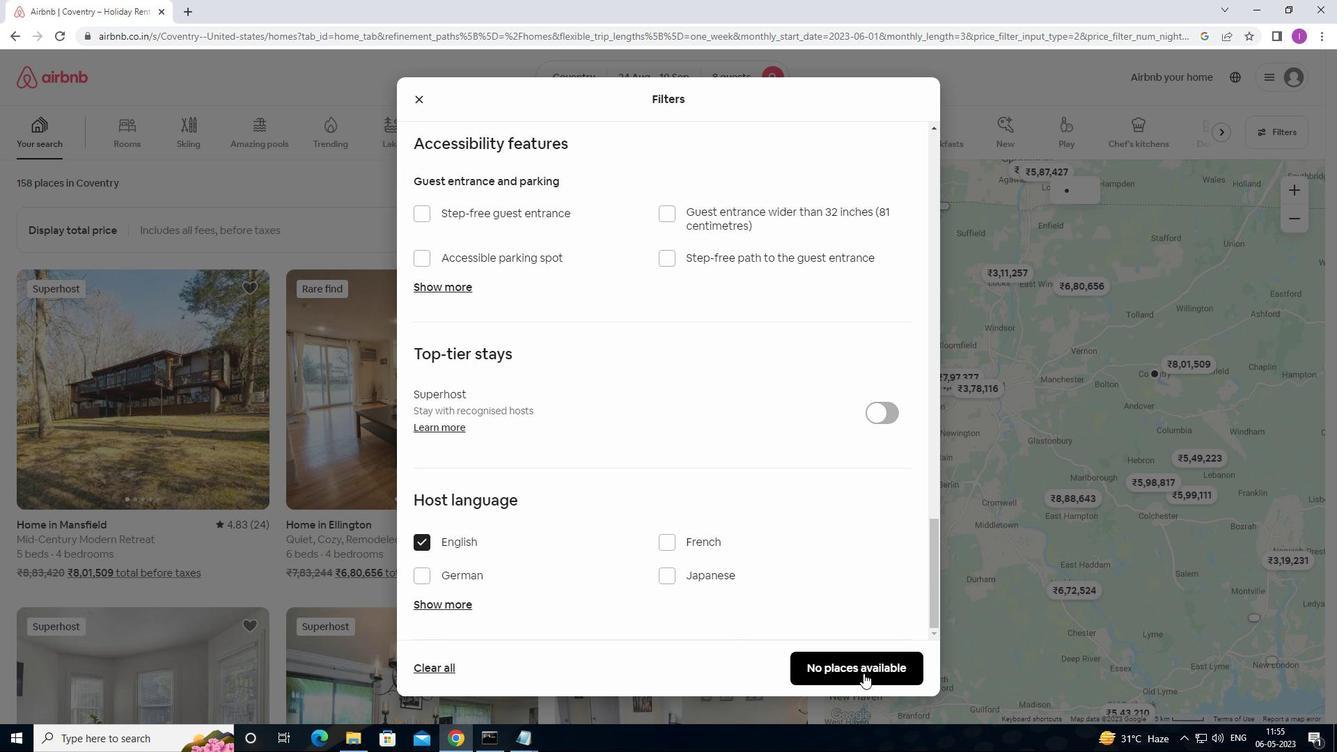 
Action: Mouse pressed left at (864, 673)
Screenshot: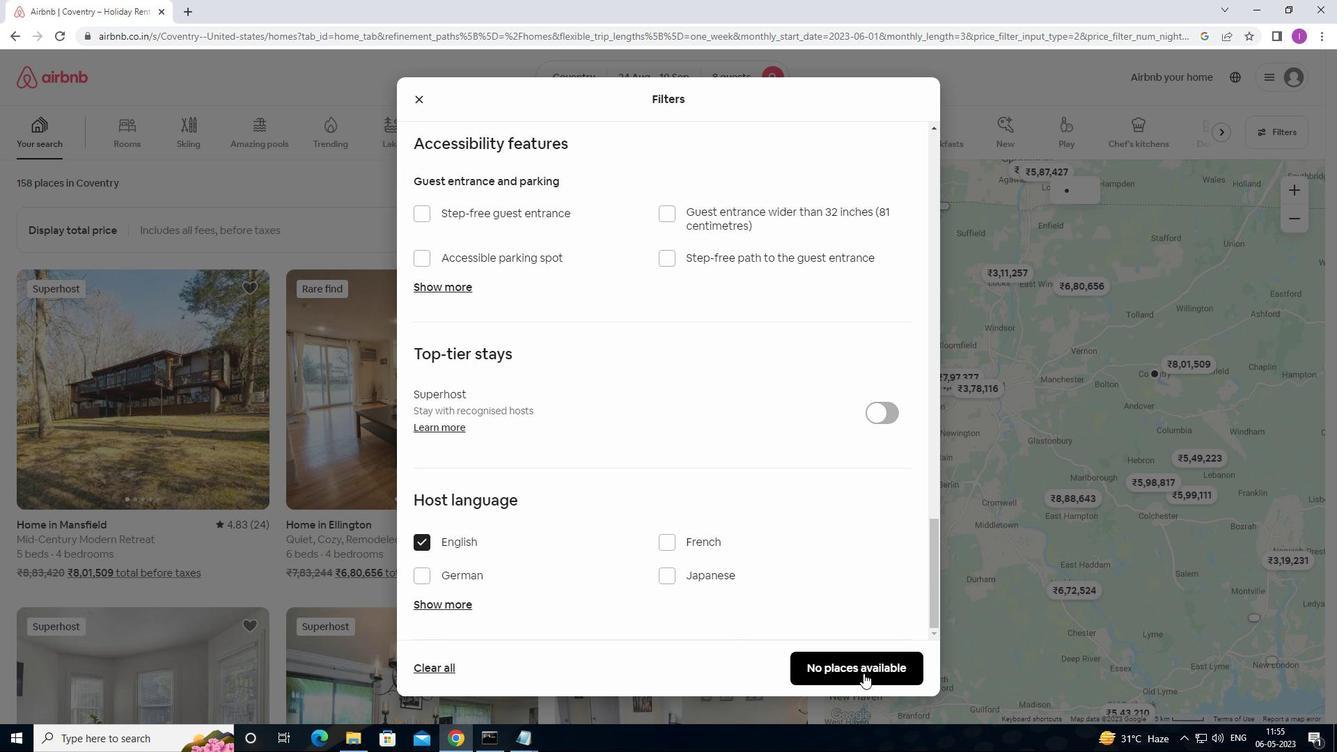 
Action: Mouse moved to (852, 657)
Screenshot: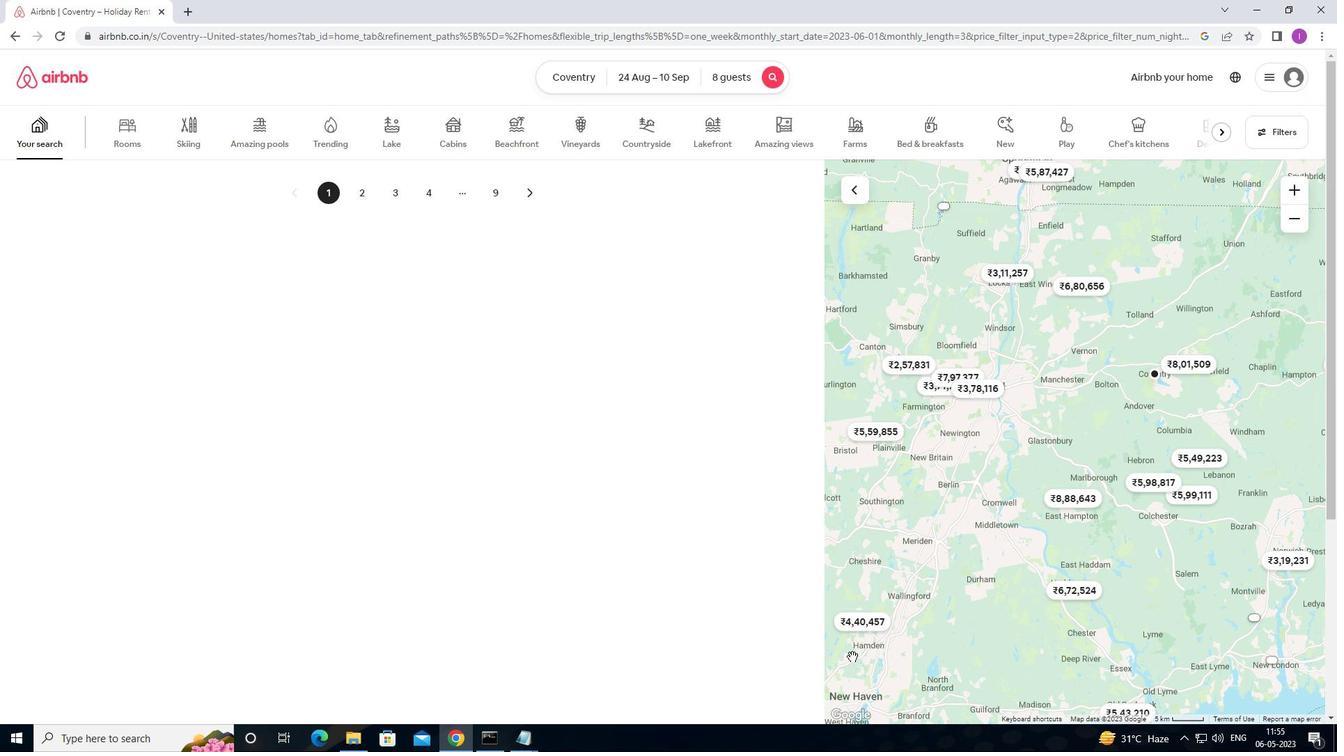 
